 Task: Design a vector pattern for a flyer.
Action: Mouse moved to (49, 99)
Screenshot: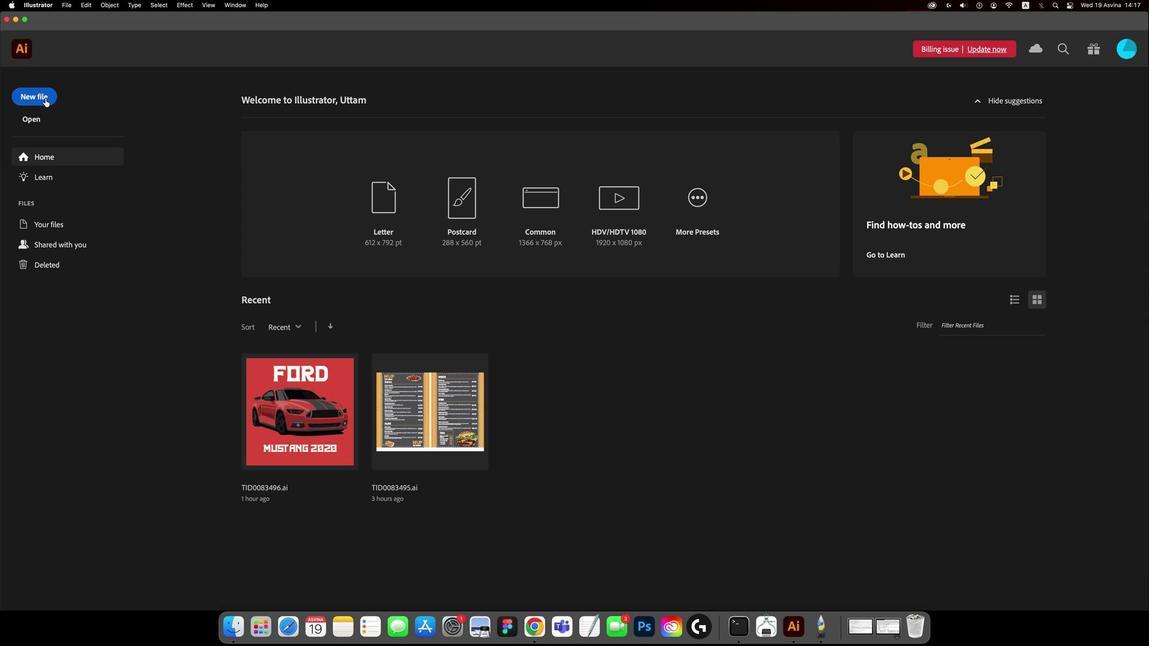 
Action: Mouse pressed left at (49, 99)
Screenshot: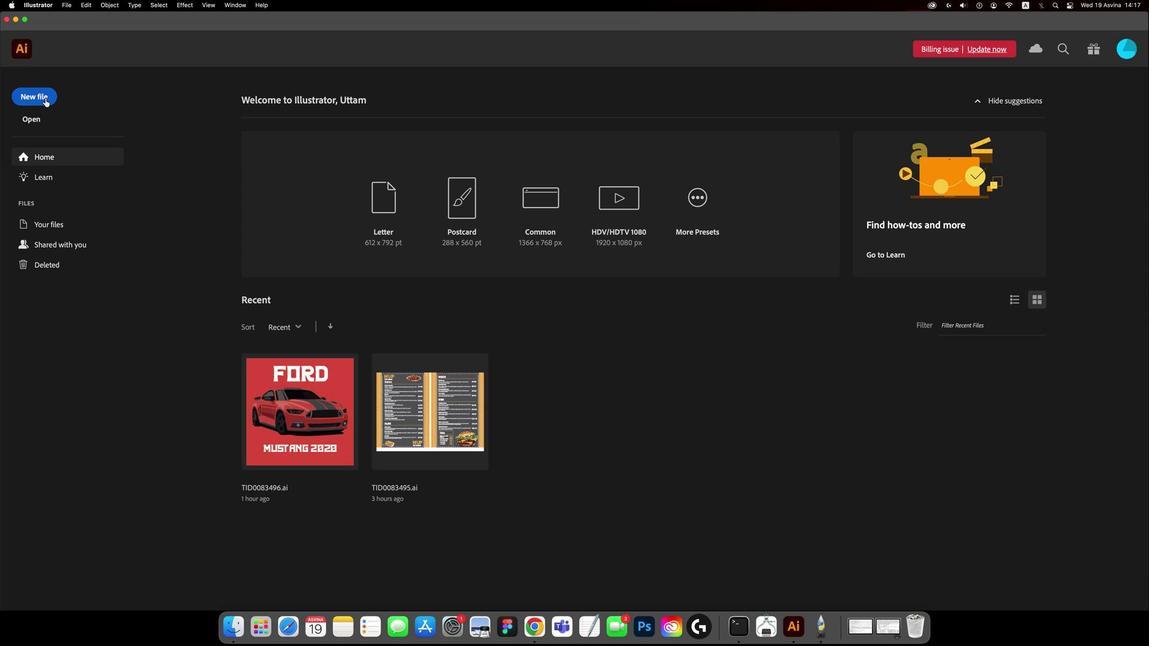 
Action: Mouse moved to (464, 350)
Screenshot: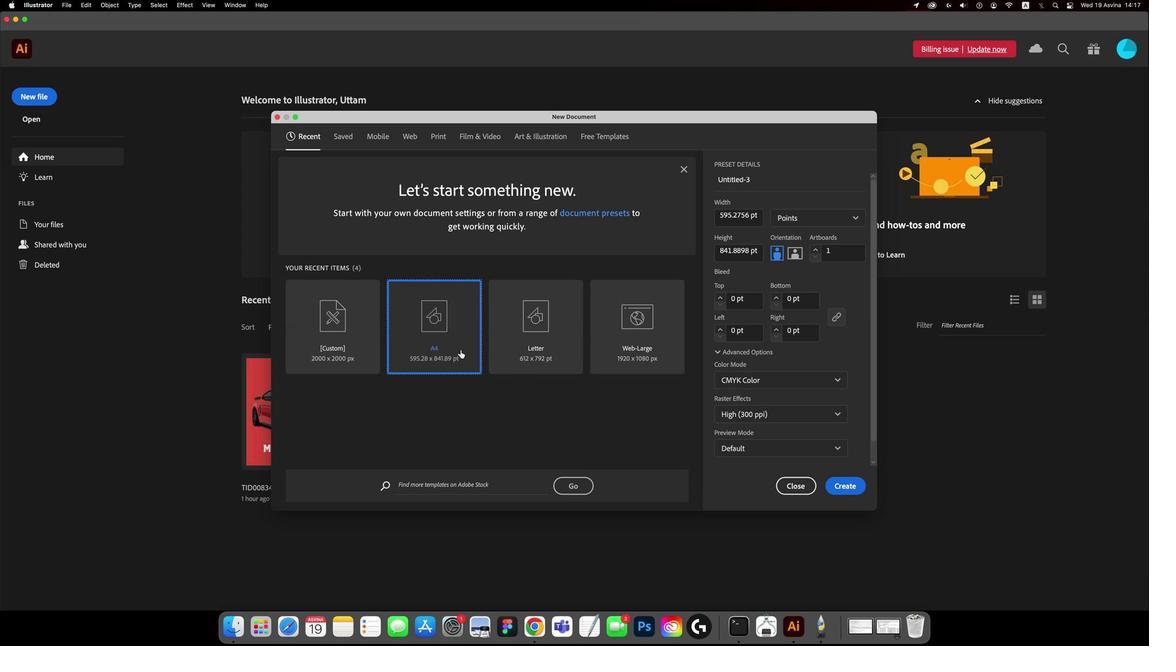 
Action: Mouse pressed left at (464, 350)
Screenshot: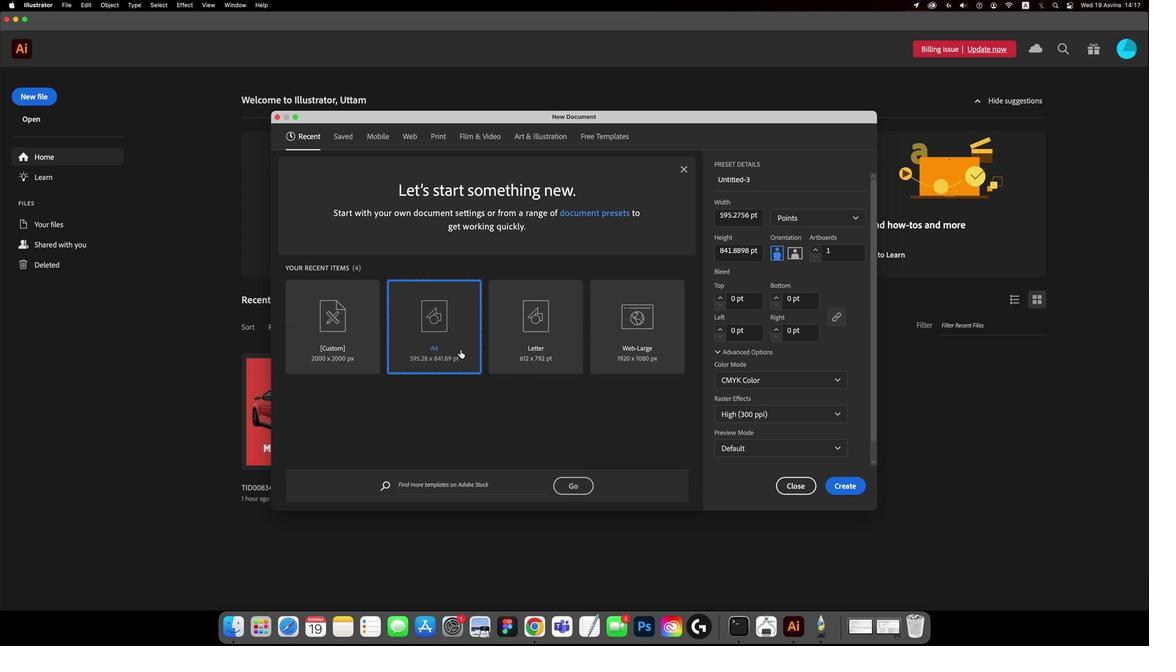 
Action: Mouse moved to (851, 486)
Screenshot: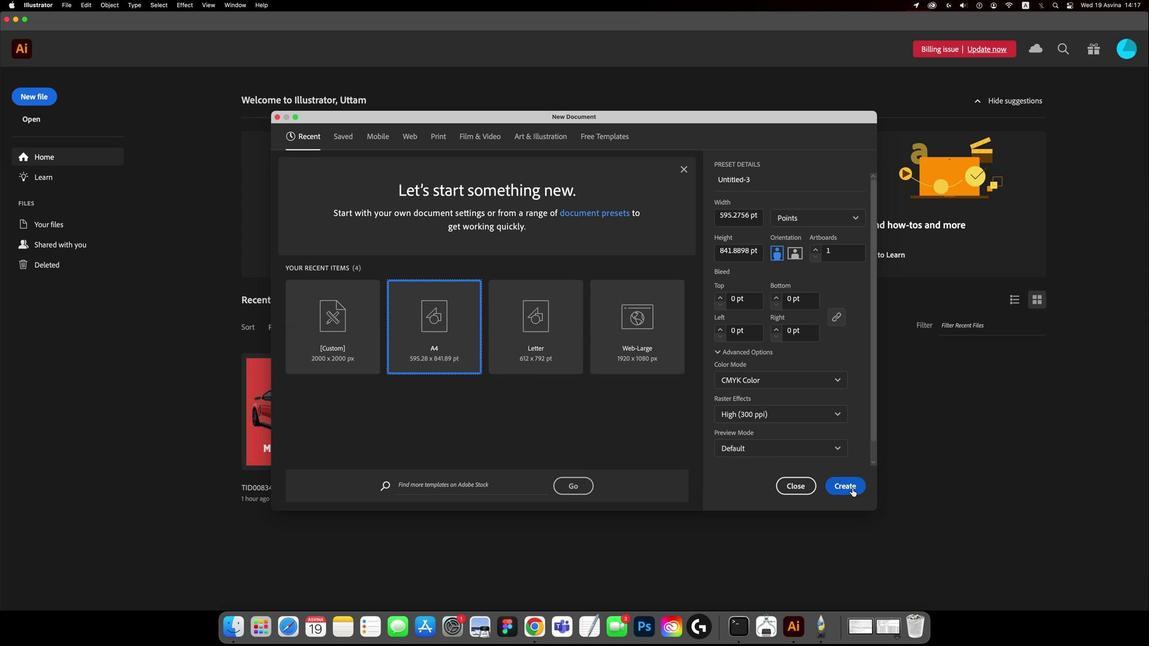 
Action: Mouse pressed left at (851, 486)
Screenshot: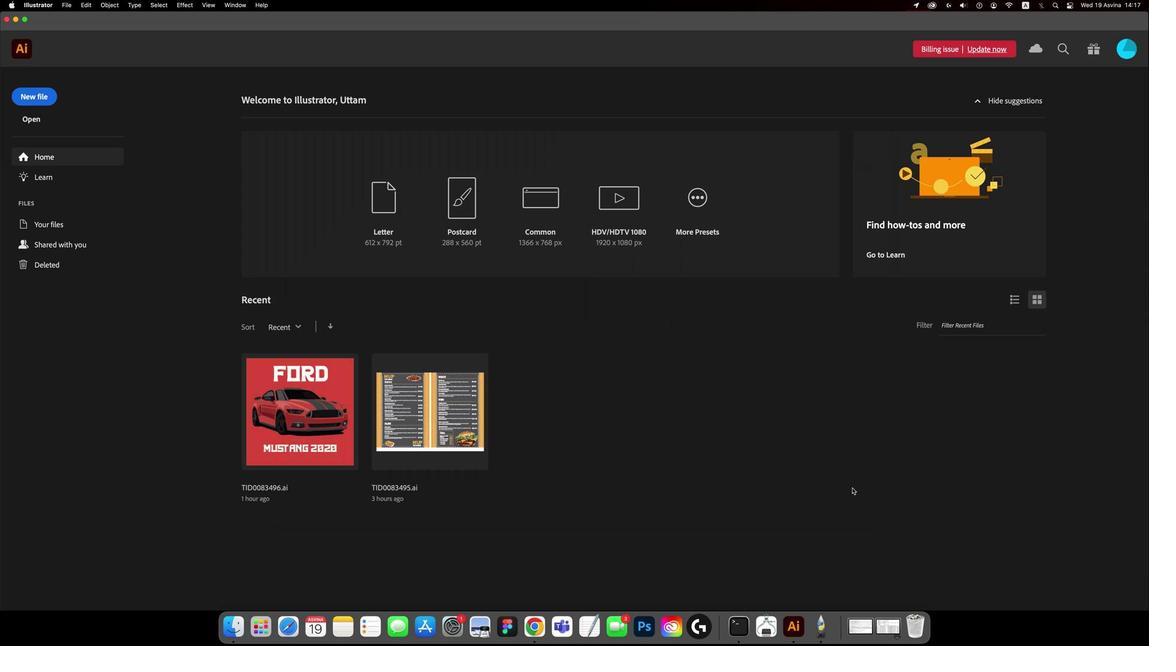
Action: Mouse moved to (478, 253)
Screenshot: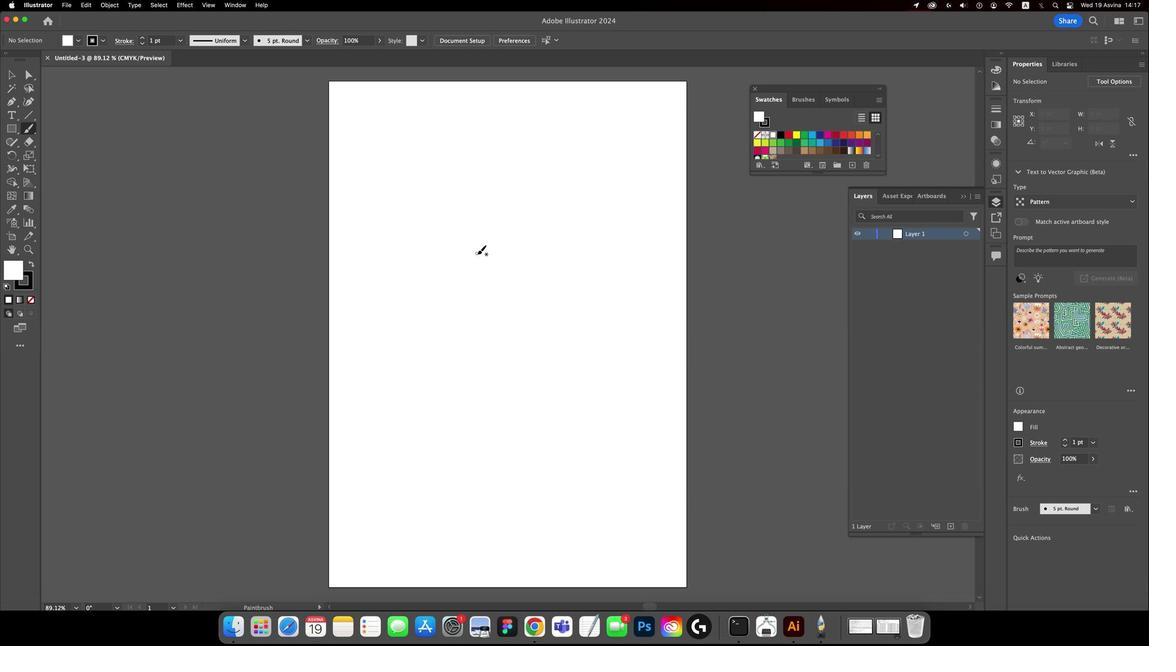 
Action: Key pressed 'v'
Screenshot: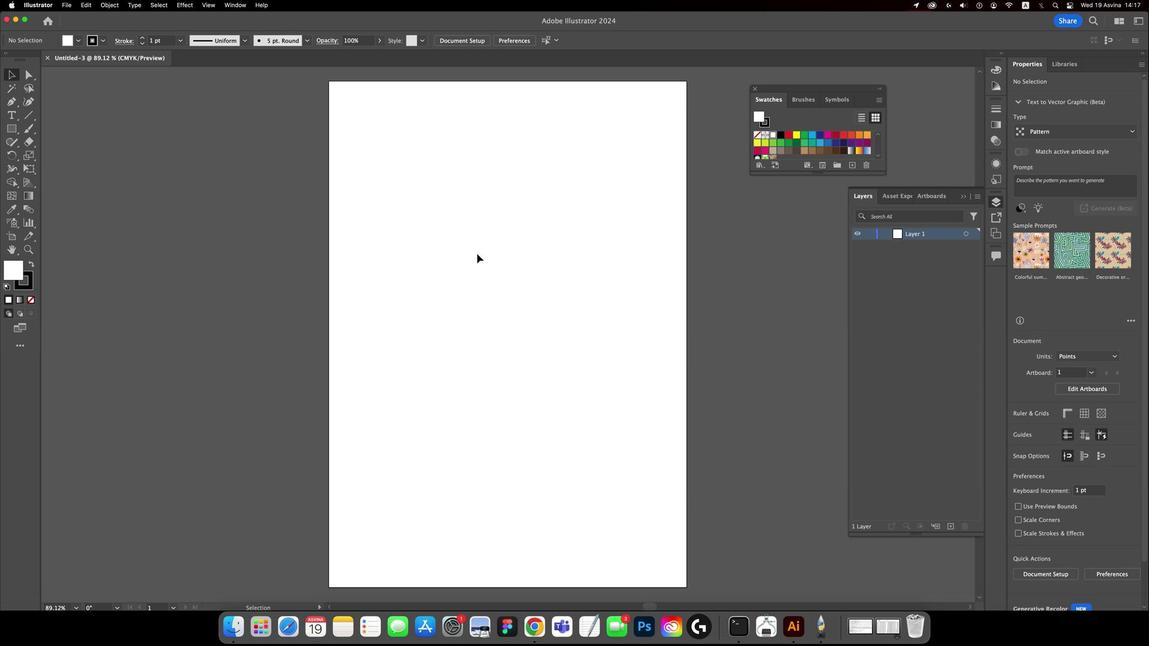 
Action: Mouse moved to (485, 267)
Screenshot: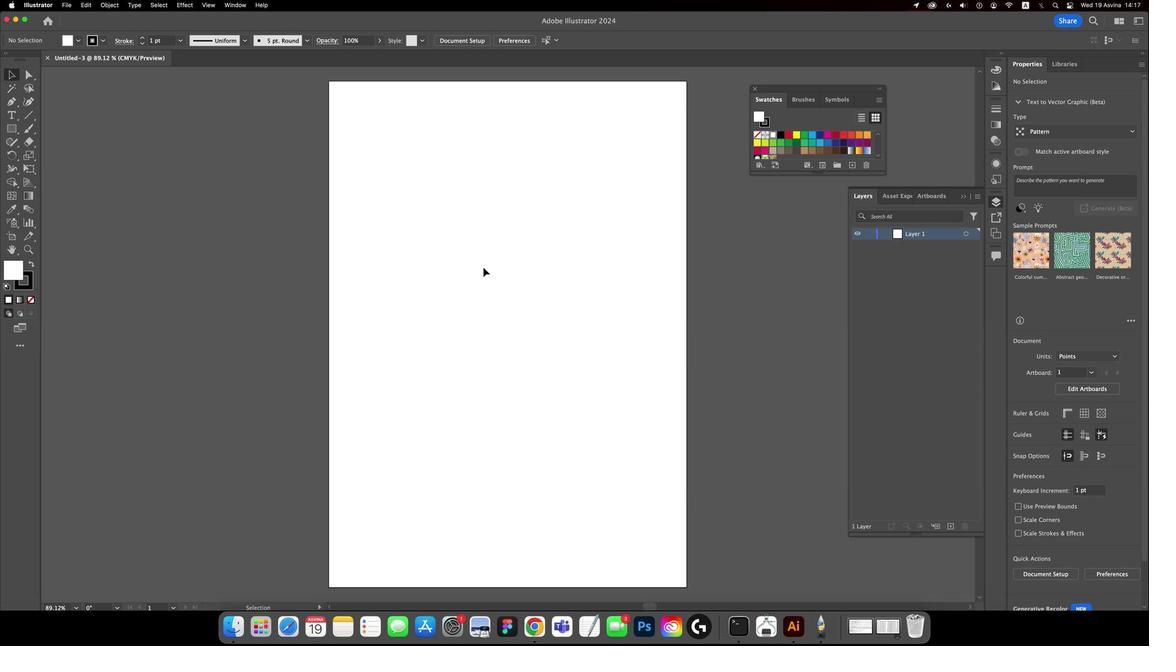 
Action: Mouse pressed left at (485, 267)
Screenshot: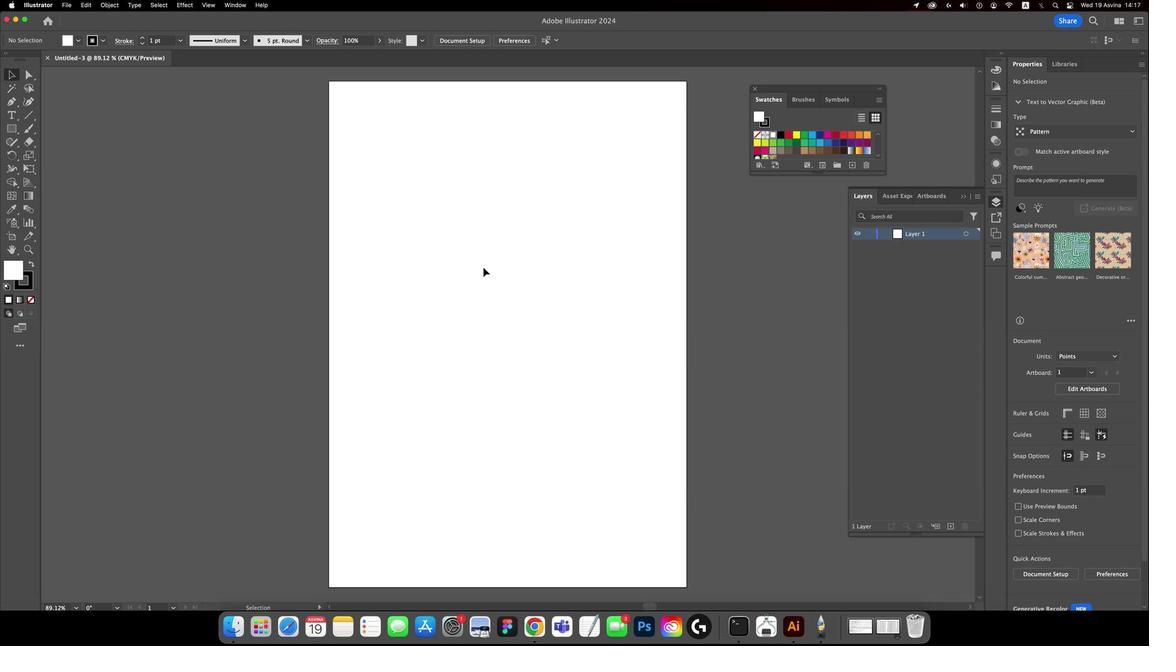 
Action: Mouse moved to (70, 6)
Screenshot: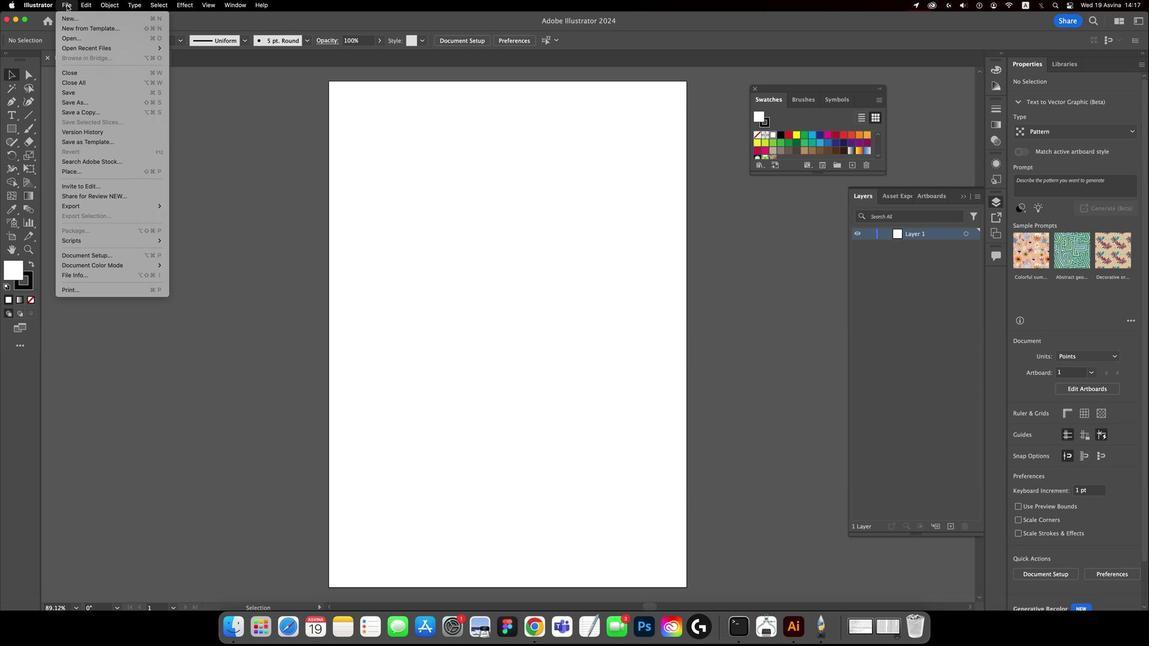 
Action: Mouse pressed left at (70, 6)
Screenshot: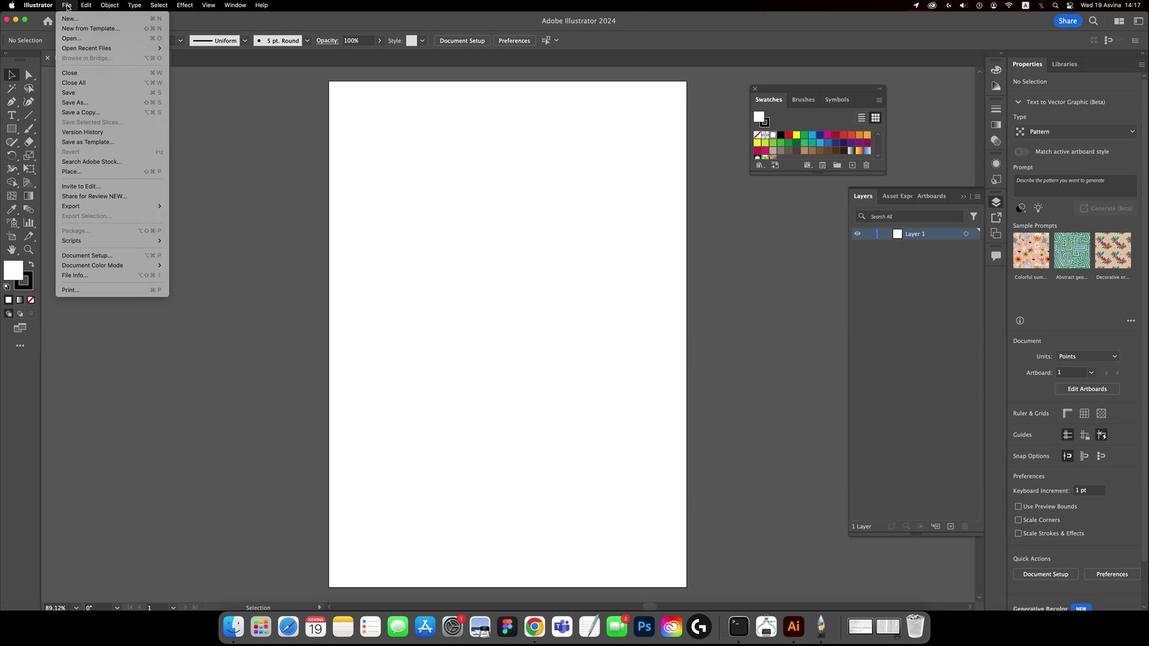 
Action: Mouse moved to (106, 170)
Screenshot: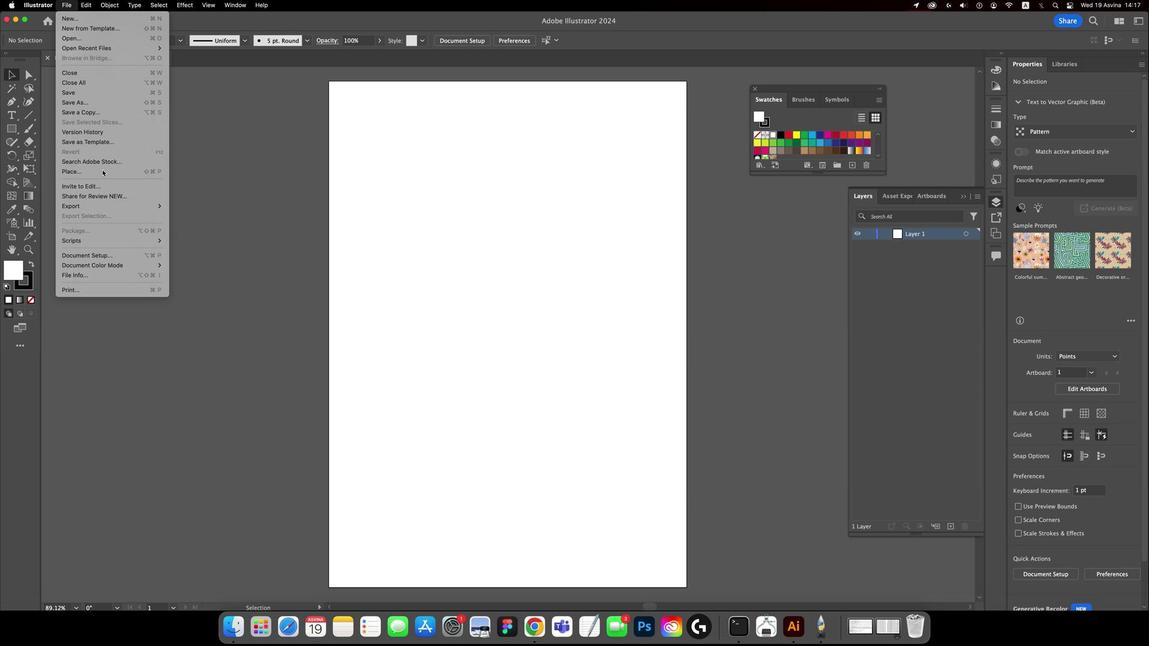 
Action: Mouse pressed left at (106, 170)
Screenshot: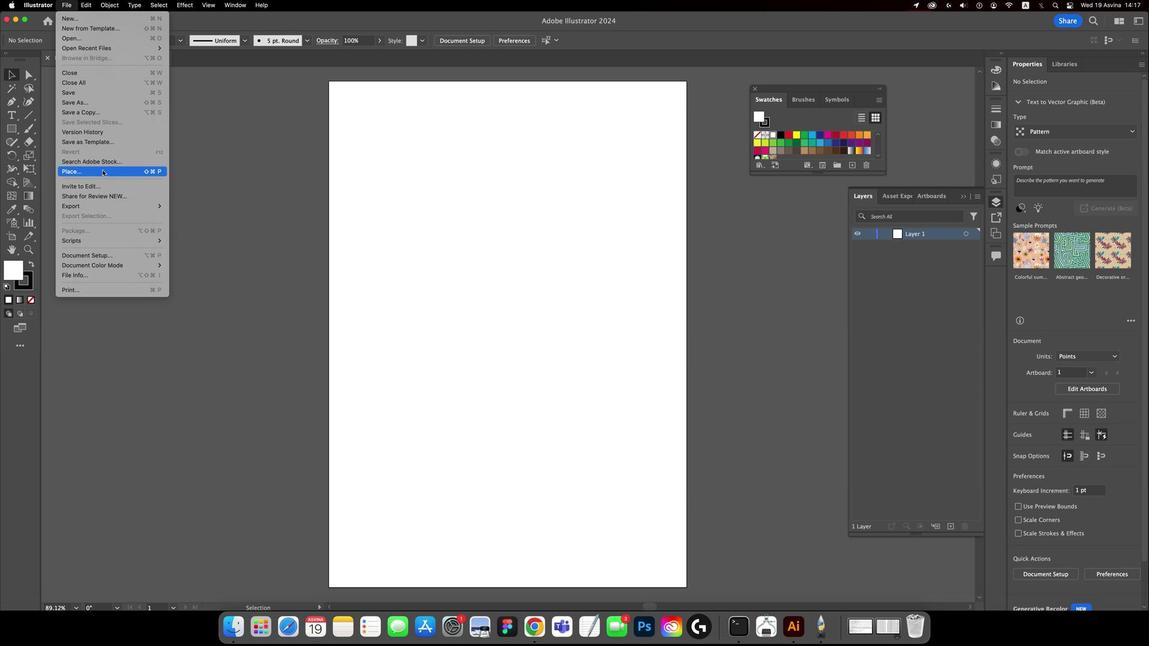 
Action: Mouse moved to (424, 183)
Screenshot: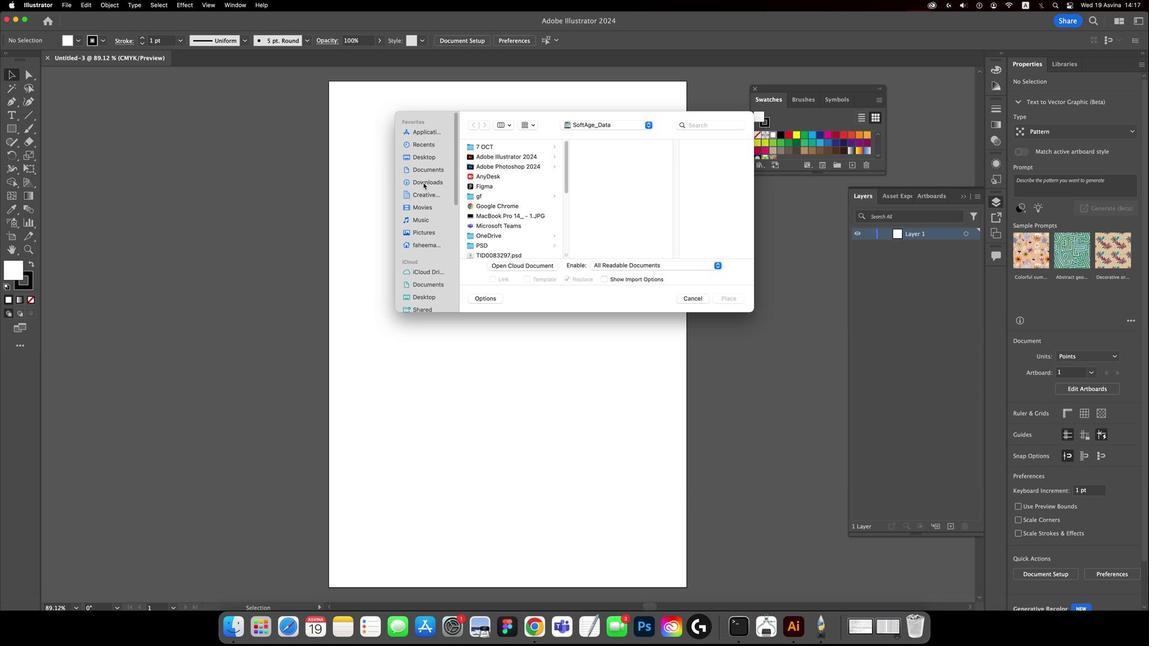 
Action: Mouse pressed left at (424, 183)
Screenshot: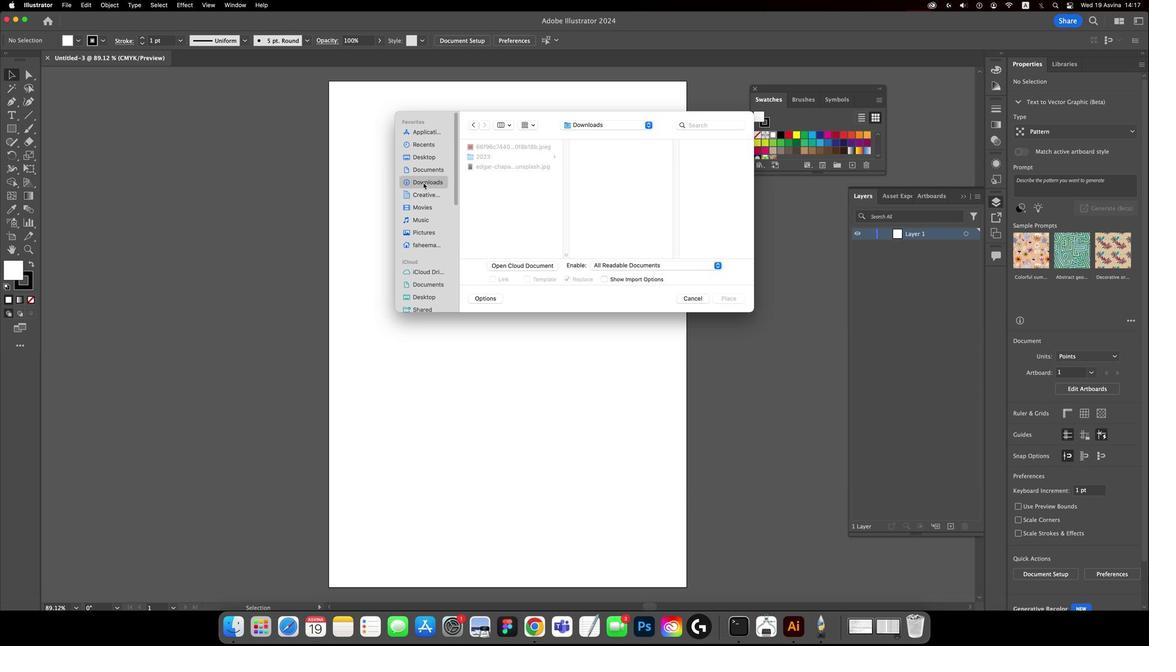 
Action: Mouse moved to (491, 167)
Screenshot: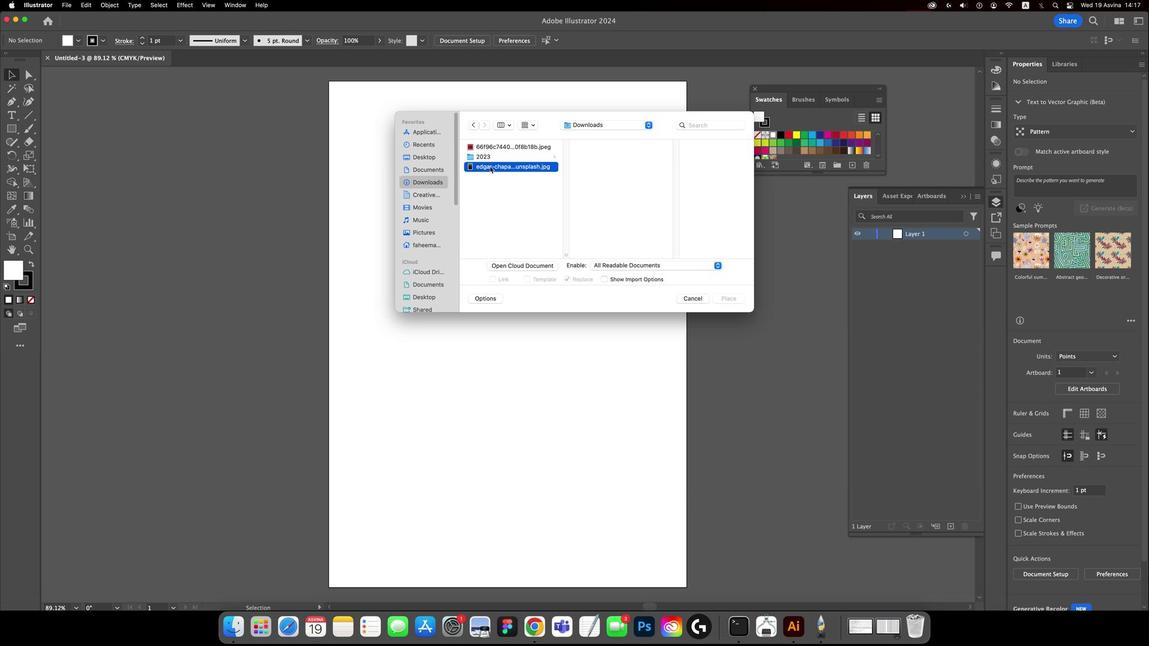 
Action: Mouse pressed left at (491, 167)
Screenshot: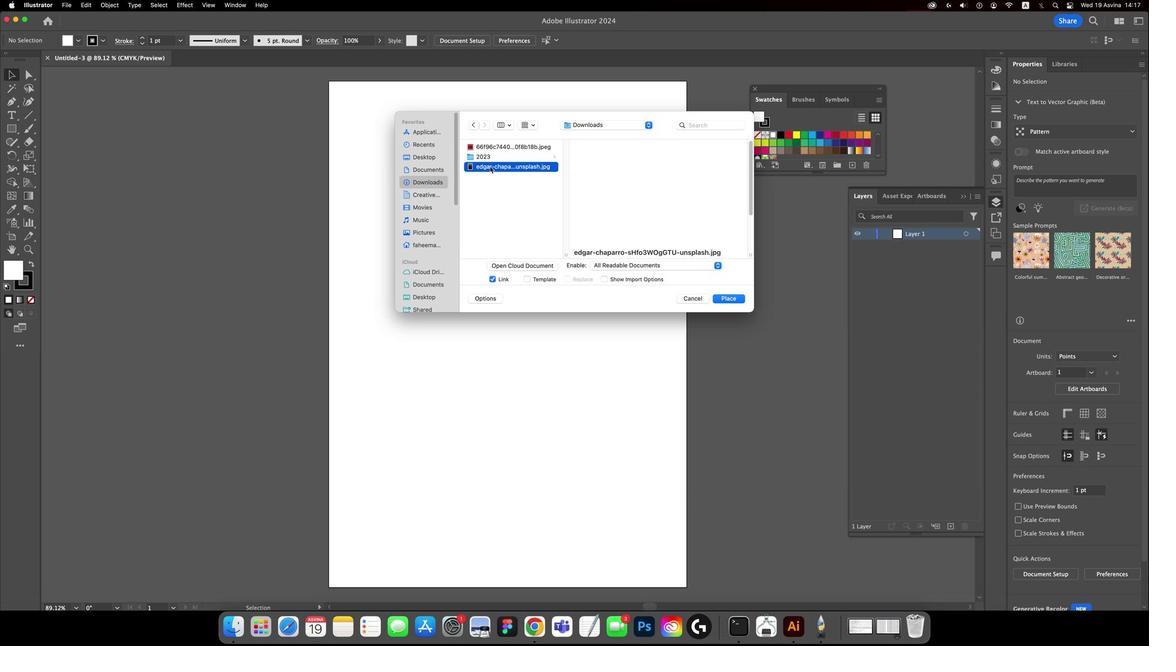 
Action: Key pressed Key.enter
Screenshot: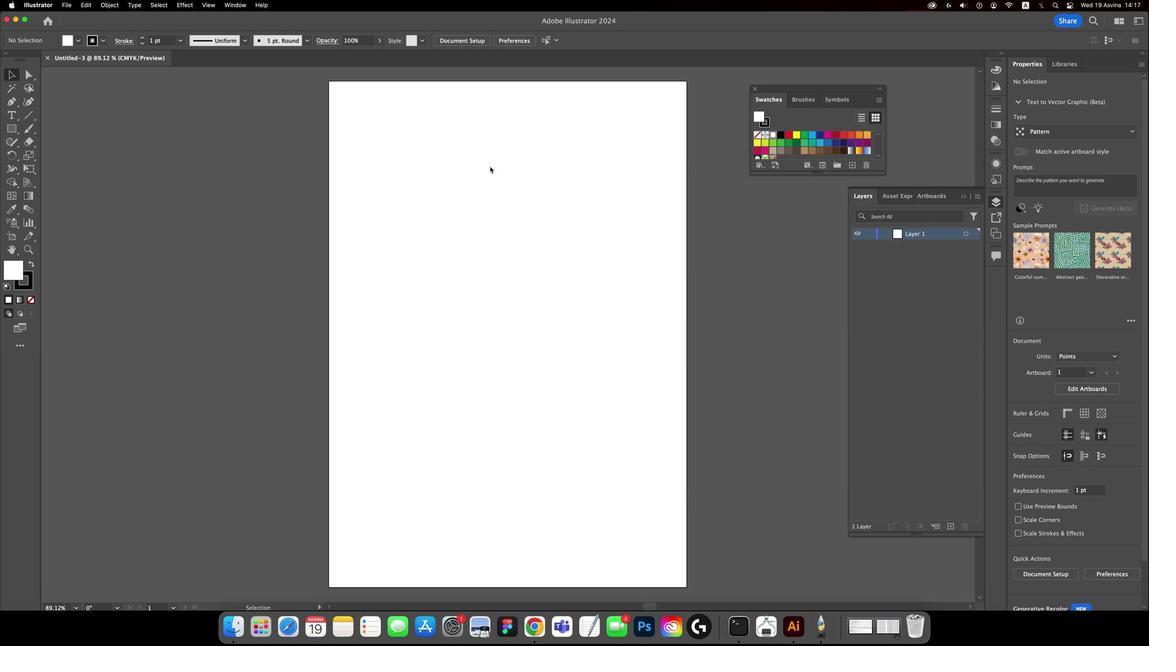 
Action: Mouse moved to (387, 152)
Screenshot: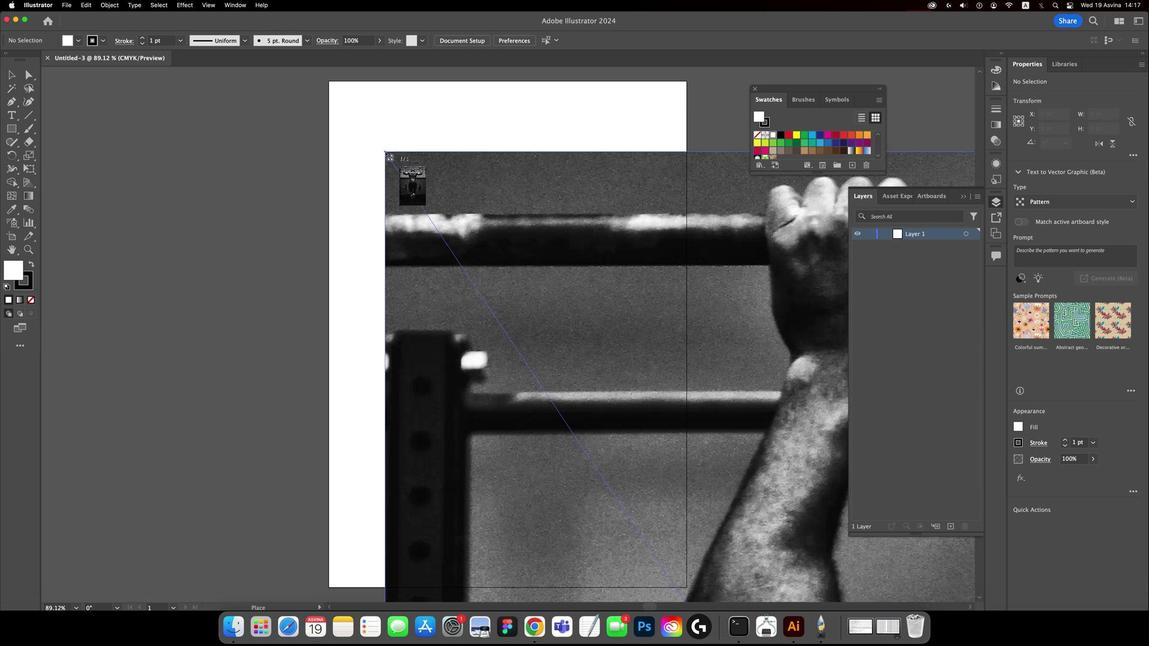 
Action: Mouse pressed left at (387, 152)
Screenshot: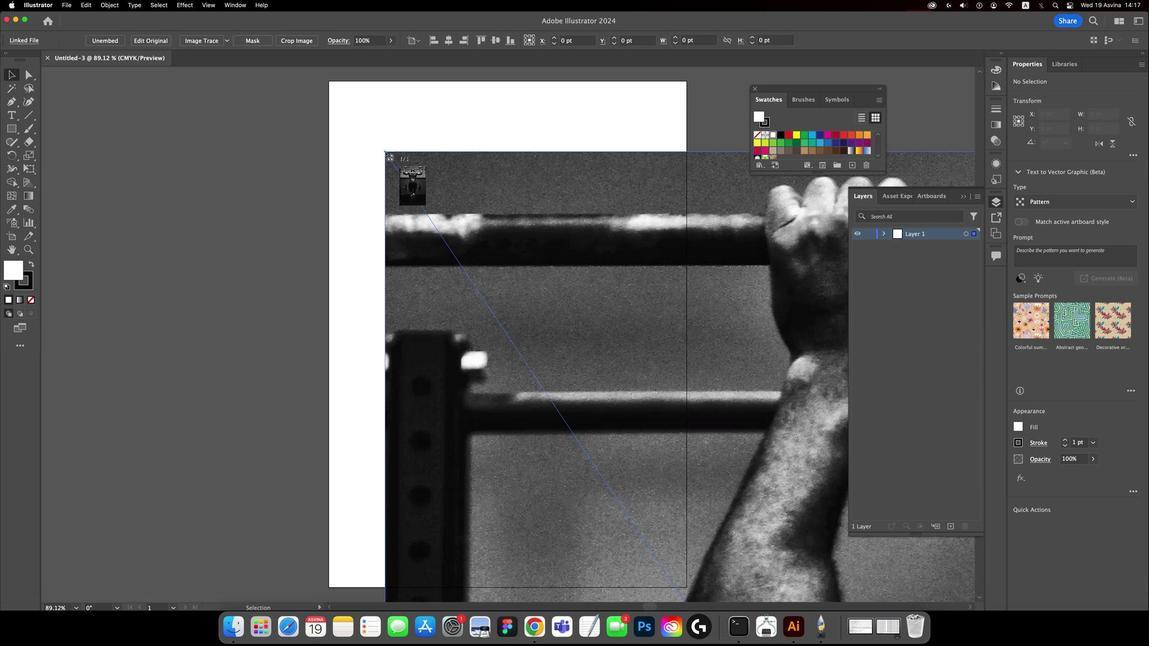 
Action: Mouse moved to (396, 168)
Screenshot: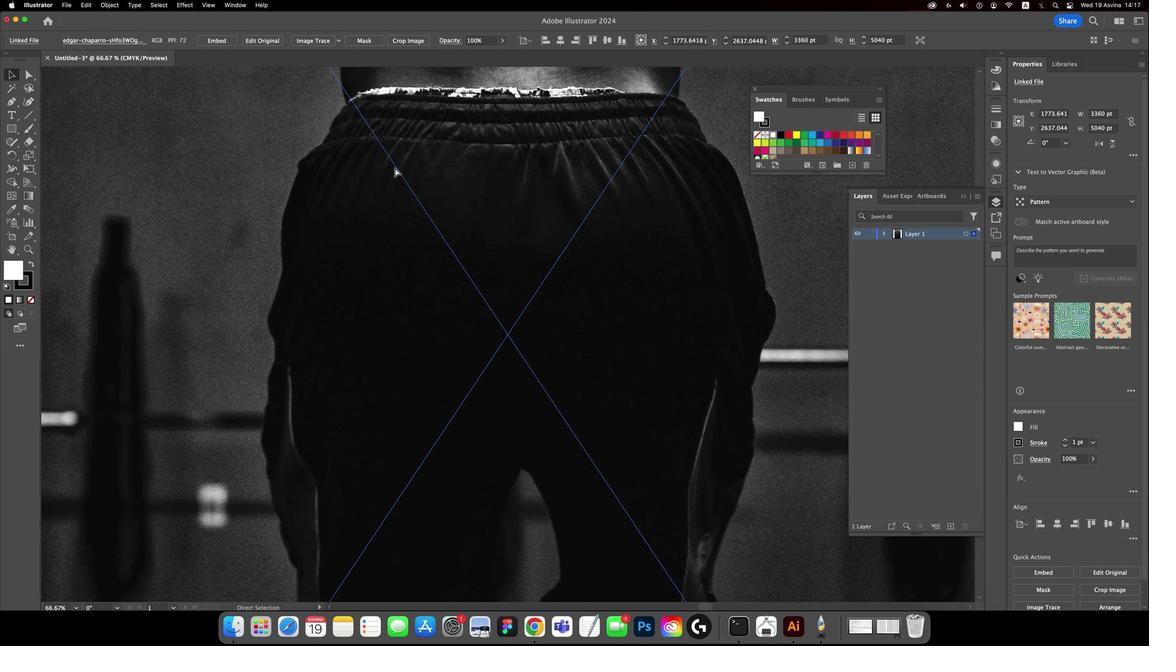 
Action: Key pressed Key.cmd'-'
Screenshot: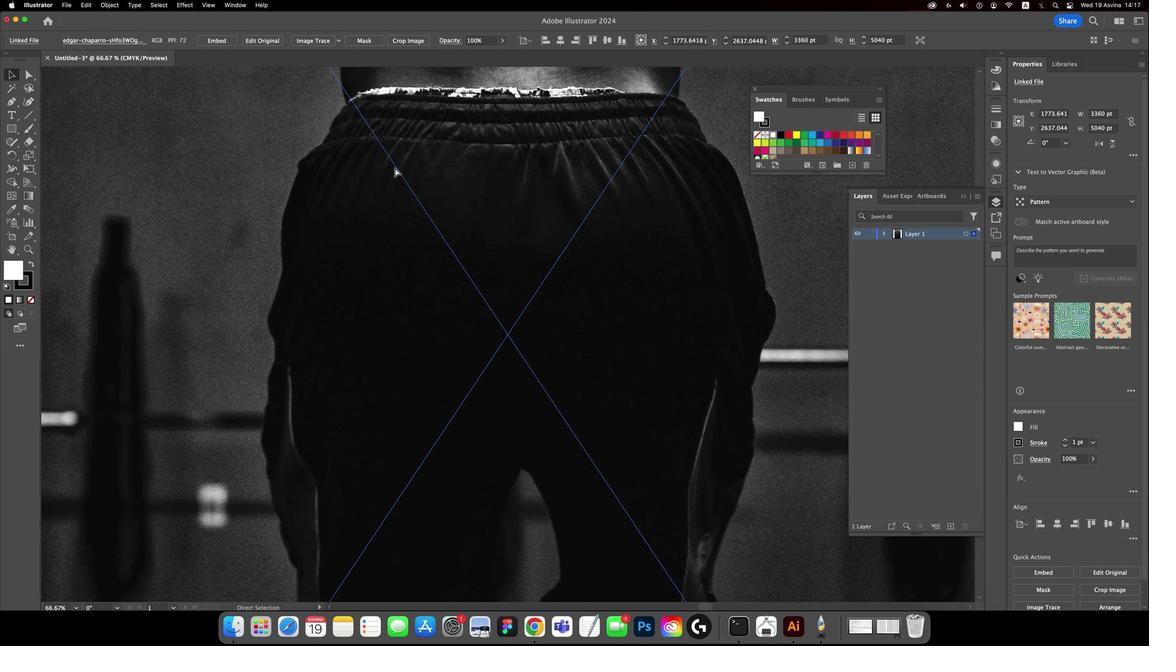 
Action: Mouse moved to (396, 168)
Screenshot: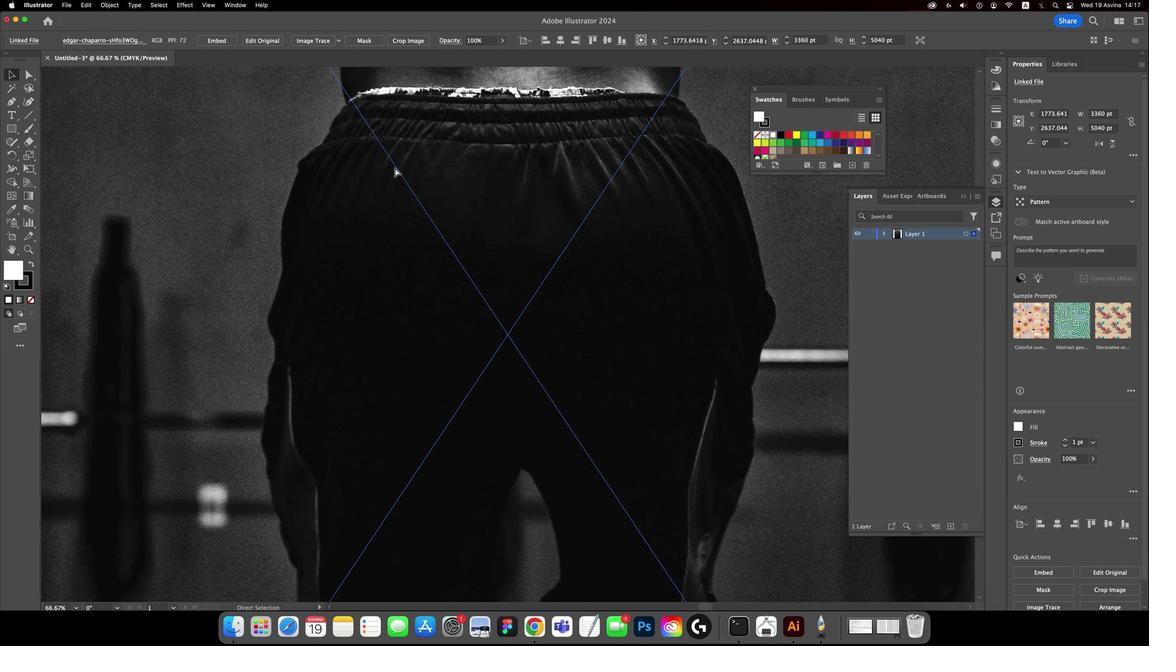 
Action: Key pressed Key.cmdKey.cmd'-'
Screenshot: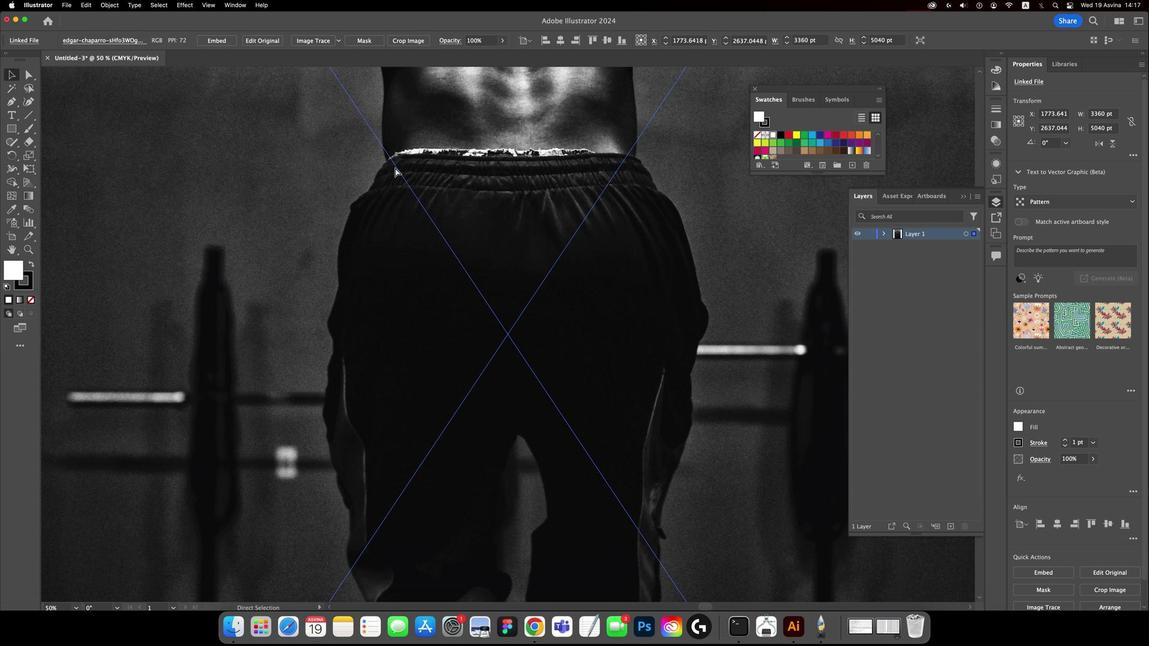 
Action: Mouse moved to (396, 168)
Screenshot: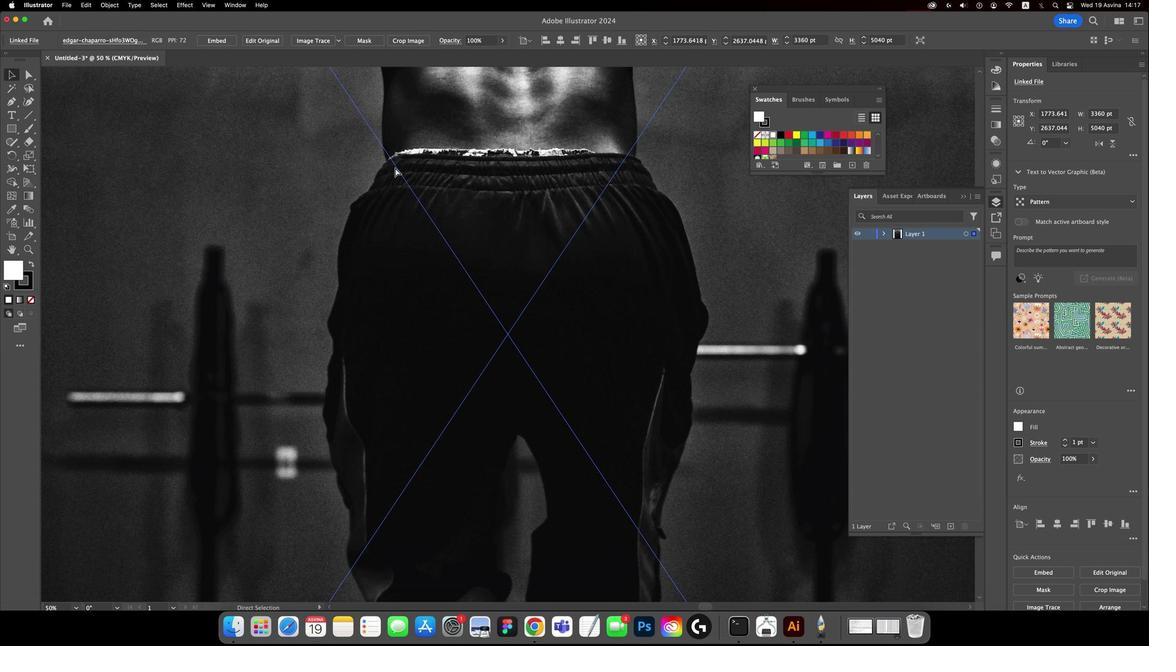 
Action: Key pressed Key.cmdKey.cmd'-'Key.cmdKey.cmd'-'Key.cmdKey.cmd'-'Key.cmdKey.cmd'-'Key.cmdKey.cmd'-'Key.cmdKey.cmd'-'Key.cmd
Screenshot: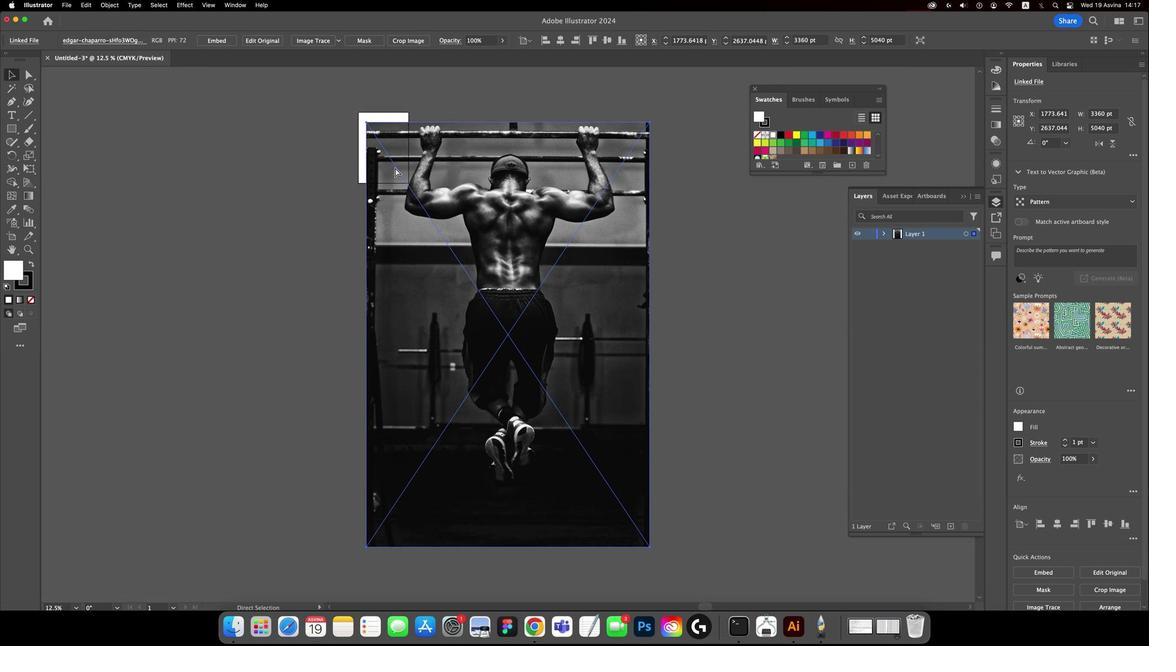 
Action: Mouse moved to (642, 453)
Screenshot: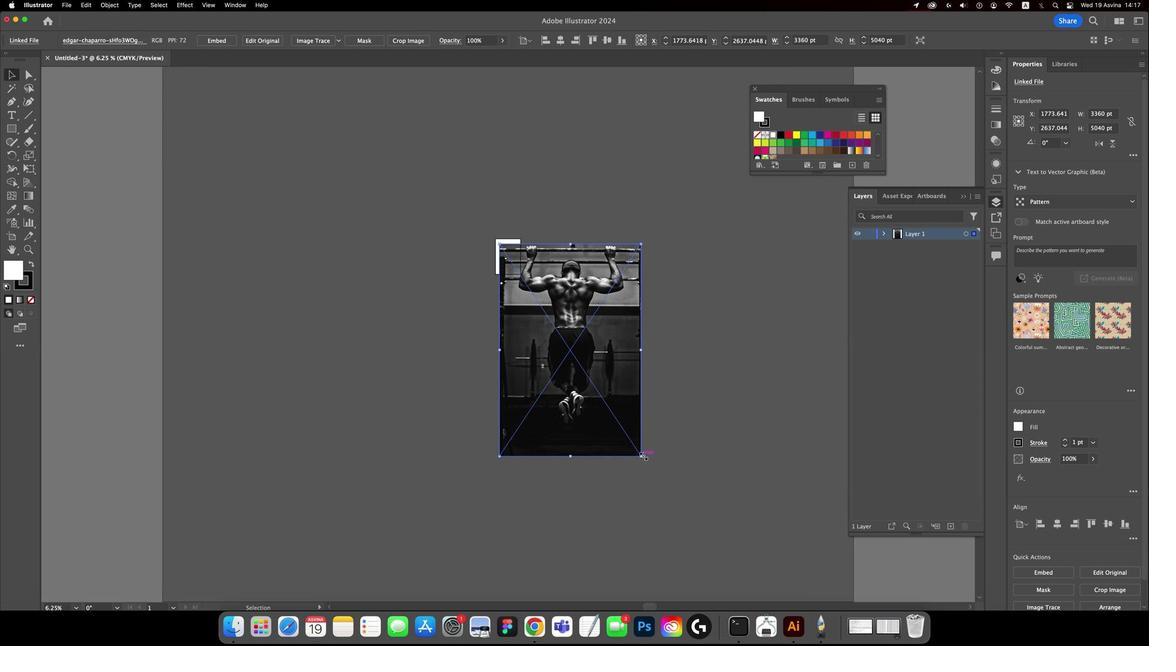 
Action: Key pressed Key.shift
Screenshot: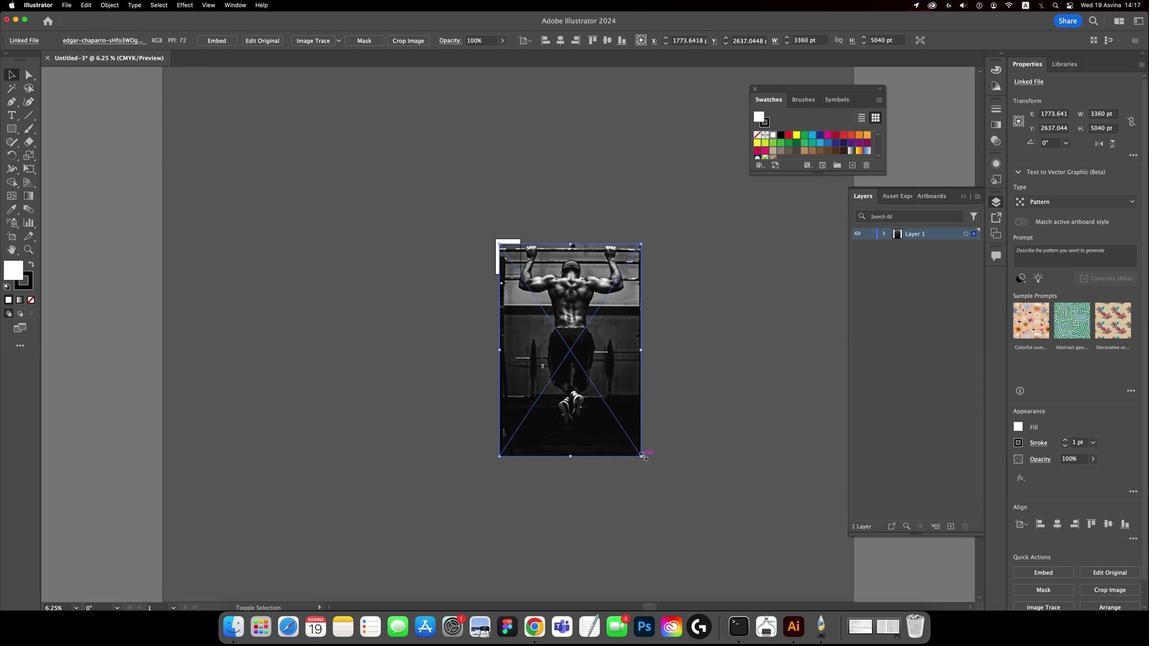 
Action: Mouse pressed left at (642, 453)
Screenshot: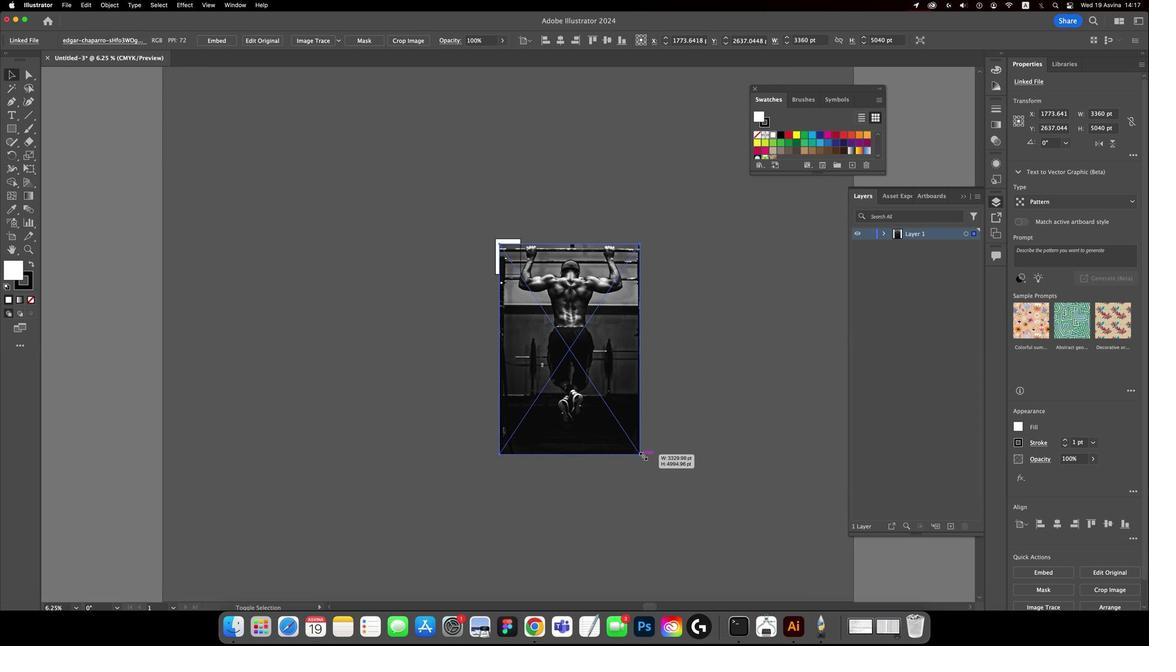 
Action: Mouse moved to (504, 271)
Screenshot: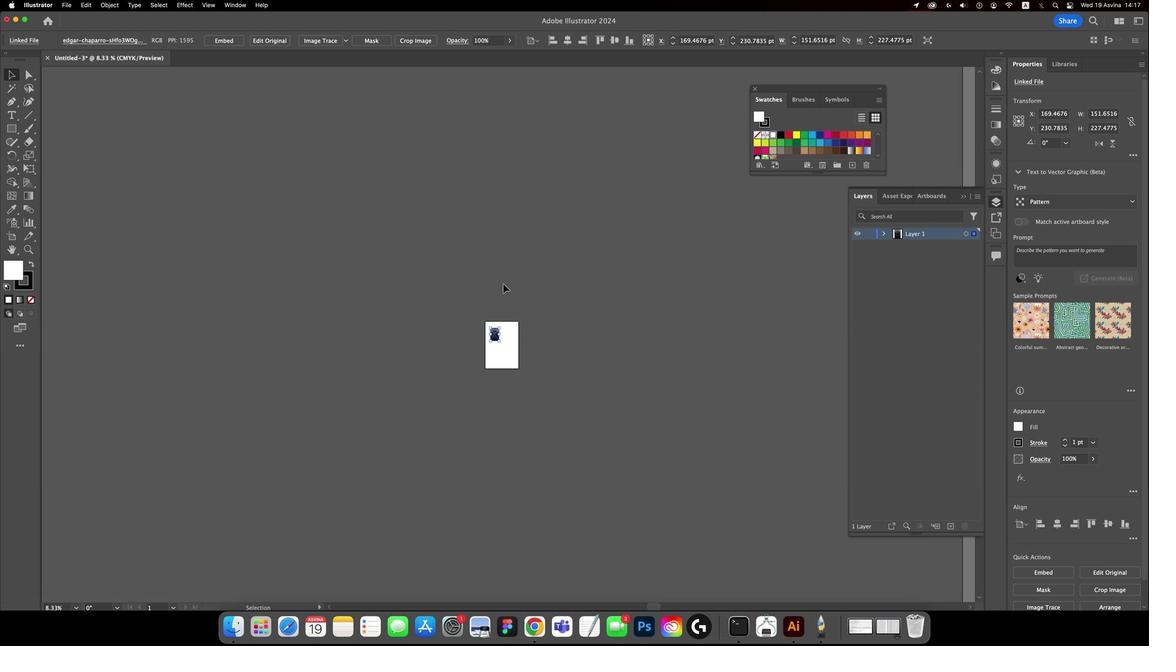 
Action: Key pressed Key.cmd
Screenshot: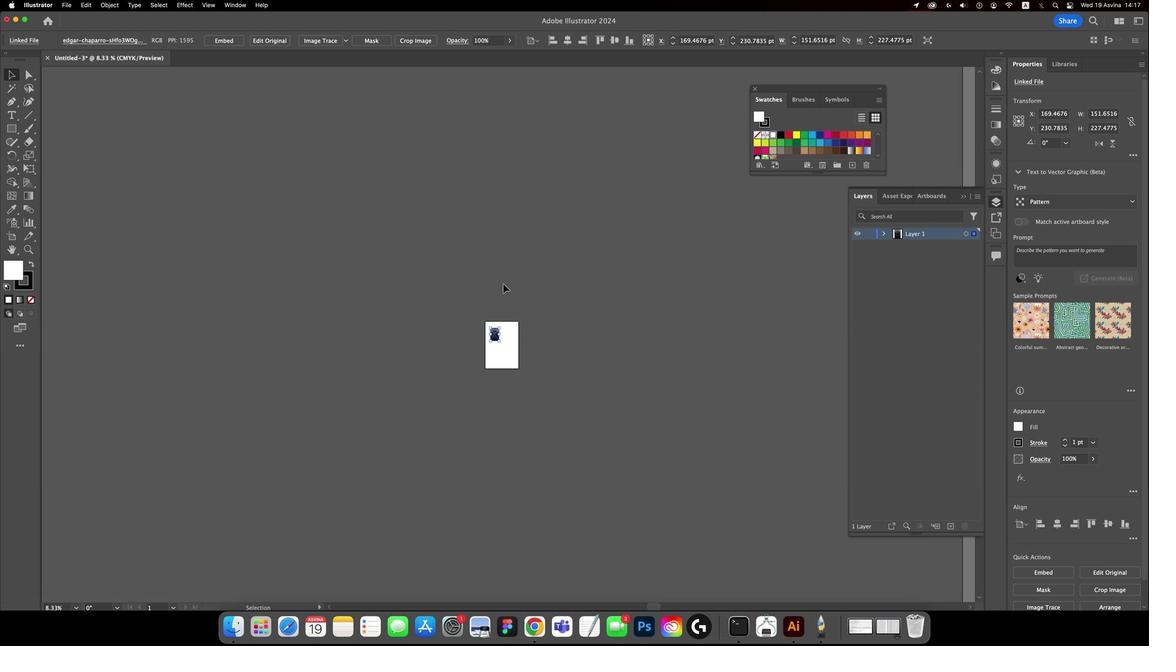 
Action: Mouse moved to (504, 271)
Screenshot: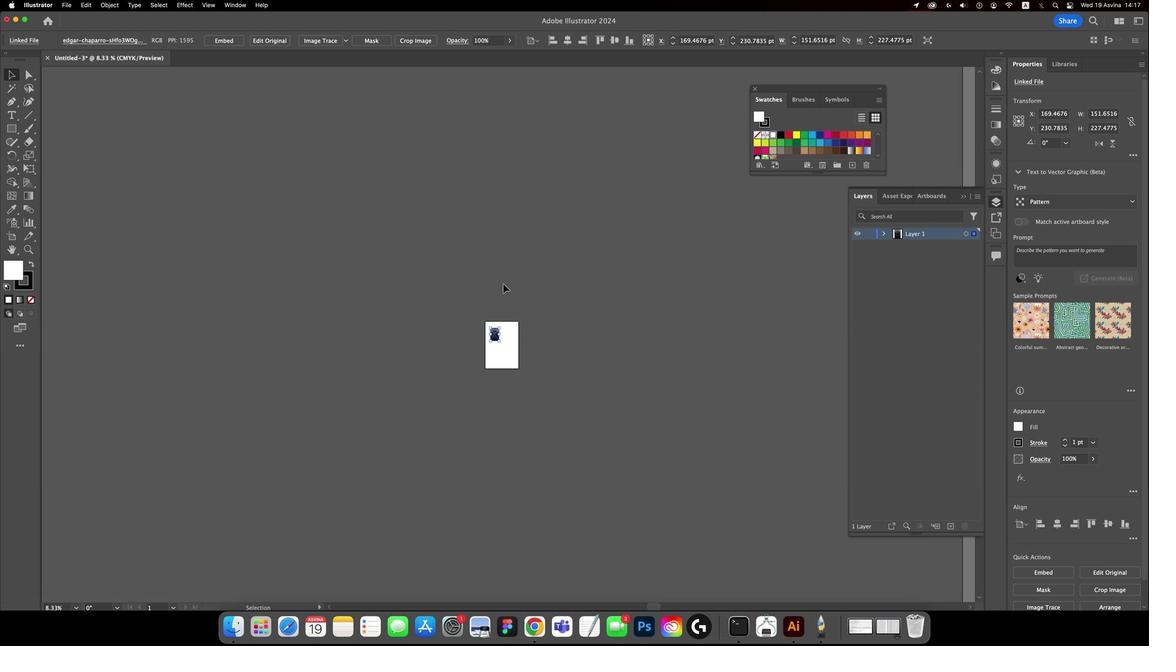 
Action: Key pressed '='
Screenshot: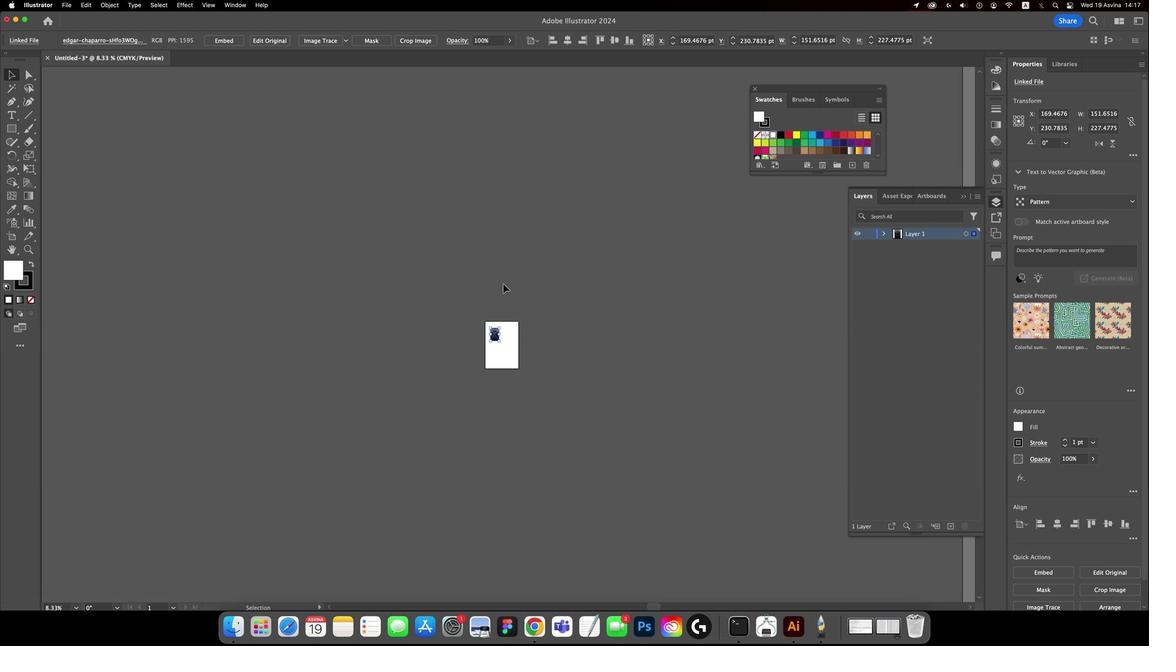 
Action: Mouse moved to (504, 284)
Screenshot: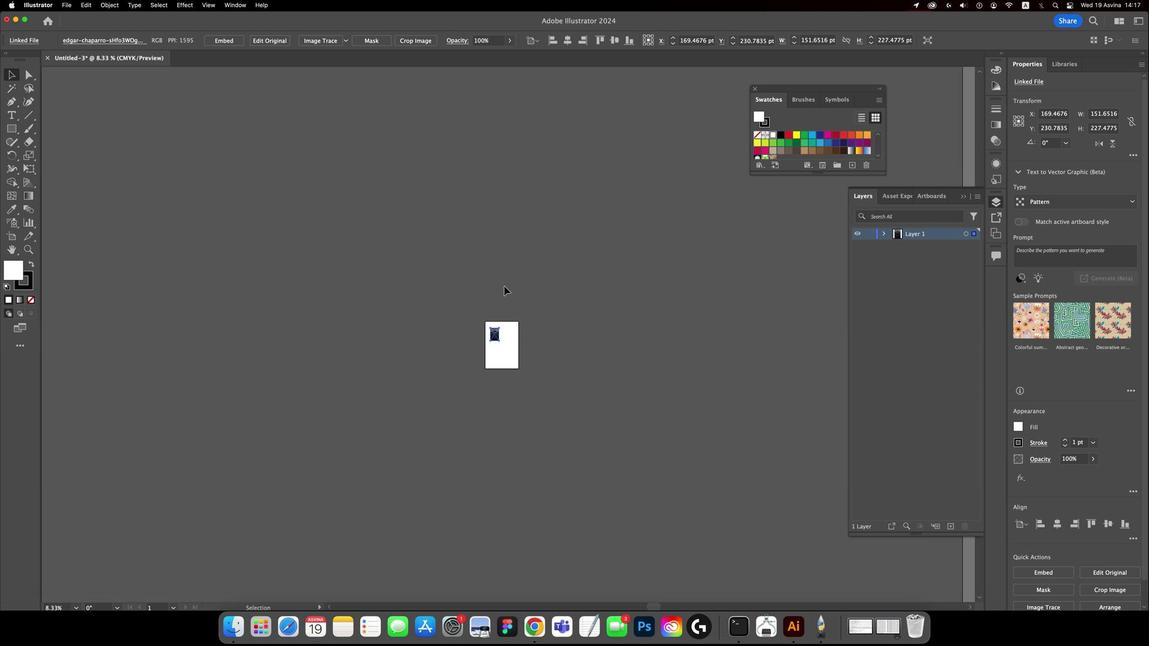 
Action: Key pressed Key.cmd
Screenshot: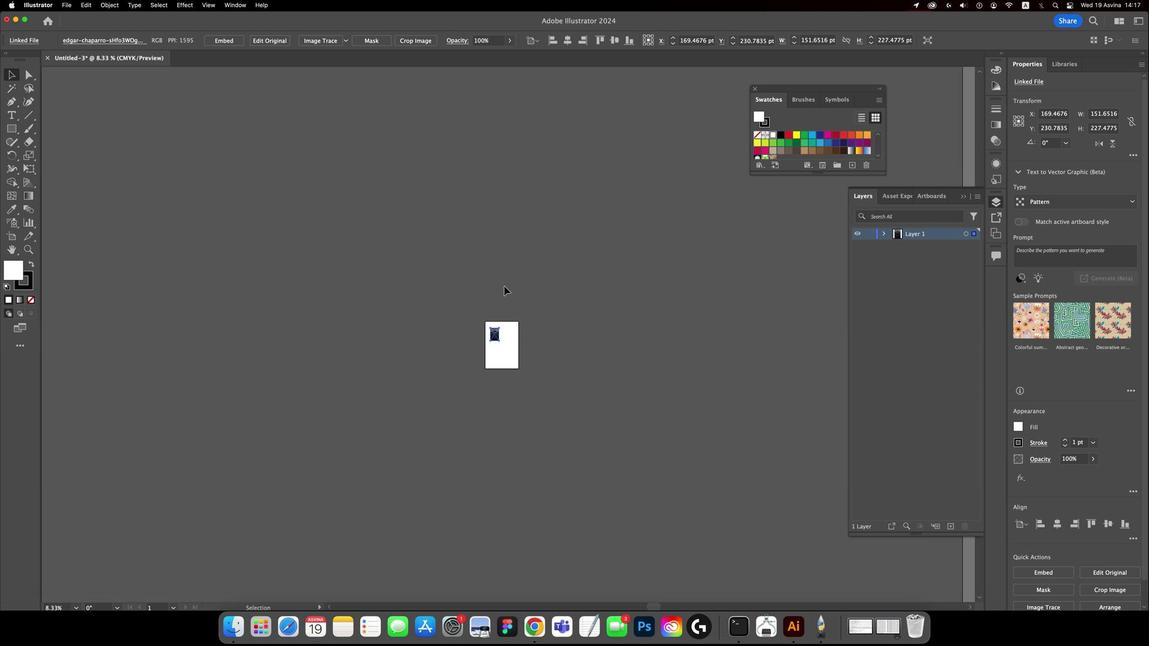 
Action: Mouse moved to (504, 283)
Screenshot: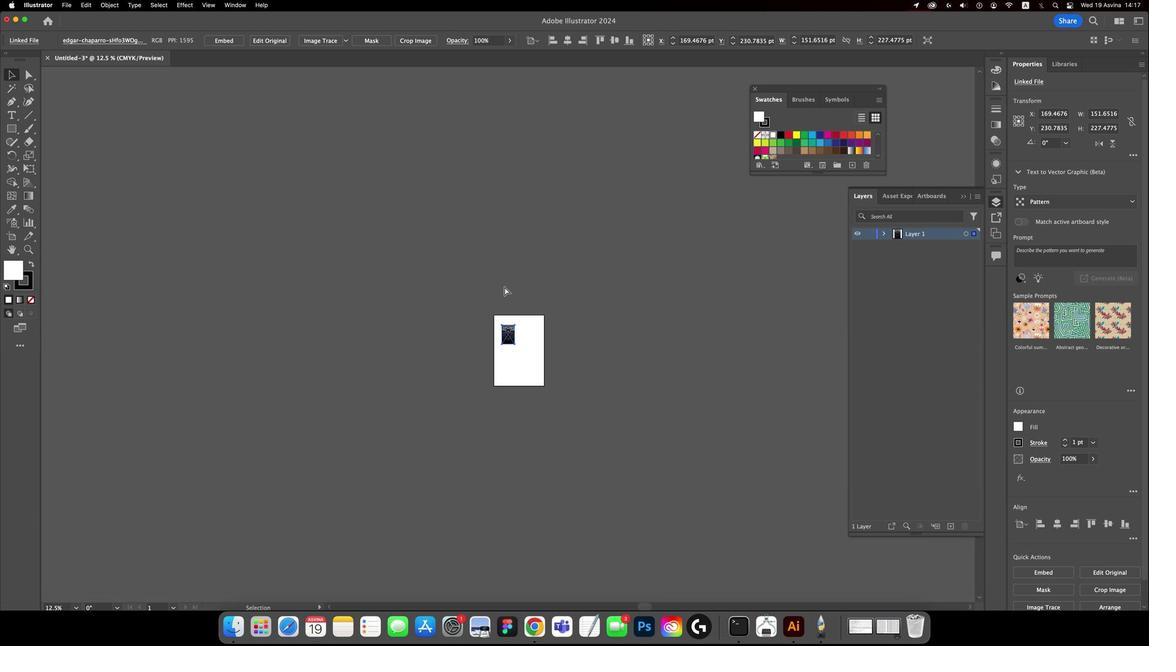 
Action: Key pressed Key.cmd'='
Screenshot: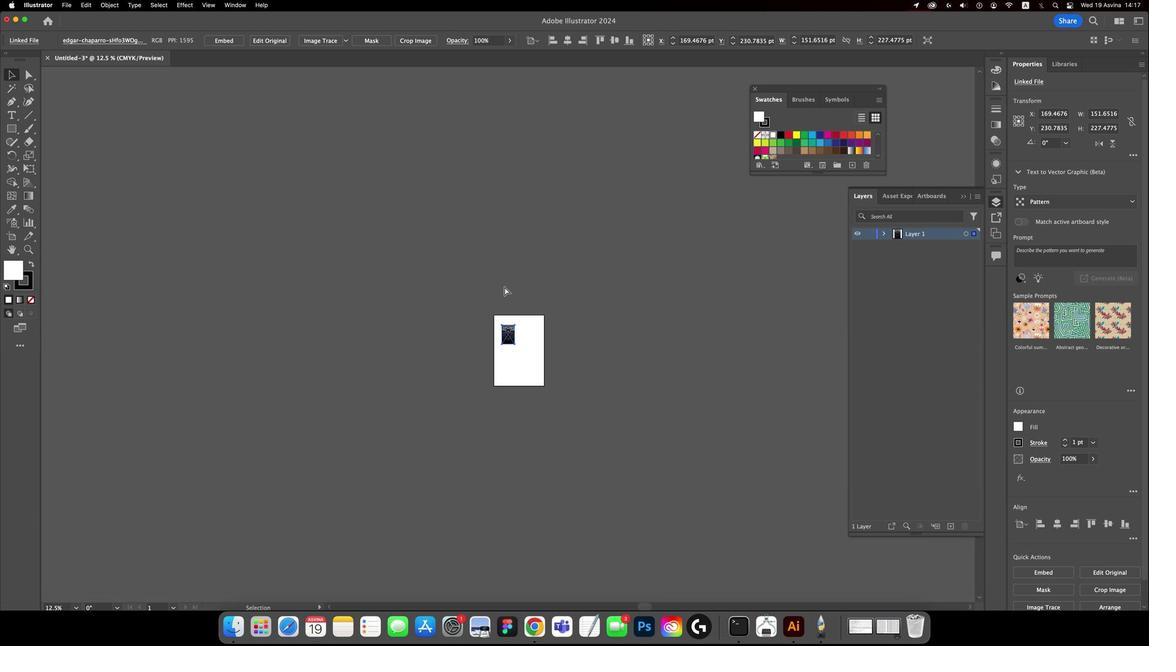 
Action: Mouse moved to (505, 286)
Screenshot: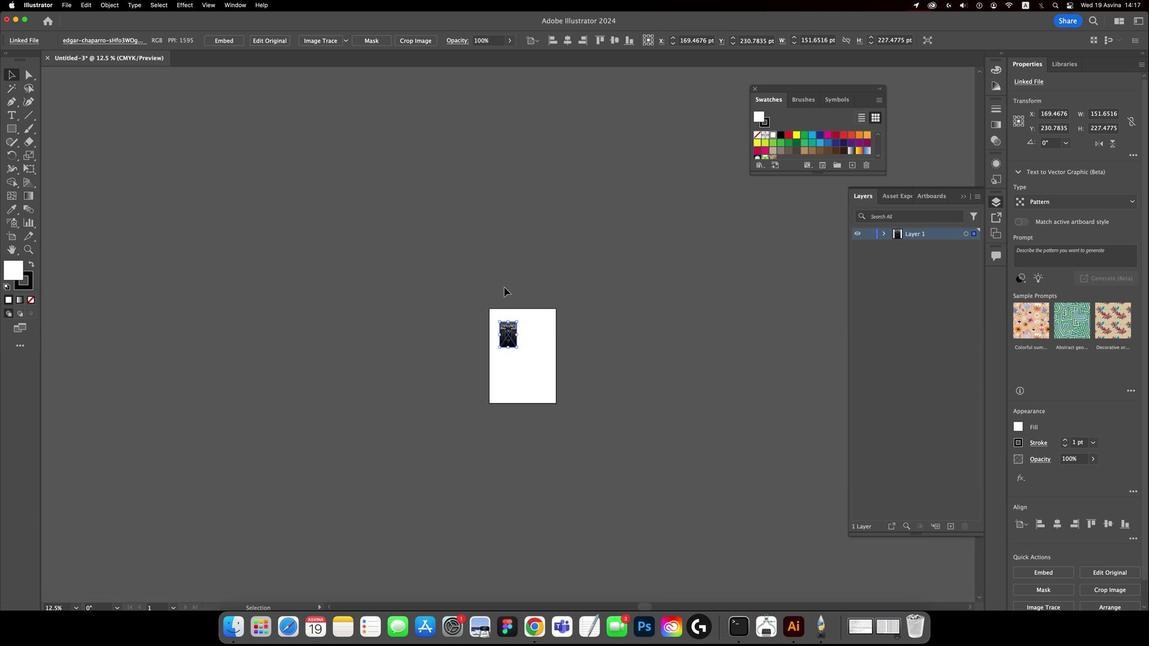 
Action: Key pressed Key.cmd
Screenshot: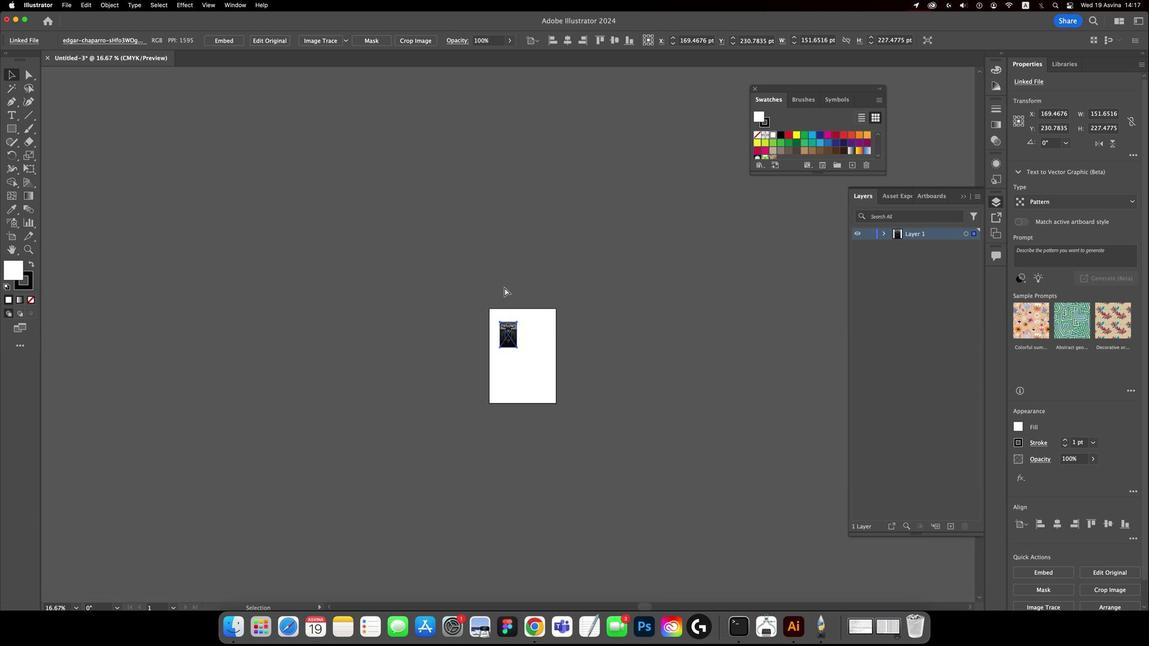 
Action: Mouse moved to (505, 286)
Screenshot: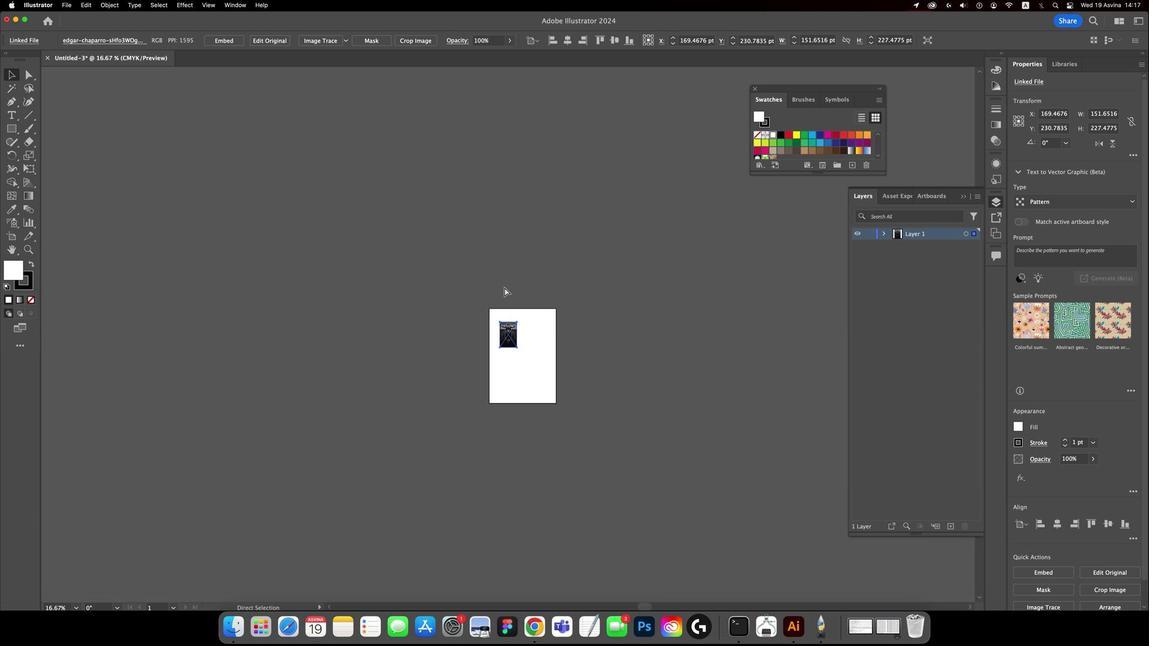 
Action: Key pressed Key.cmd'='
Screenshot: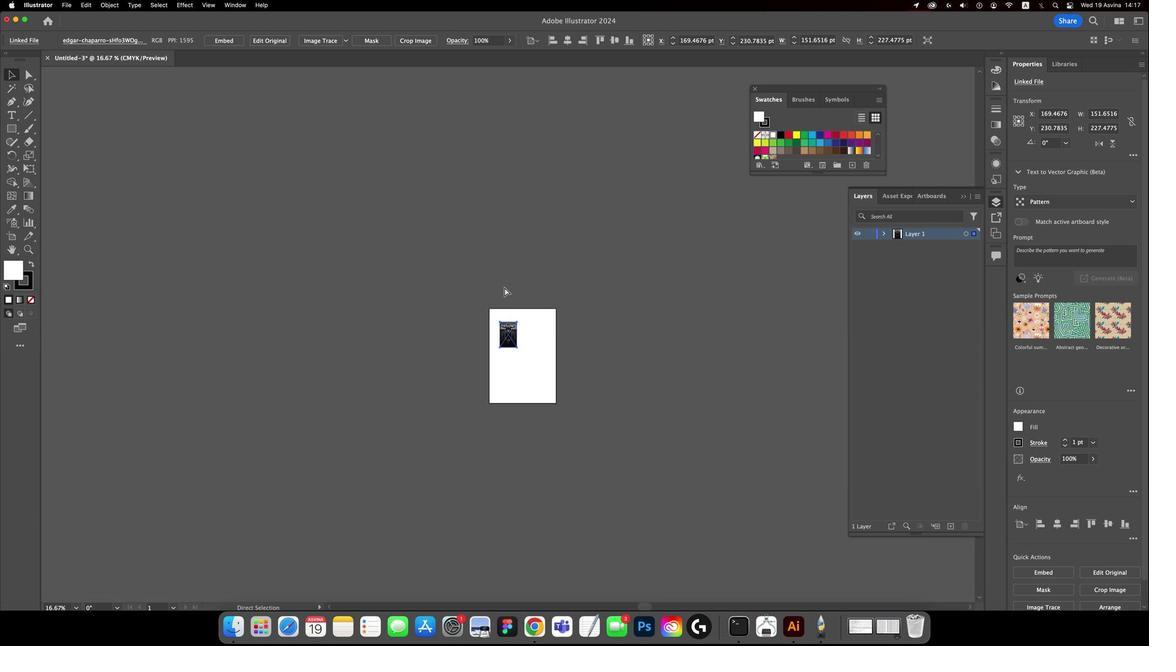 
Action: Mouse moved to (505, 287)
Screenshot: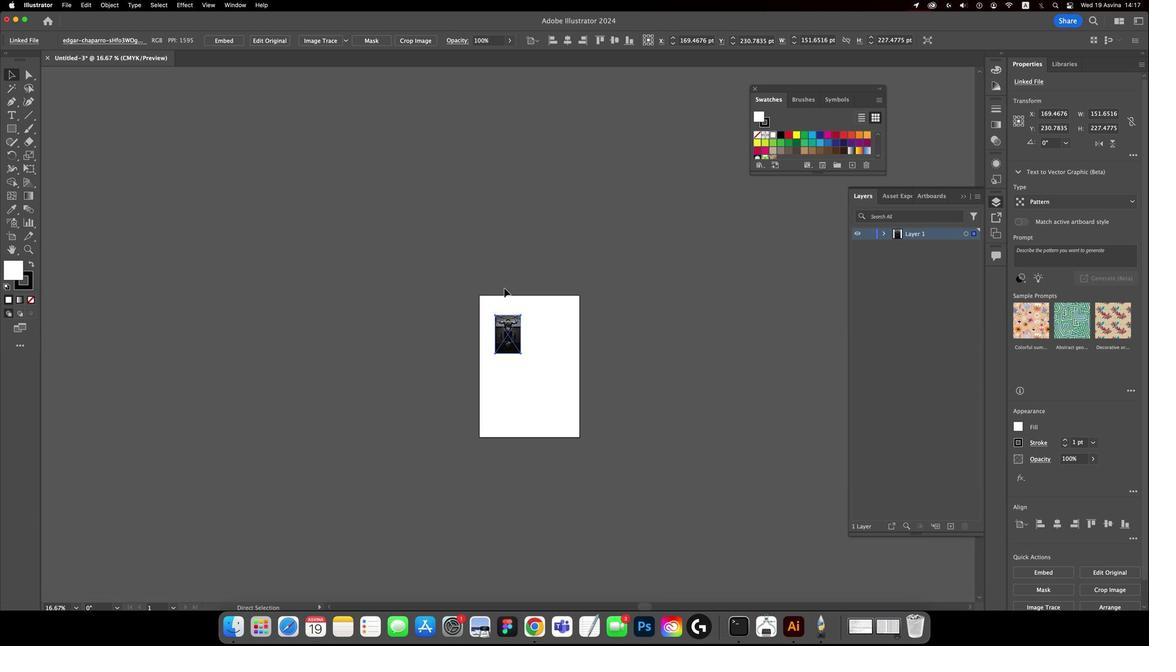 
Action: Key pressed Key.cmdKey.cmd'='
Screenshot: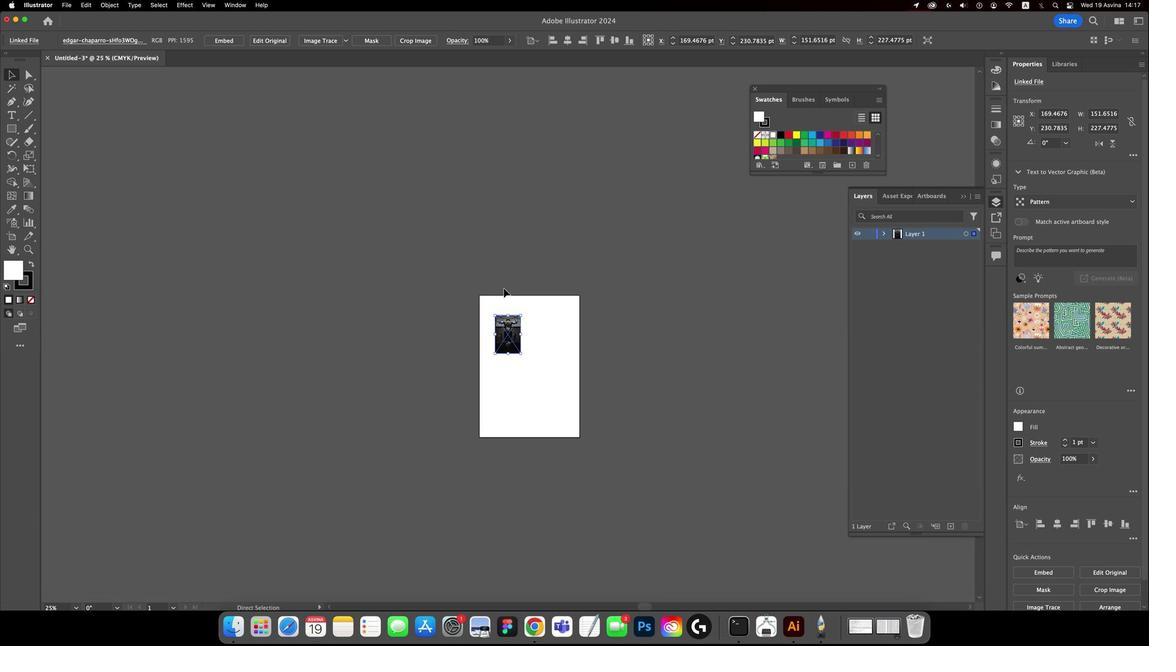 
Action: Mouse moved to (505, 288)
Screenshot: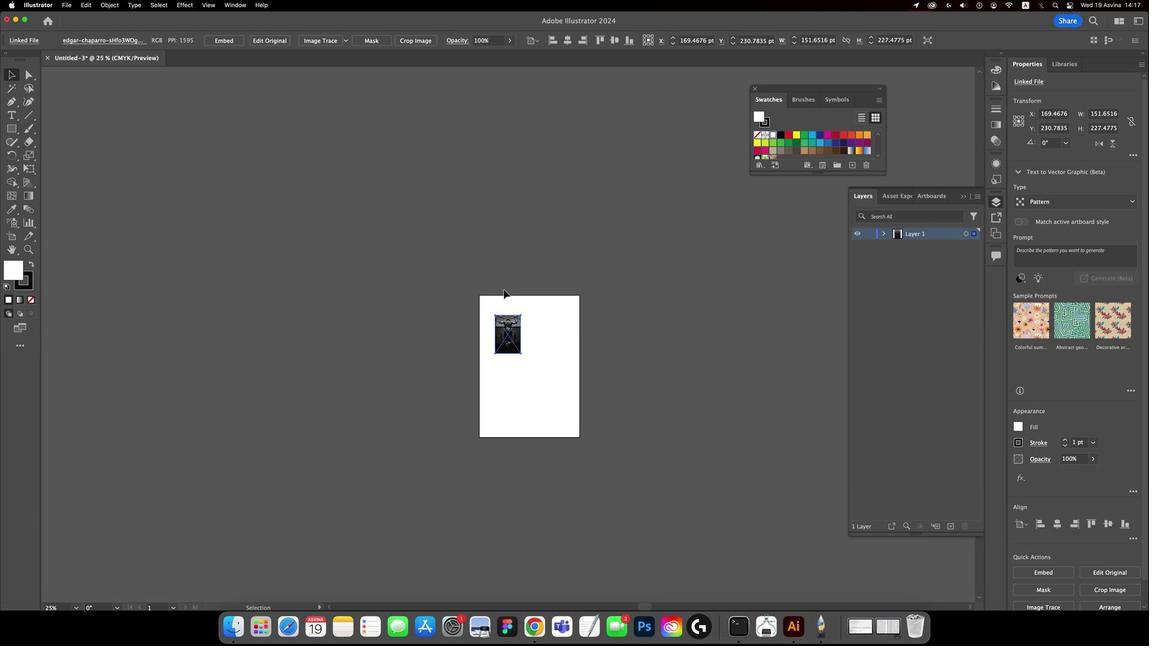 
Action: Key pressed Key.cmd
Screenshot: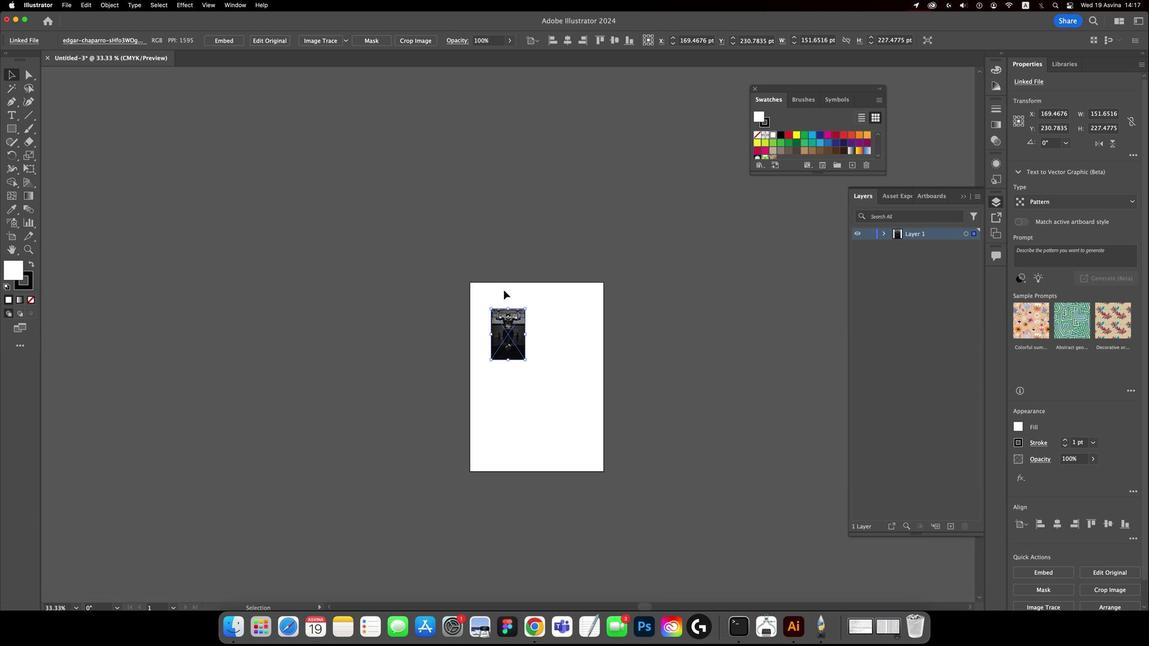 
Action: Mouse moved to (504, 288)
Screenshot: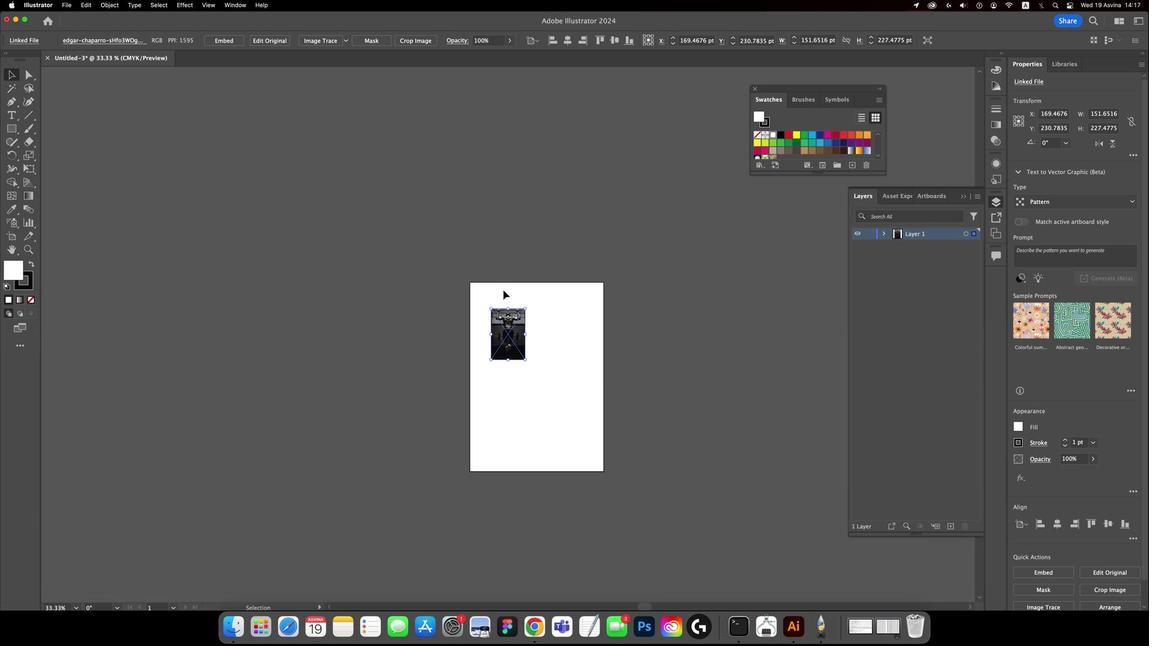 
Action: Key pressed Key.cmd'='
Screenshot: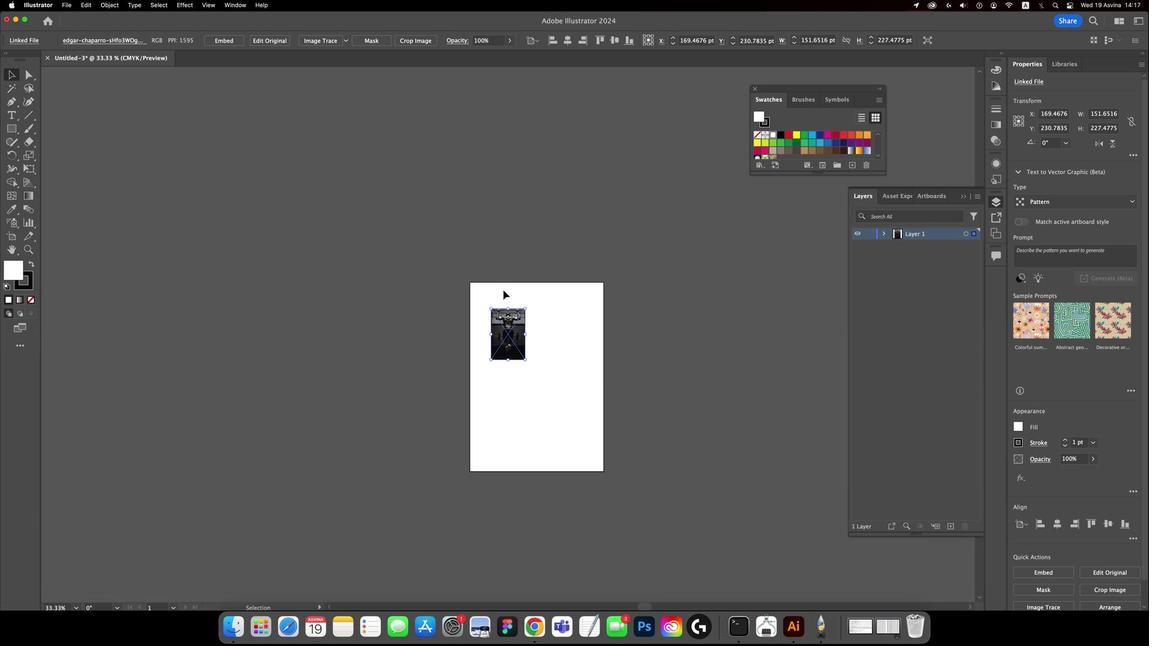 
Action: Mouse moved to (504, 290)
Screenshot: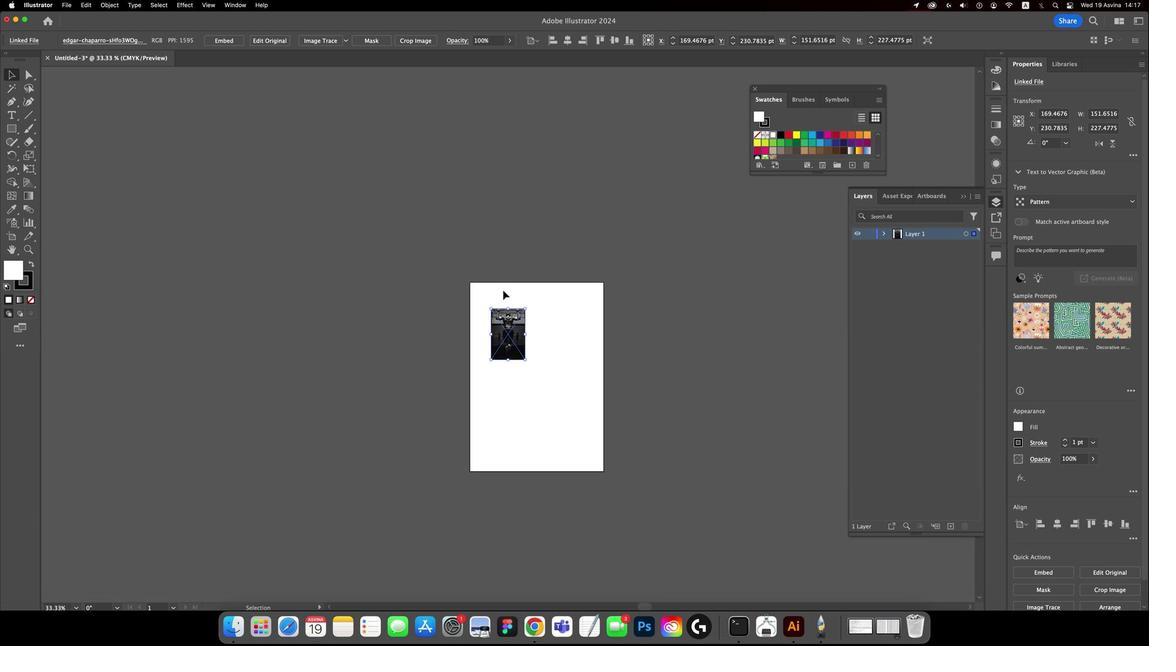 
Action: Key pressed Key.cmd
Screenshot: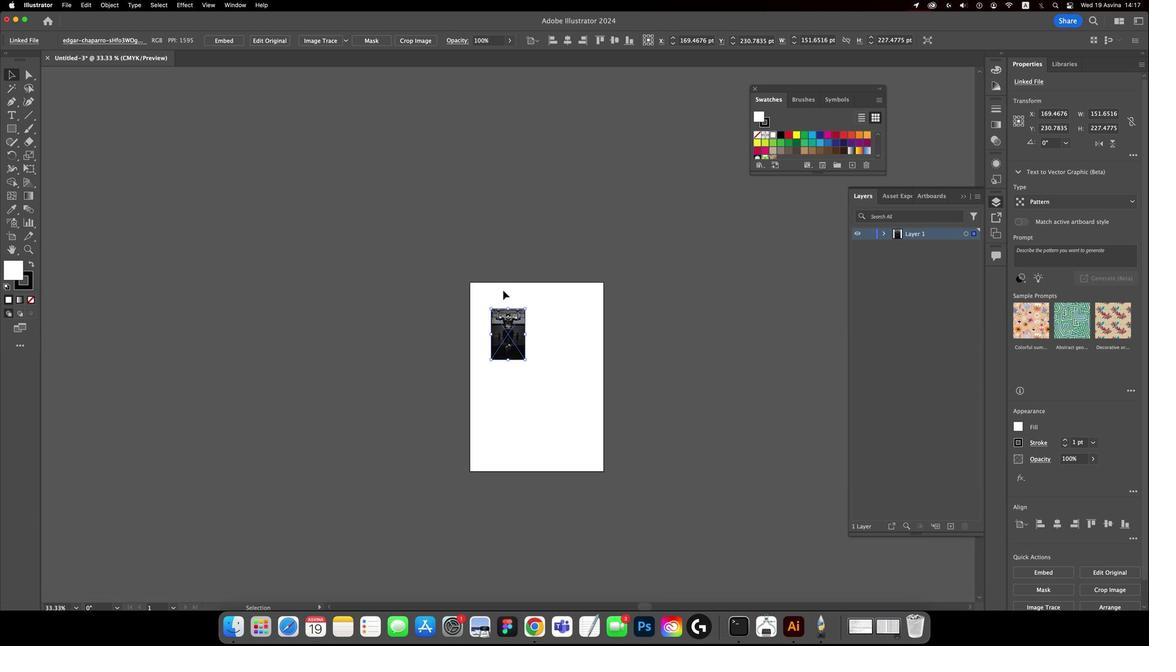 
Action: Mouse moved to (504, 290)
Screenshot: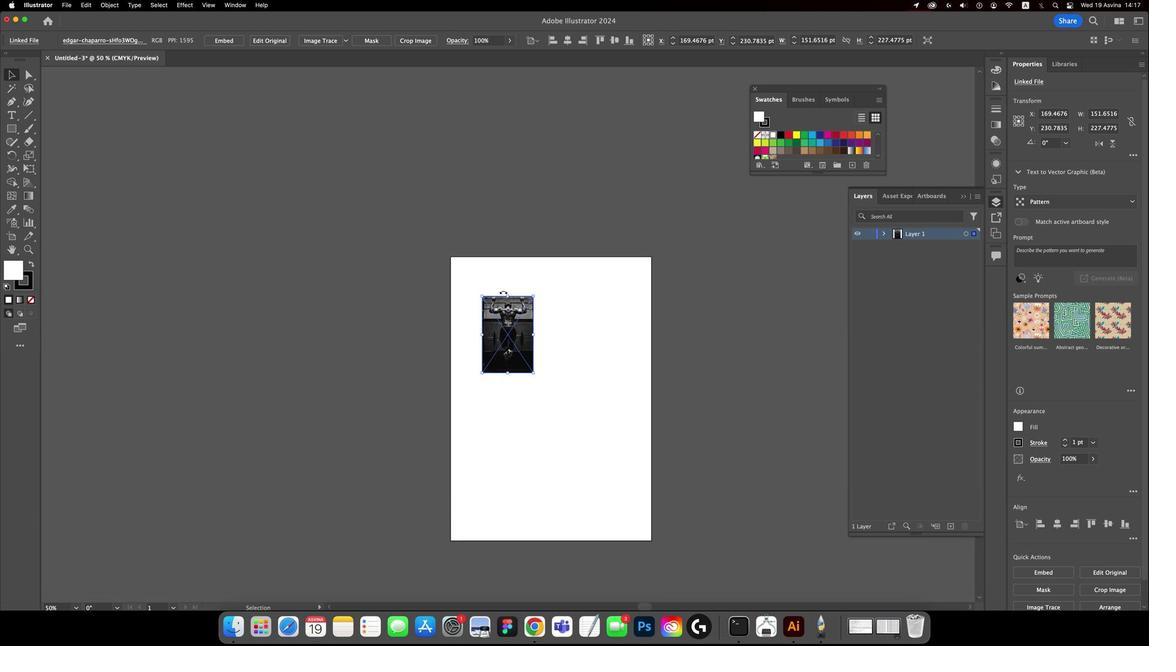 
Action: Key pressed Key.cmd'='
Screenshot: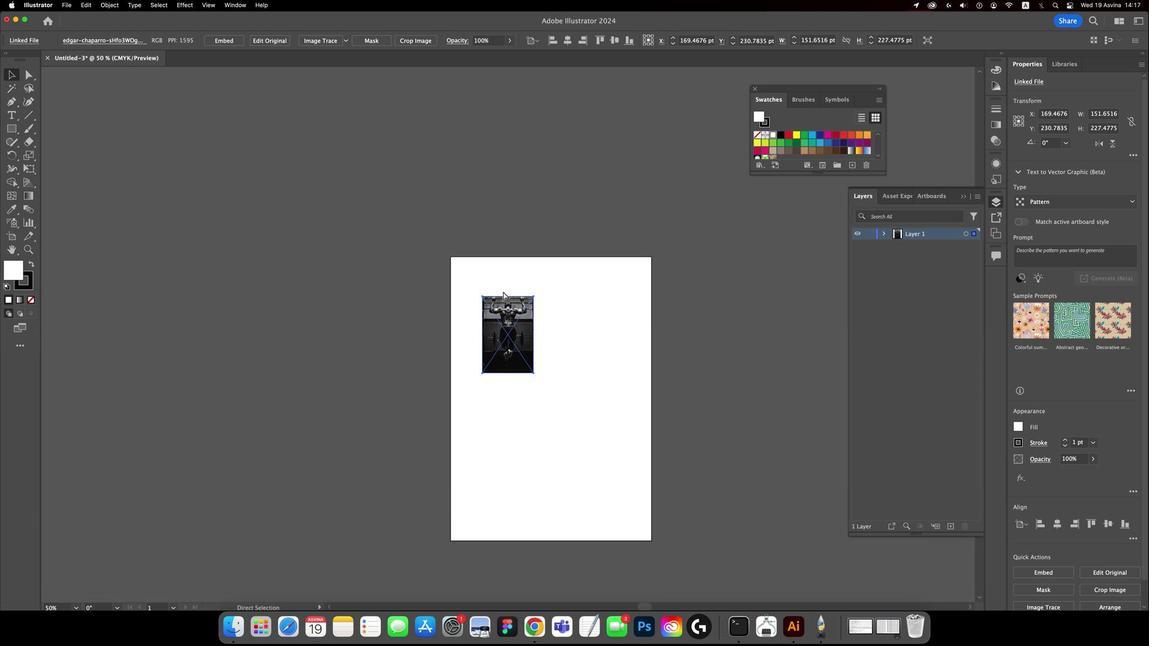 
Action: Mouse moved to (504, 291)
Screenshot: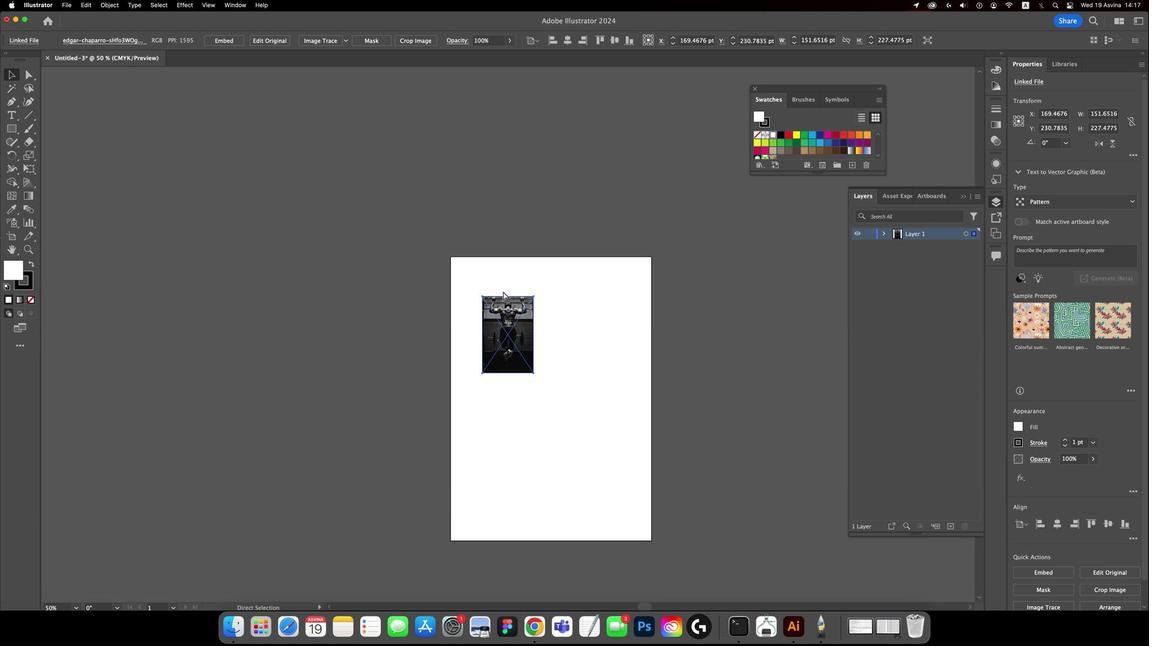 
Action: Key pressed Key.cmdKey.cmd'='Key.cmd
Screenshot: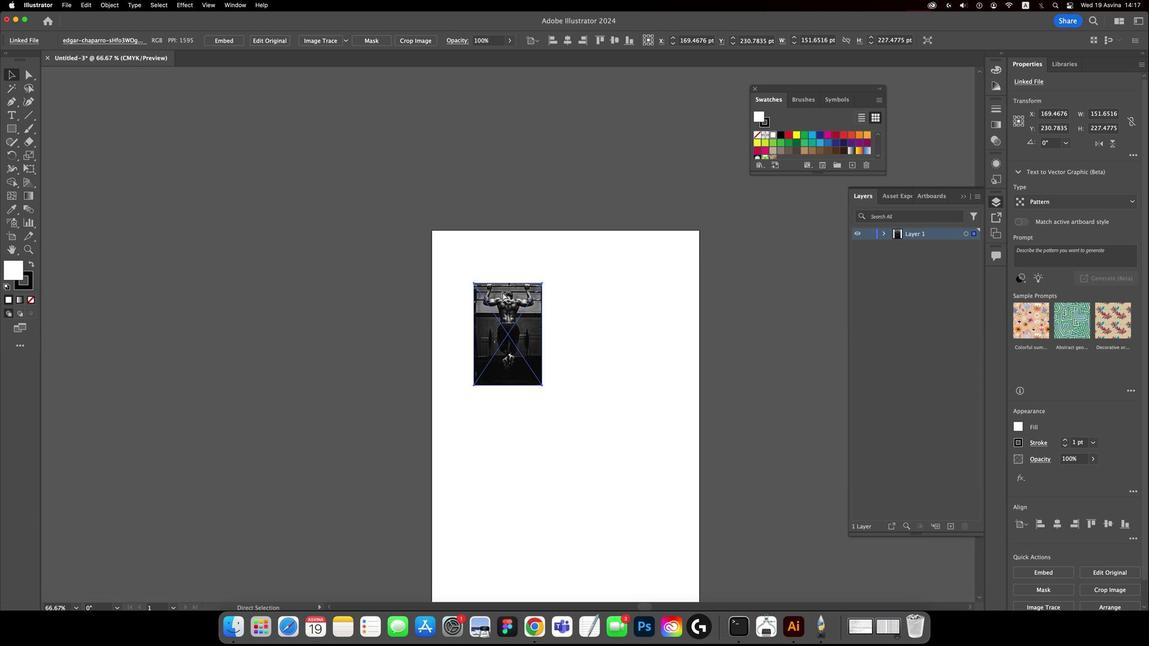 
Action: Mouse moved to (504, 291)
Screenshot: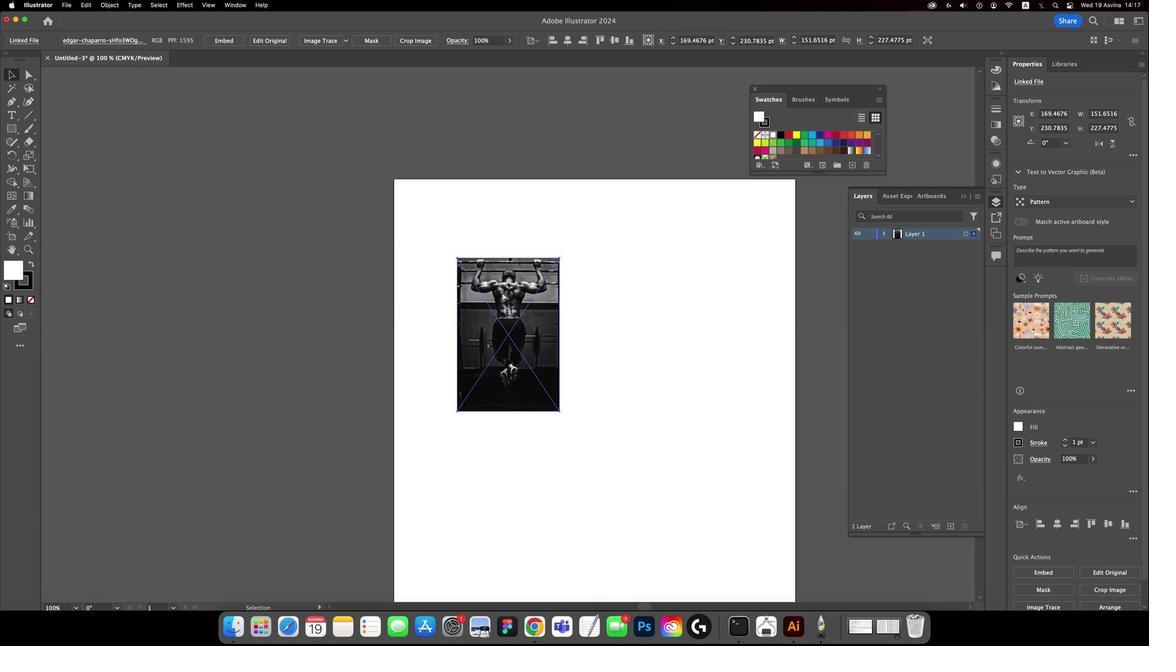 
Action: Key pressed Key.cmd'='
Screenshot: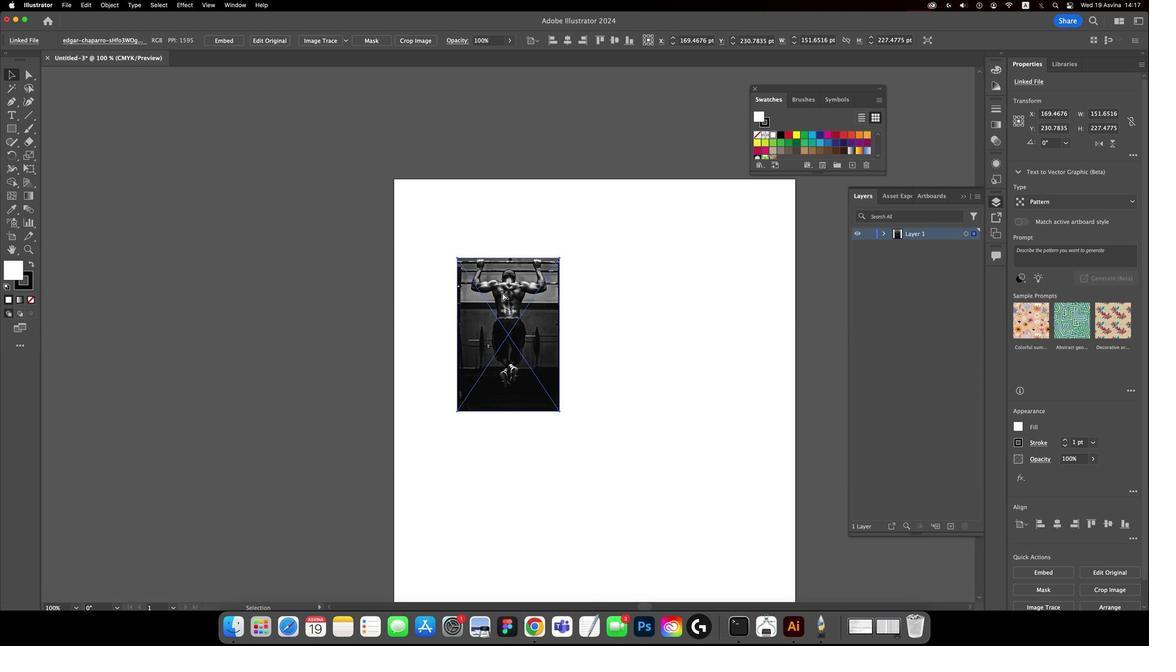 
Action: Mouse moved to (503, 292)
Screenshot: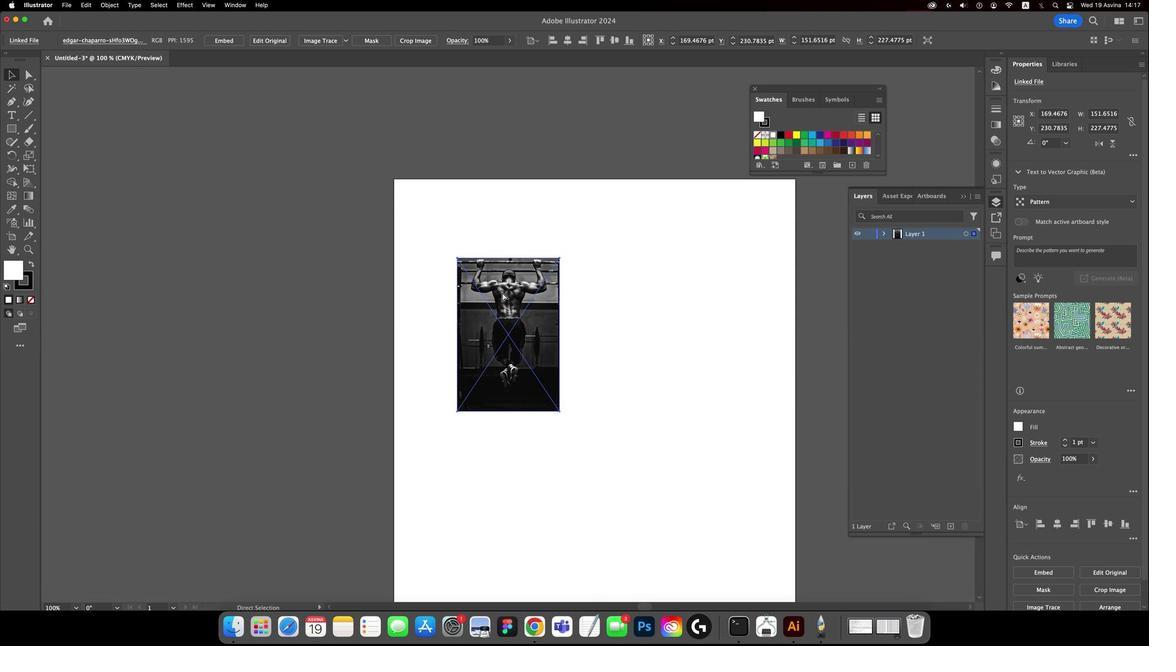 
Action: Key pressed Key.cmd
Screenshot: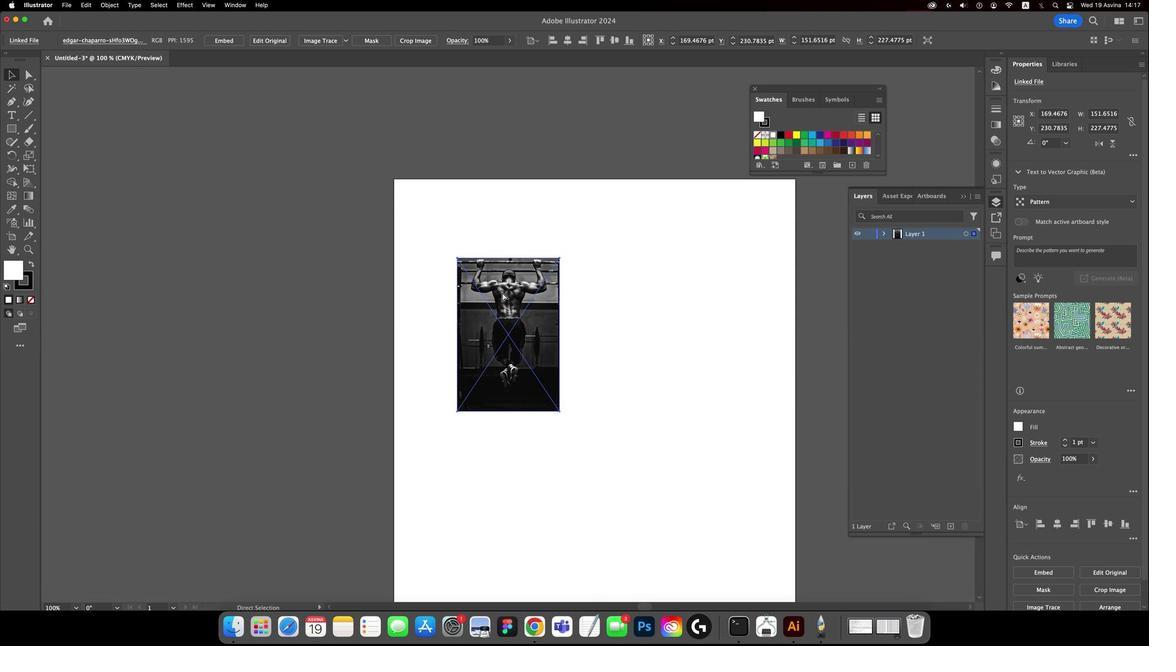 
Action: Mouse moved to (516, 313)
Screenshot: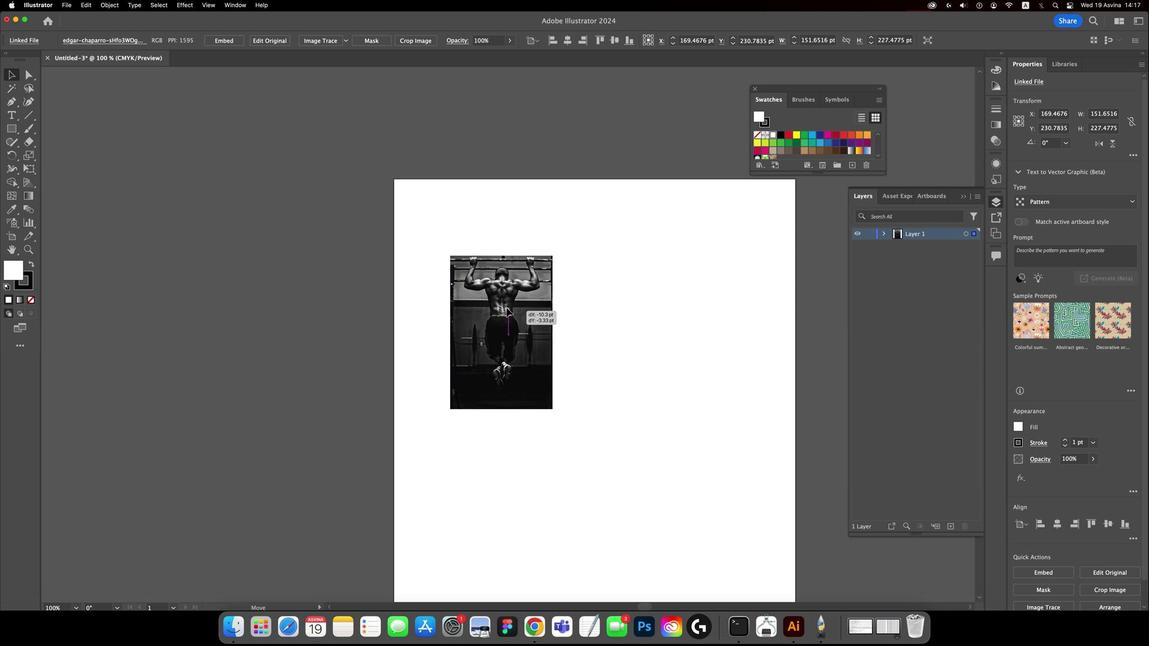 
Action: Mouse pressed left at (516, 313)
Screenshot: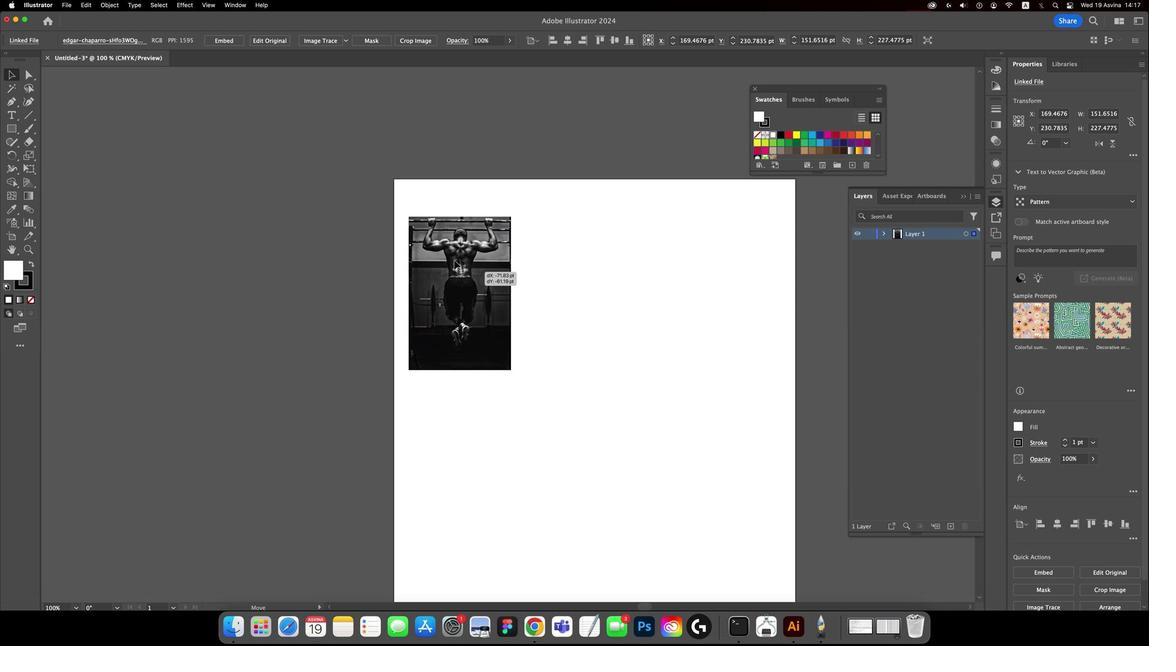
Action: Mouse moved to (497, 332)
Screenshot: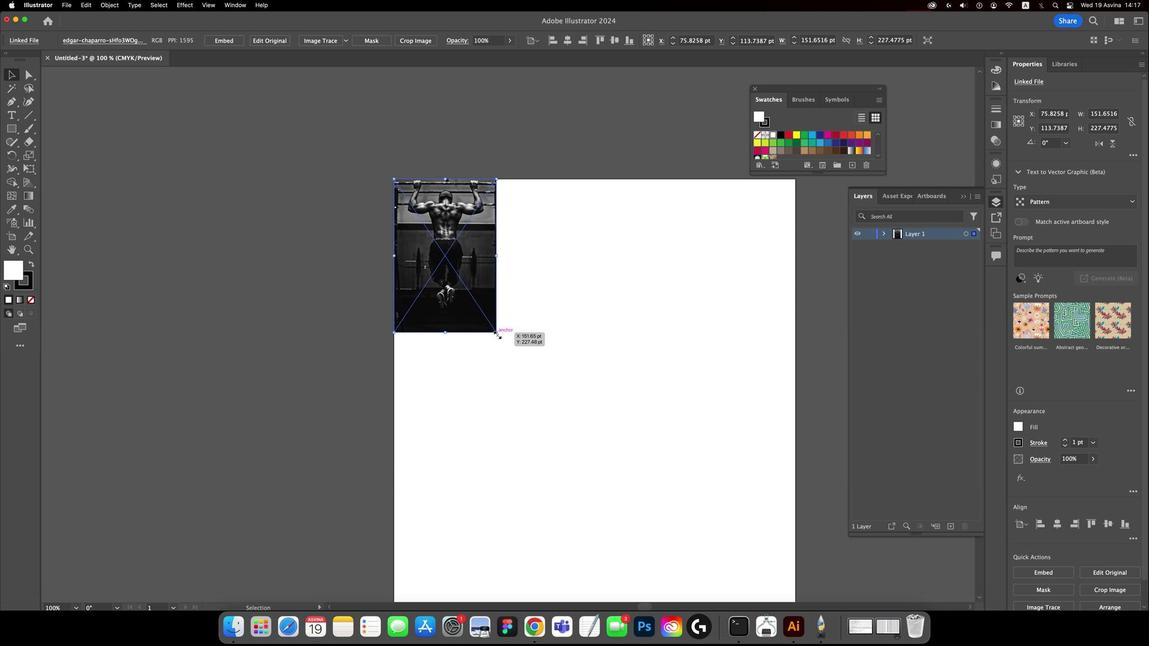 
Action: Mouse pressed left at (497, 332)
Screenshot: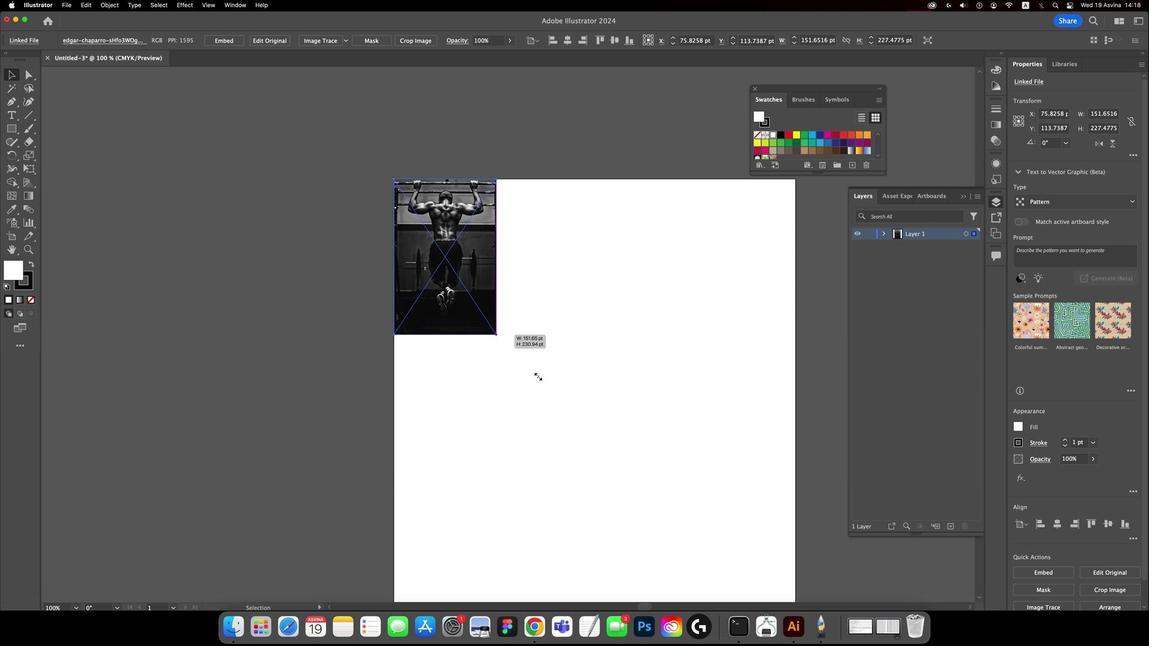 
Action: Mouse moved to (589, 427)
Screenshot: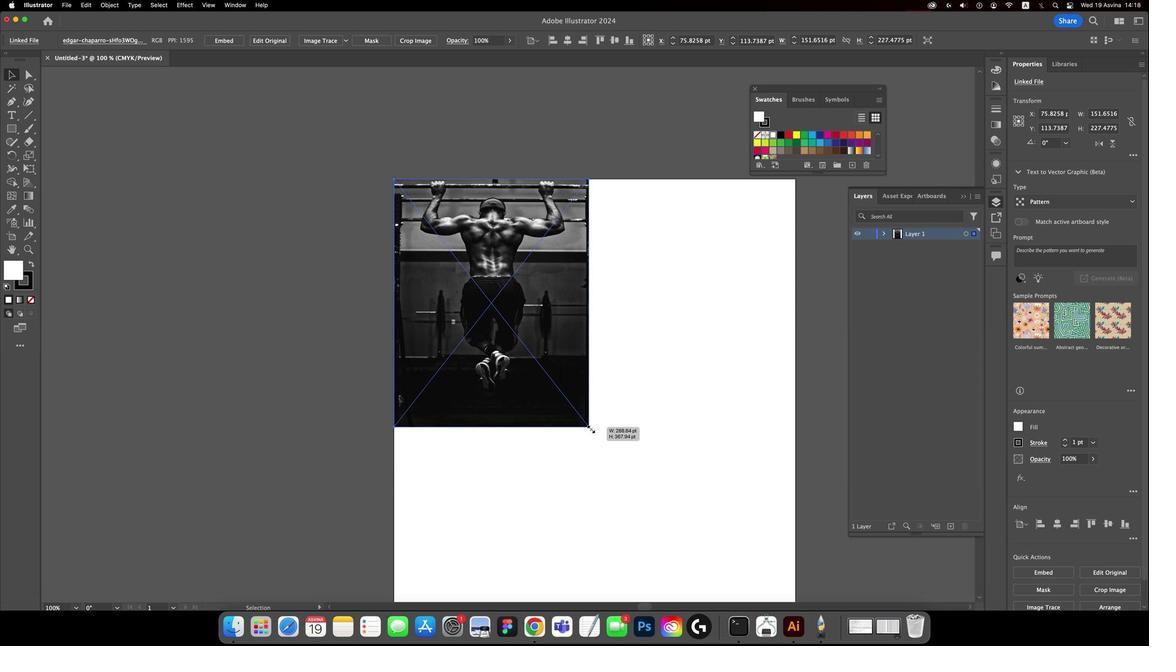 
Action: Key pressed Key.shift
Screenshot: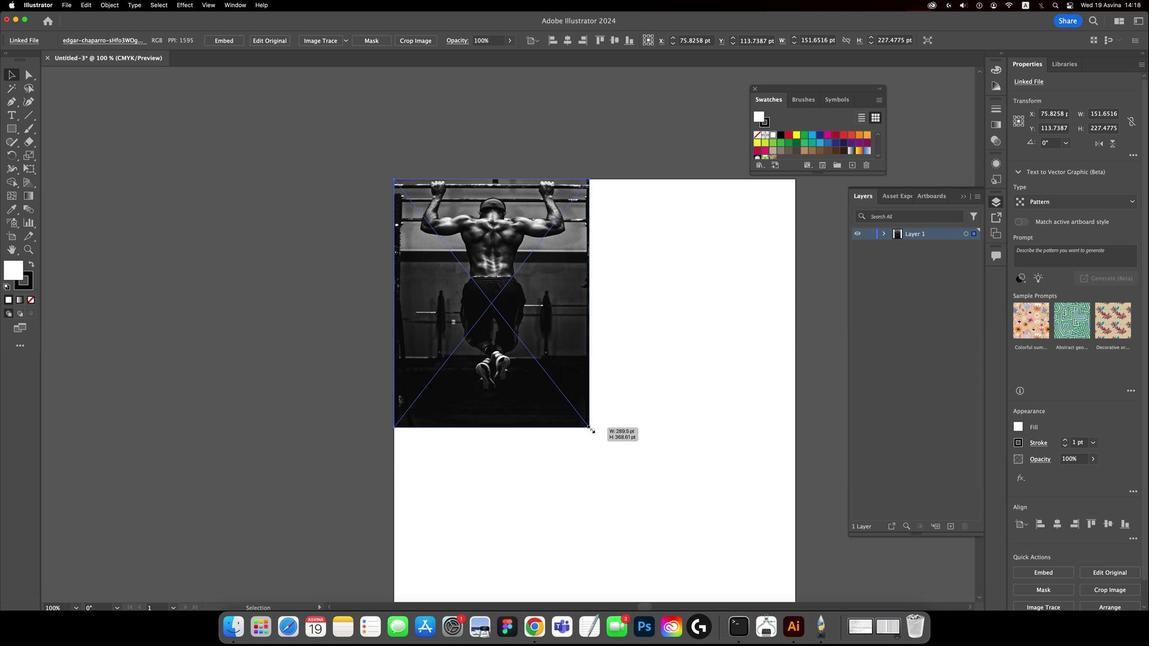
Action: Mouse moved to (622, 328)
Screenshot: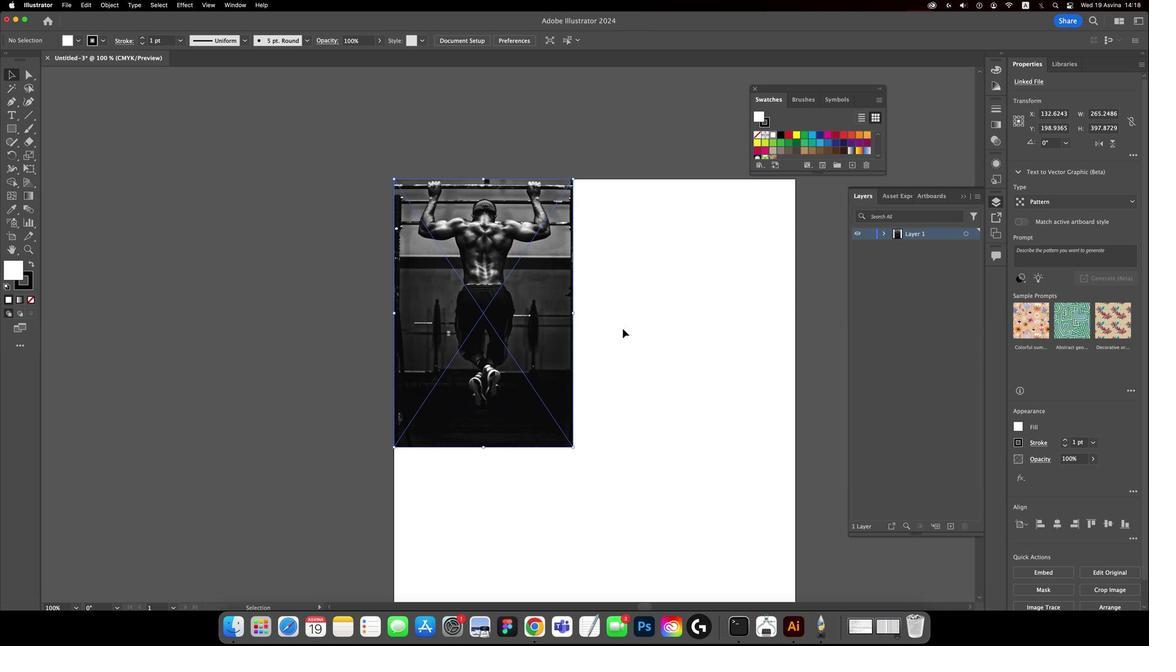
Action: Mouse pressed left at (622, 328)
Screenshot: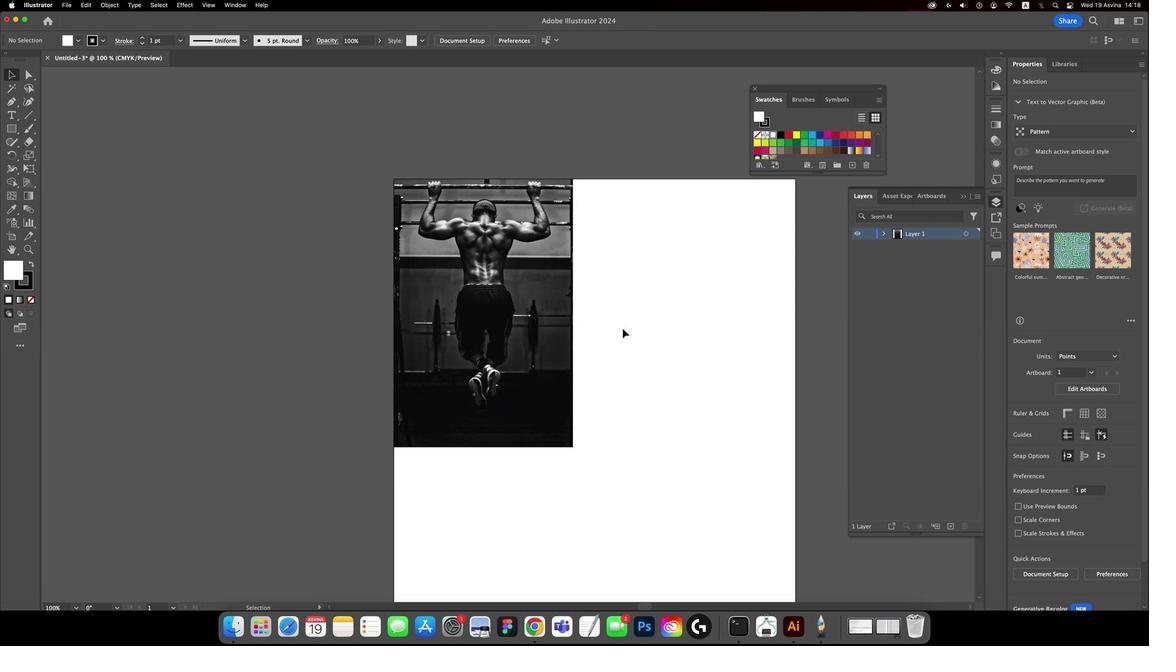 
Action: Mouse moved to (610, 351)
Screenshot: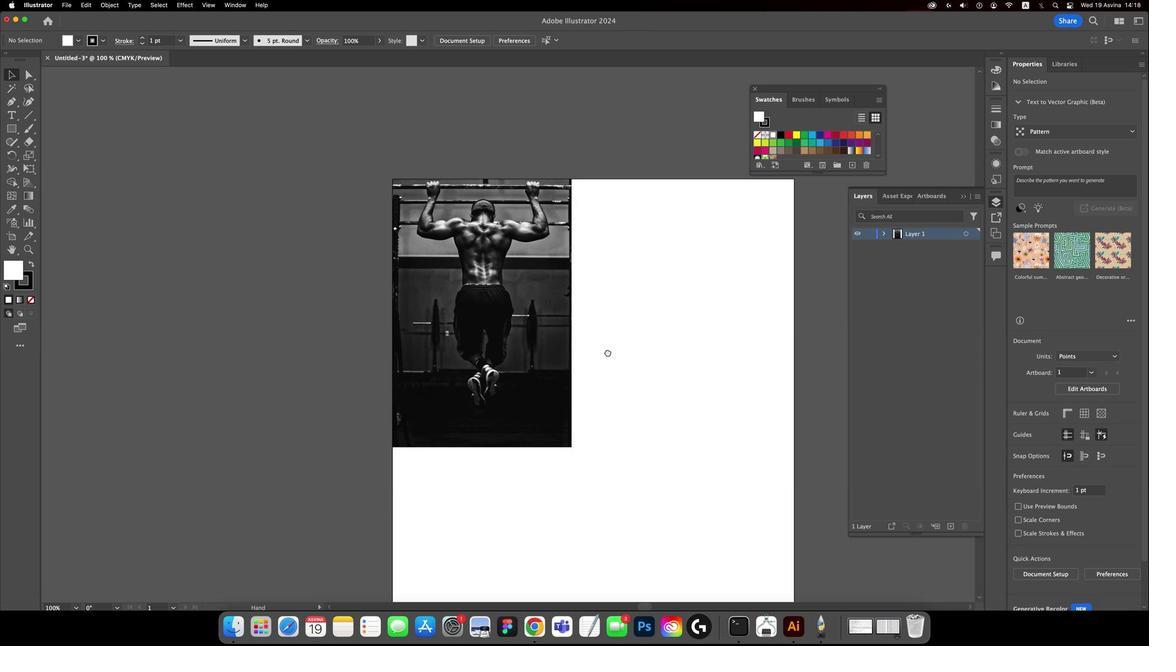 
Action: Key pressed Key.space
Screenshot: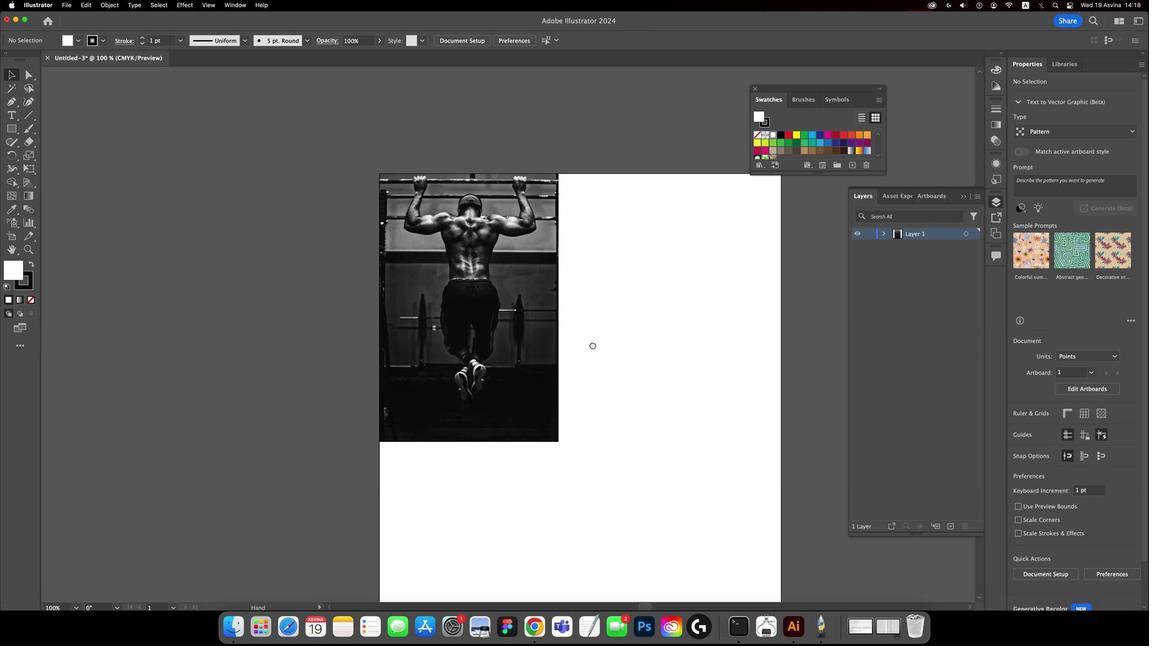 
Action: Mouse moved to (610, 351)
Screenshot: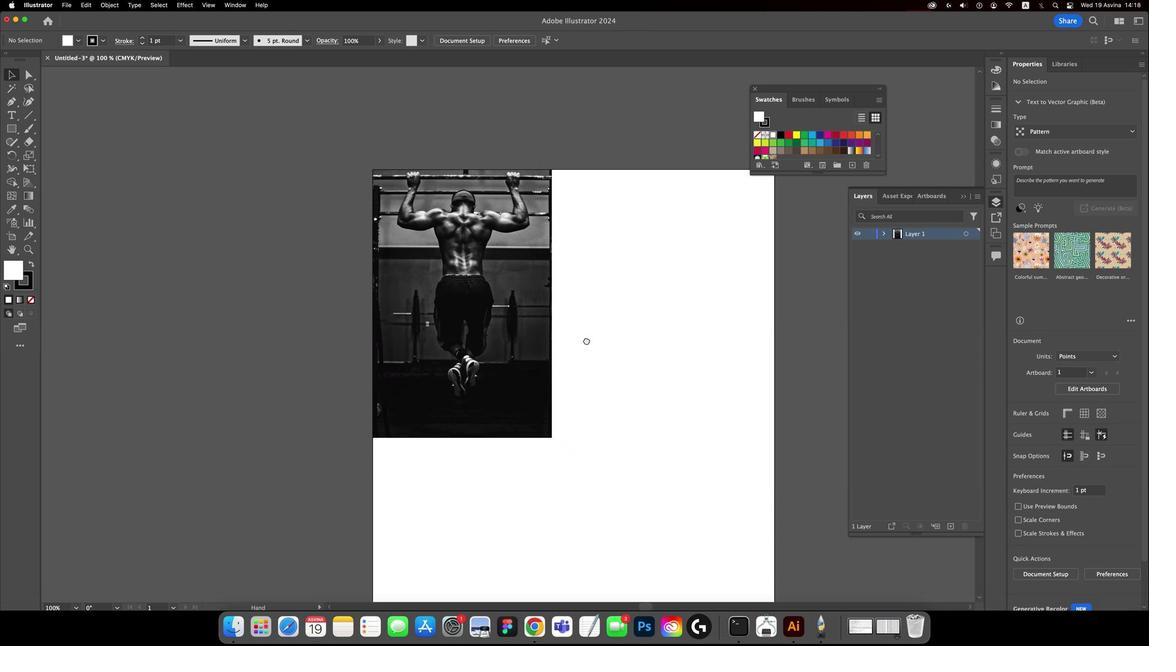 
Action: Mouse pressed left at (610, 351)
Screenshot: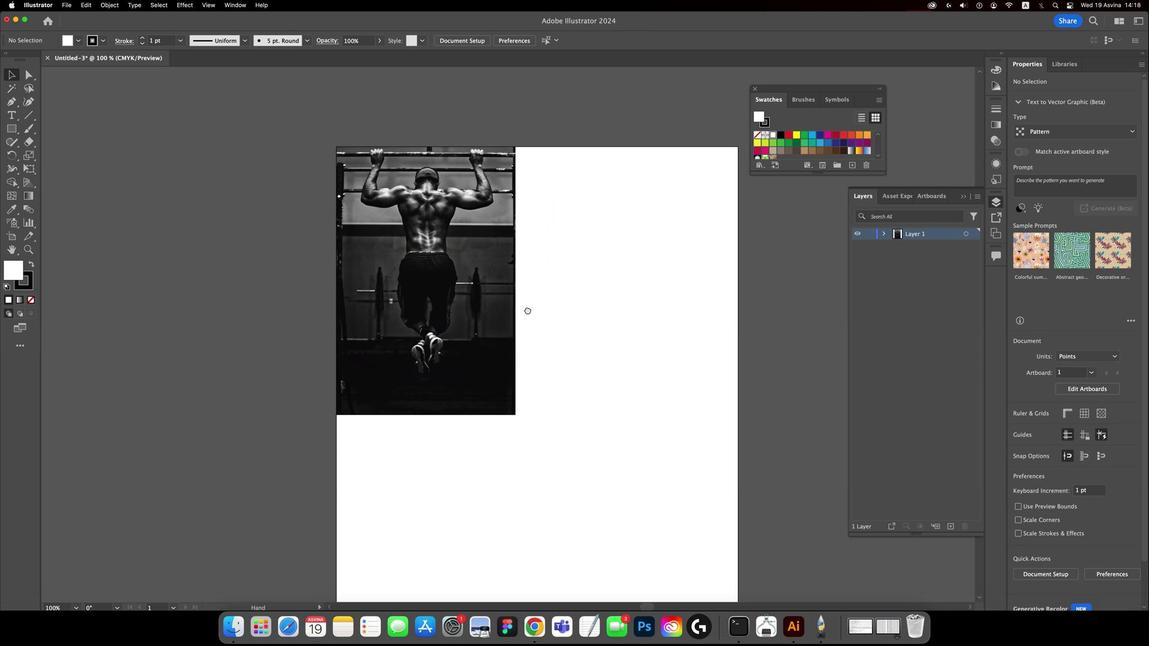 
Action: Mouse moved to (357, 288)
Screenshot: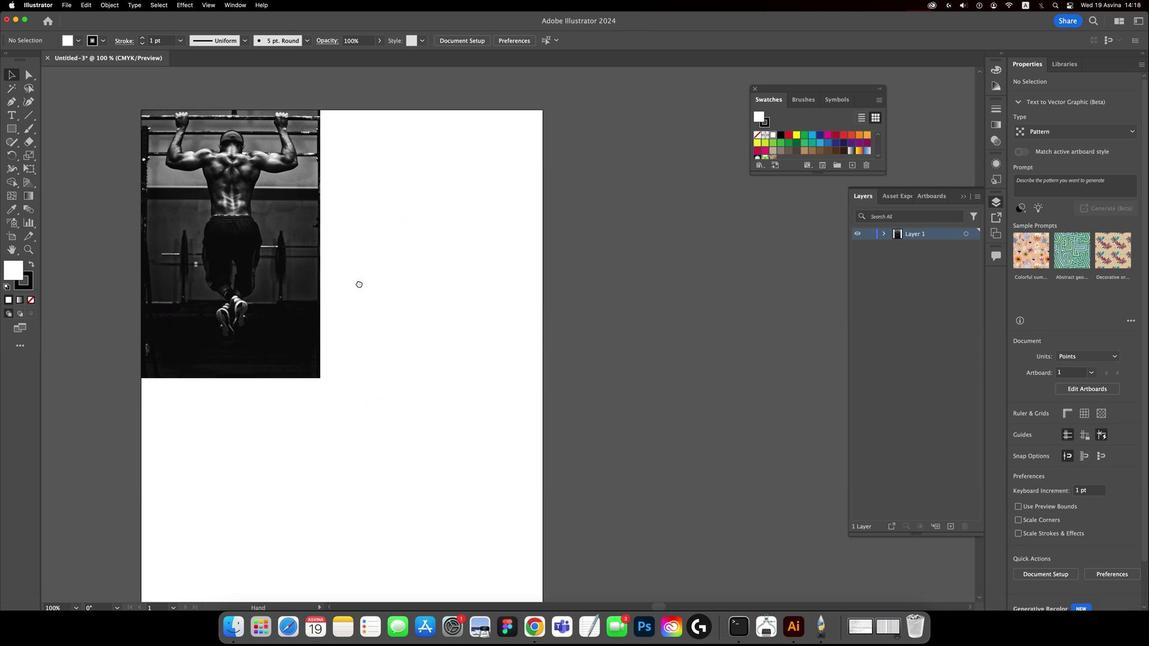 
Action: Key pressed Key.space
Screenshot: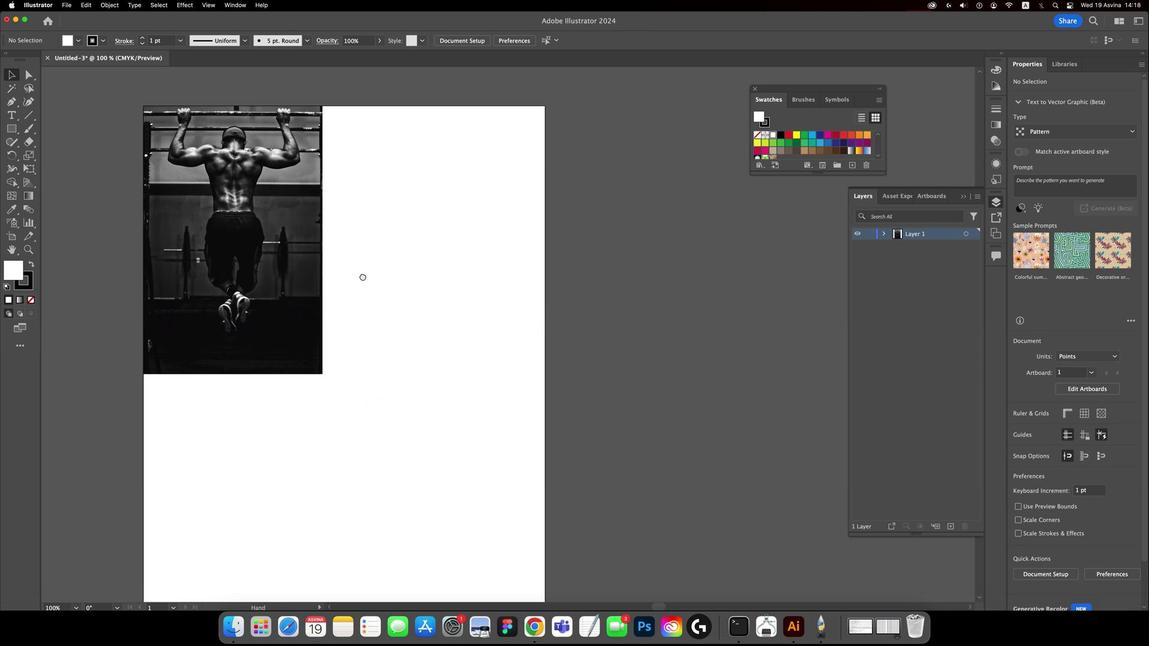 
Action: Mouse moved to (357, 288)
Screenshot: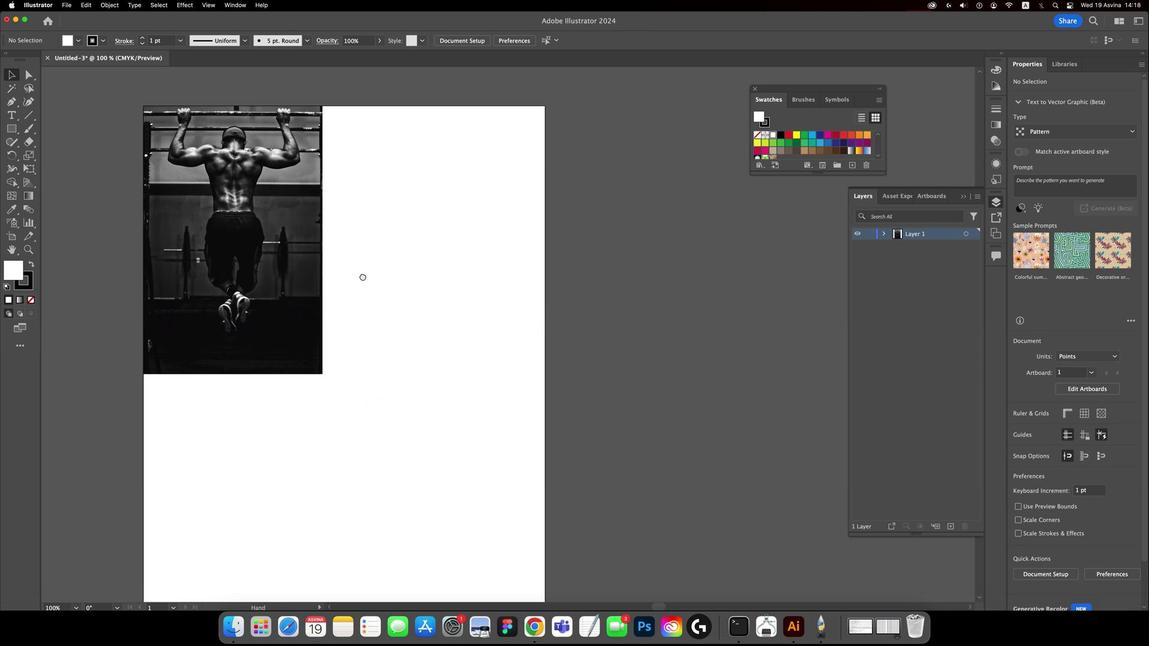 
Action: Mouse pressed left at (357, 288)
Screenshot: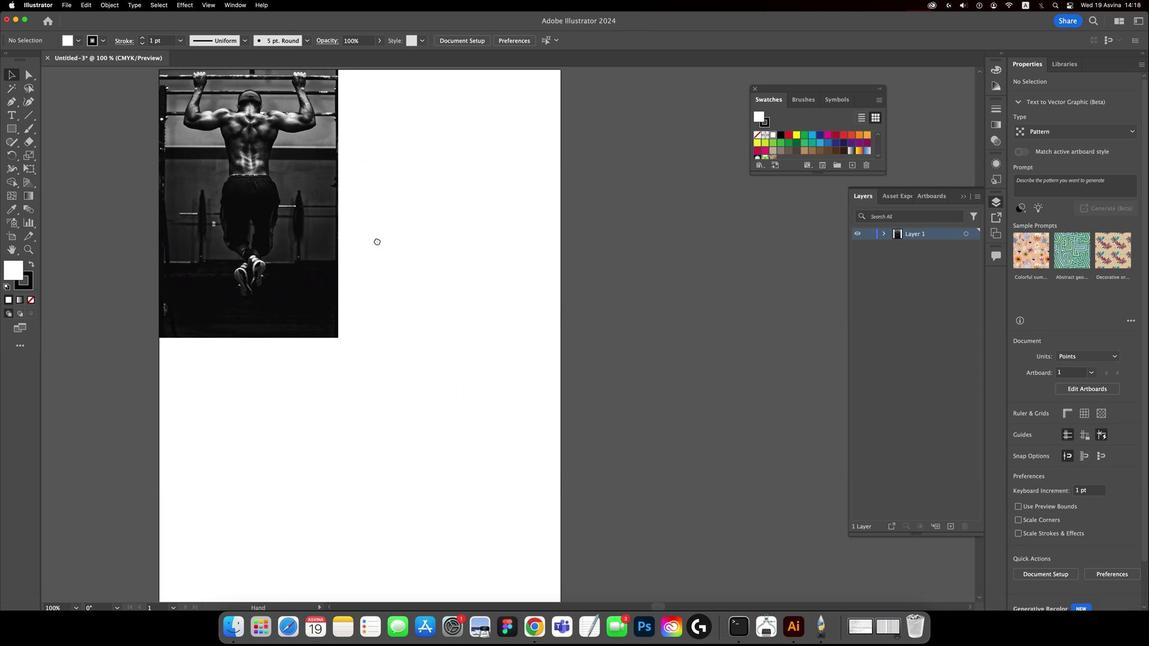 
Action: Mouse moved to (422, 197)
Screenshot: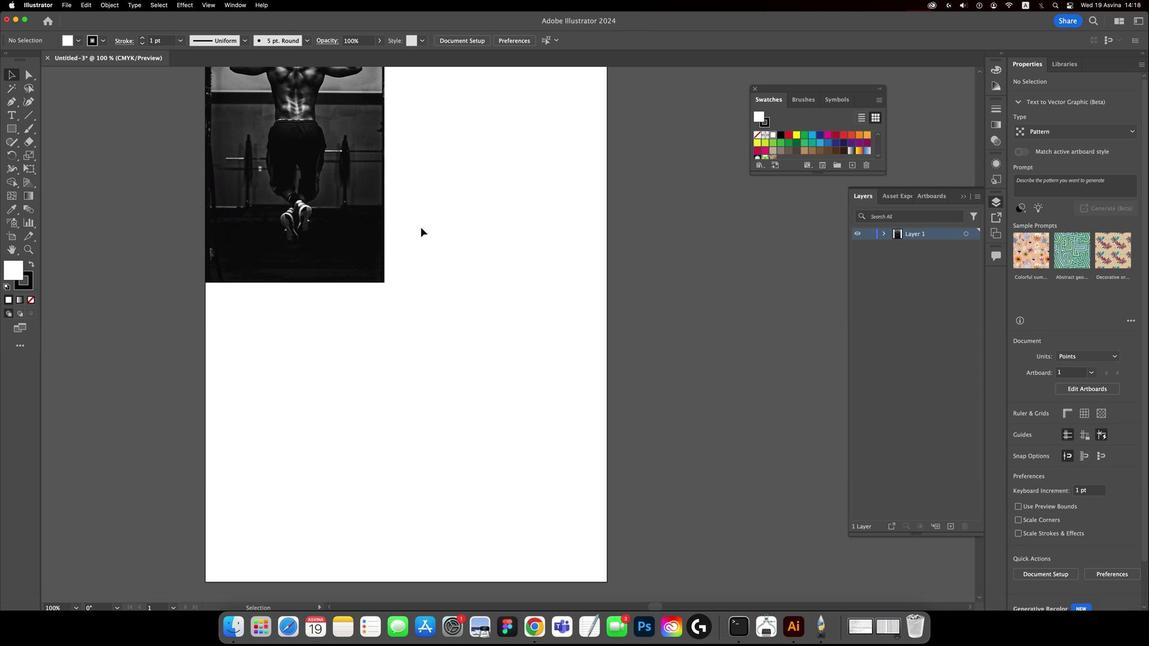 
Action: Key pressed Key.space
Screenshot: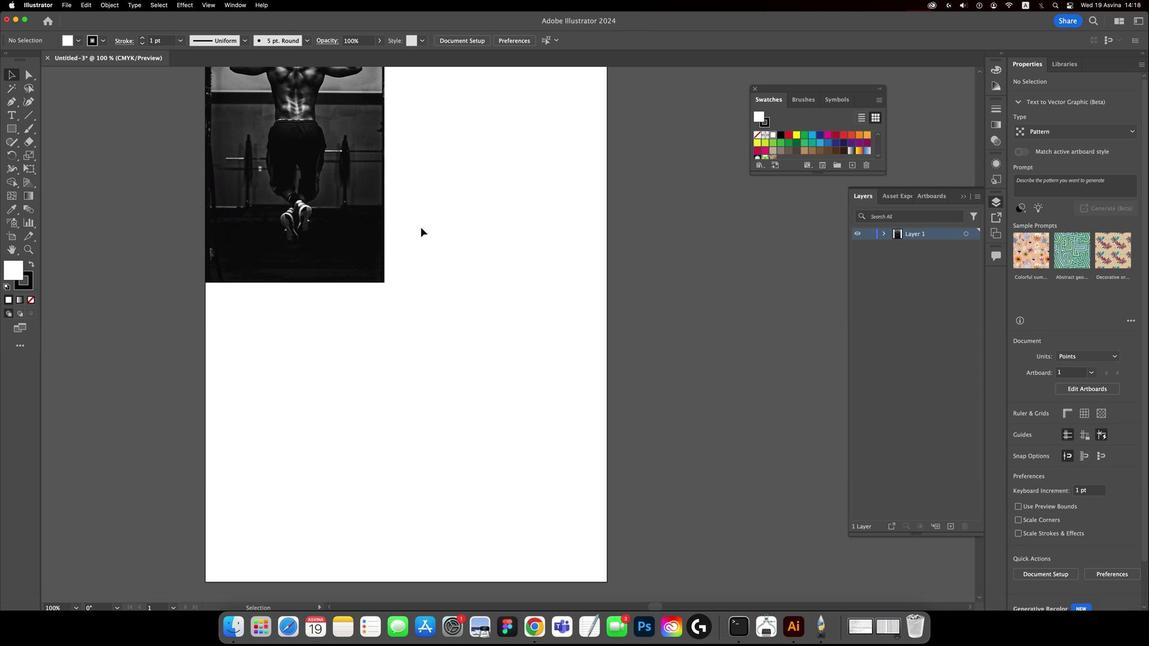 
Action: Mouse moved to (422, 228)
Screenshot: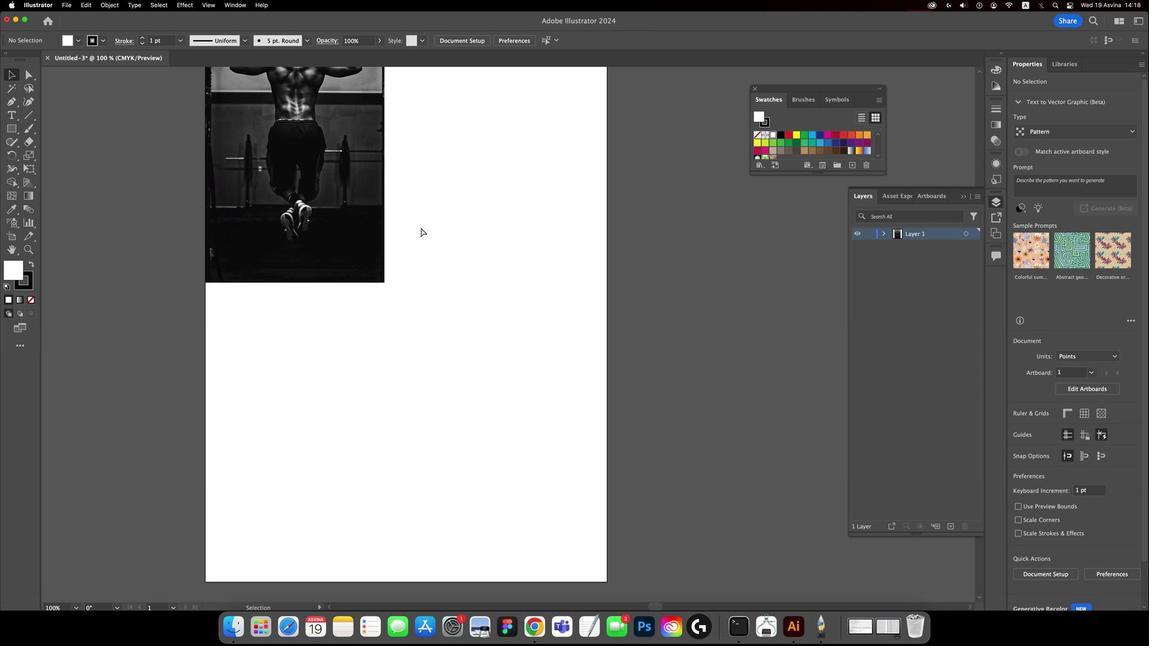 
Action: Key pressed Key.cmd'-'Key.cmd
Screenshot: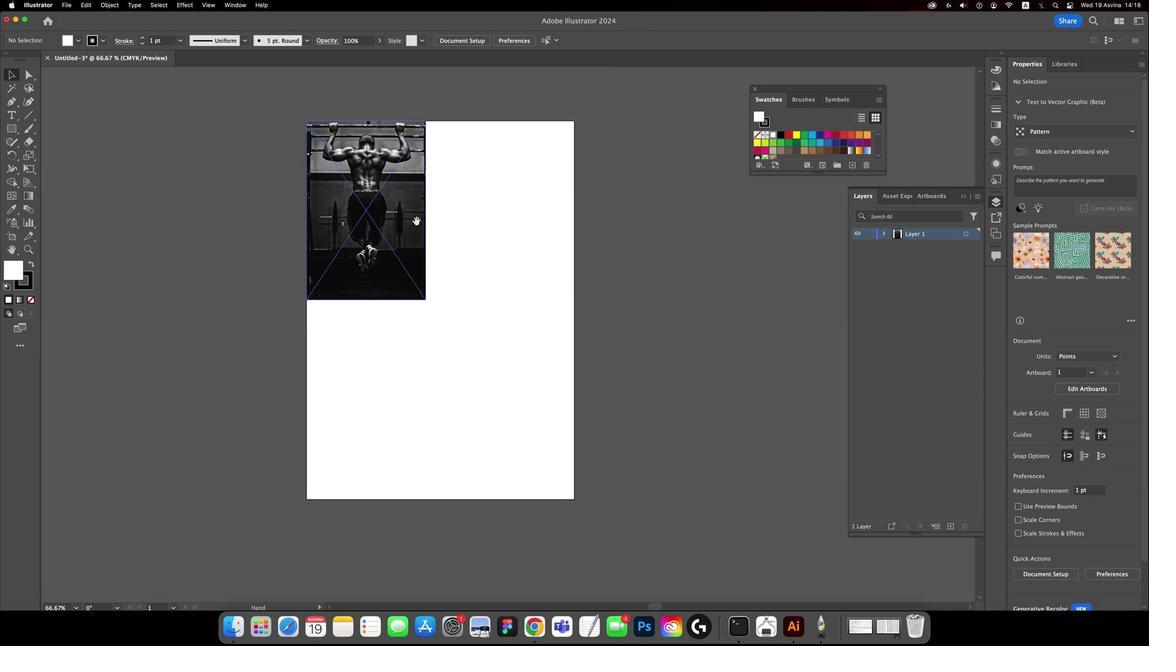 
Action: Mouse moved to (420, 226)
Screenshot: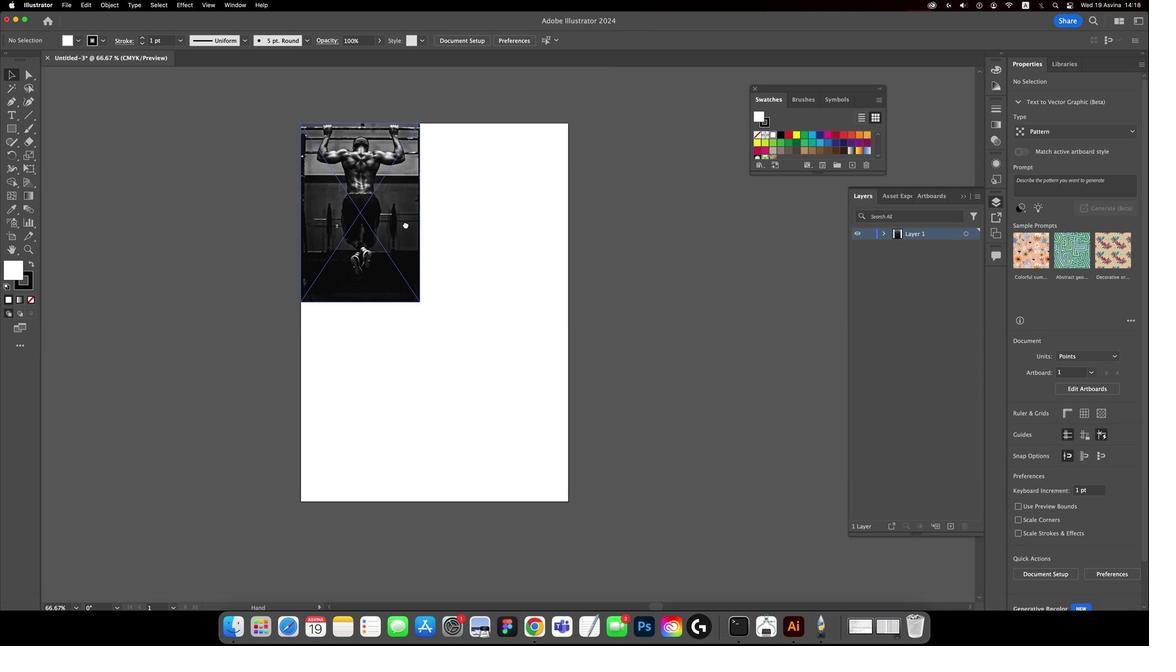 
Action: Key pressed Key.space
Screenshot: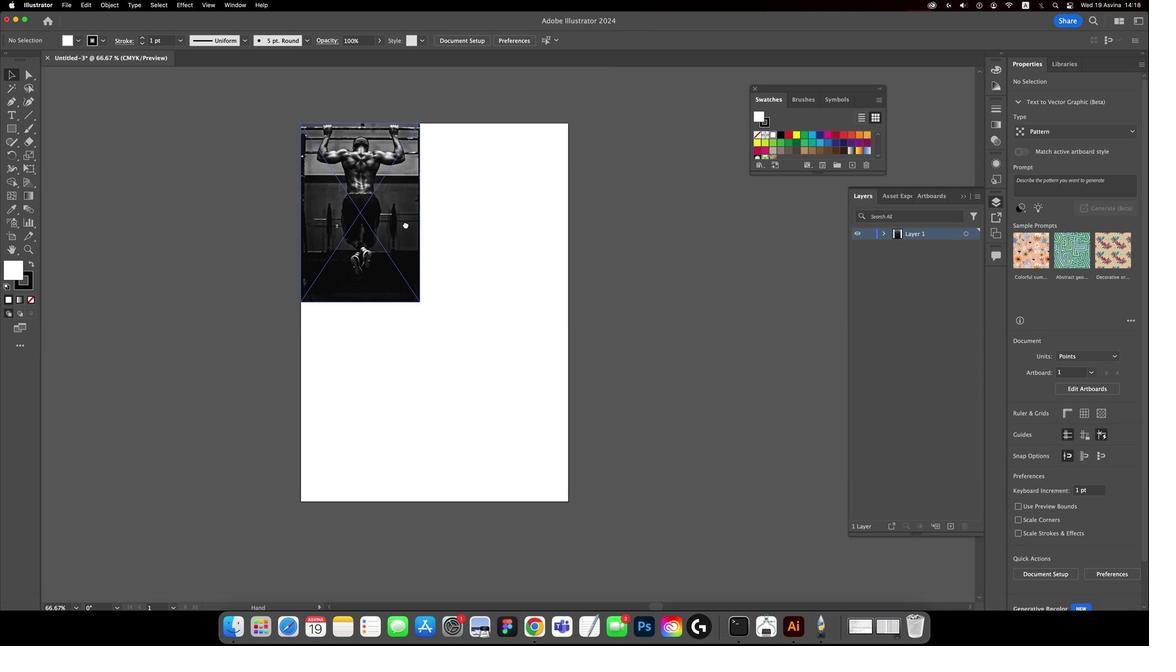 
Action: Mouse moved to (417, 219)
Screenshot: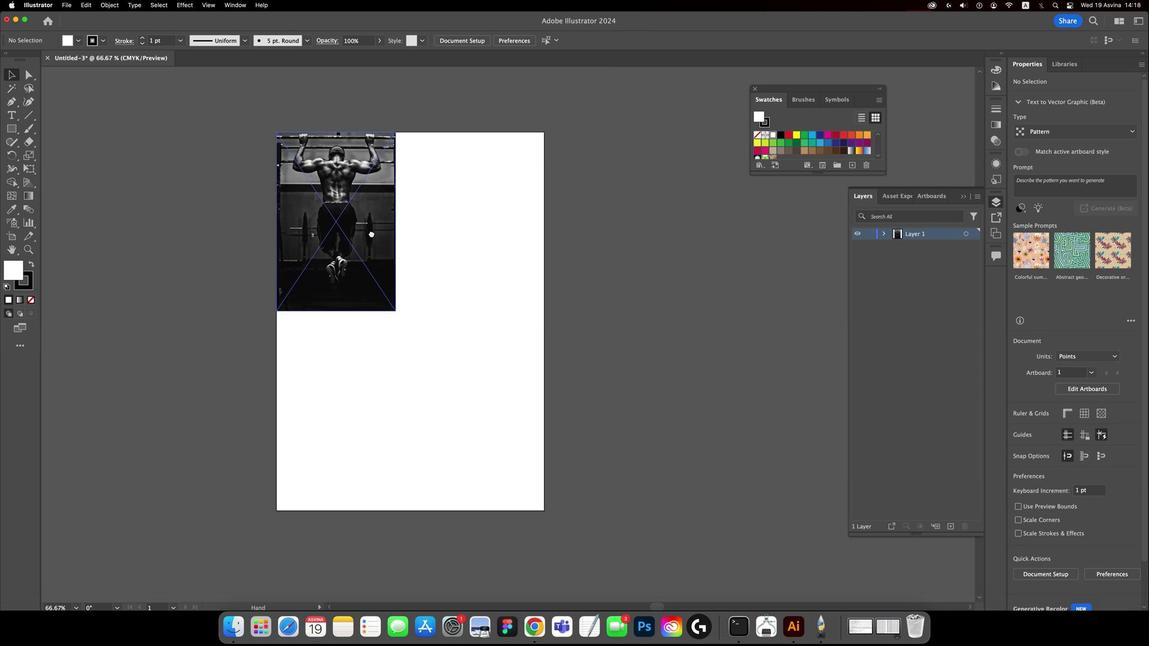 
Action: Mouse pressed left at (417, 219)
Screenshot: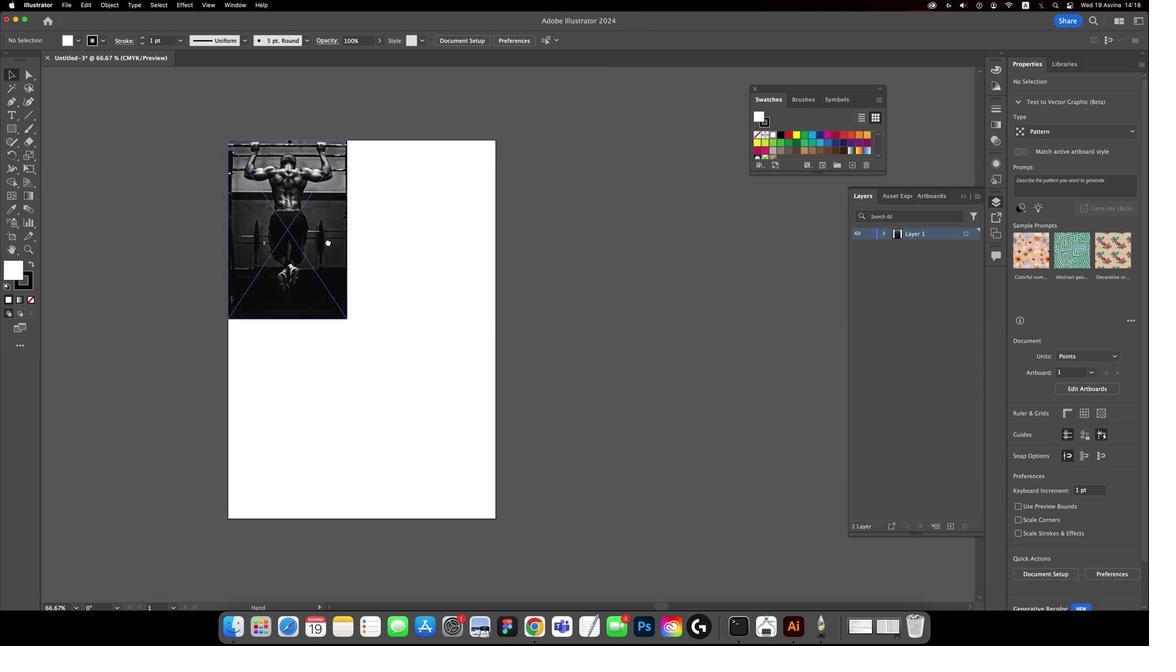 
Action: Mouse moved to (396, 207)
Screenshot: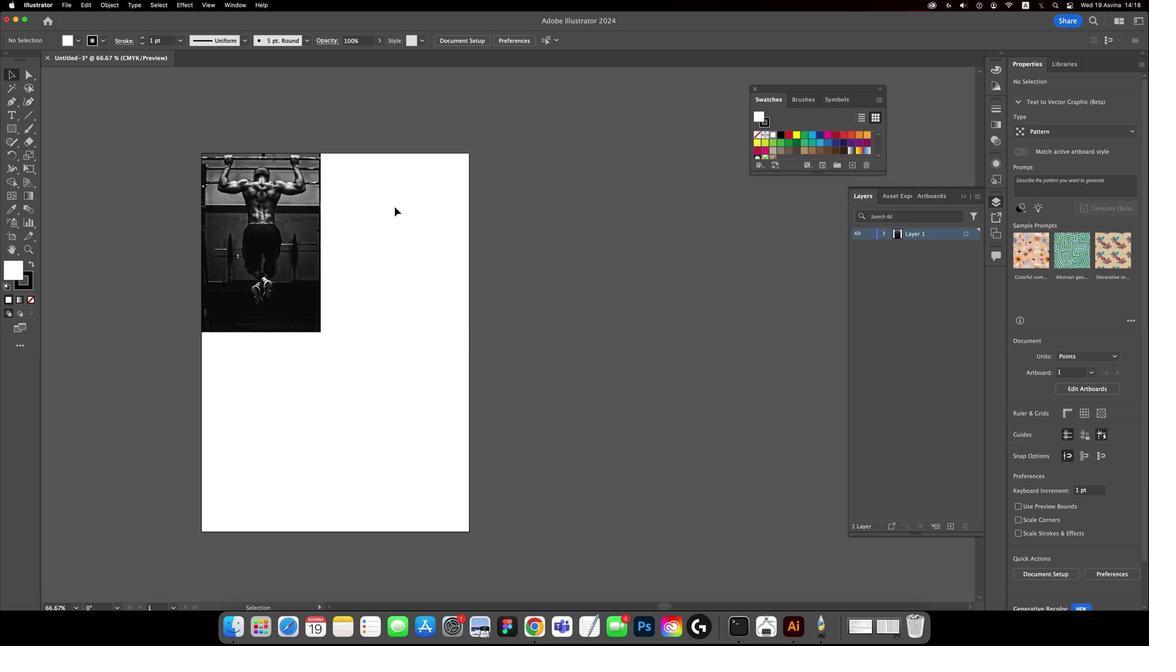 
Action: Mouse pressed left at (396, 207)
Screenshot: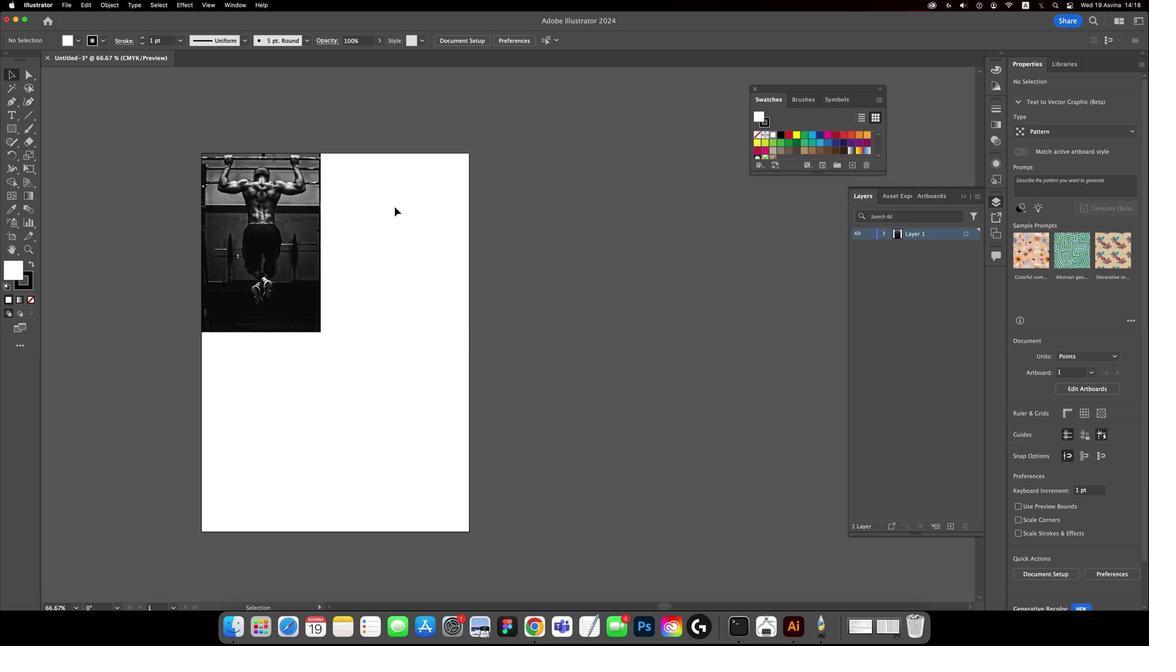 
Action: Mouse moved to (399, 137)
Screenshot: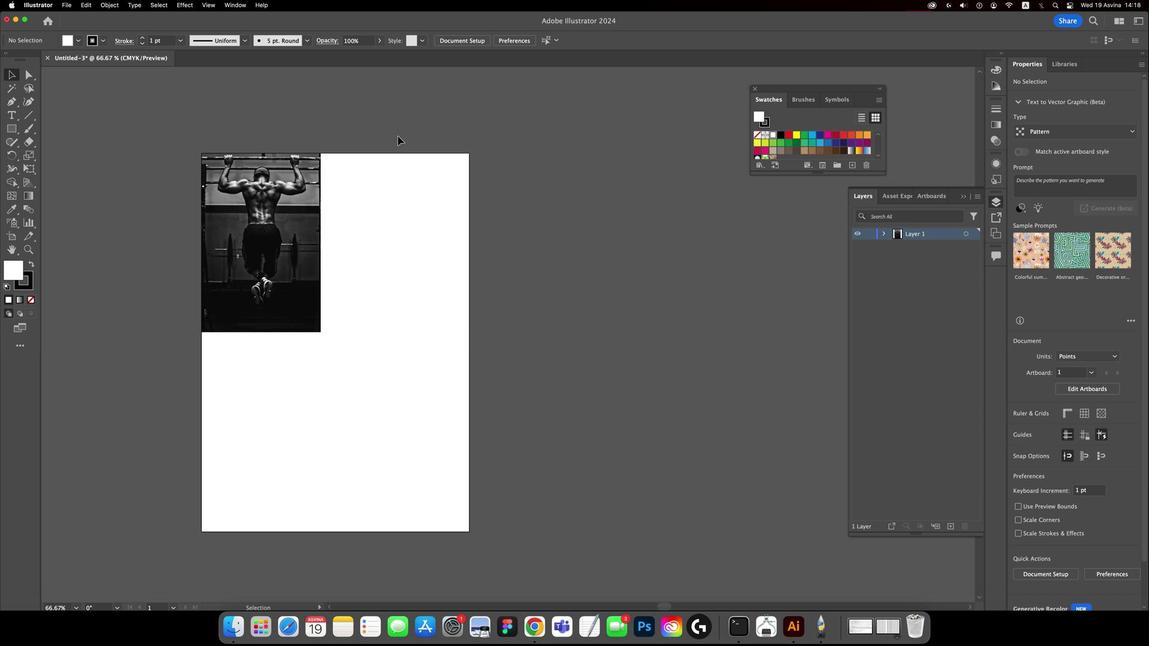
Action: Mouse pressed left at (399, 137)
Screenshot: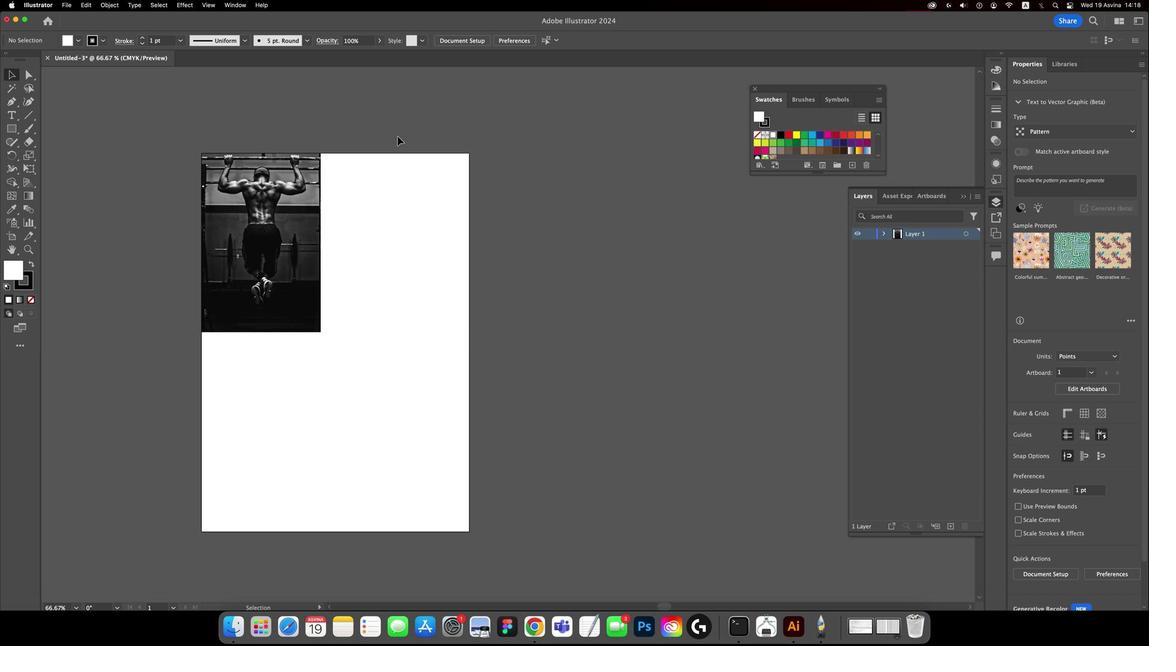 
Action: Mouse moved to (34, 115)
Screenshot: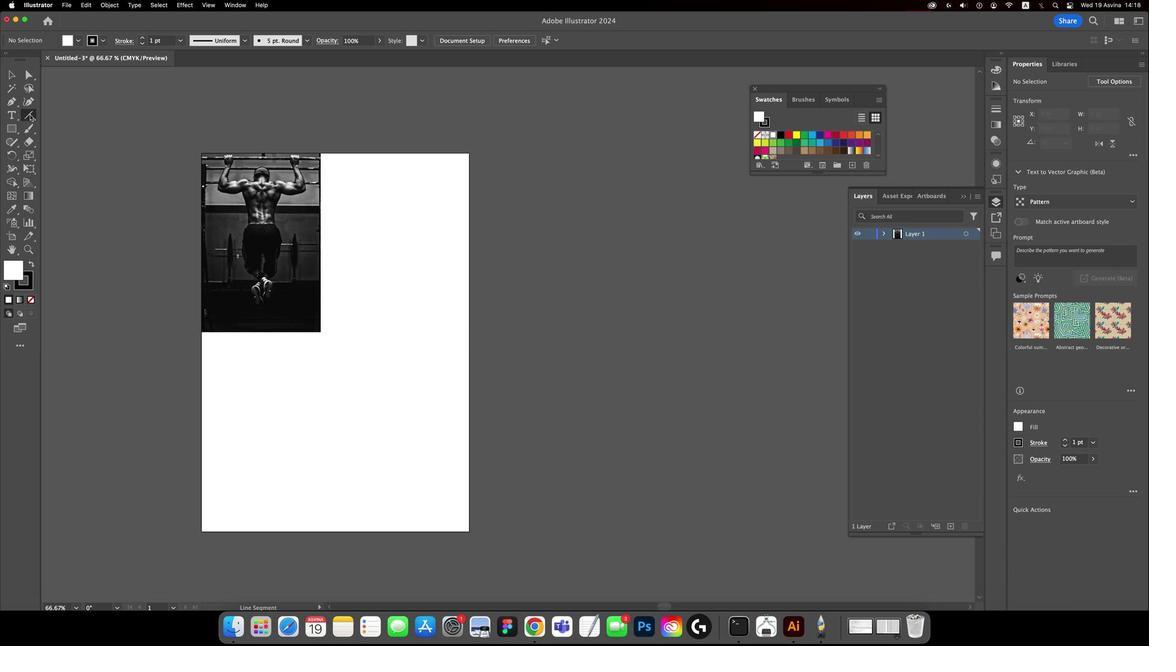 
Action: Mouse pressed left at (34, 115)
Screenshot: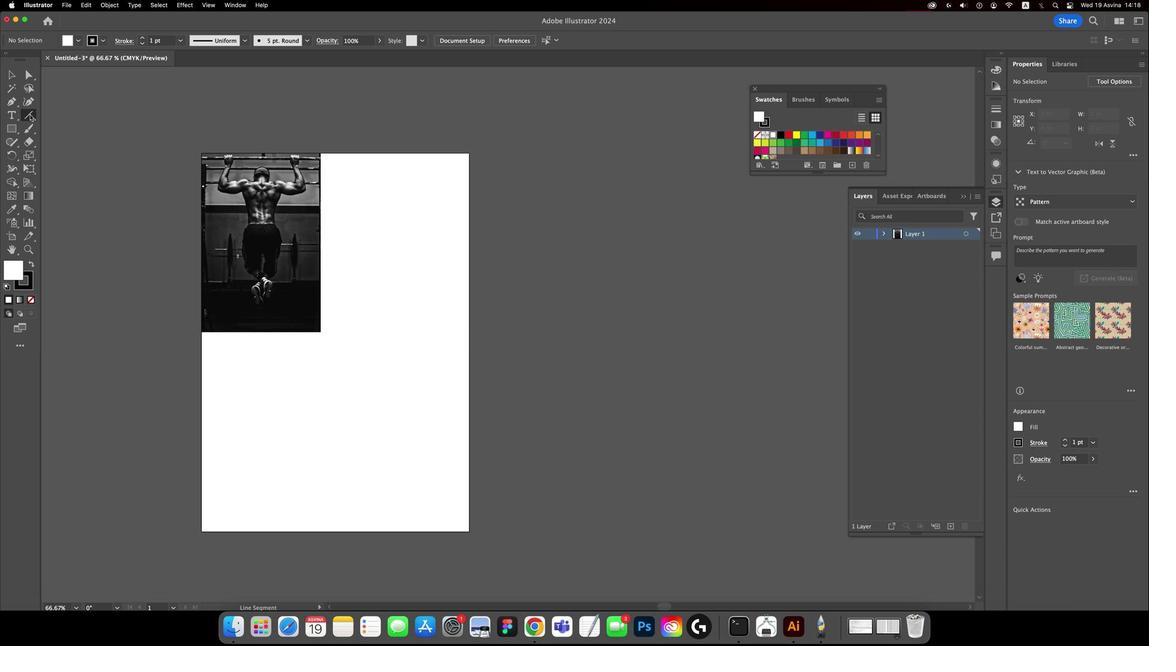 
Action: Mouse moved to (371, 191)
Screenshot: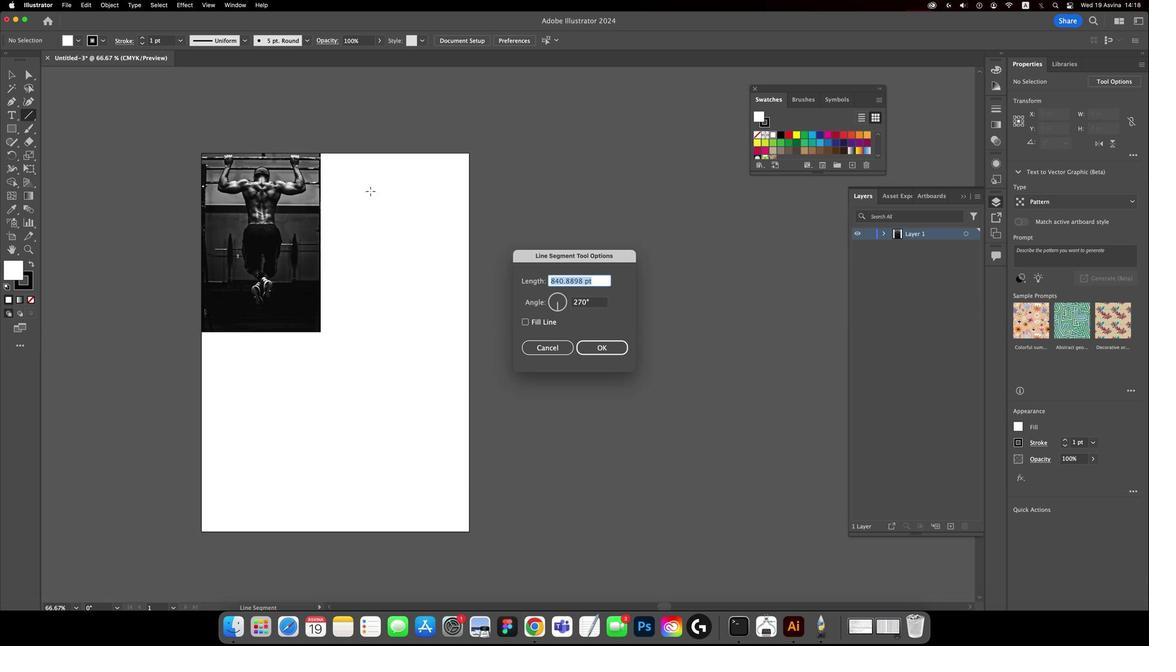 
Action: Mouse pressed left at (371, 191)
Screenshot: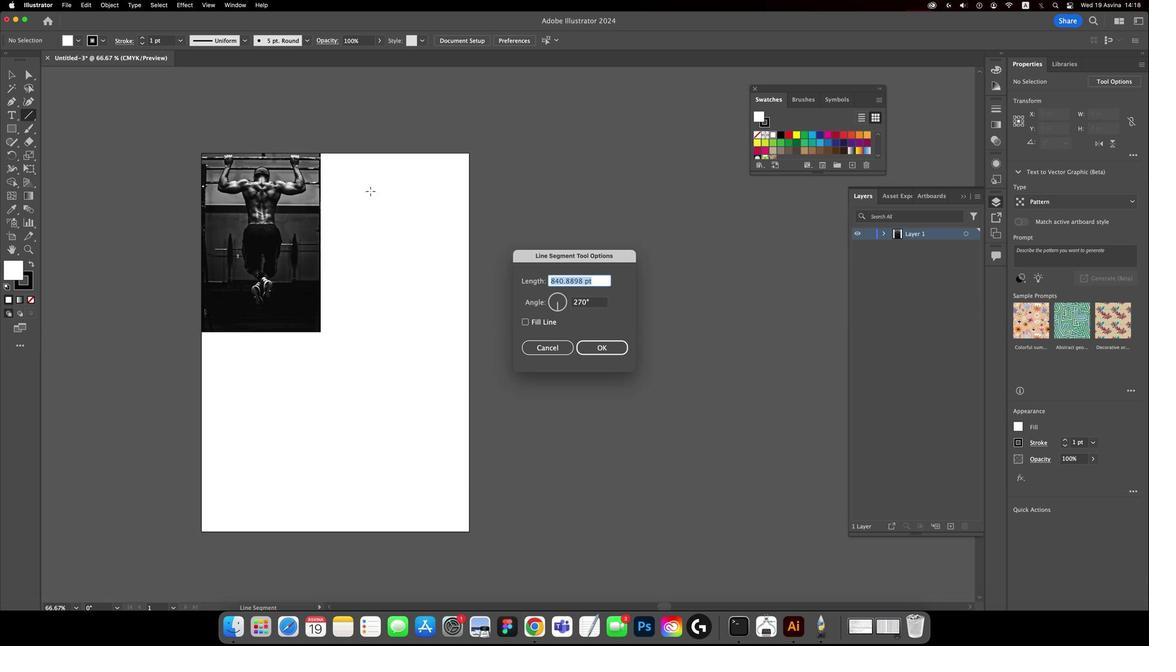 
Action: Mouse moved to (552, 341)
Screenshot: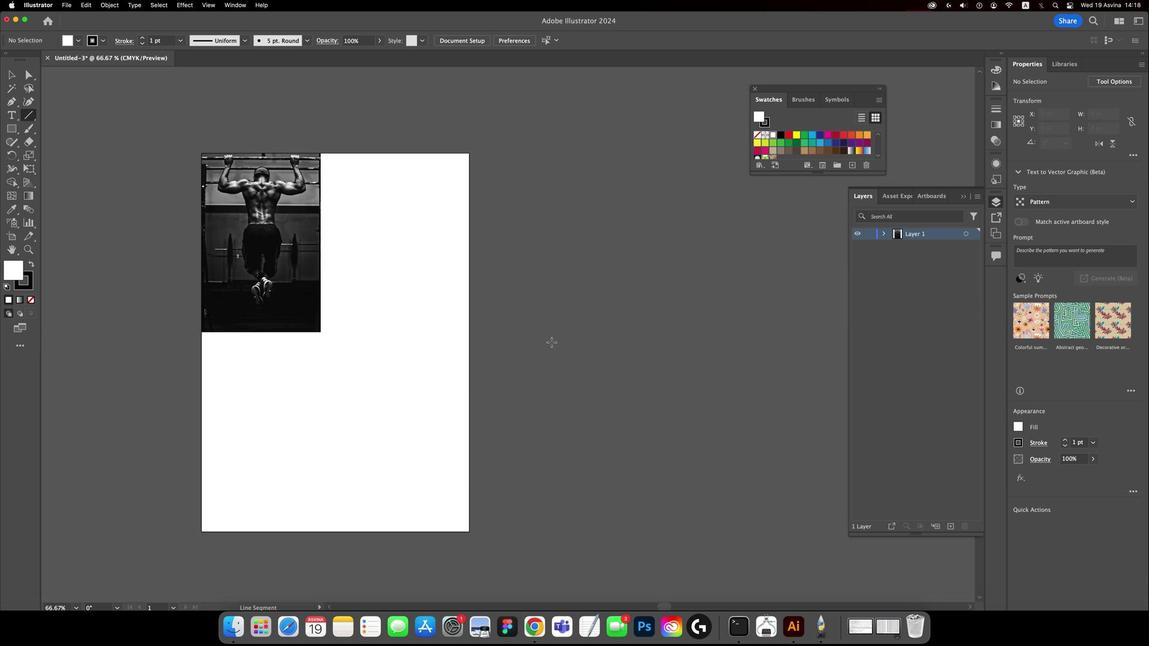 
Action: Mouse pressed left at (552, 341)
Screenshot: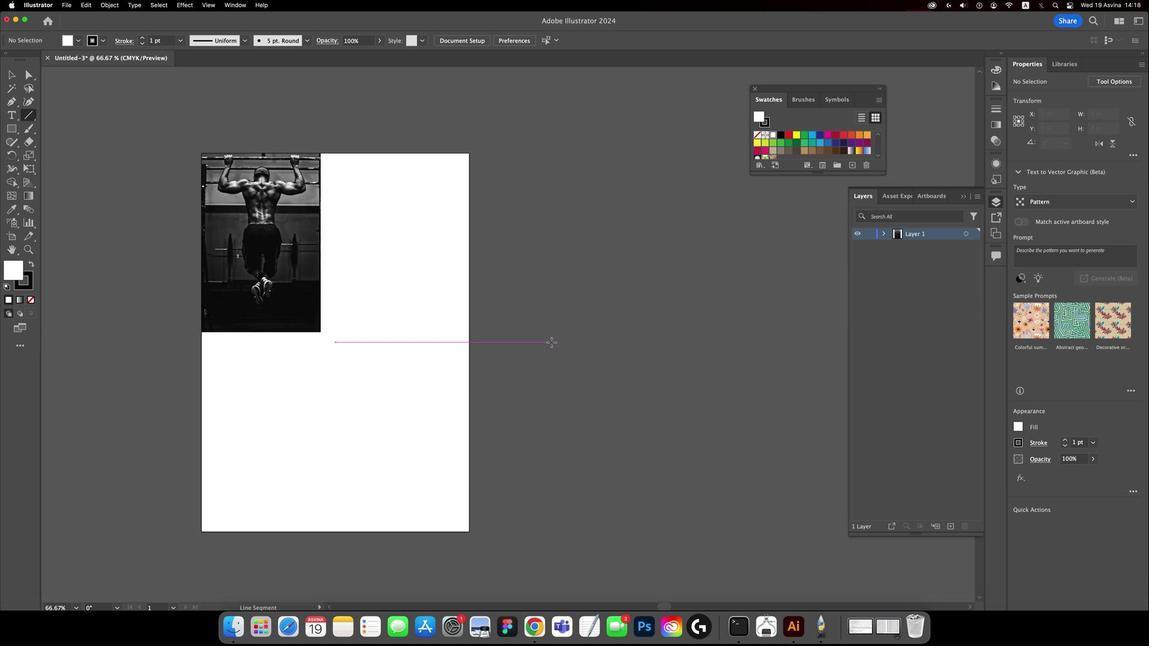 
Action: Mouse moved to (392, 255)
Screenshot: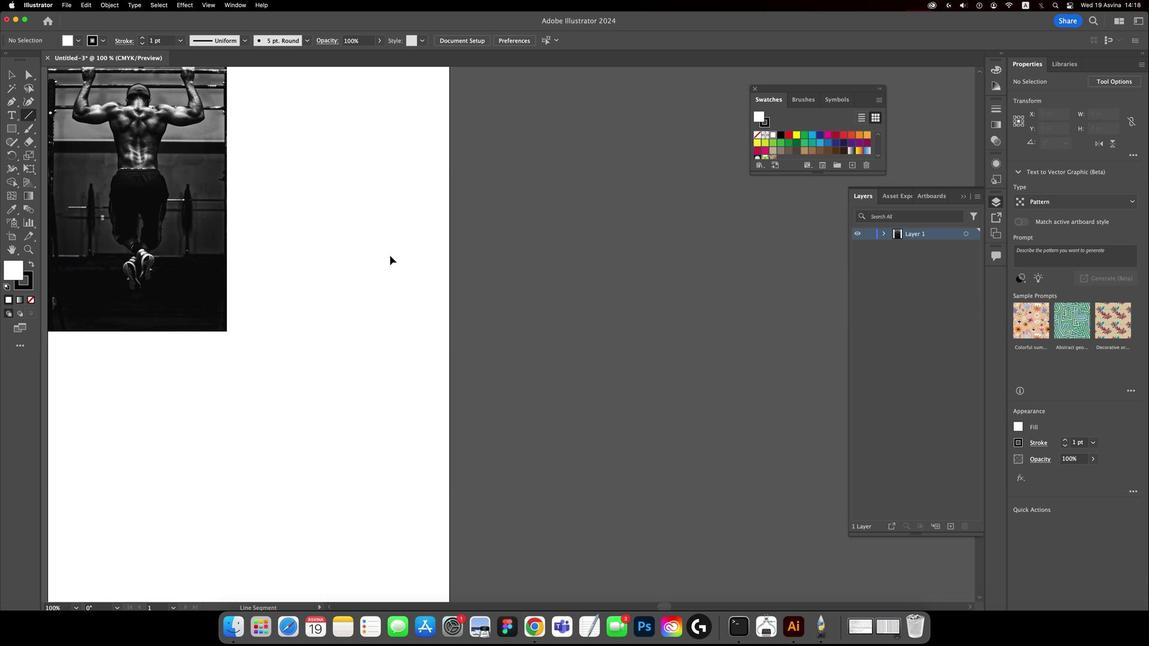 
Action: Key pressed Key.cmd'='
Screenshot: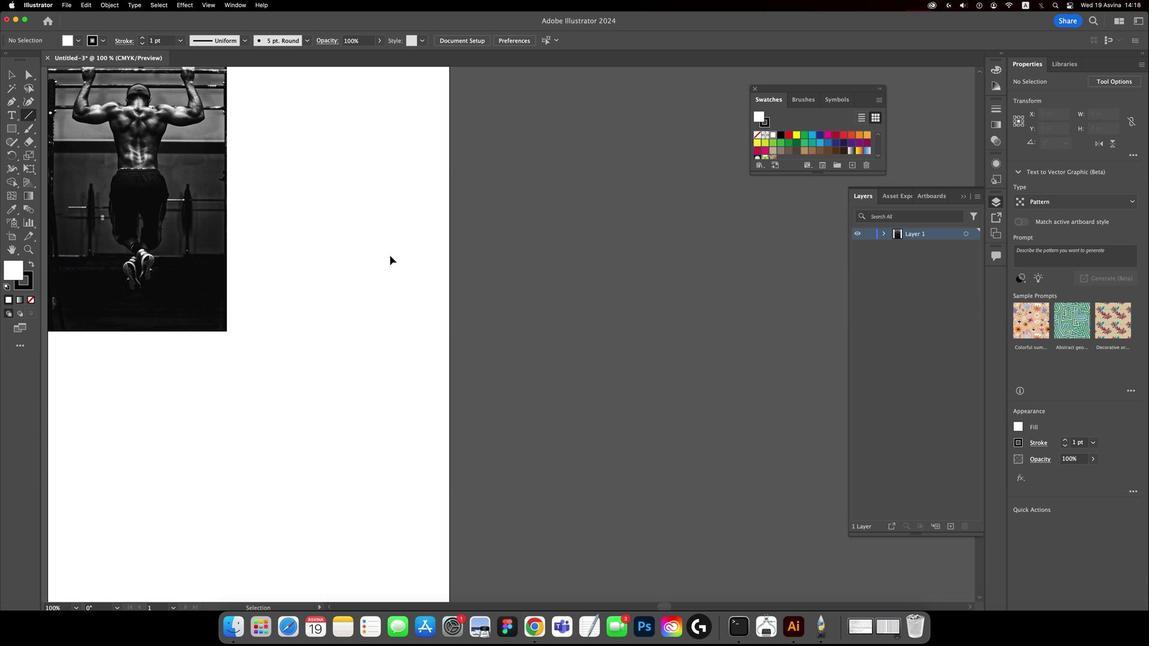 
Action: Mouse moved to (392, 255)
Screenshot: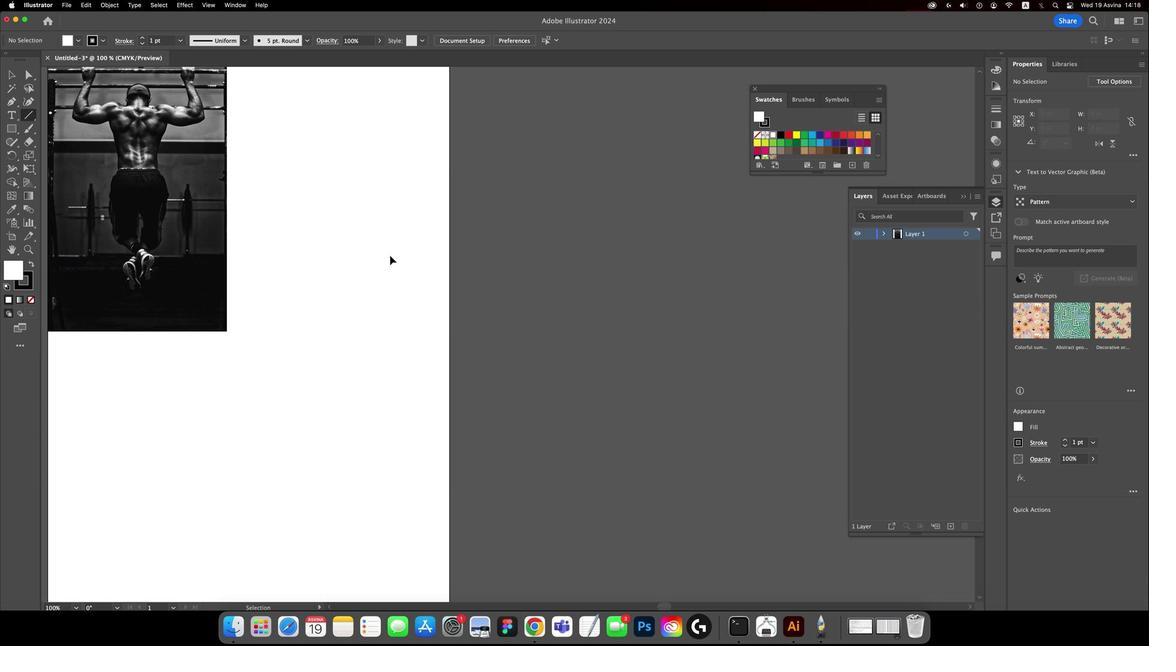 
Action: Key pressed Key.cmdKey.cmd'='
Screenshot: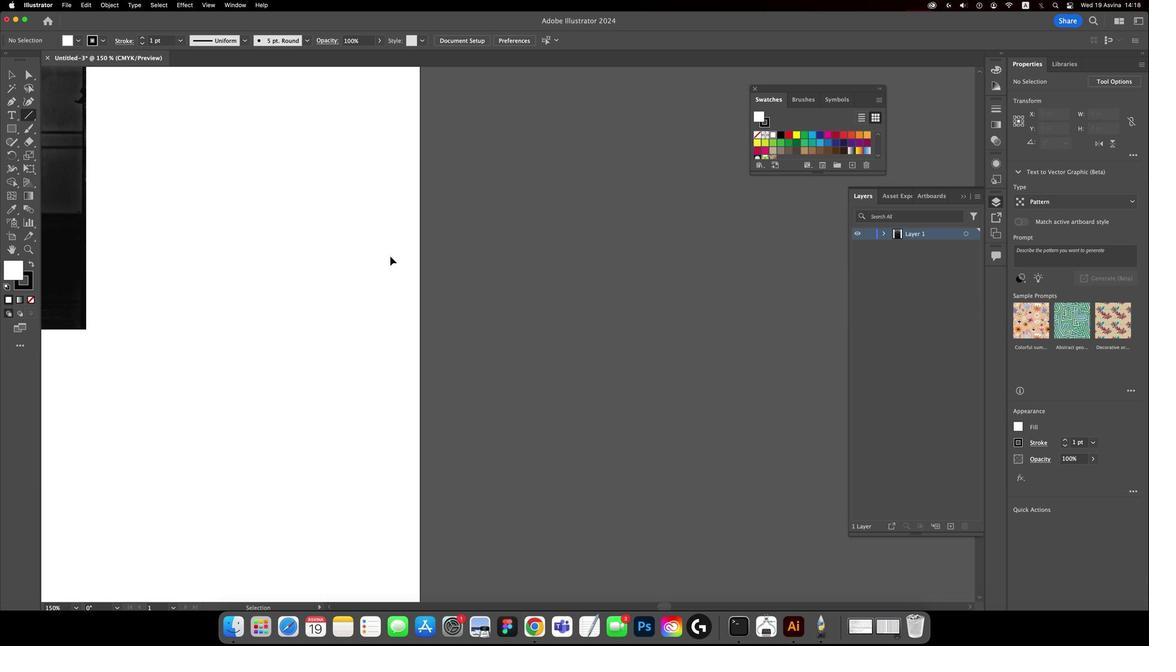 
Action: Mouse moved to (392, 256)
Screenshot: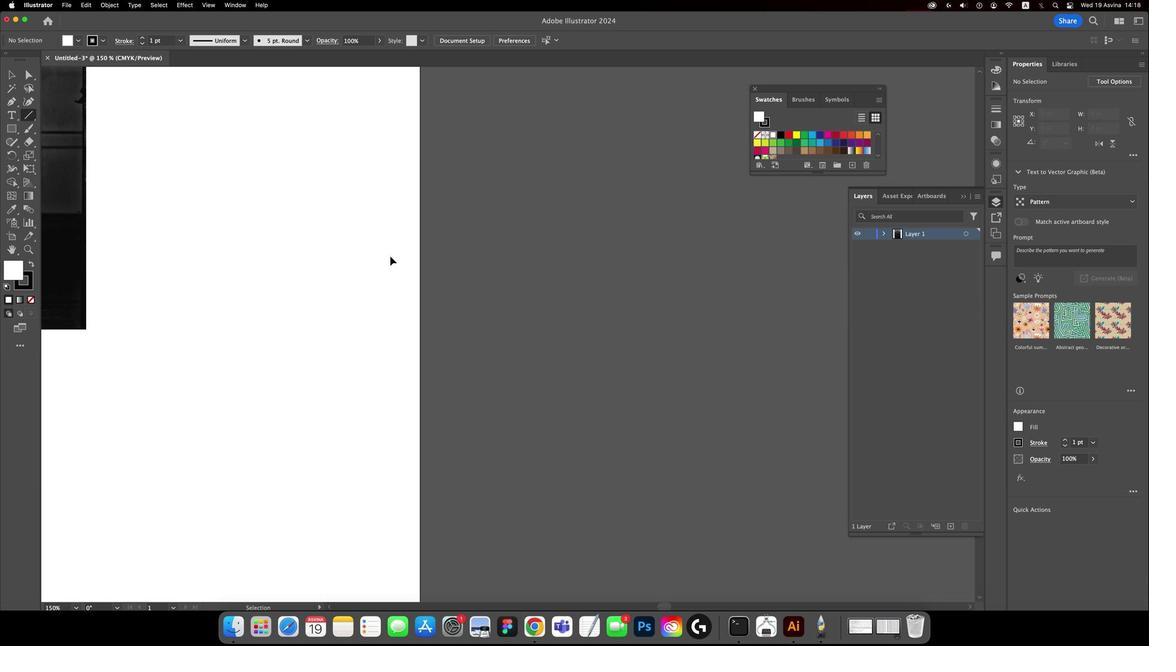 
Action: Key pressed Key.cmd
Screenshot: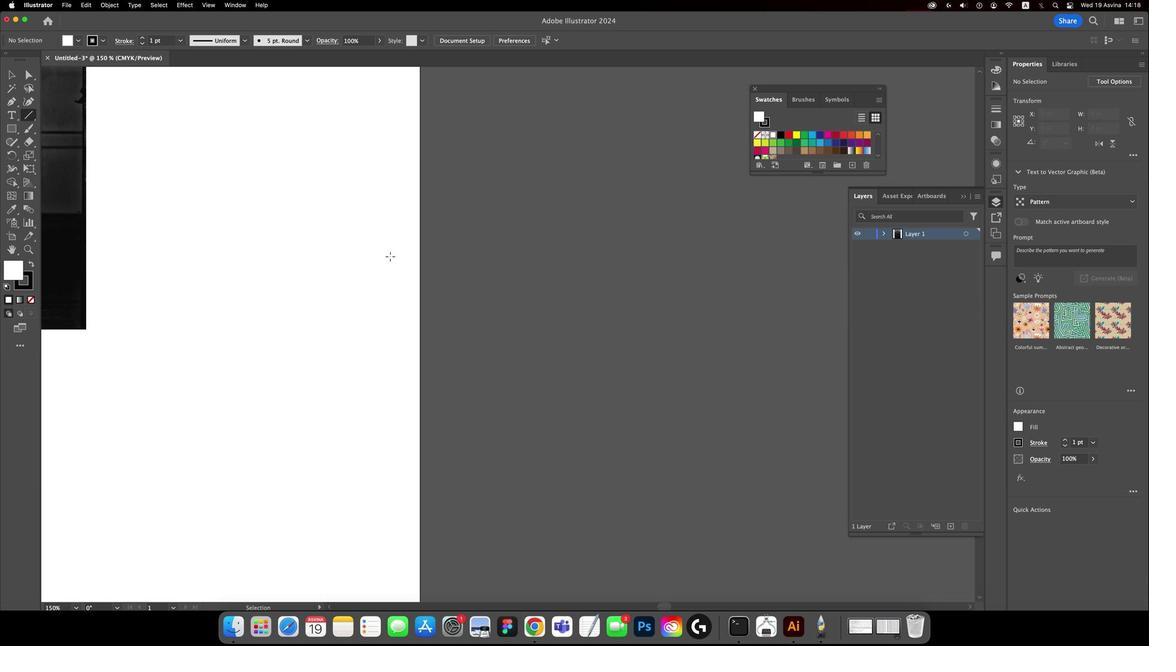 
Action: Mouse moved to (352, 227)
Screenshot: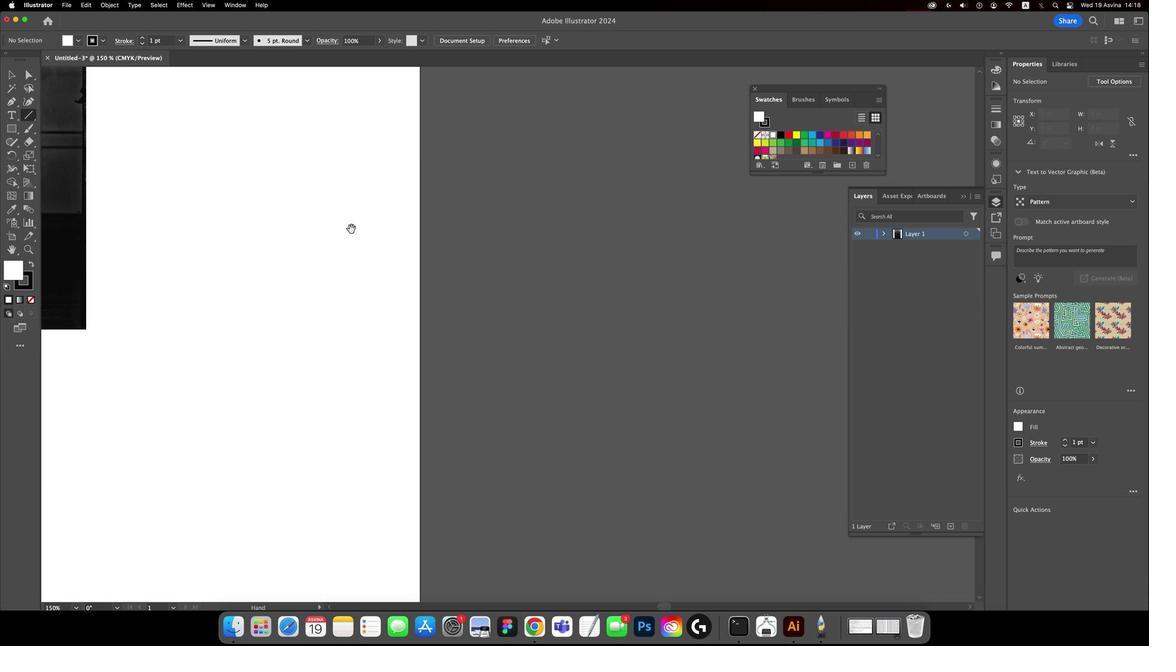 
Action: Key pressed Key.space
Screenshot: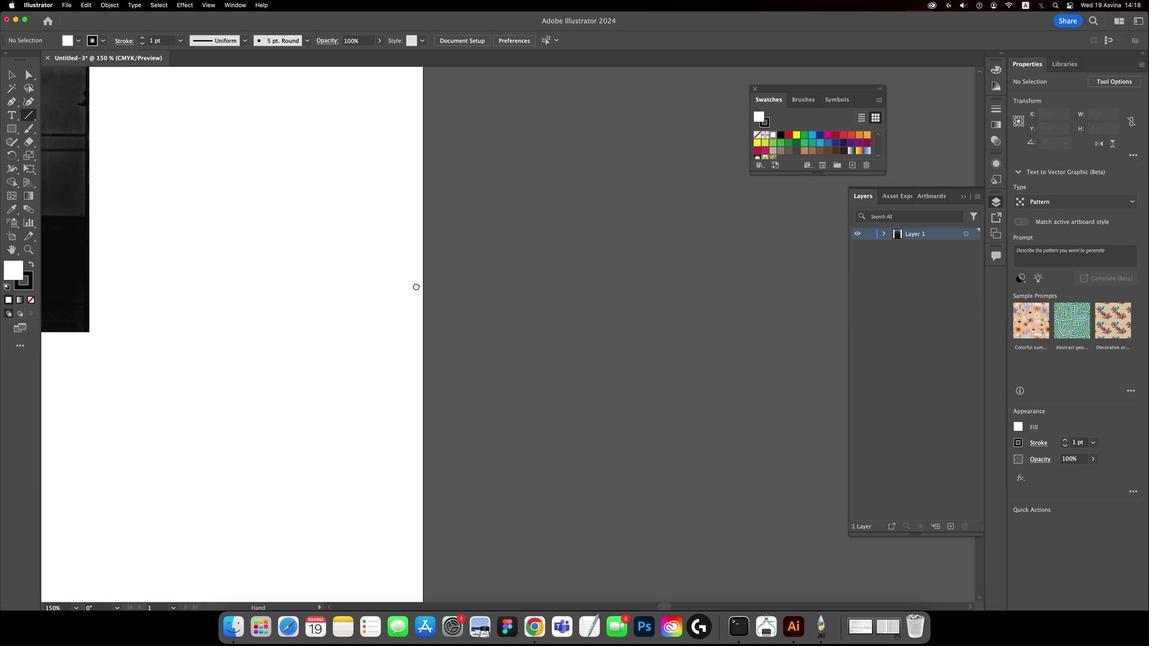 
Action: Mouse moved to (359, 235)
Screenshot: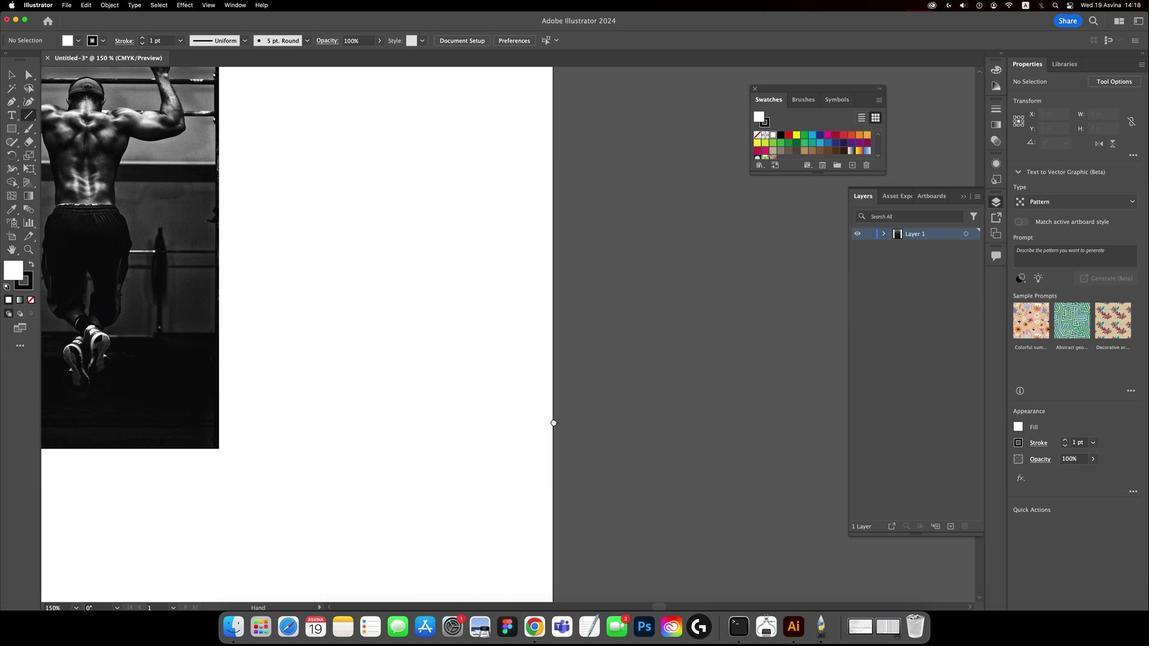 
Action: Mouse pressed left at (359, 235)
Screenshot: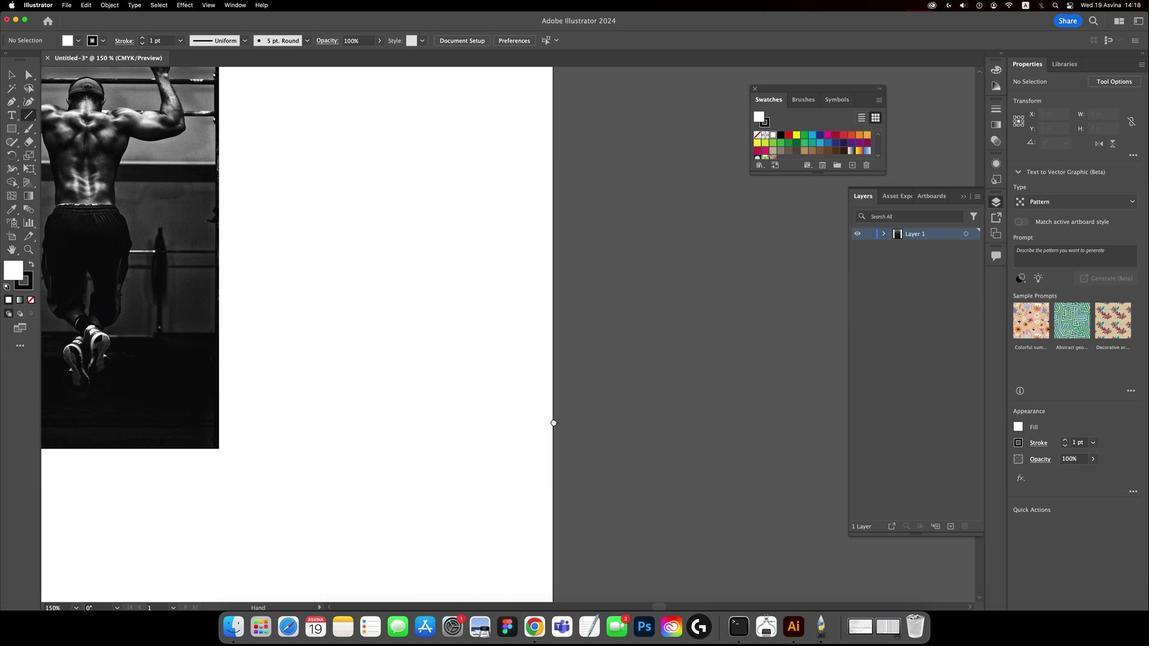 
Action: Mouse moved to (477, 346)
Screenshot: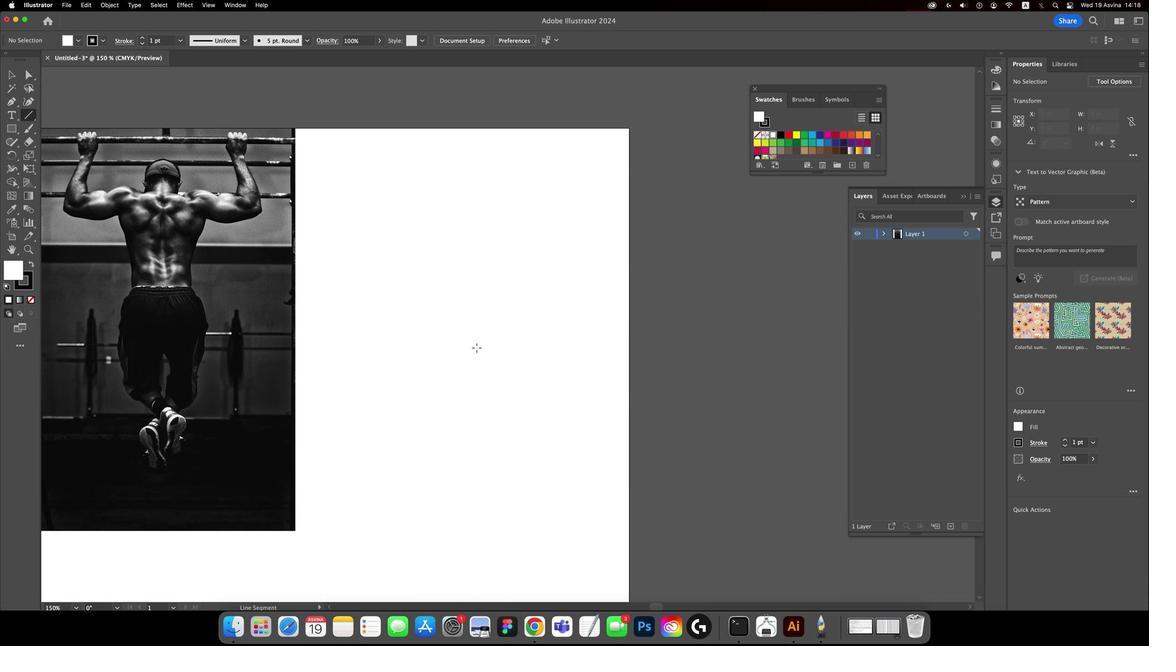 
Action: Key pressed 't'
Screenshot: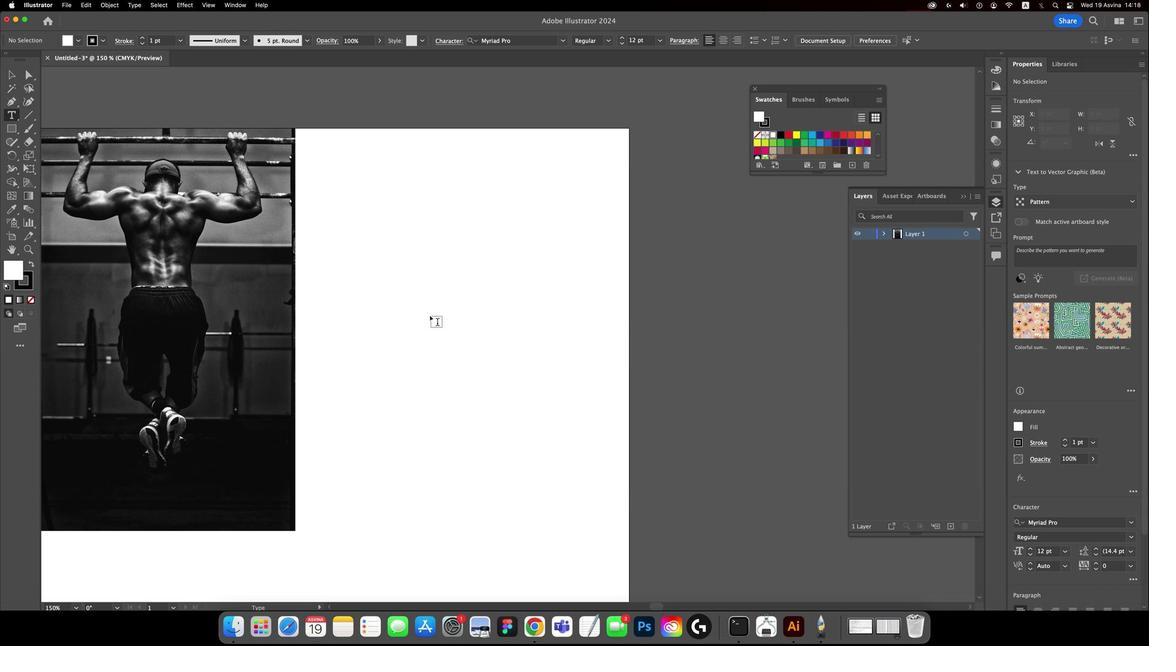 
Action: Mouse moved to (415, 292)
Screenshot: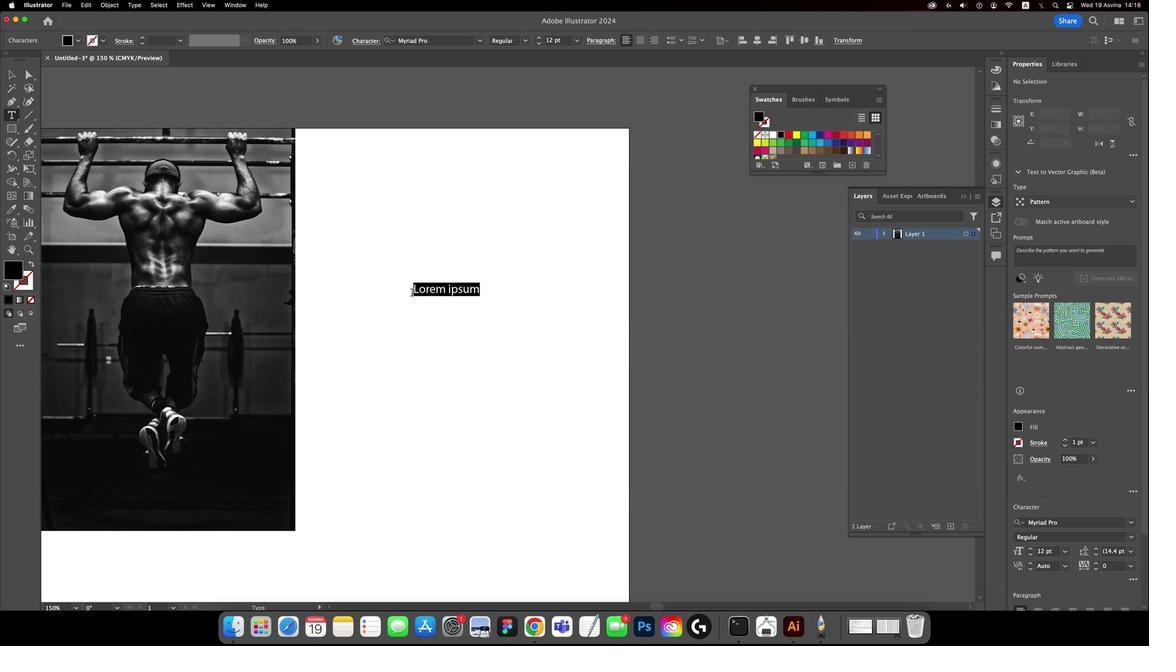 
Action: Mouse pressed left at (415, 292)
Screenshot: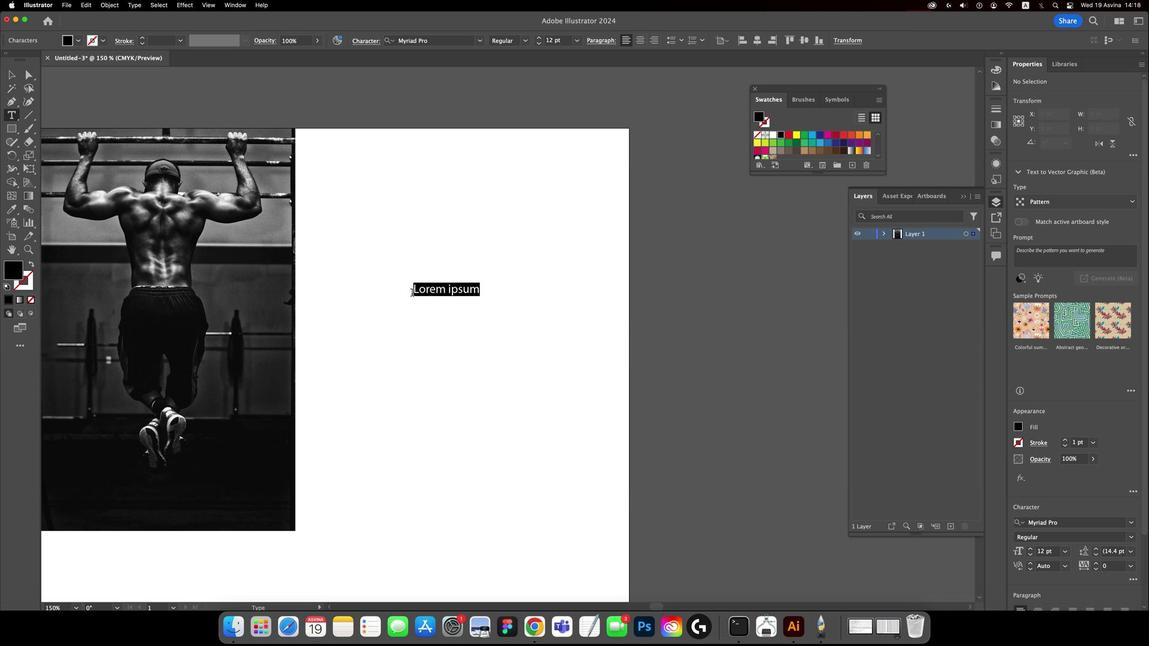 
Action: Mouse moved to (413, 293)
Screenshot: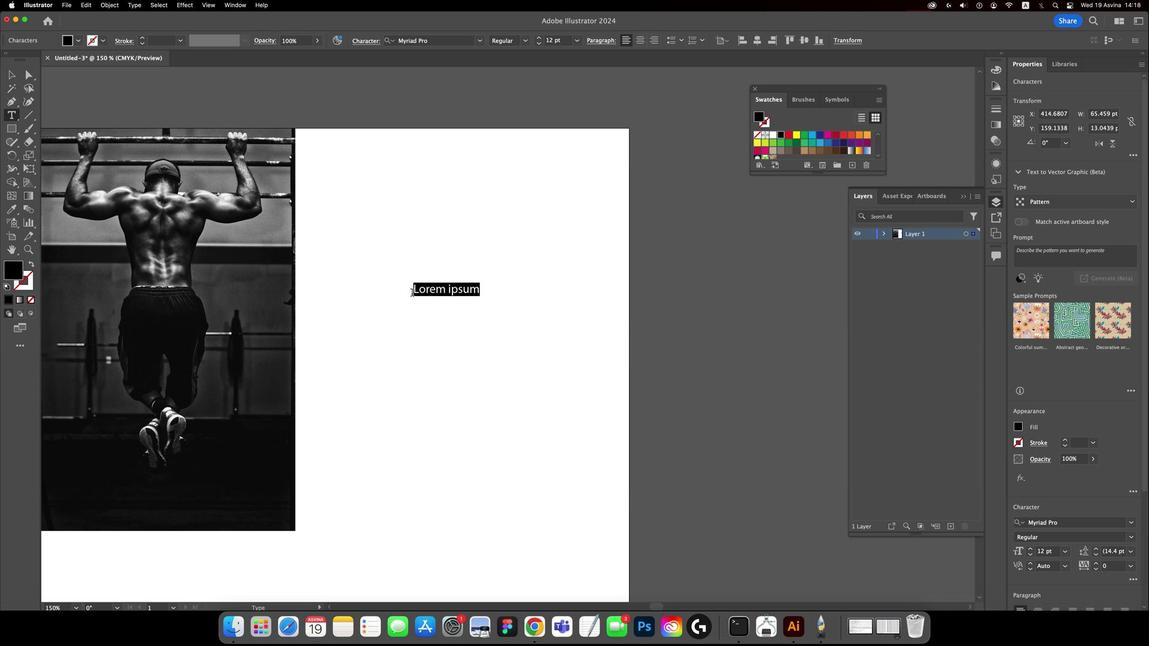 
Action: Key pressed Key.caps_lock
Screenshot: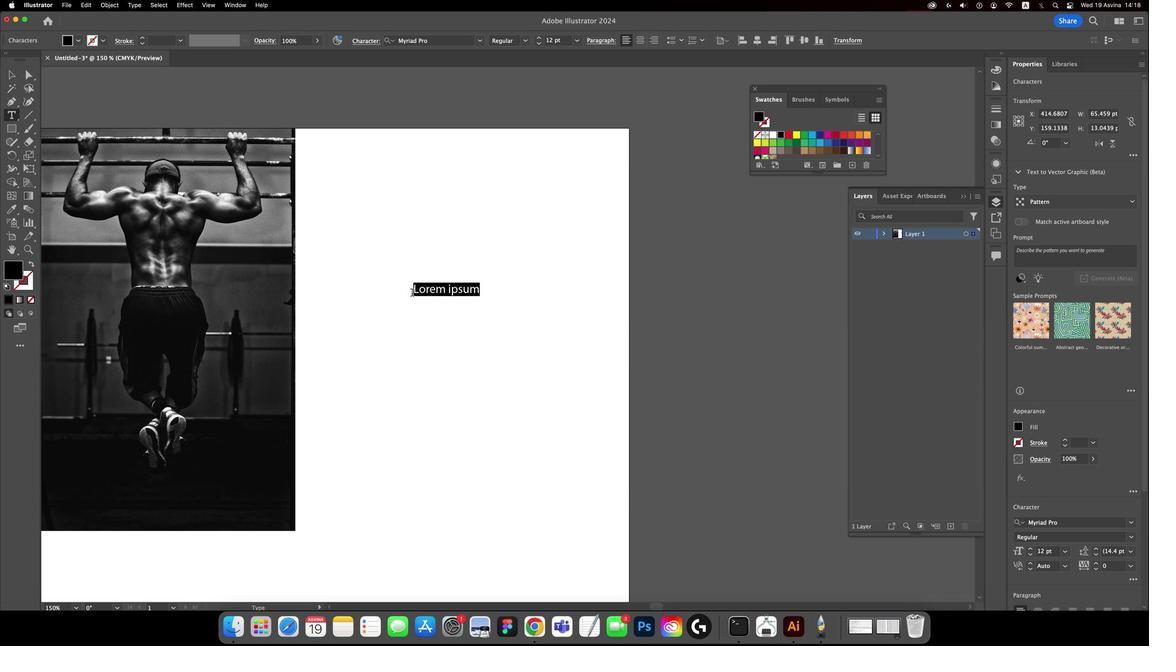 
Action: Mouse moved to (413, 293)
Screenshot: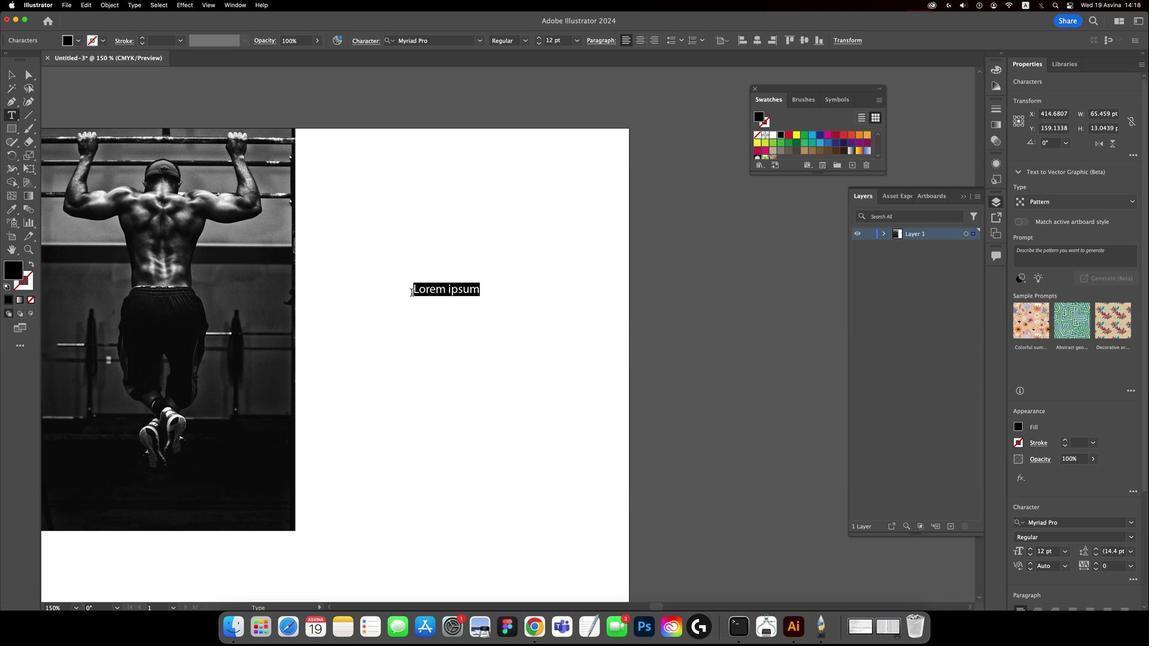 
Action: Key pressed 'R''E''A''C''H'Key.space'Y''O''U'Key.shift'>''>''>'Key.escKey.esc
Screenshot: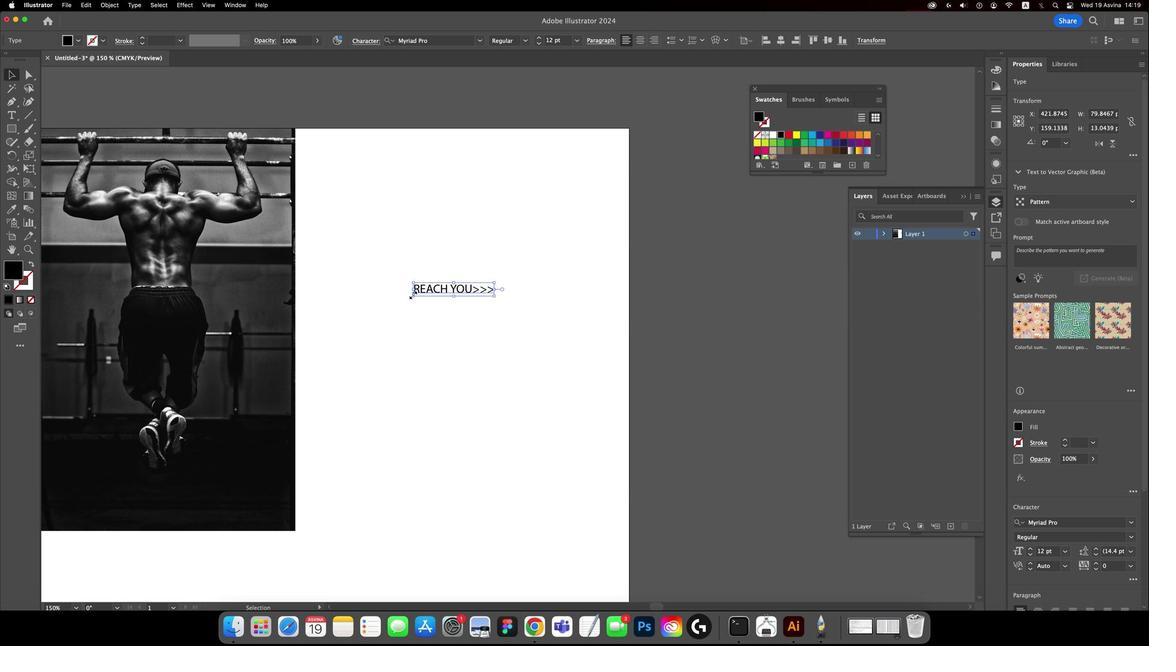 
Action: Mouse moved to (483, 41)
Screenshot: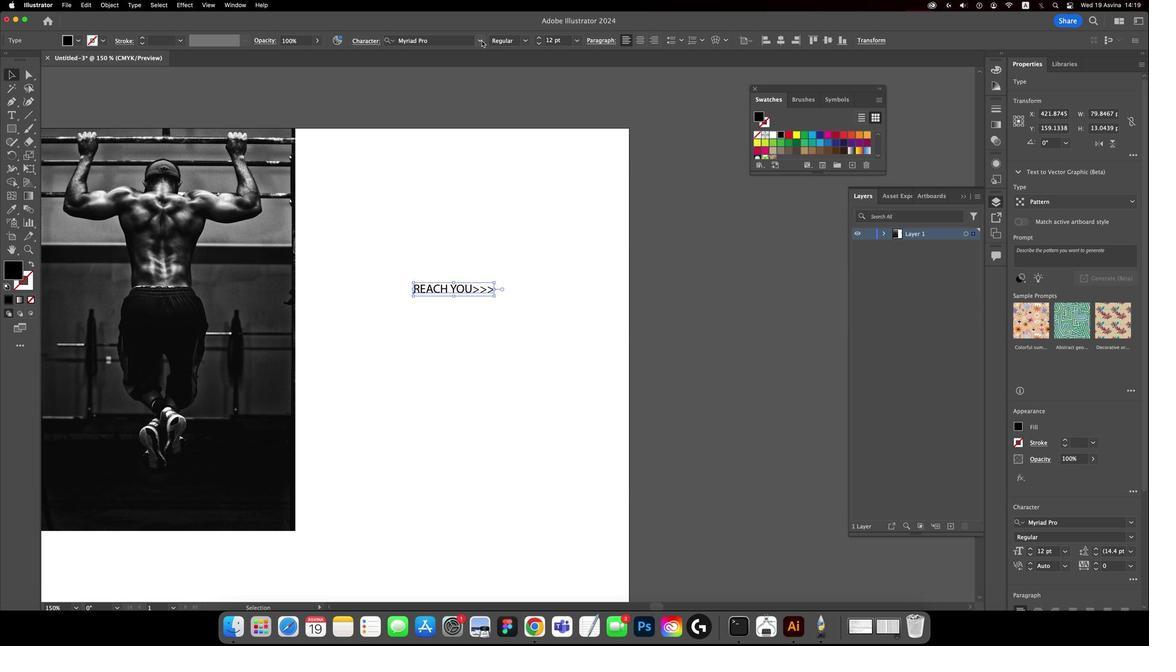 
Action: Mouse pressed left at (483, 41)
Screenshot: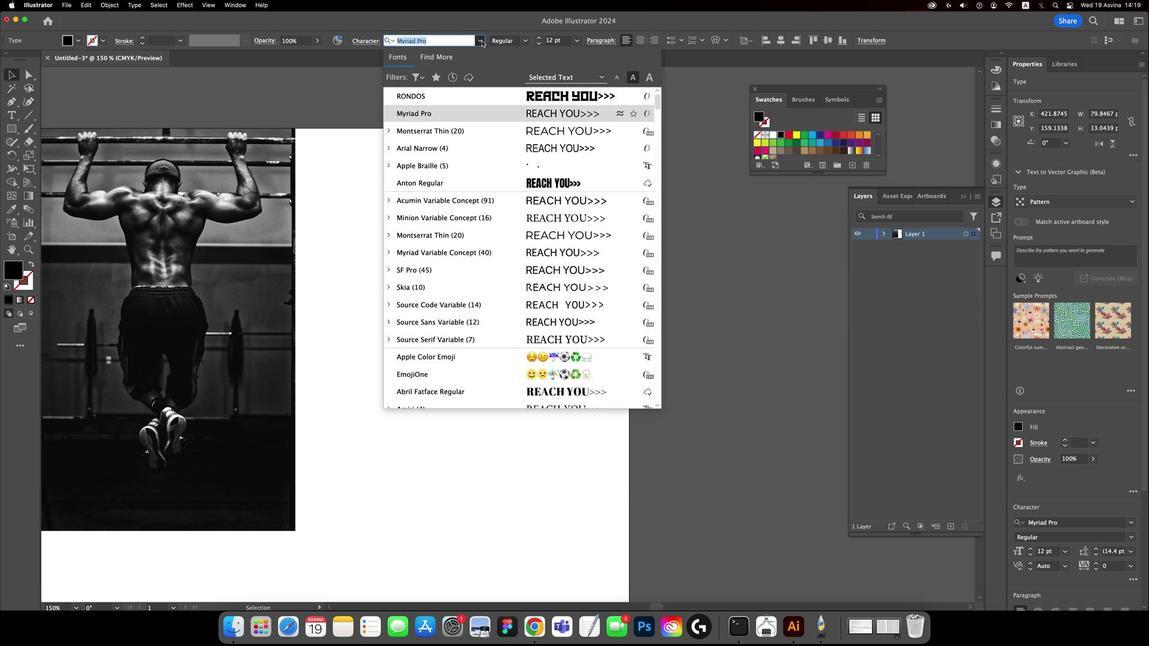 
Action: Mouse moved to (477, 124)
Screenshot: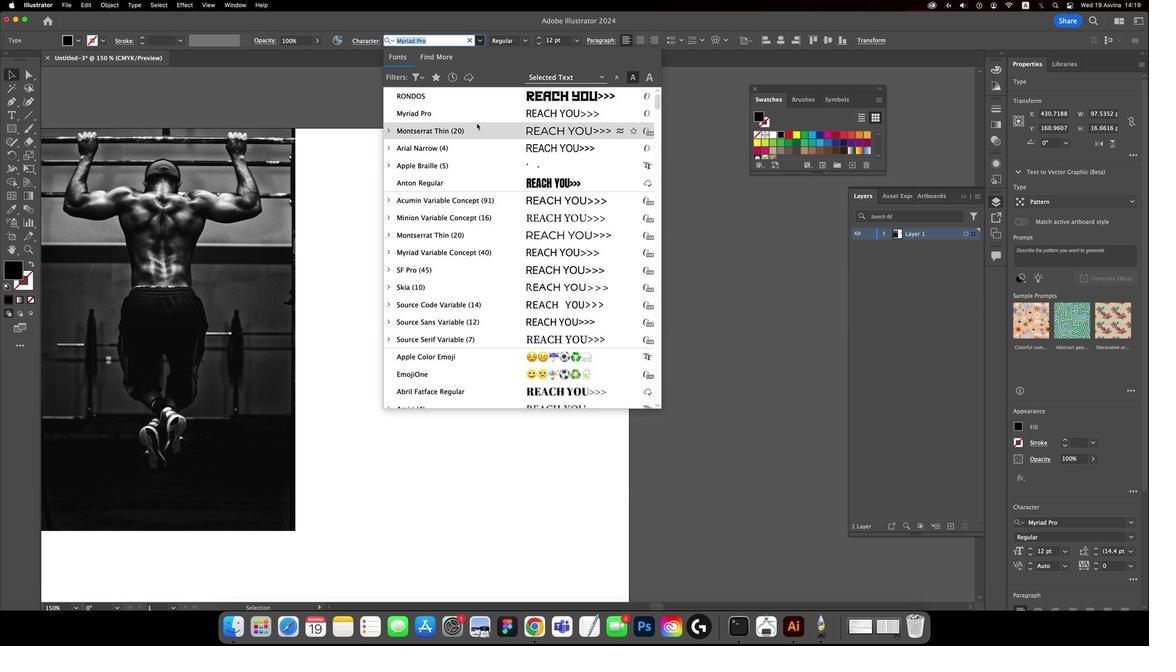 
Action: Mouse pressed left at (477, 124)
Screenshot: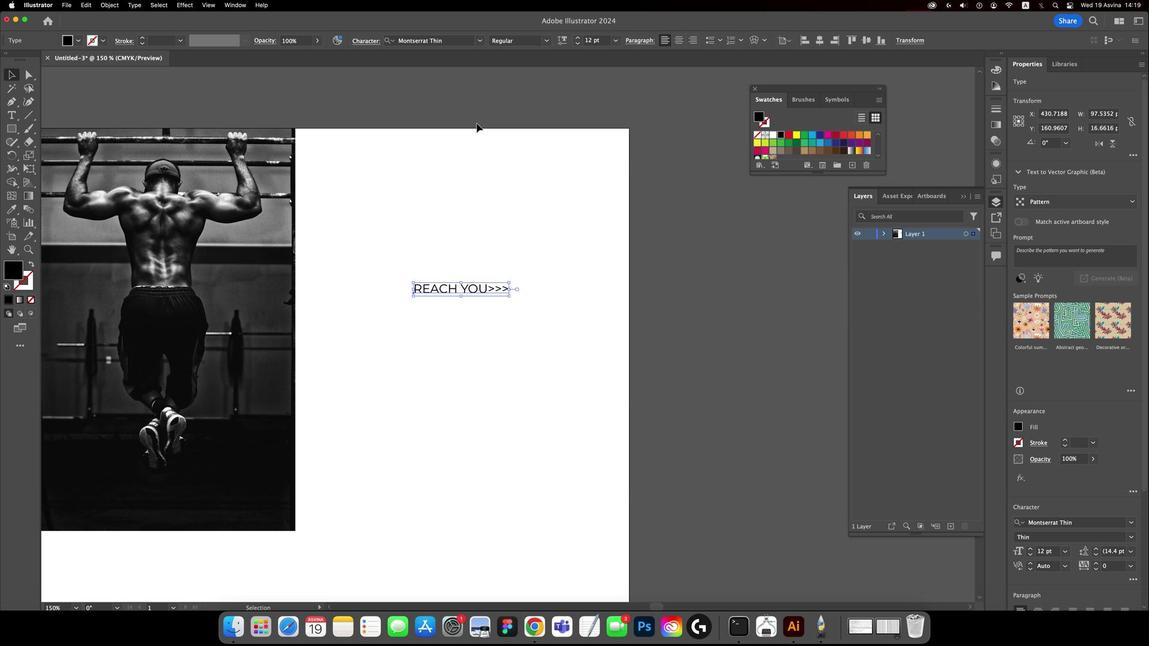 
Action: Mouse moved to (551, 42)
Screenshot: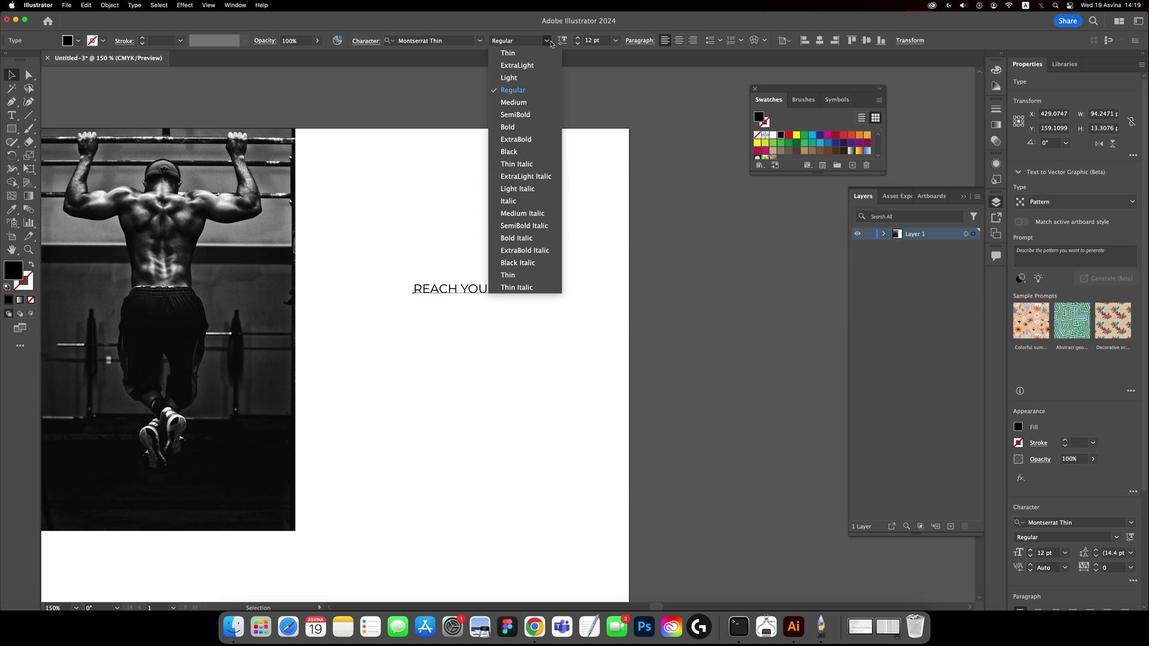 
Action: Mouse pressed left at (551, 42)
Screenshot: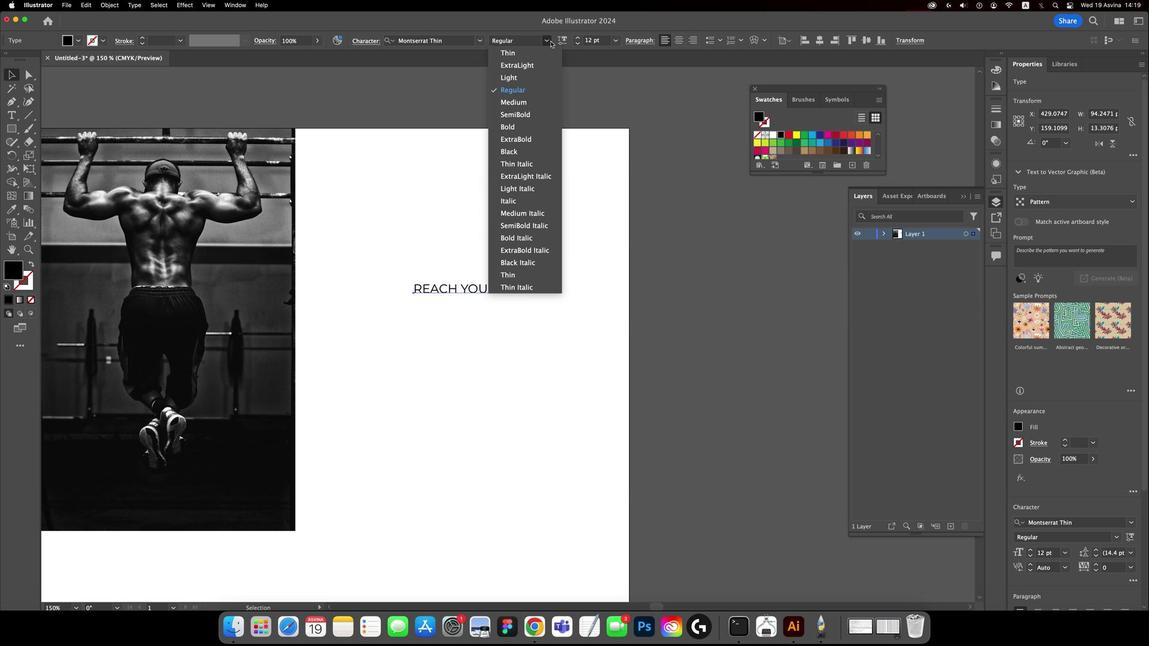 
Action: Mouse moved to (542, 108)
Screenshot: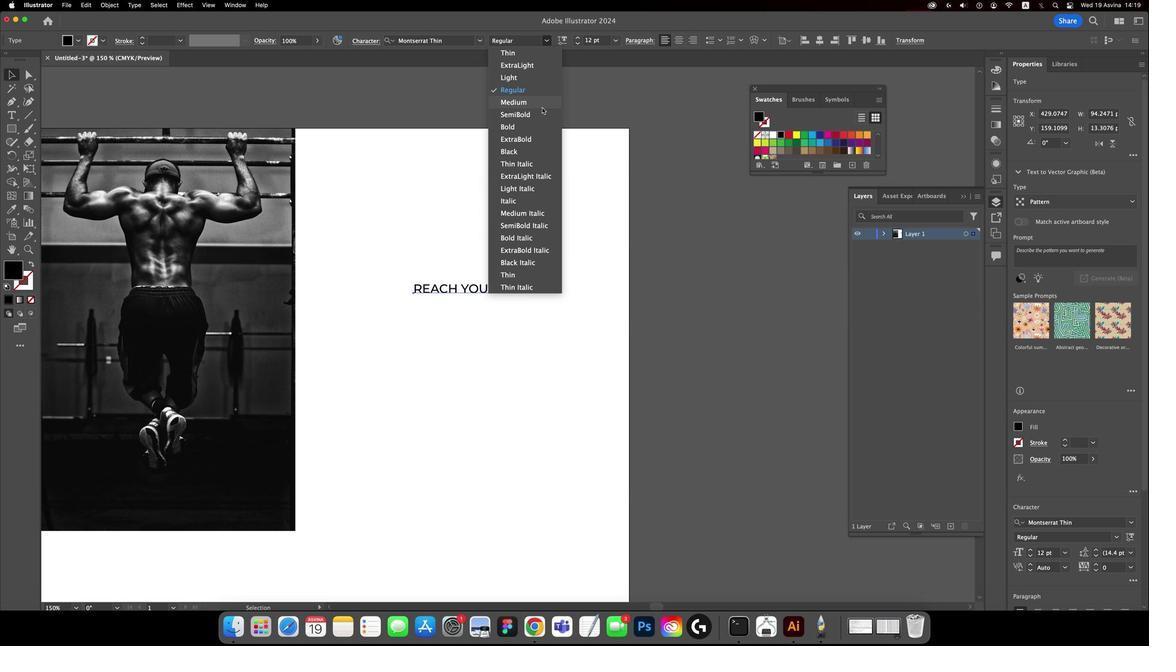 
Action: Mouse pressed left at (542, 108)
Screenshot: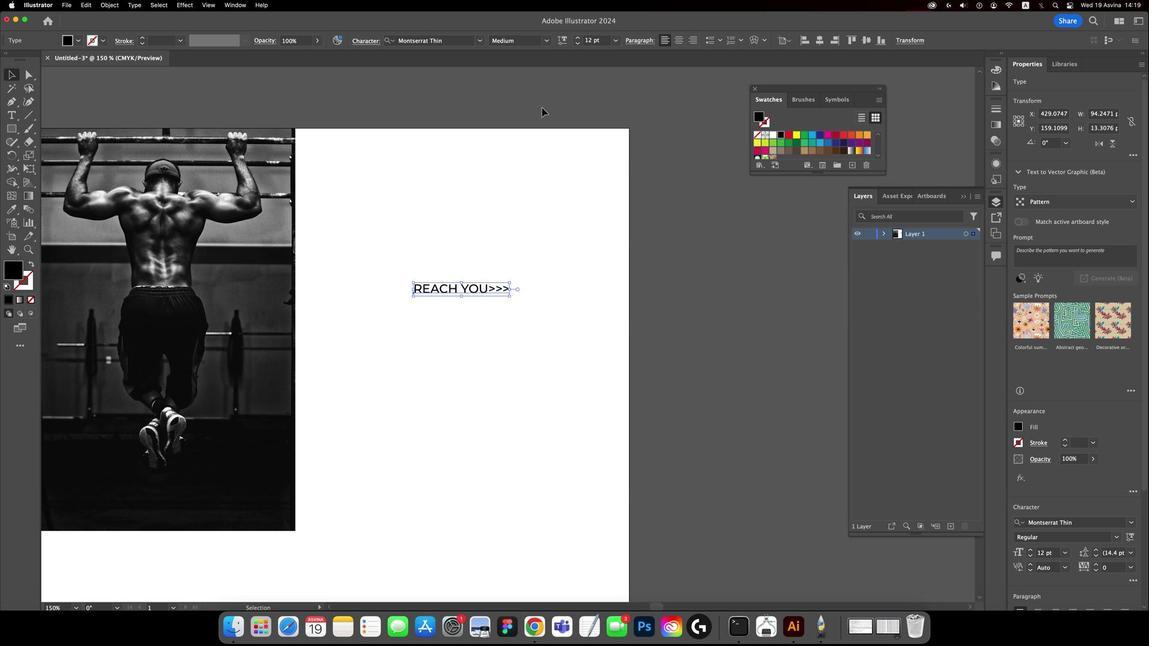 
Action: Mouse moved to (547, 41)
Screenshot: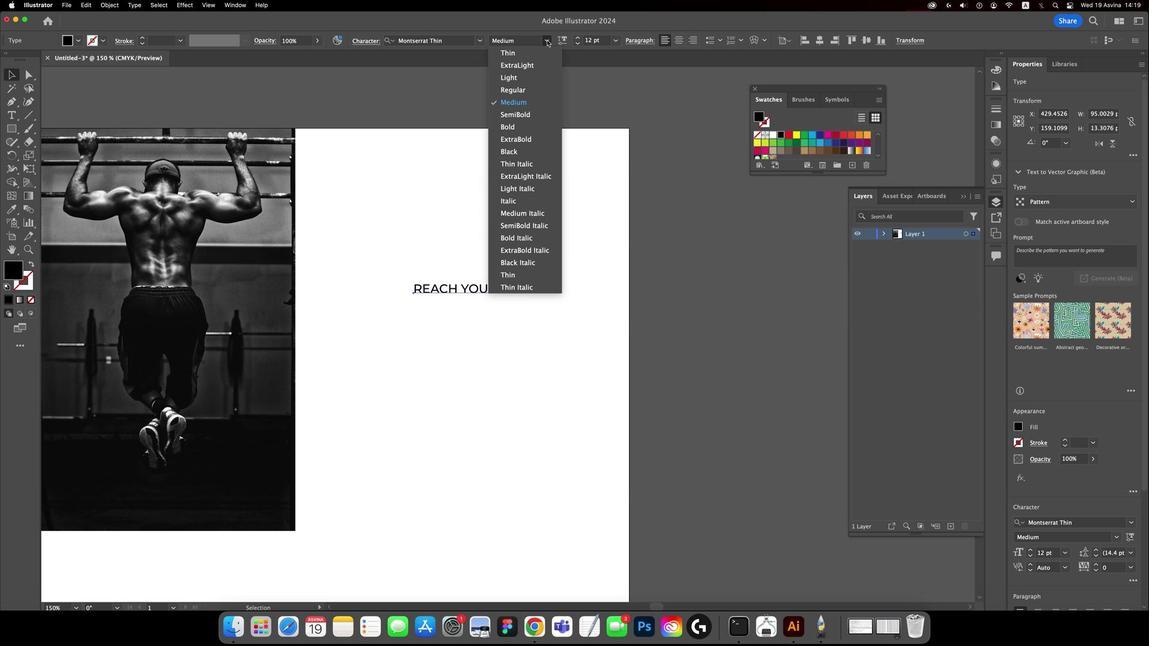 
Action: Mouse pressed left at (547, 41)
Screenshot: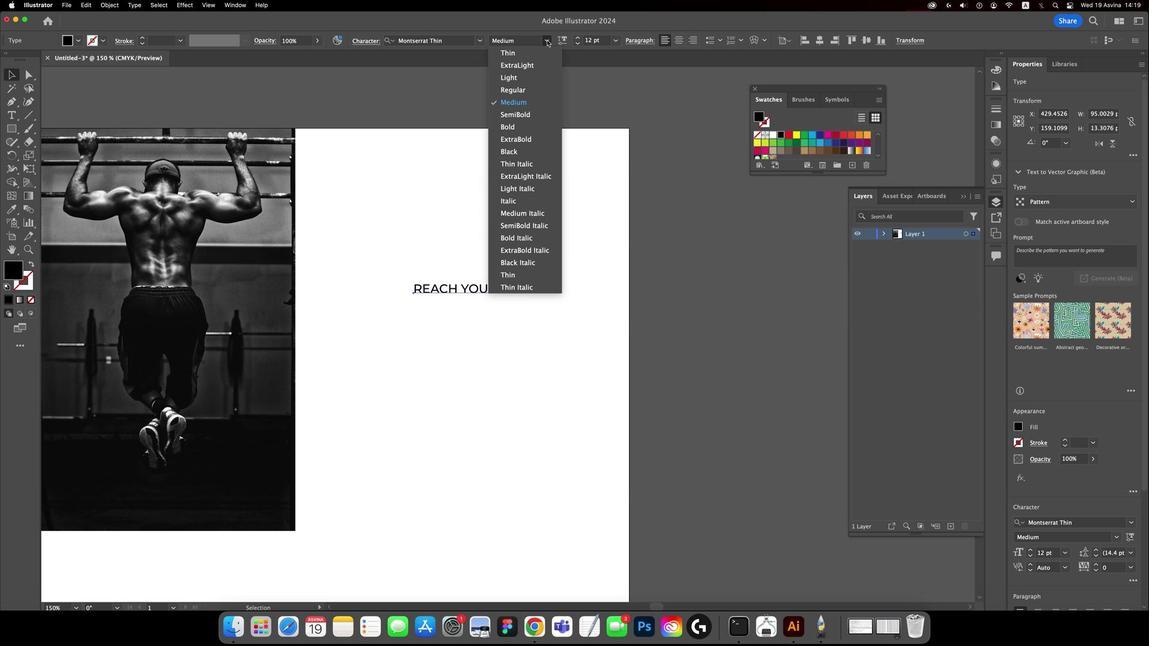 
Action: Mouse moved to (536, 117)
Screenshot: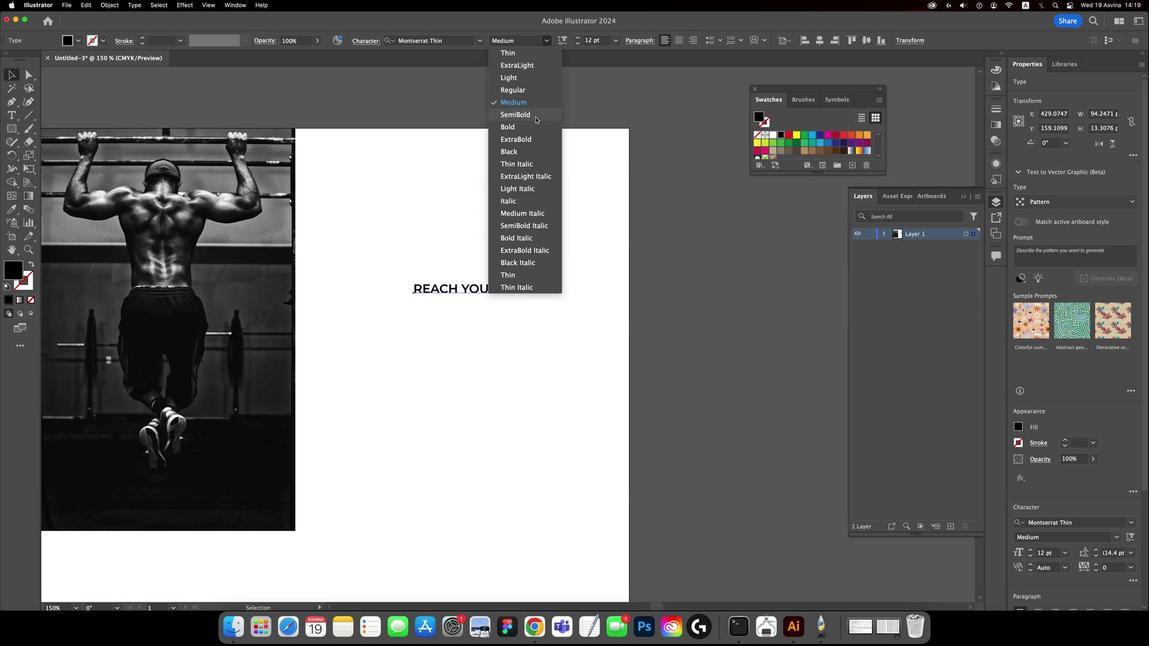 
Action: Mouse pressed left at (536, 117)
Screenshot: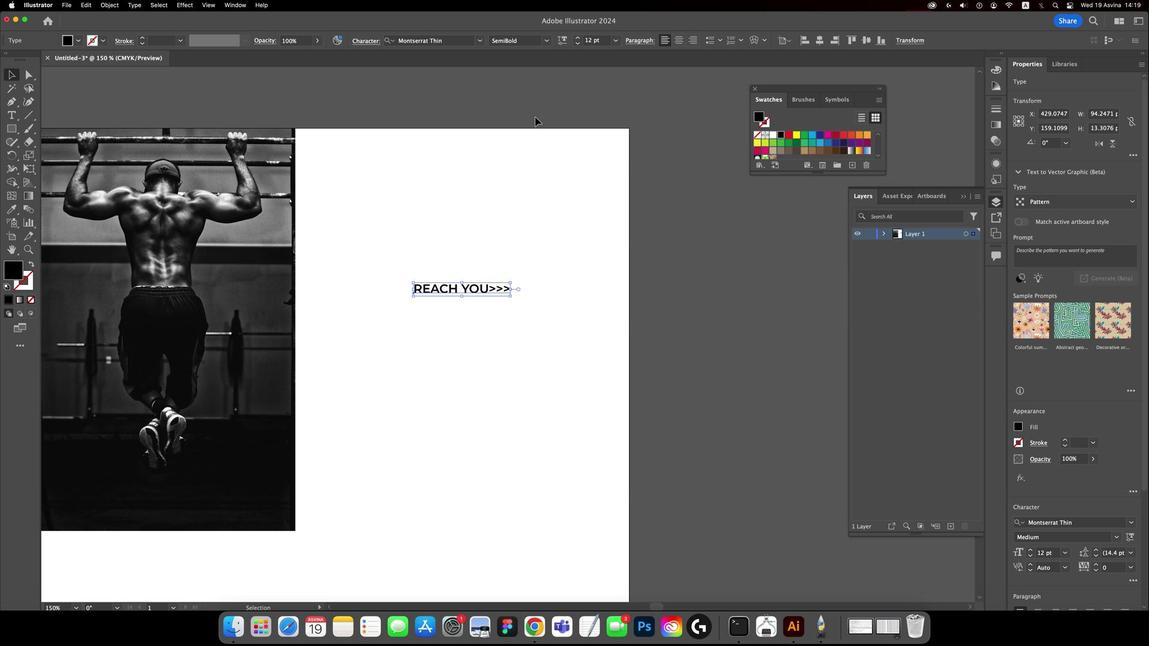 
Action: Mouse moved to (455, 288)
Screenshot: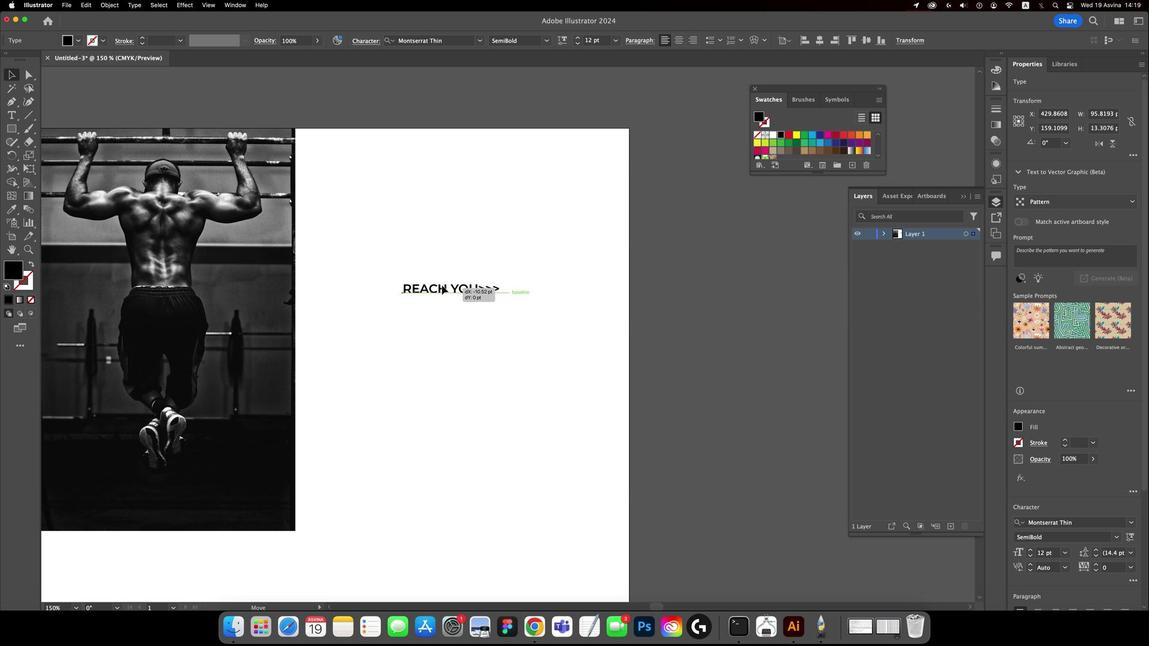 
Action: Mouse pressed left at (455, 288)
Screenshot: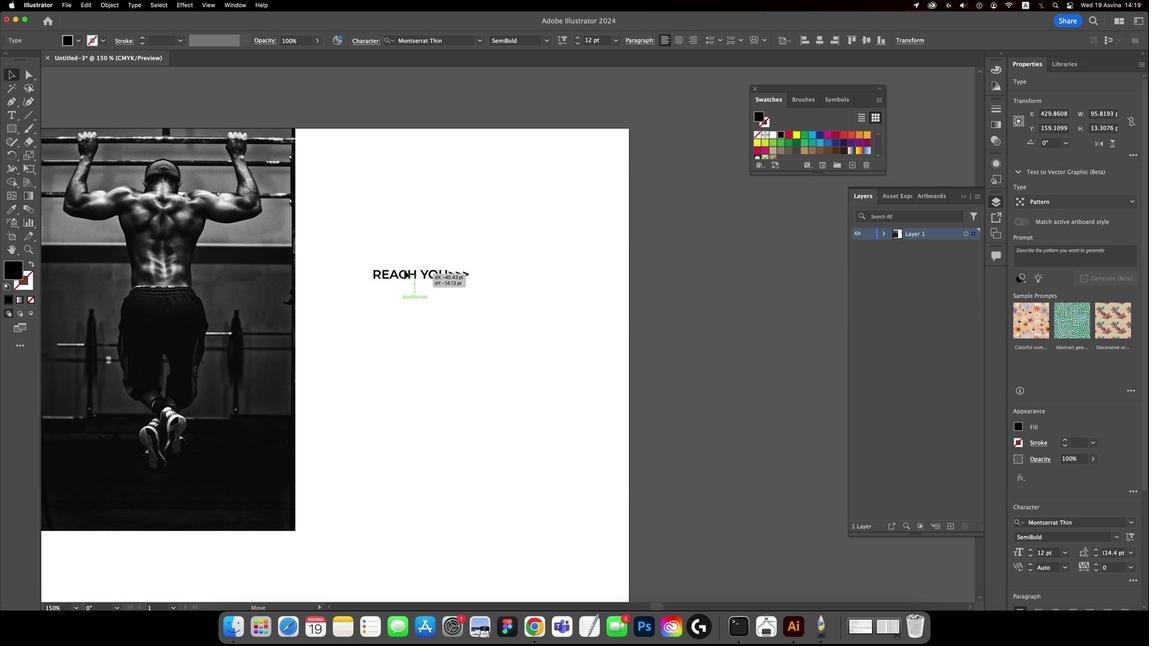 
Action: Mouse moved to (401, 312)
Screenshot: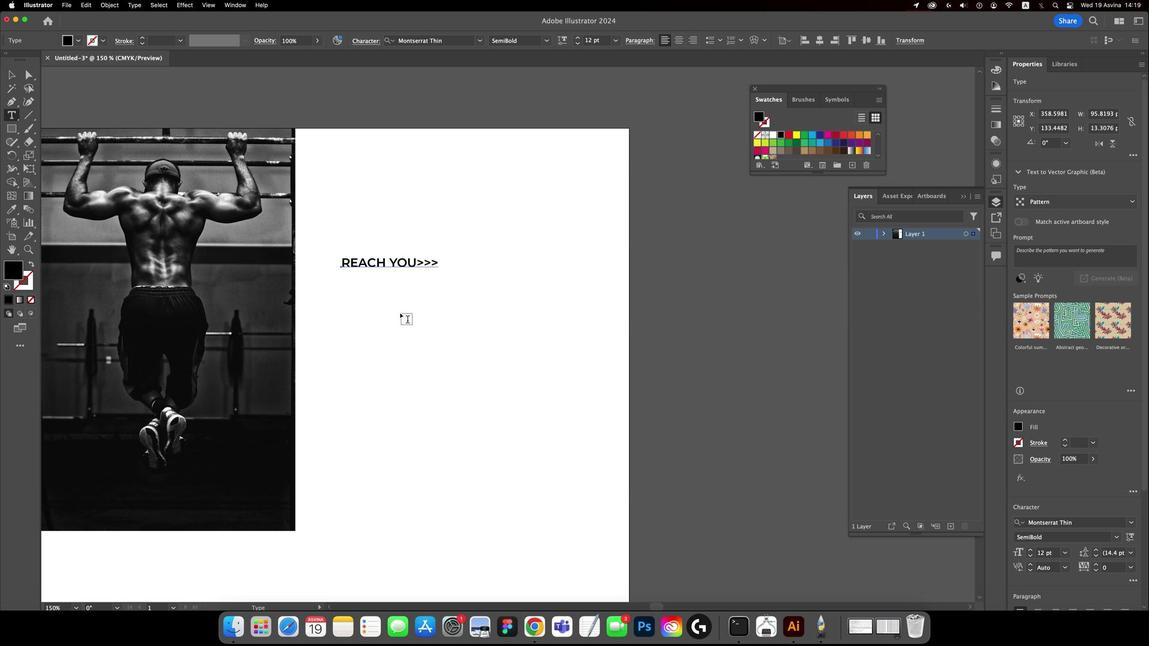 
Action: Key pressed 'T'
Screenshot: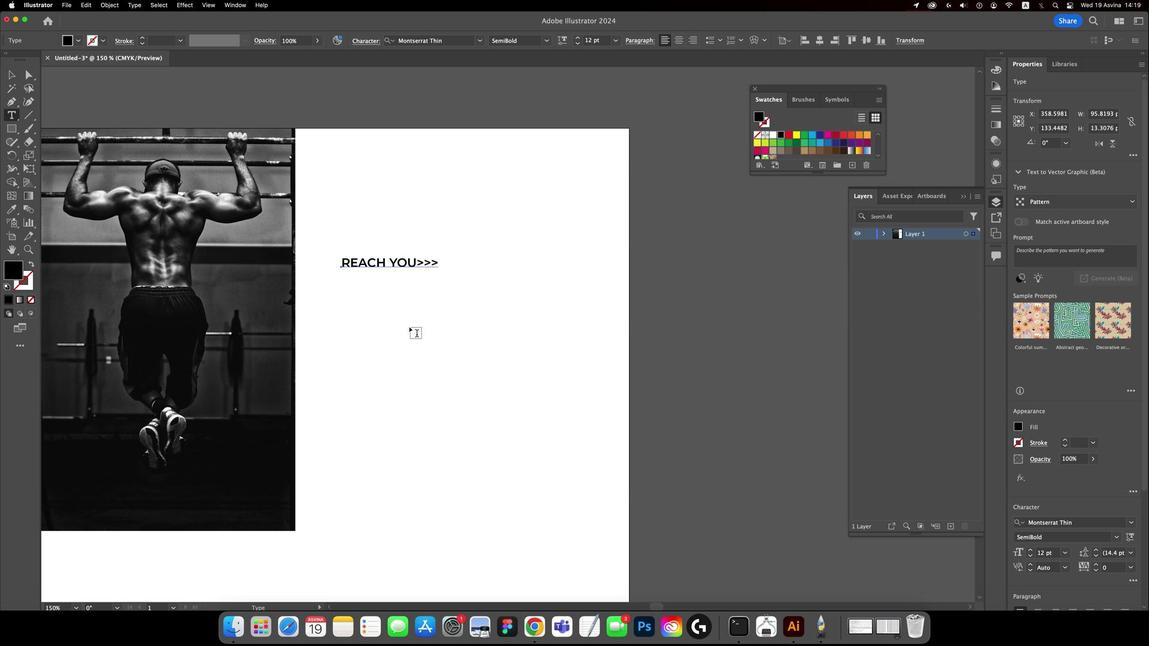 
Action: Mouse moved to (413, 341)
Screenshot: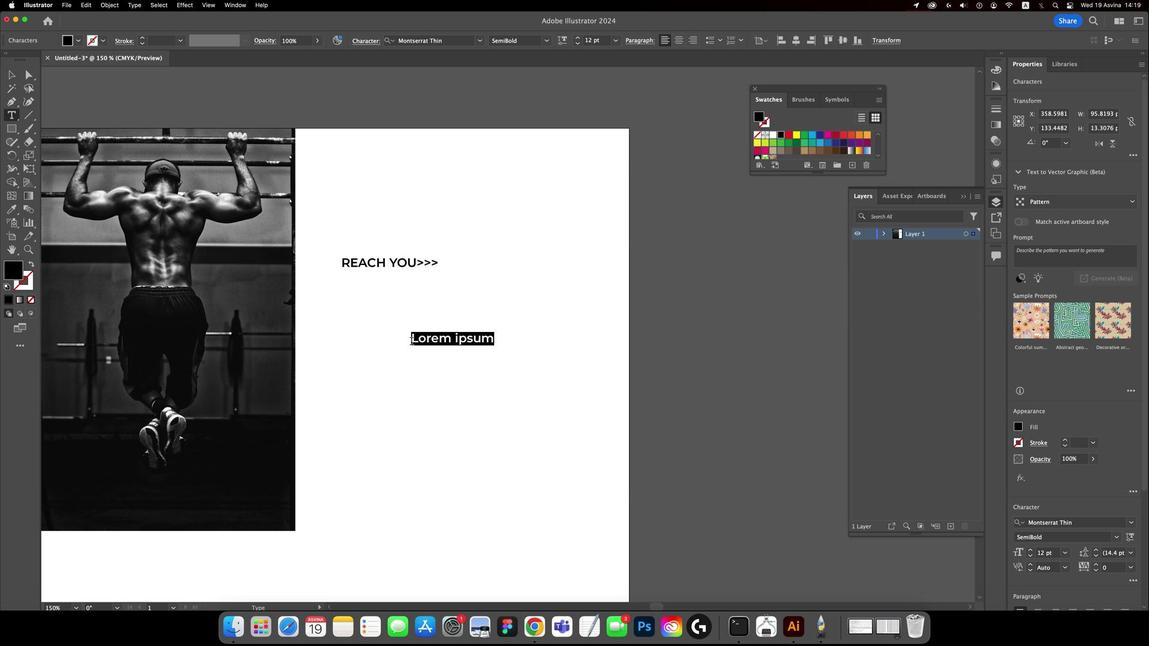 
Action: Mouse pressed left at (413, 341)
Screenshot: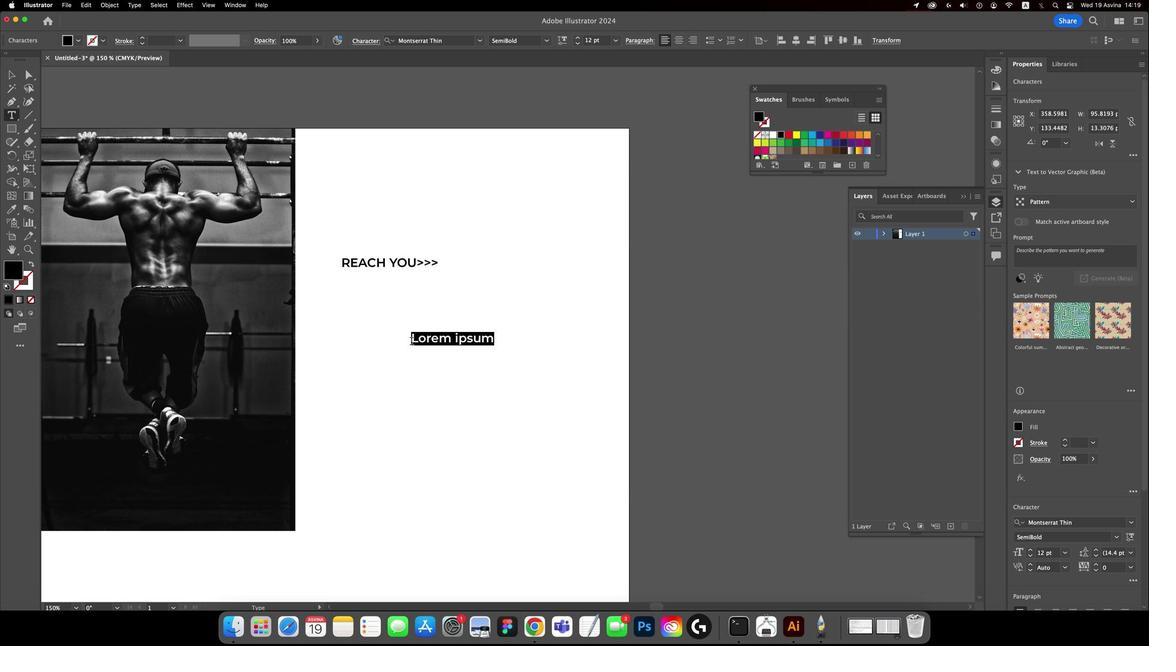 
Action: Key pressed 'F''I''T''N''E''S''S'Key.esc
Screenshot: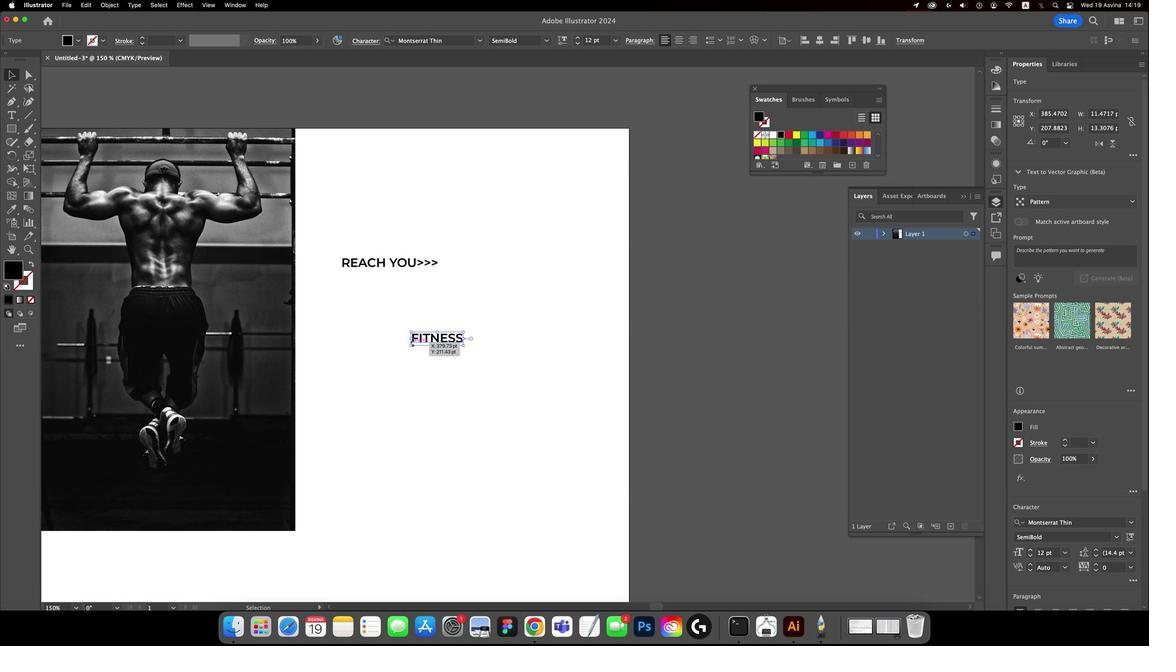 
Action: Mouse moved to (546, 44)
Screenshot: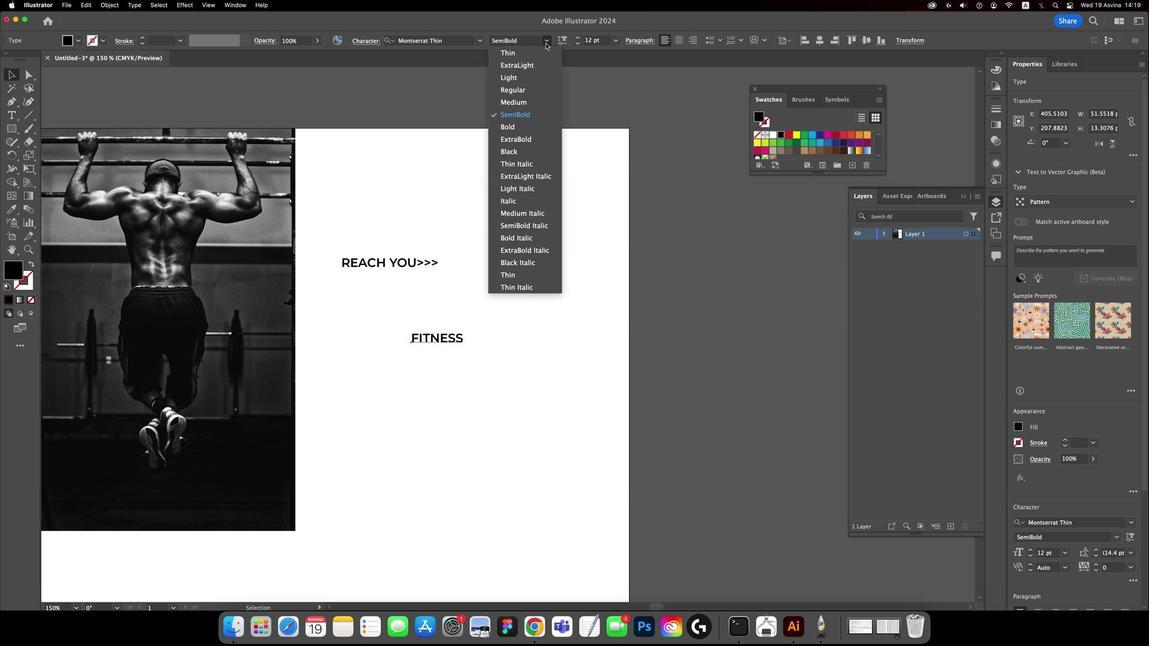 
Action: Mouse pressed left at (546, 44)
Screenshot: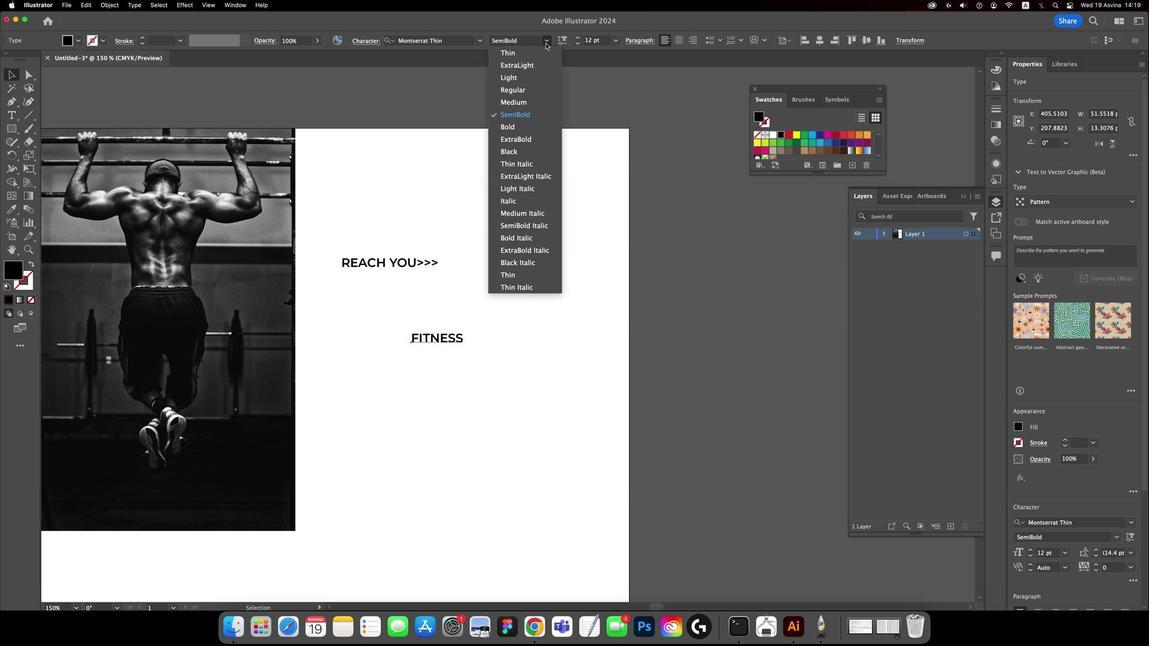 
Action: Mouse moved to (524, 149)
Screenshot: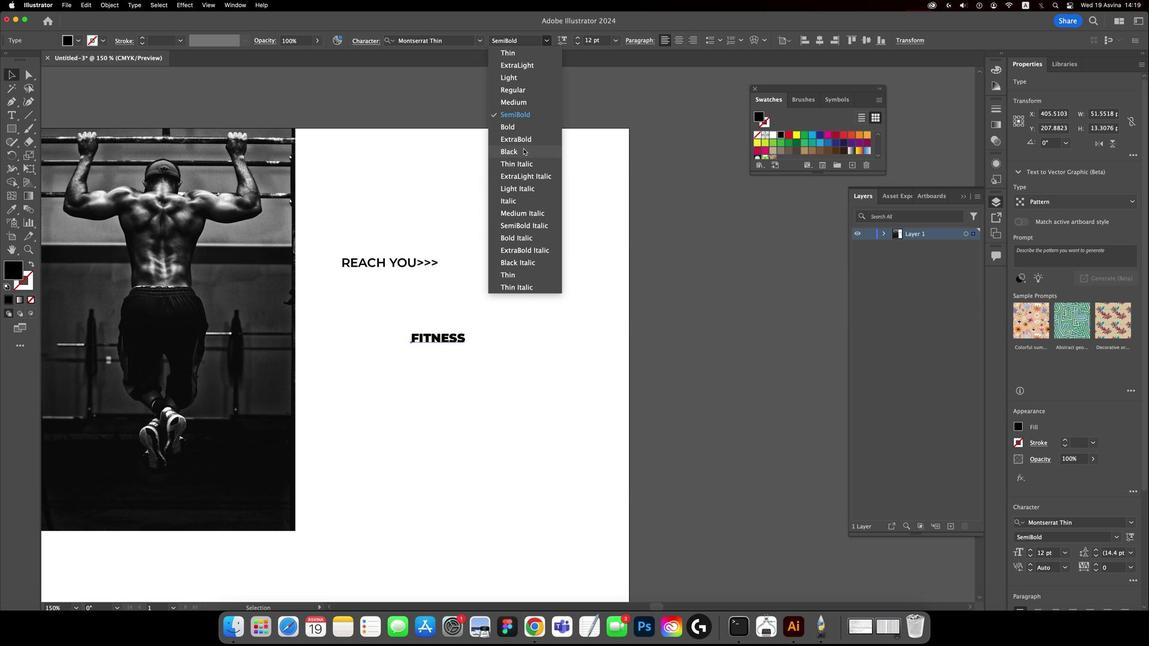 
Action: Mouse pressed left at (524, 149)
Screenshot: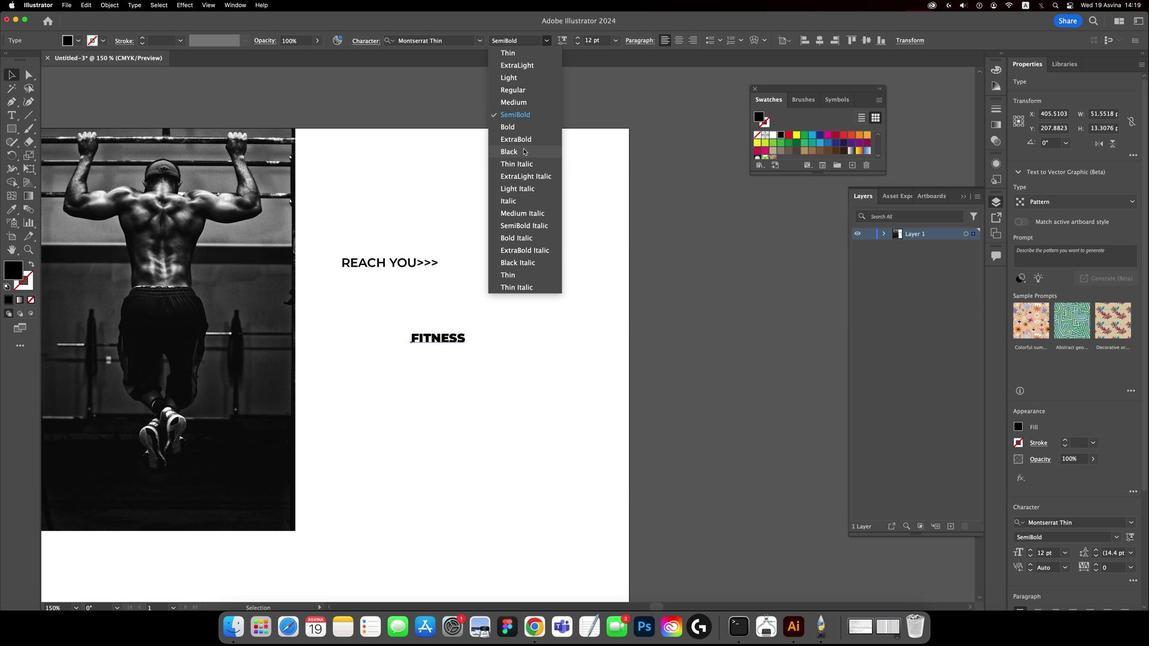 
Action: Mouse moved to (464, 332)
Screenshot: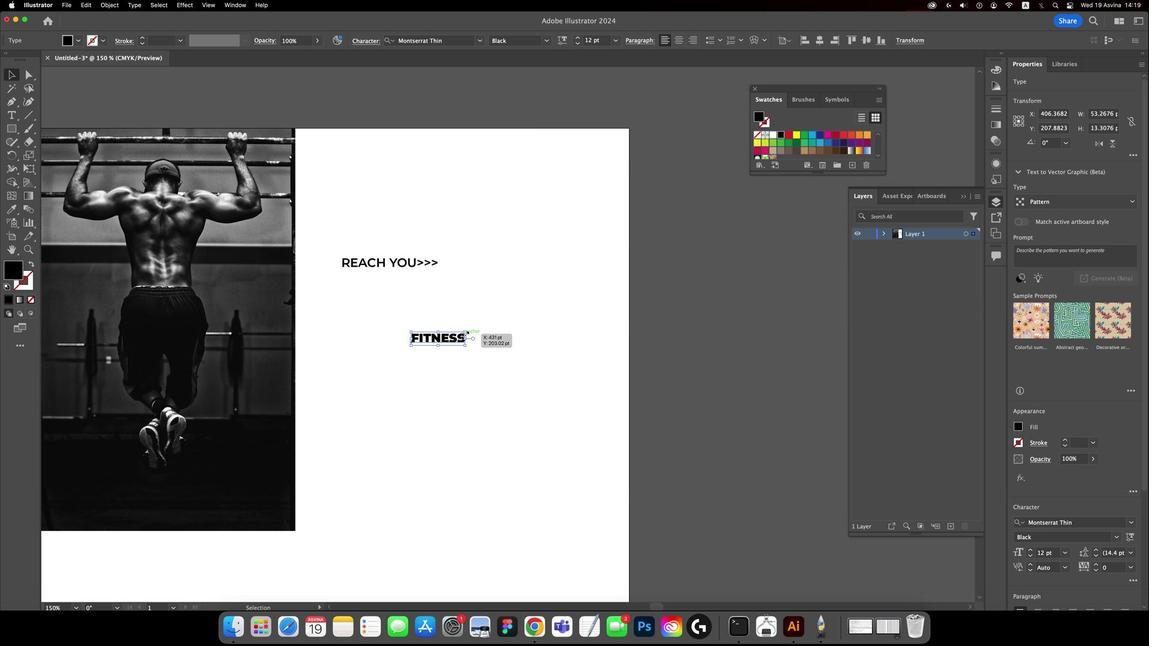 
Action: Key pressed Key.shift
Screenshot: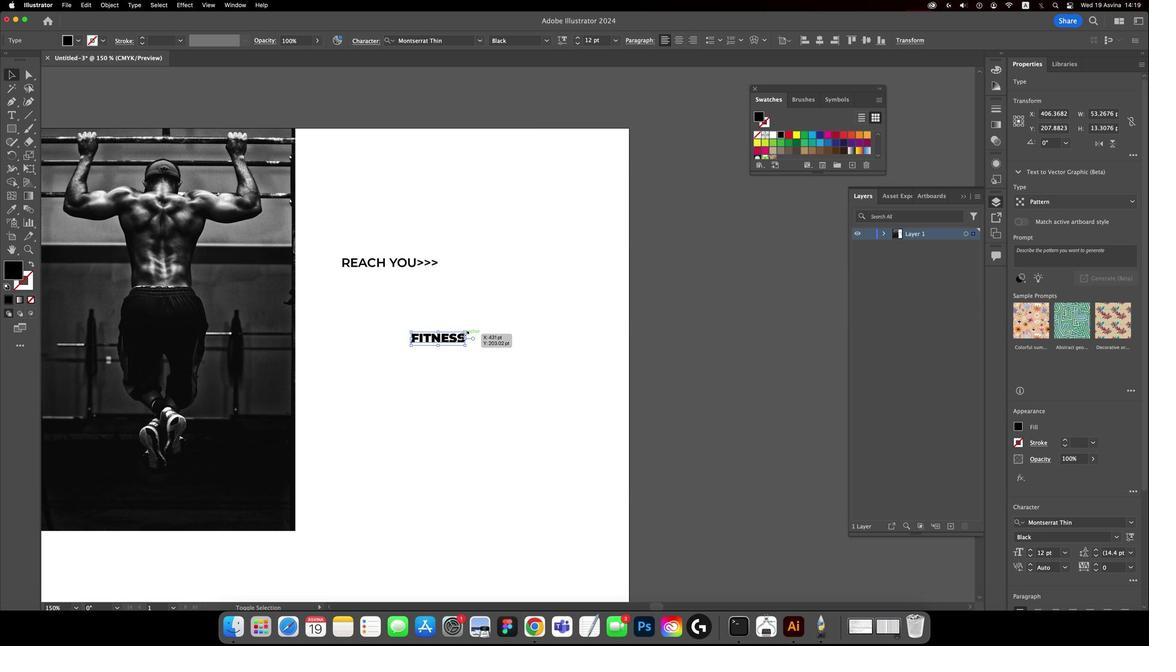 
Action: Mouse pressed left at (464, 332)
Screenshot: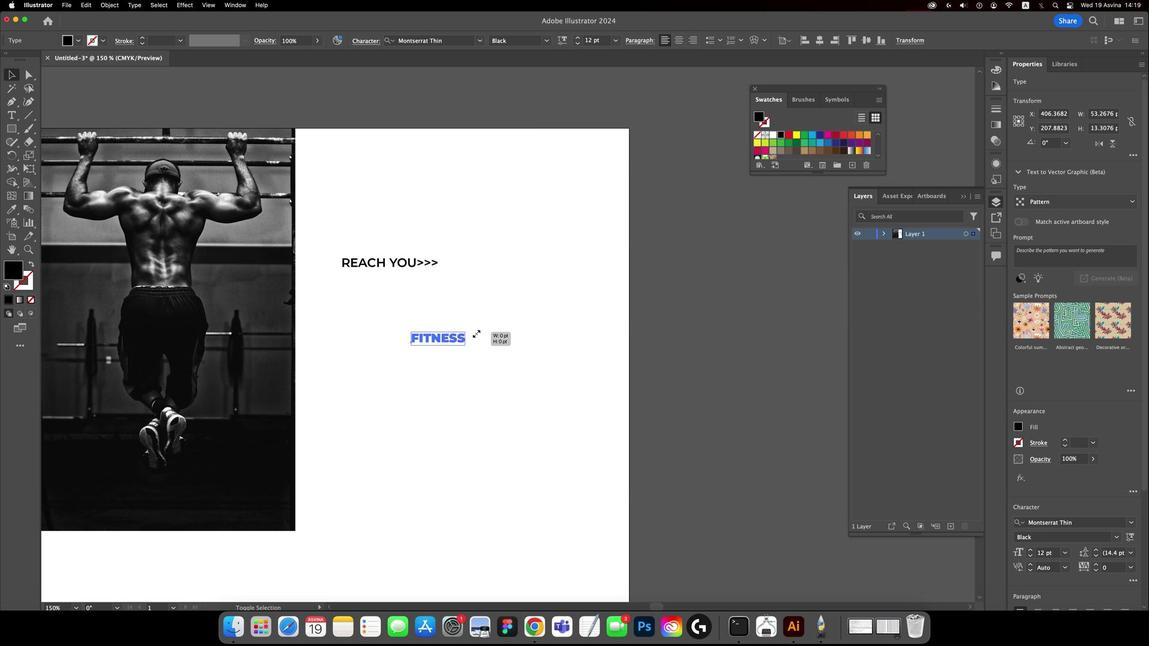 
Action: Mouse moved to (506, 321)
Screenshot: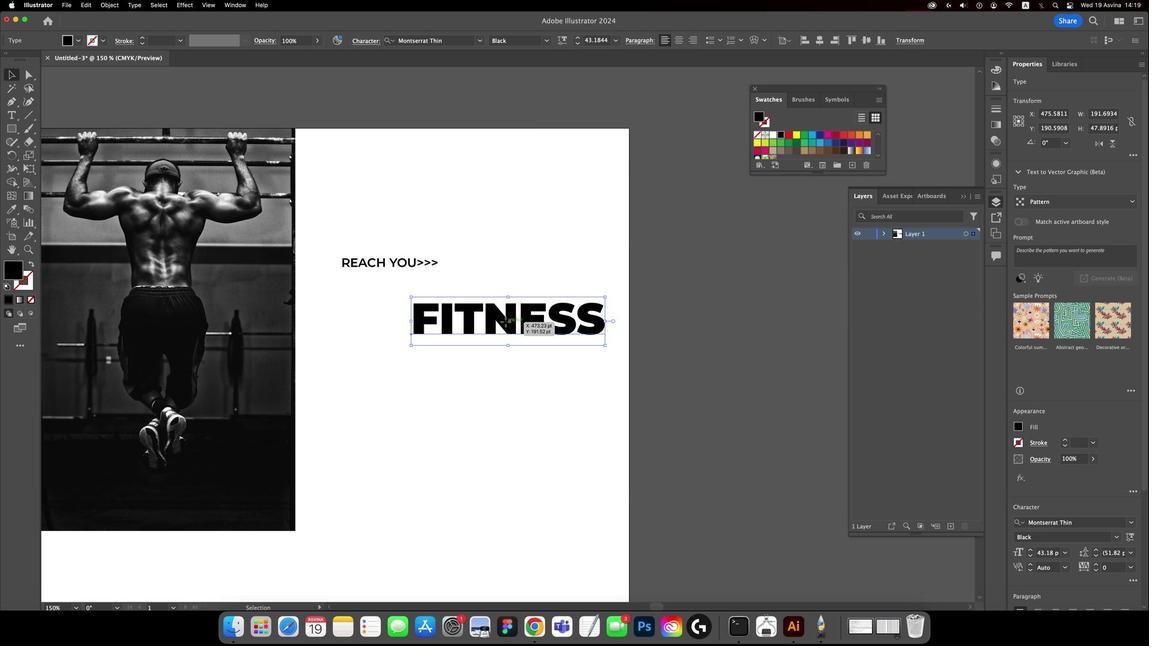 
Action: Mouse pressed left at (506, 321)
Screenshot: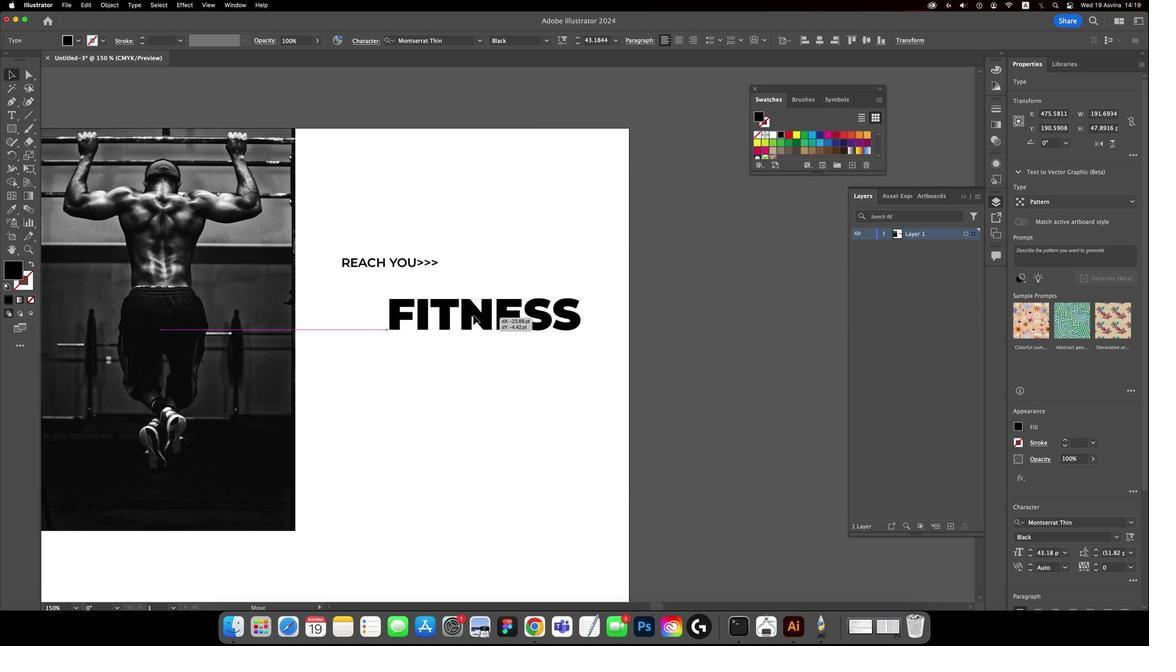 
Action: Mouse moved to (442, 386)
Screenshot: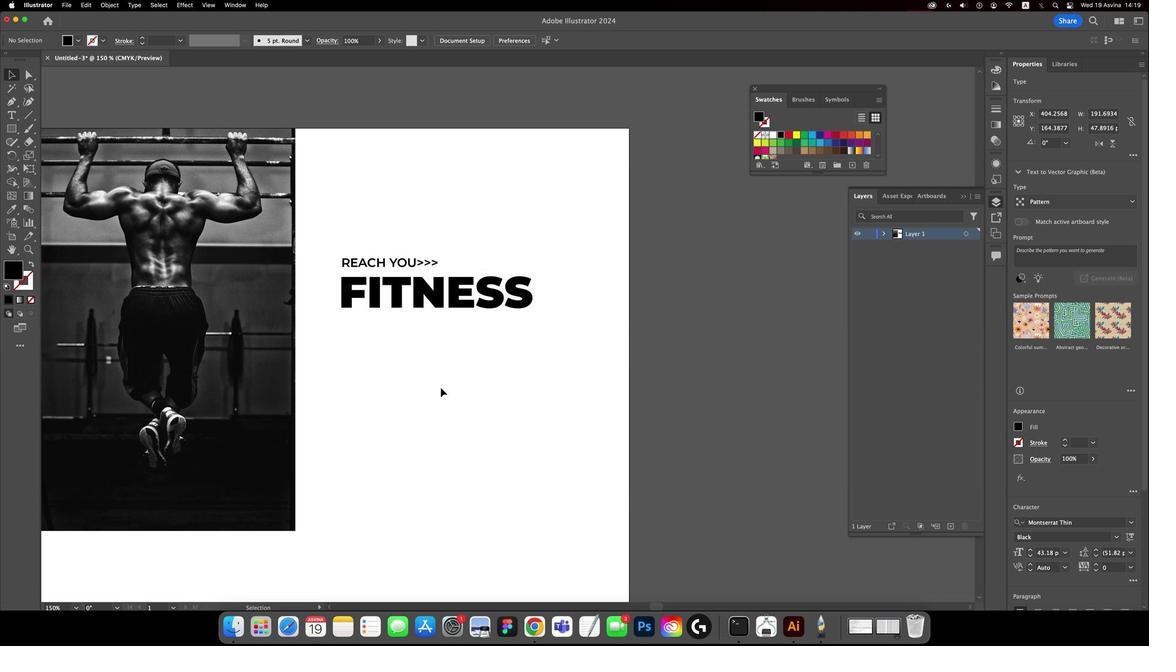 
Action: Mouse pressed left at (442, 386)
Screenshot: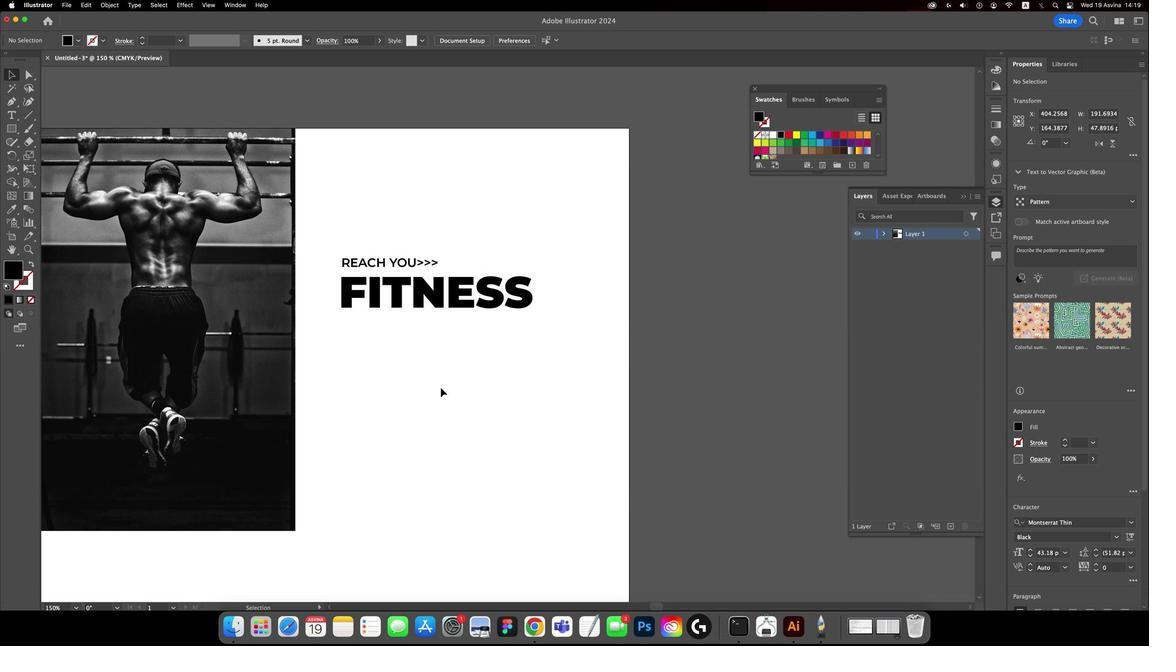 
Action: Mouse moved to (445, 394)
Screenshot: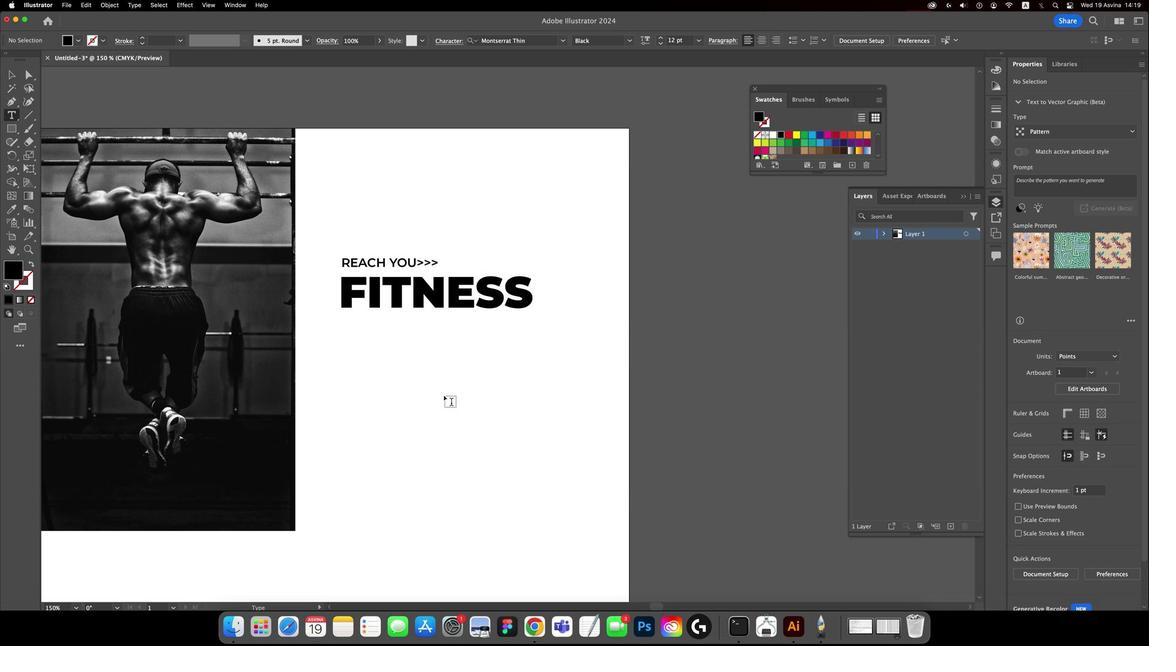 
Action: Key pressed 'T'
Screenshot: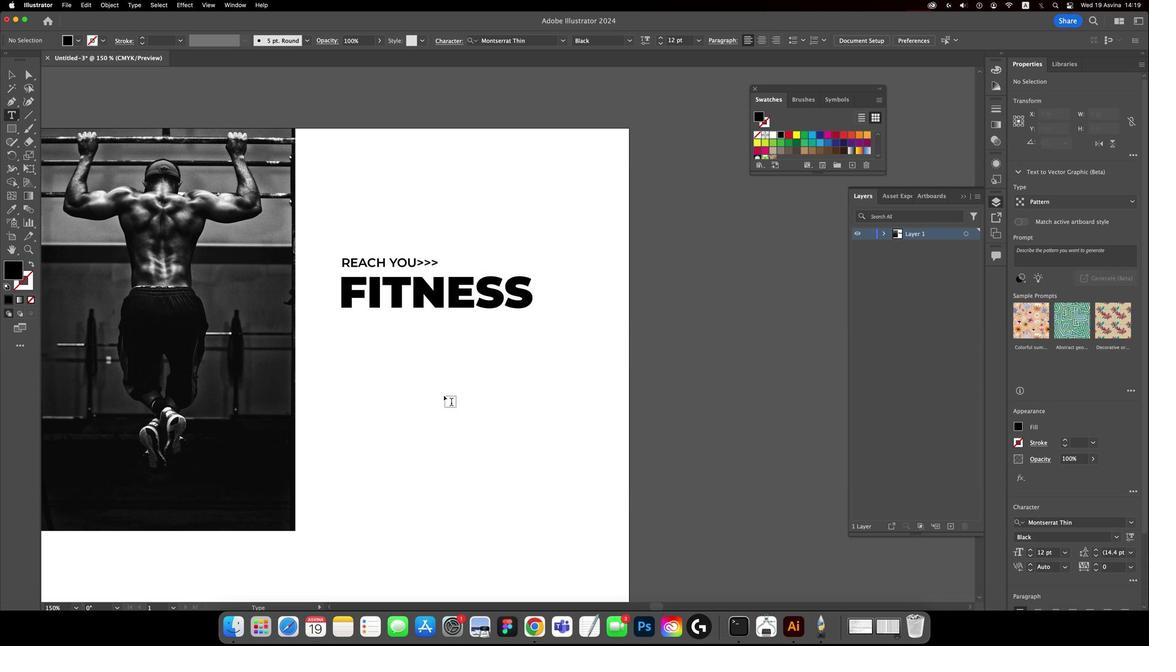 
Action: Mouse pressed left at (445, 394)
Screenshot: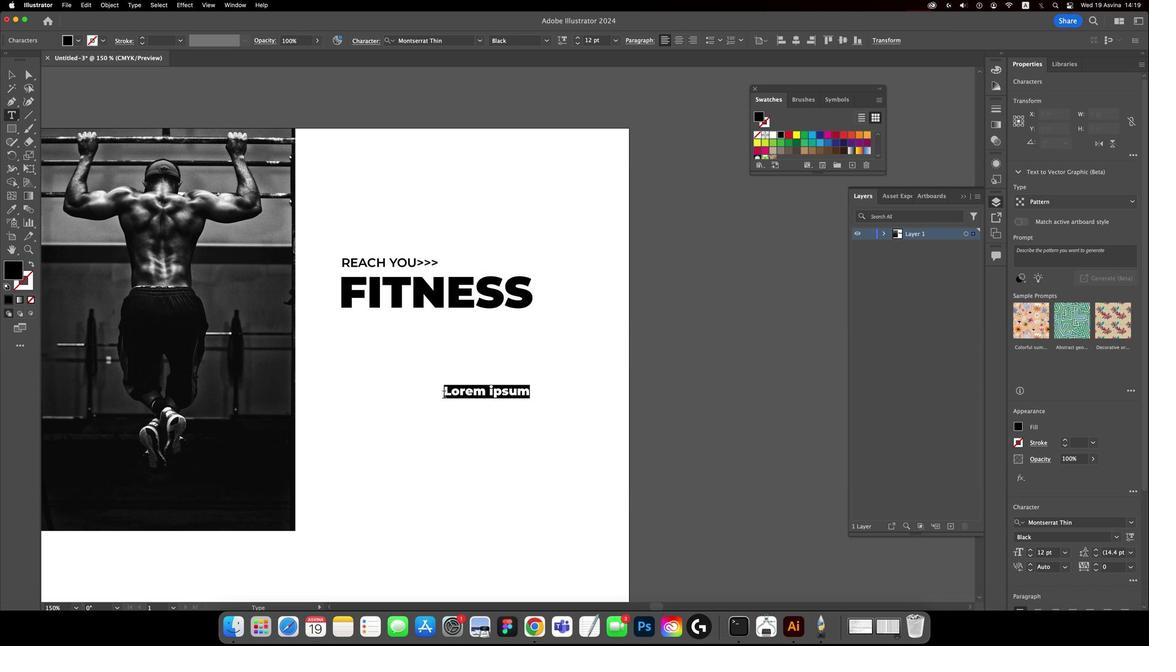 
Action: Key pressed 'G''O''A''L''S'Key.space'W''I''T''H'Key.space'Y'Key.backspace'U''S'
Screenshot: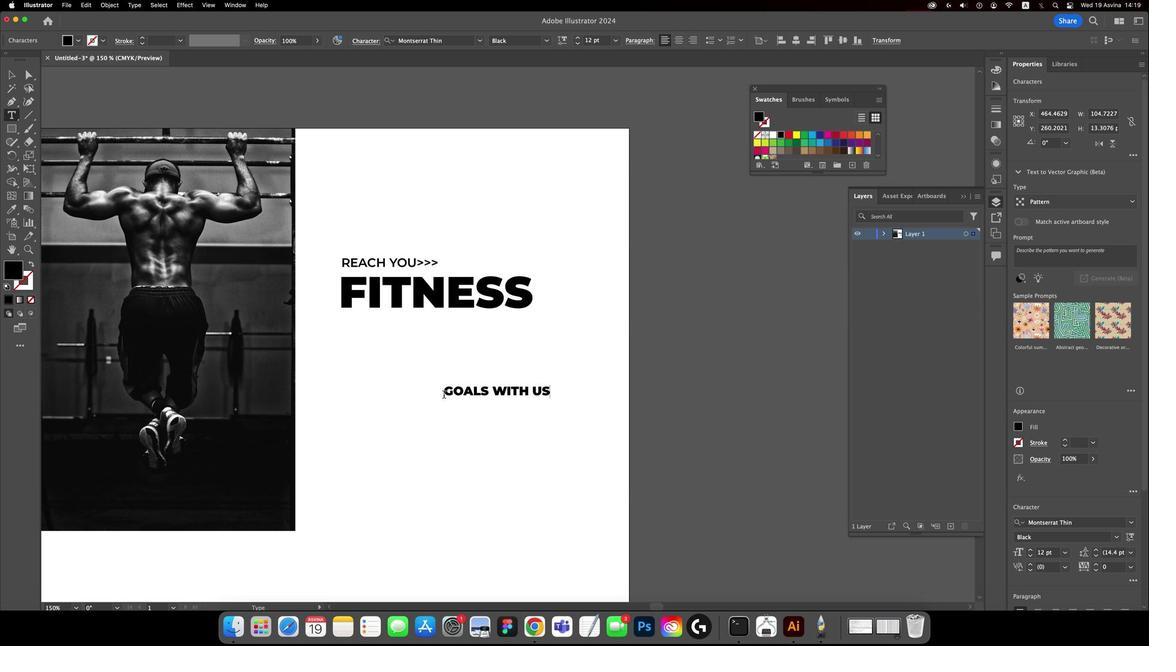 
Action: Mouse moved to (443, 388)
Screenshot: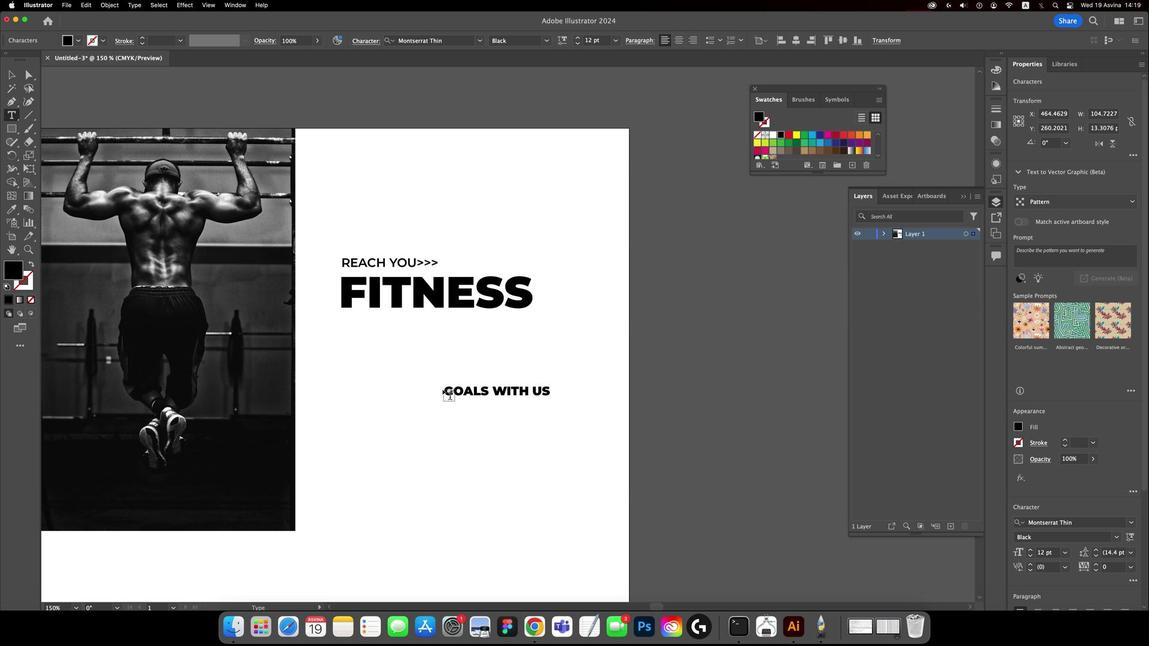
Action: Key pressed Key.esc
Screenshot: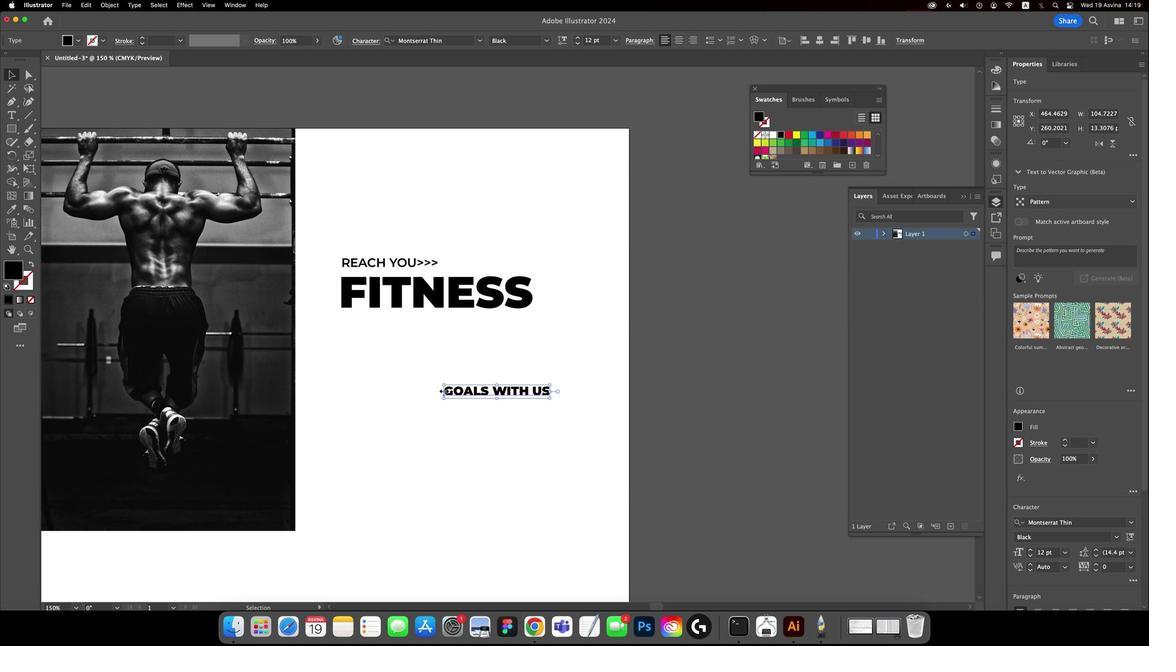
Action: Mouse moved to (470, 389)
Screenshot: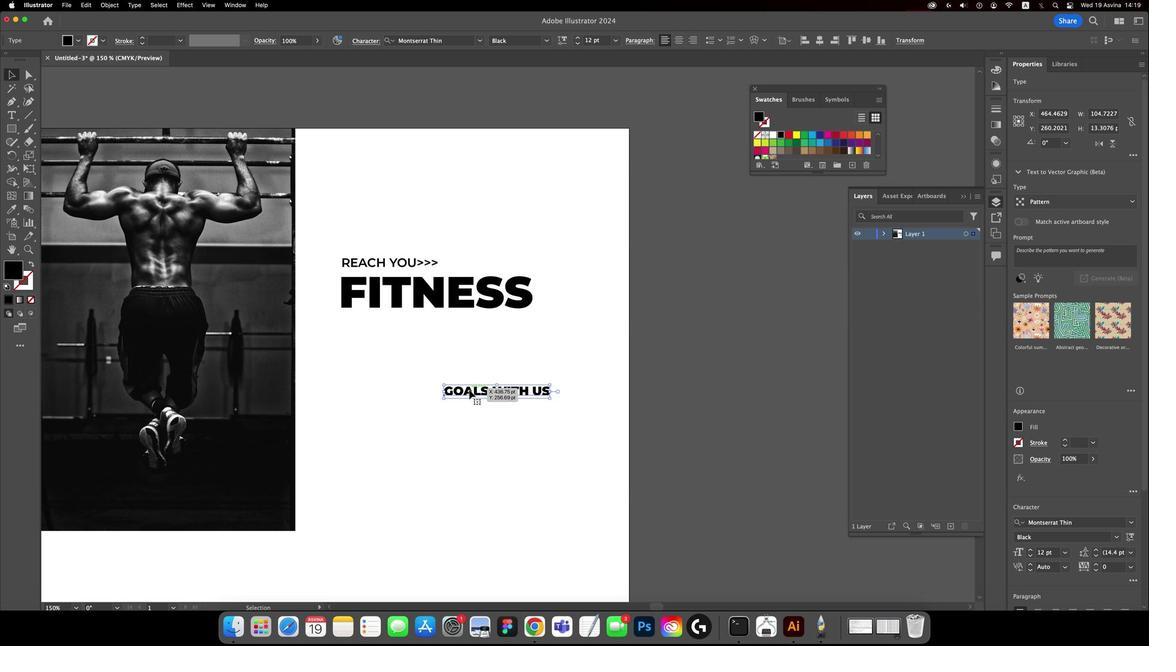 
Action: Mouse pressed left at (470, 389)
Screenshot: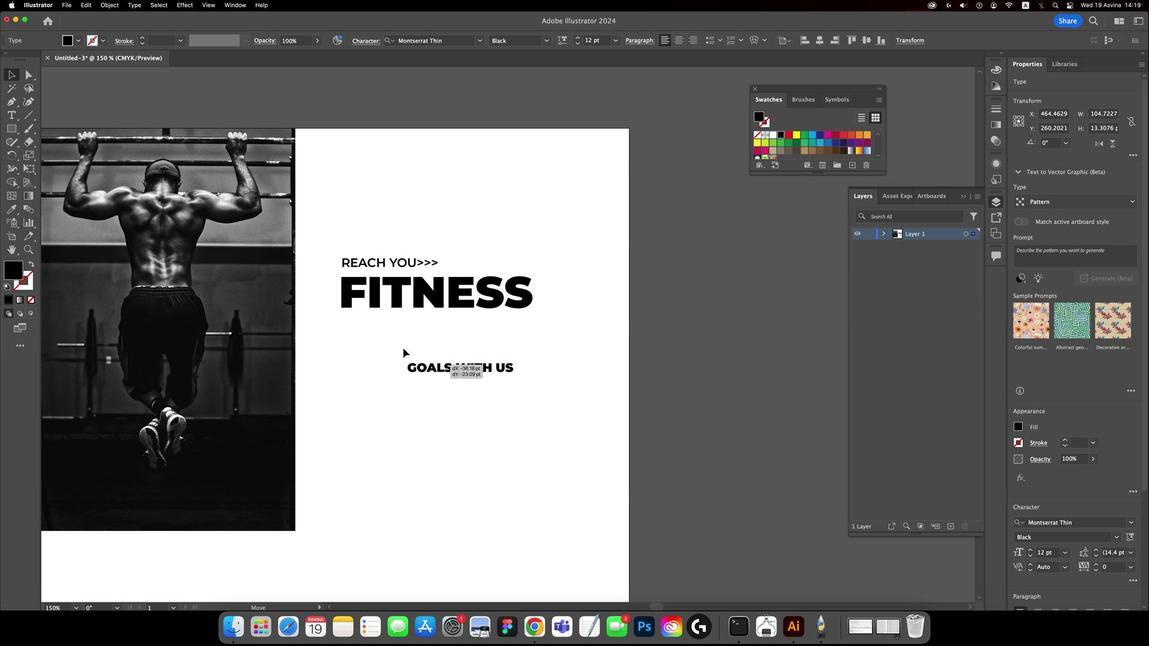 
Action: Mouse moved to (546, 46)
Screenshot: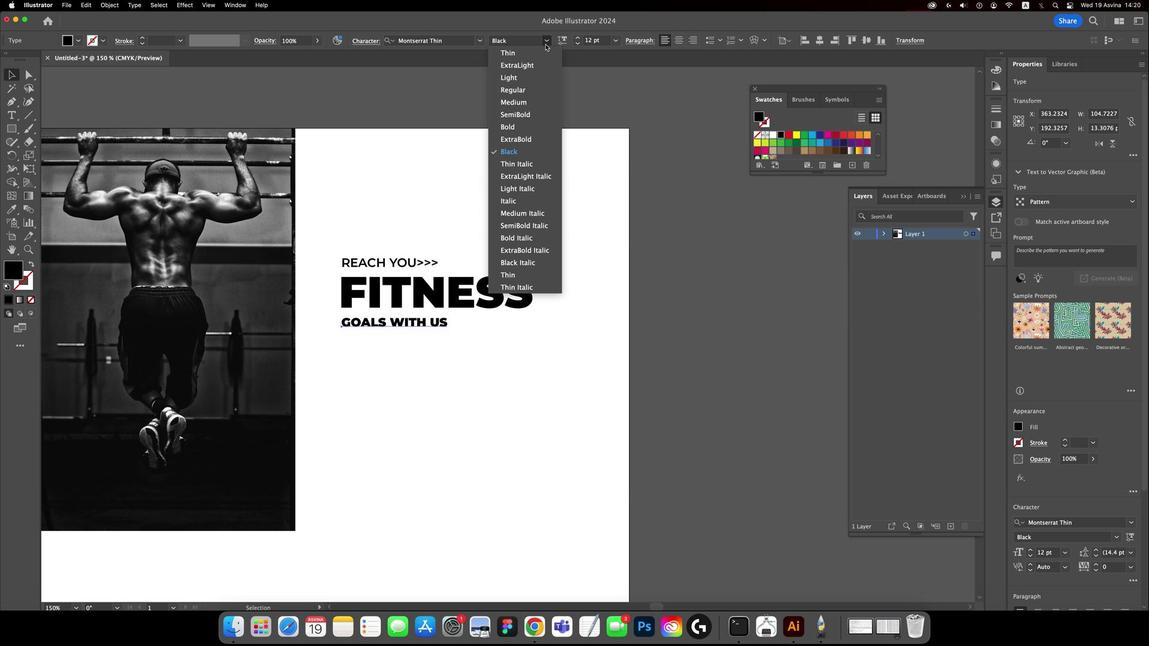 
Action: Mouse pressed left at (546, 46)
Screenshot: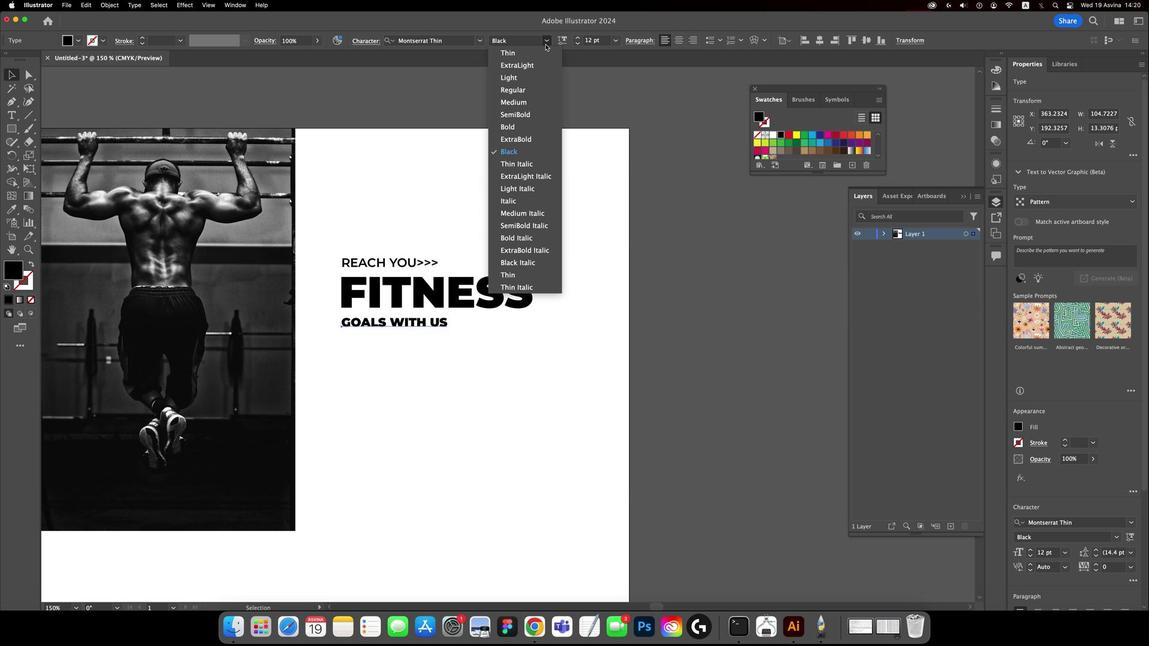 
Action: Mouse moved to (553, 128)
Screenshot: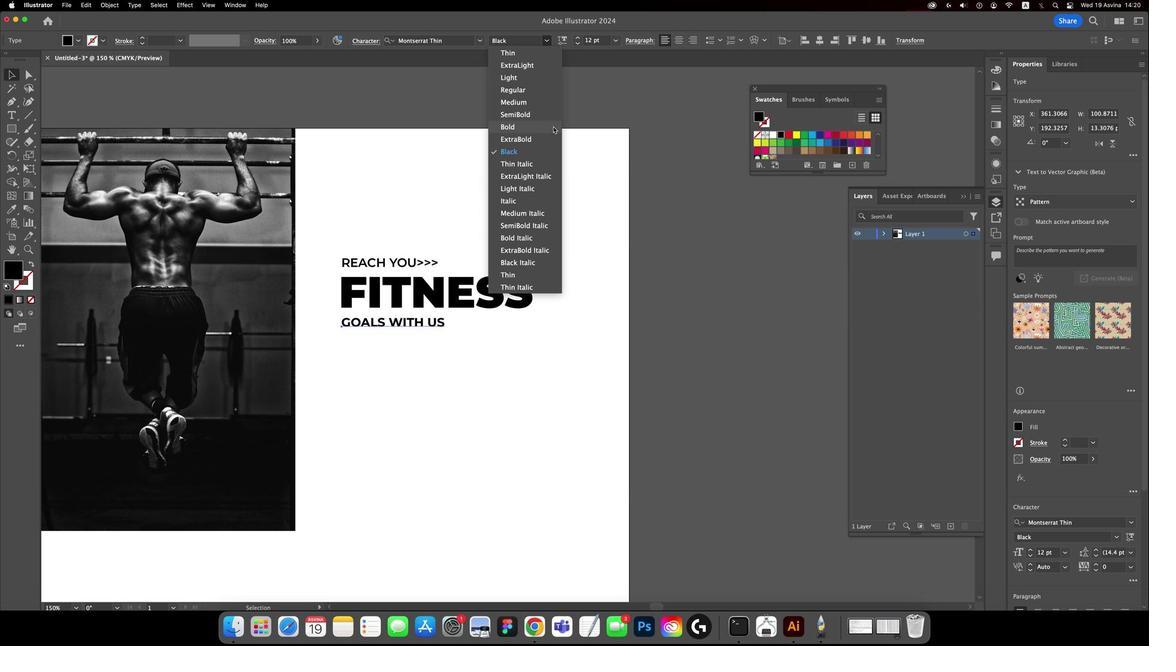 
Action: Mouse pressed left at (553, 128)
Screenshot: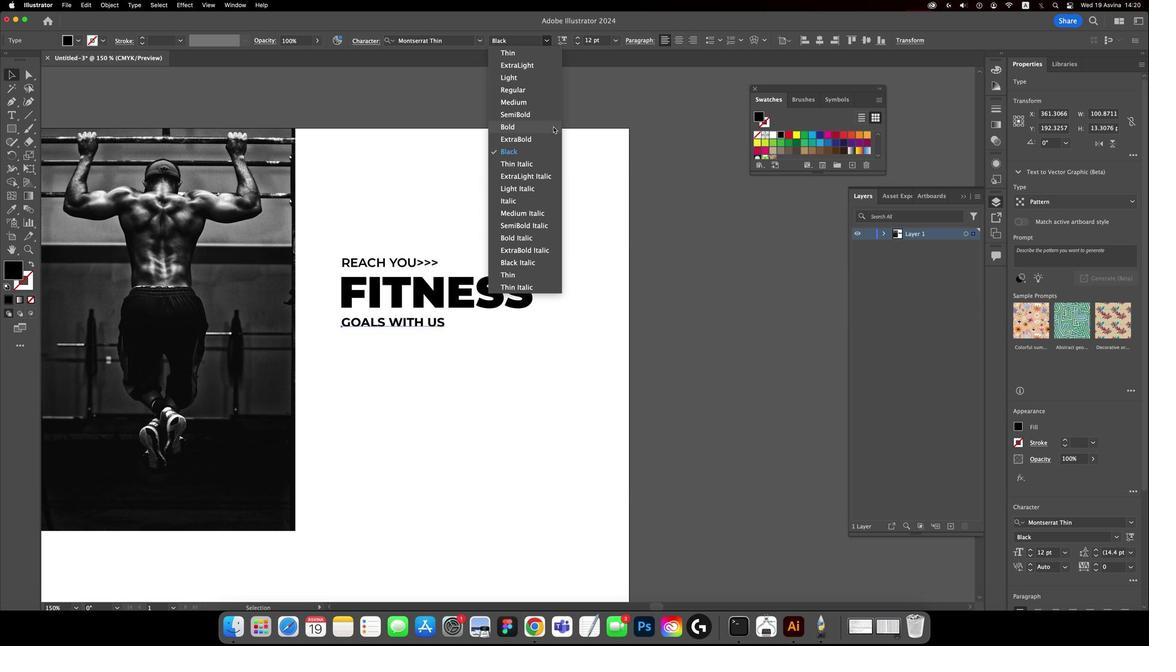 
Action: Mouse moved to (444, 322)
Screenshot: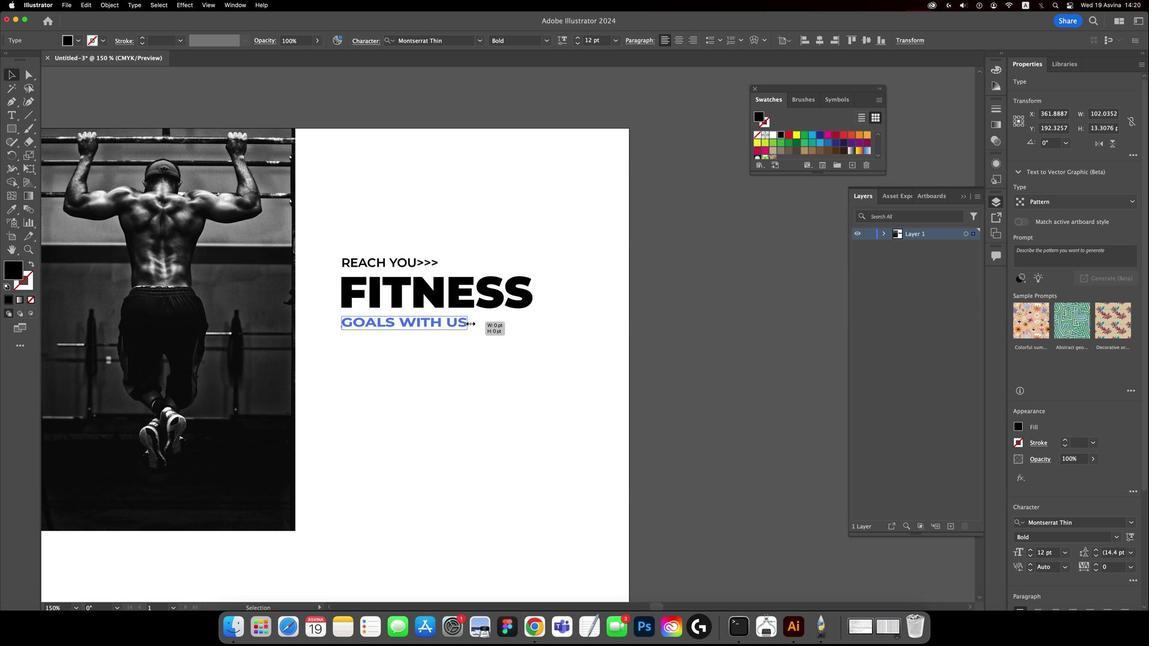 
Action: Mouse pressed left at (444, 322)
Screenshot: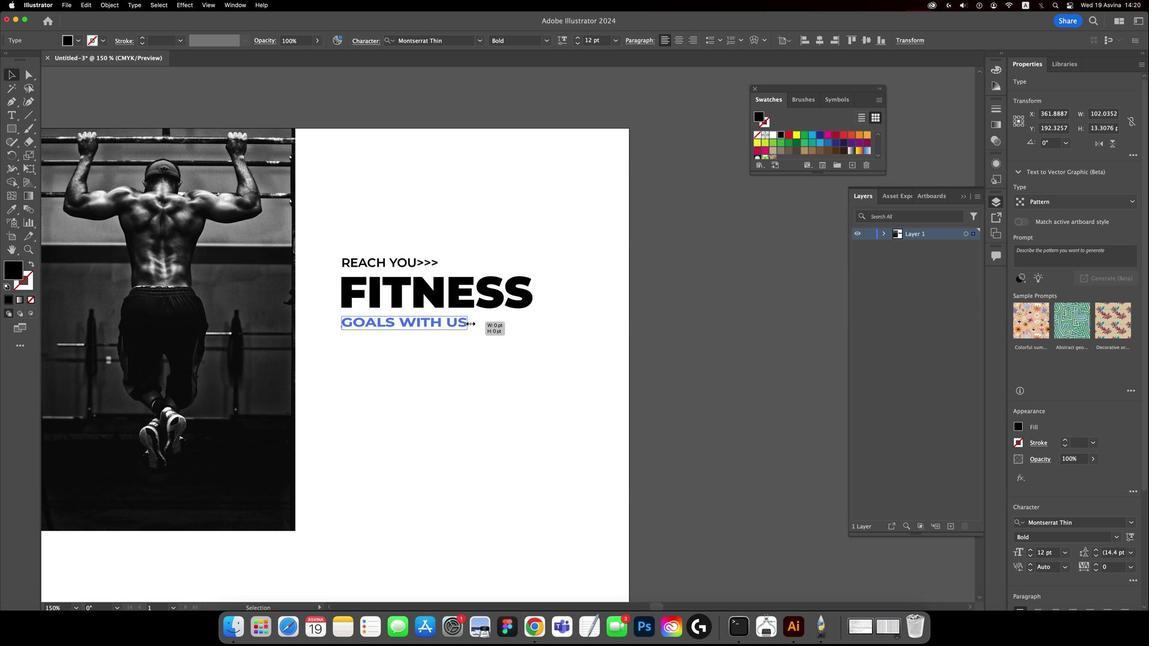 
Action: Mouse moved to (531, 321)
Screenshot: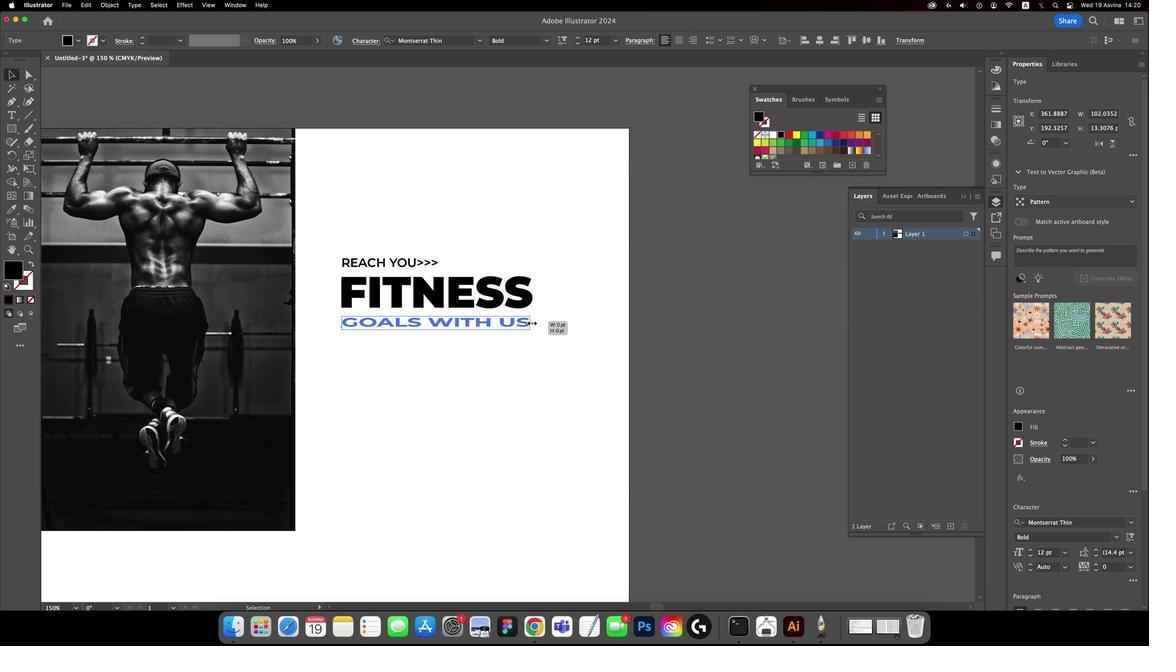 
Action: Key pressed Key.shift
Screenshot: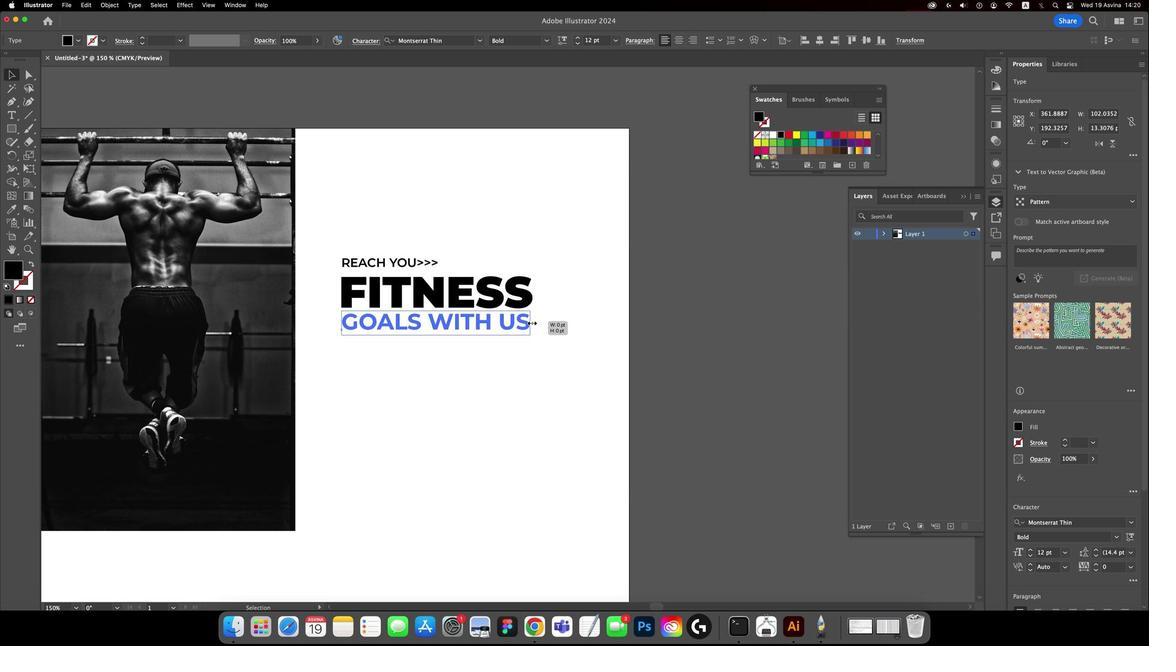 
Action: Mouse moved to (503, 316)
Screenshot: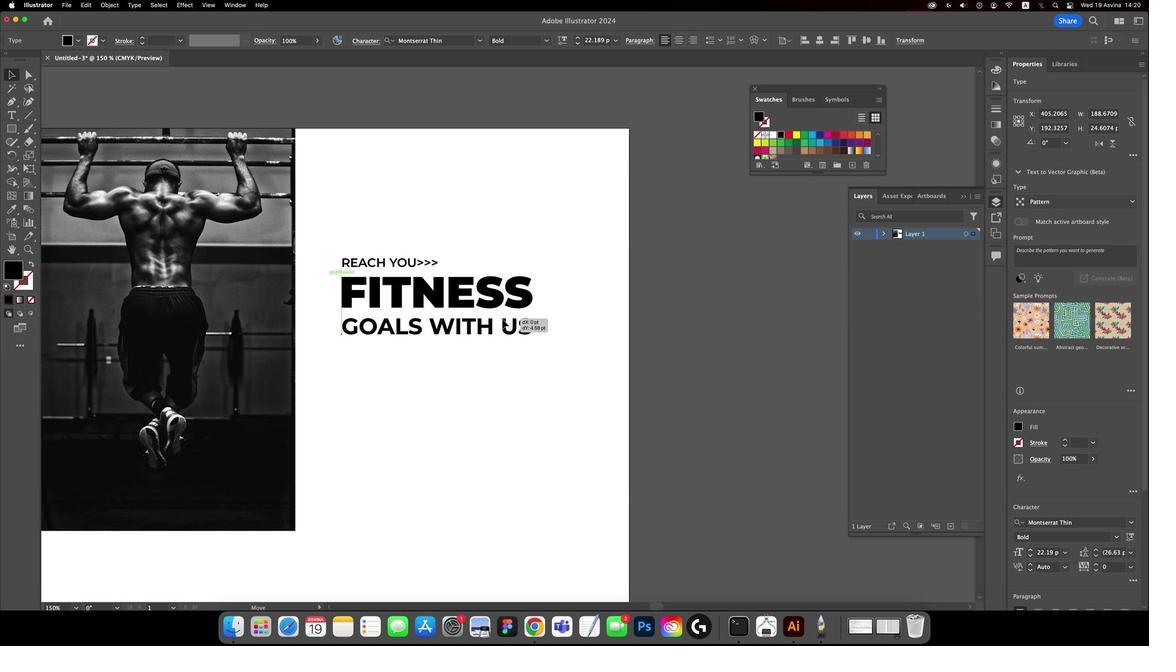 
Action: Mouse pressed left at (503, 316)
Screenshot: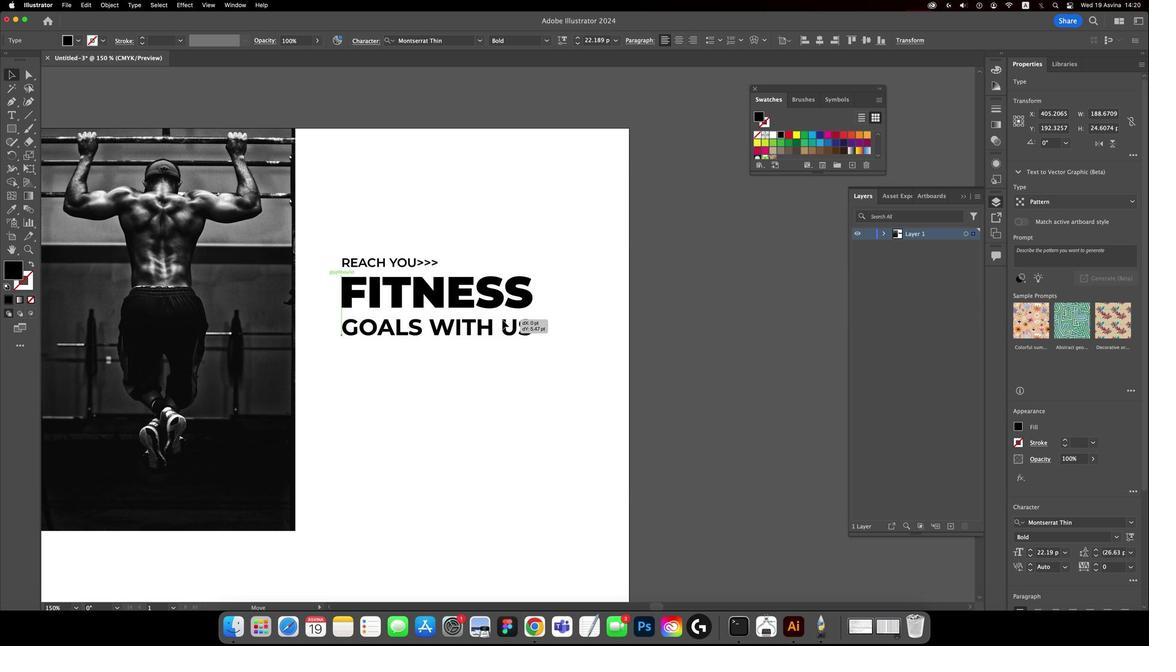 
Action: Mouse moved to (507, 383)
Screenshot: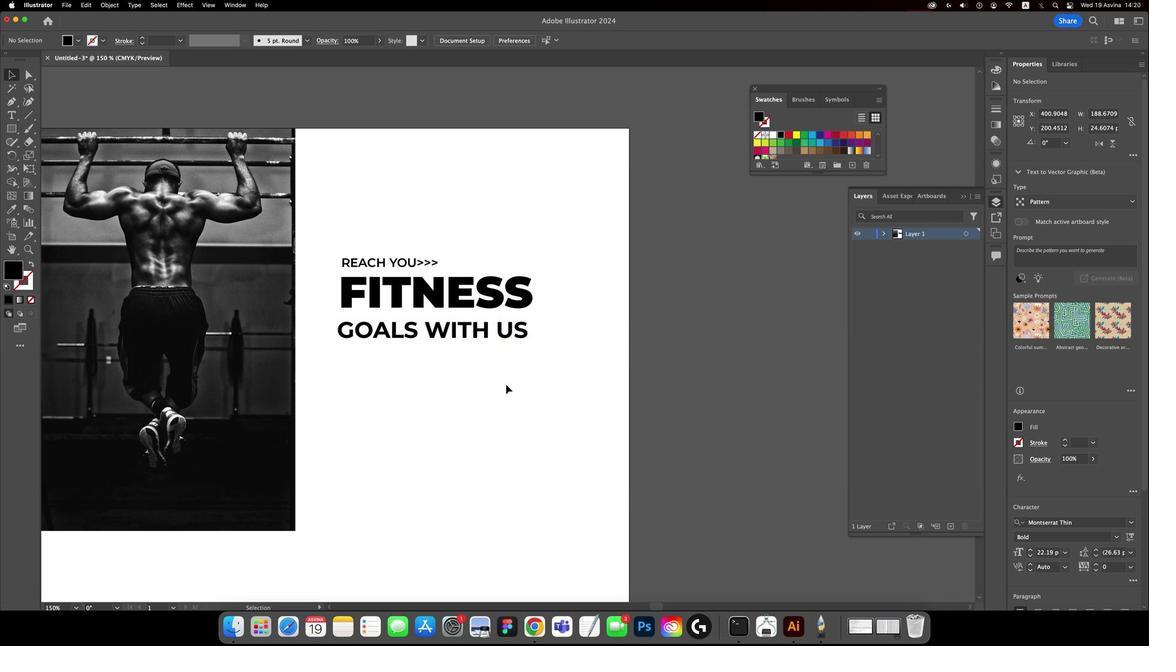 
Action: Mouse pressed left at (507, 383)
Screenshot: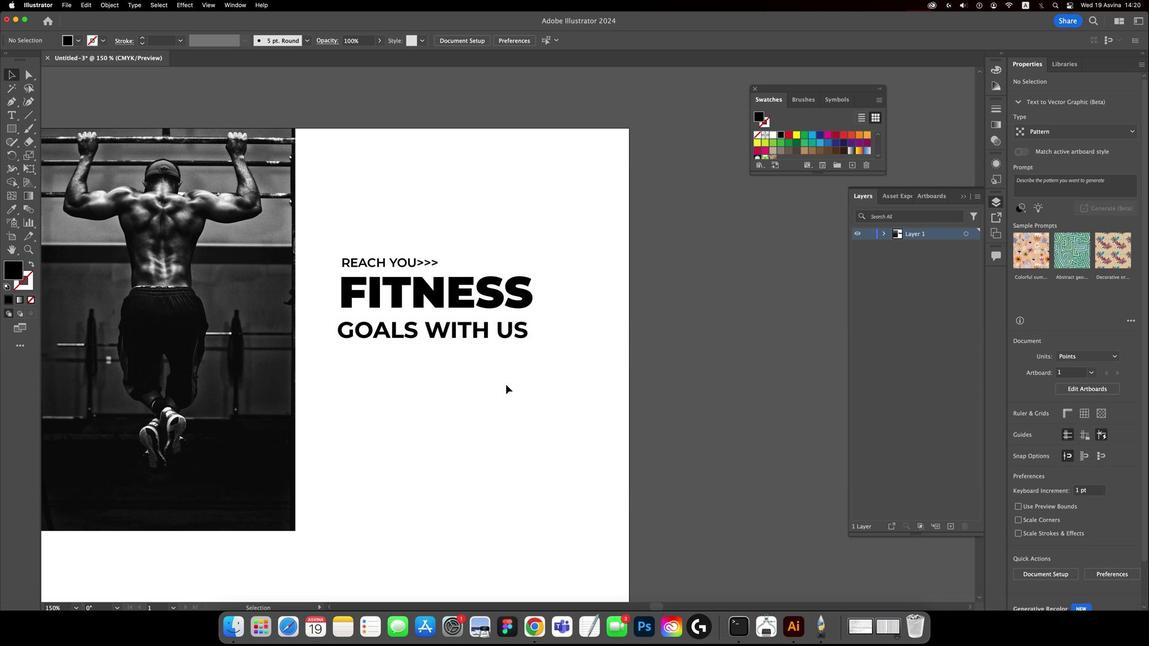 
Action: Mouse moved to (470, 388)
Screenshot: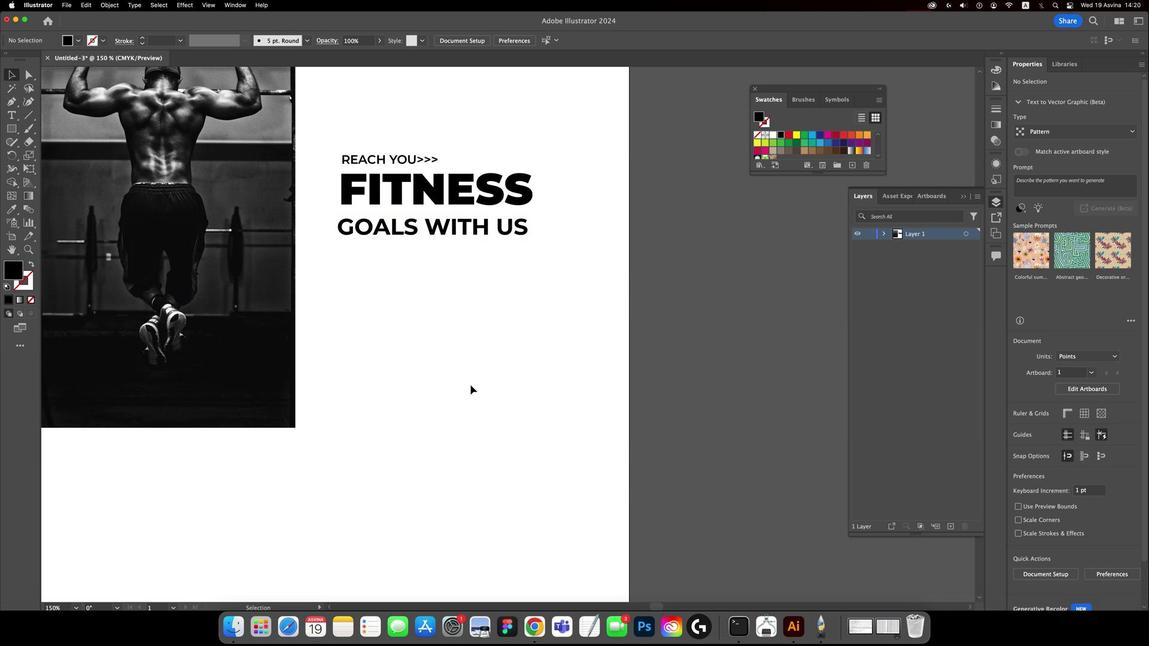 
Action: Mouse scrolled (470, 388) with delta (4, 1)
Screenshot: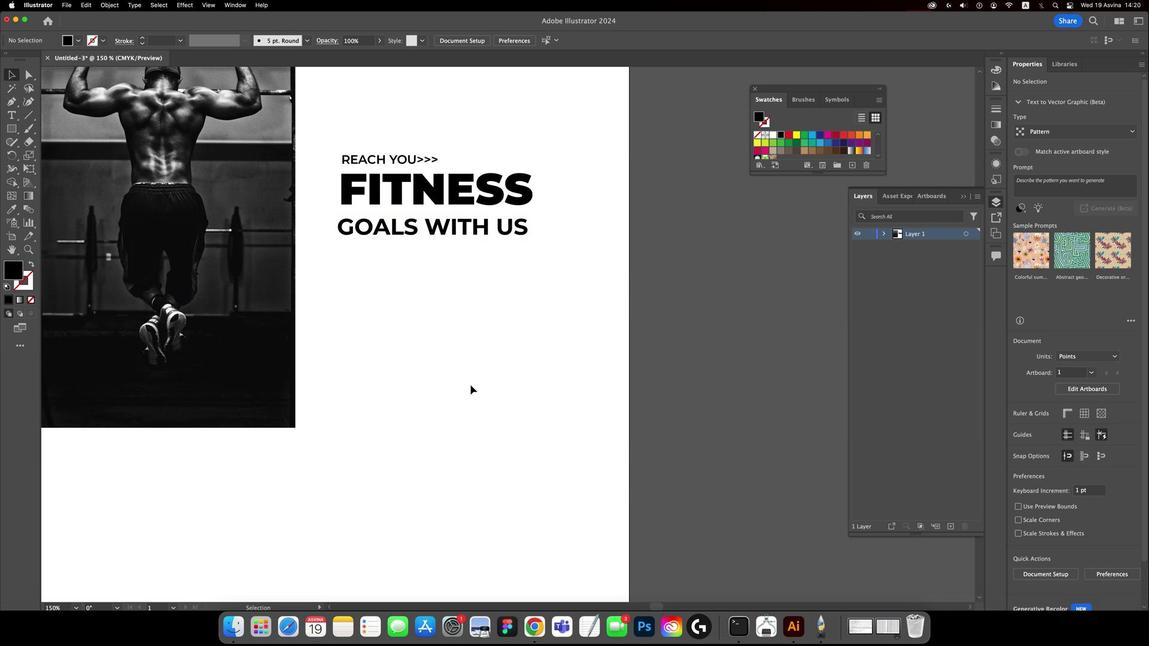 
Action: Mouse moved to (470, 387)
Screenshot: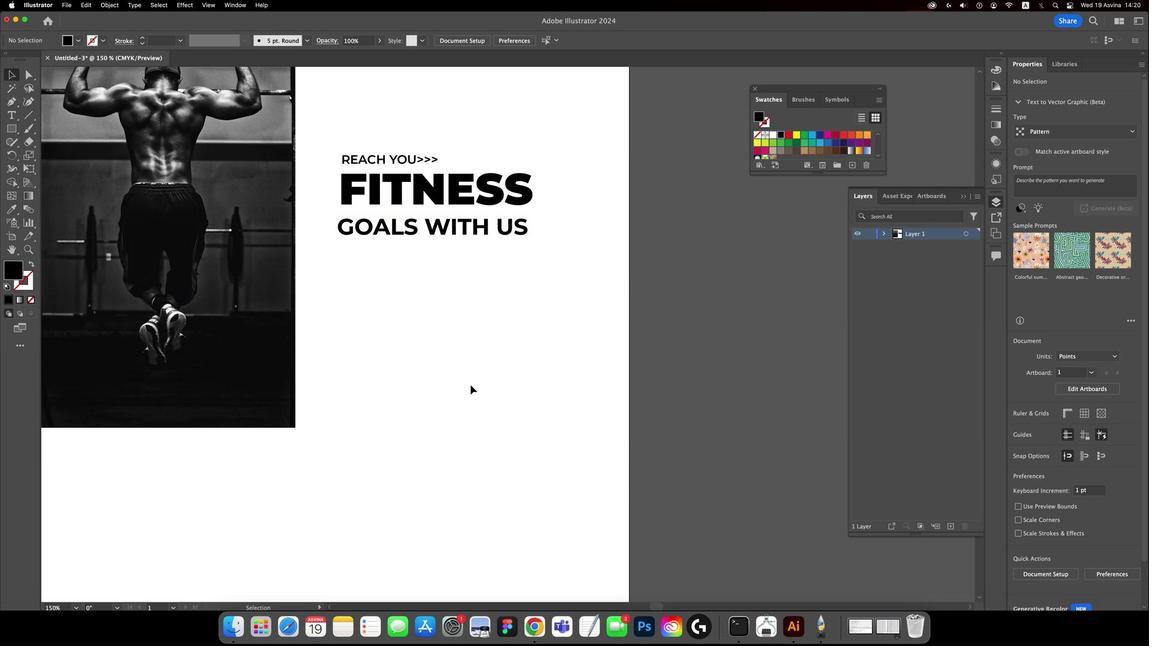 
Action: Mouse scrolled (470, 387) with delta (4, 1)
Screenshot: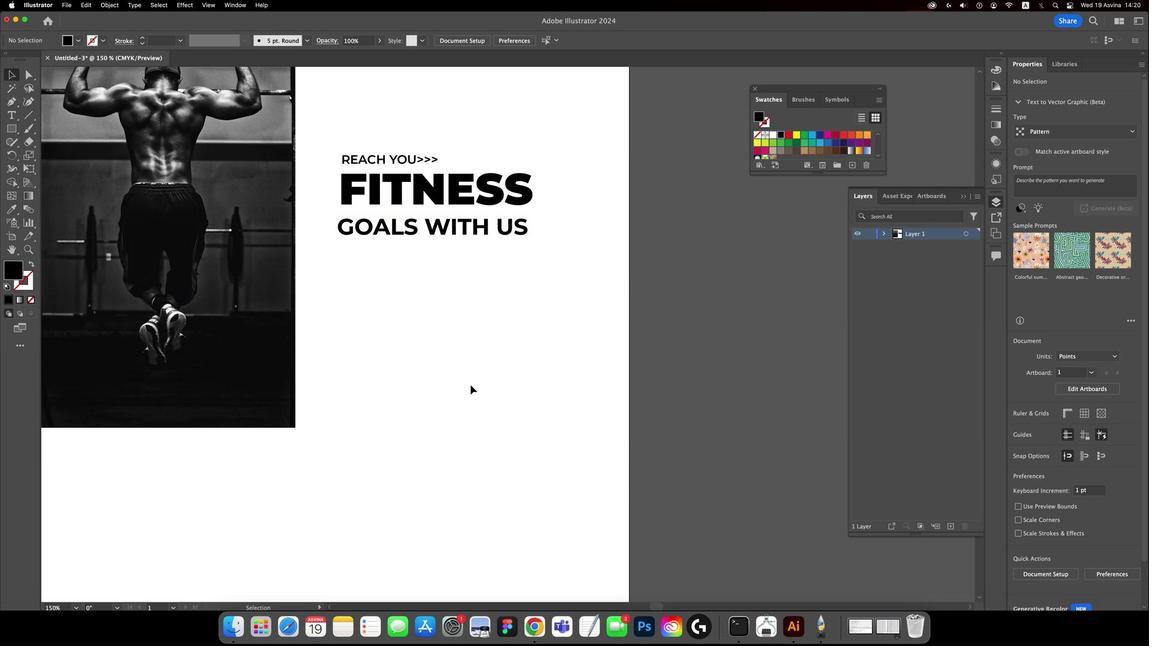 
Action: Mouse moved to (471, 386)
Screenshot: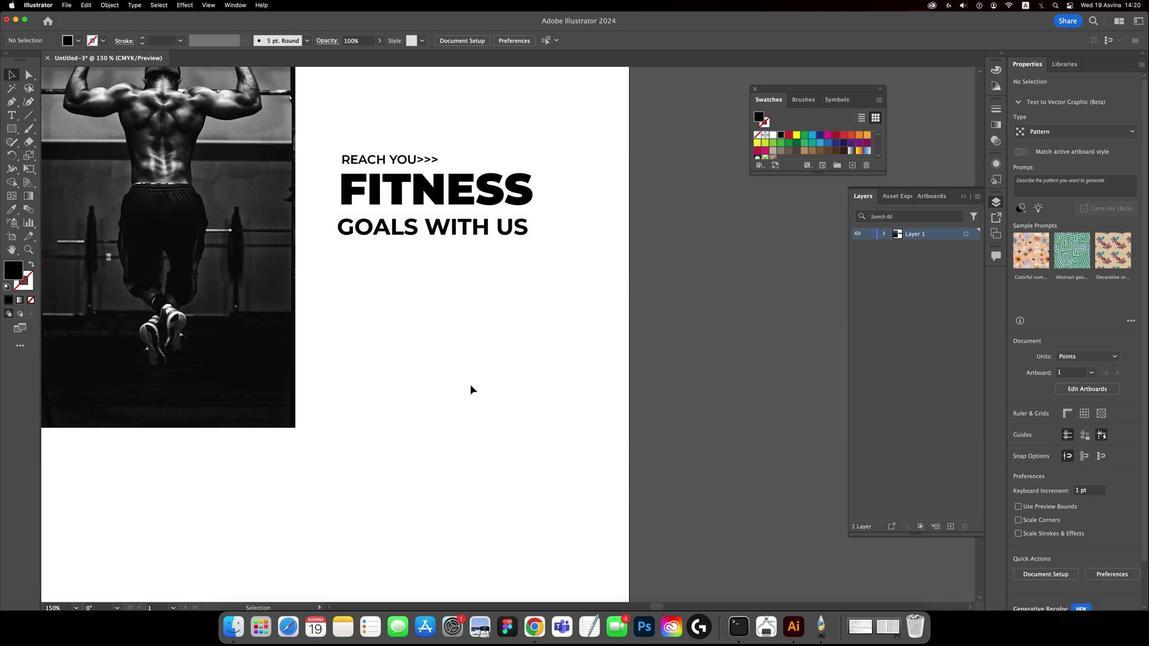 
Action: Mouse scrolled (471, 386) with delta (4, -1)
Screenshot: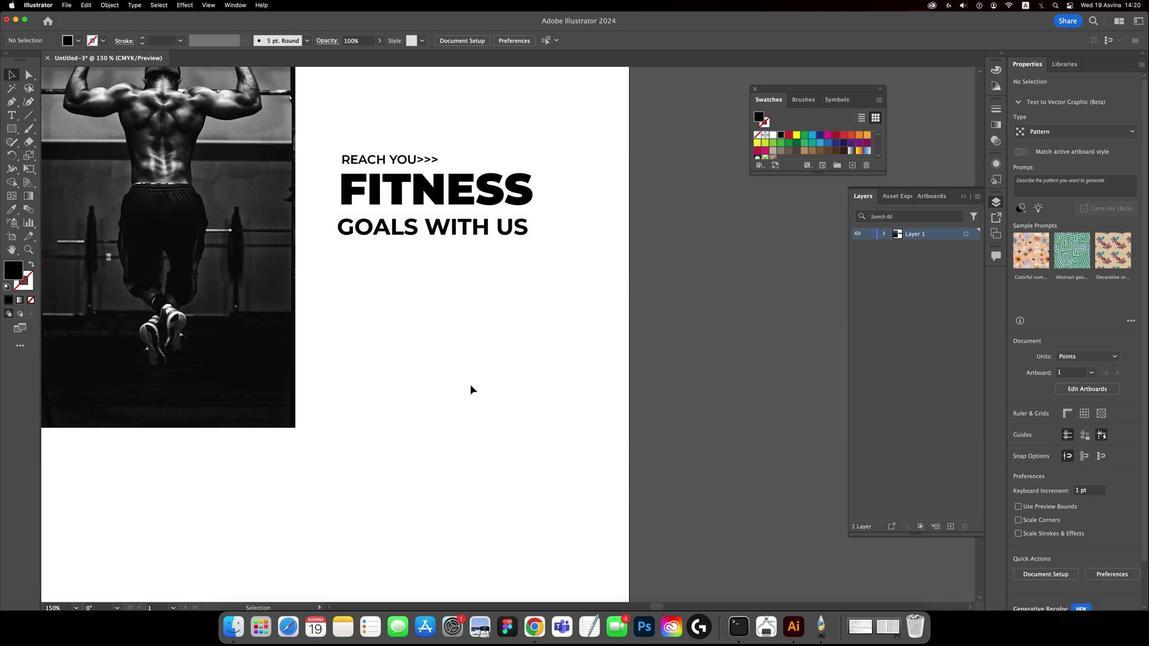 
Action: Mouse moved to (471, 385)
Screenshot: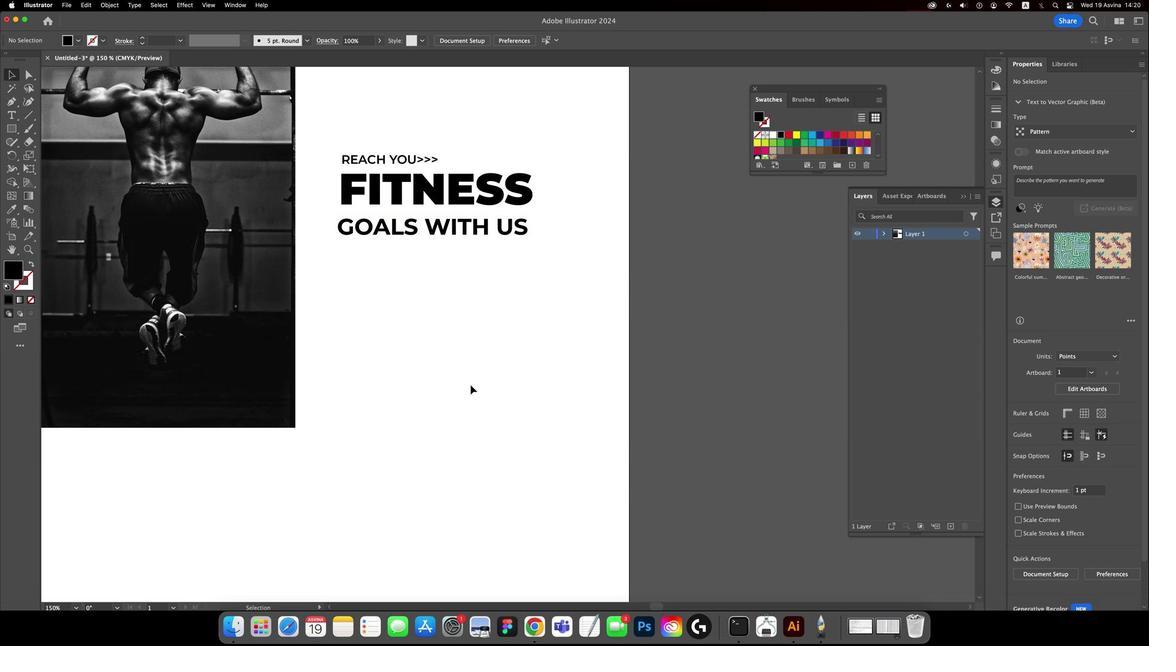 
Action: Mouse scrolled (471, 385) with delta (4, -2)
Screenshot: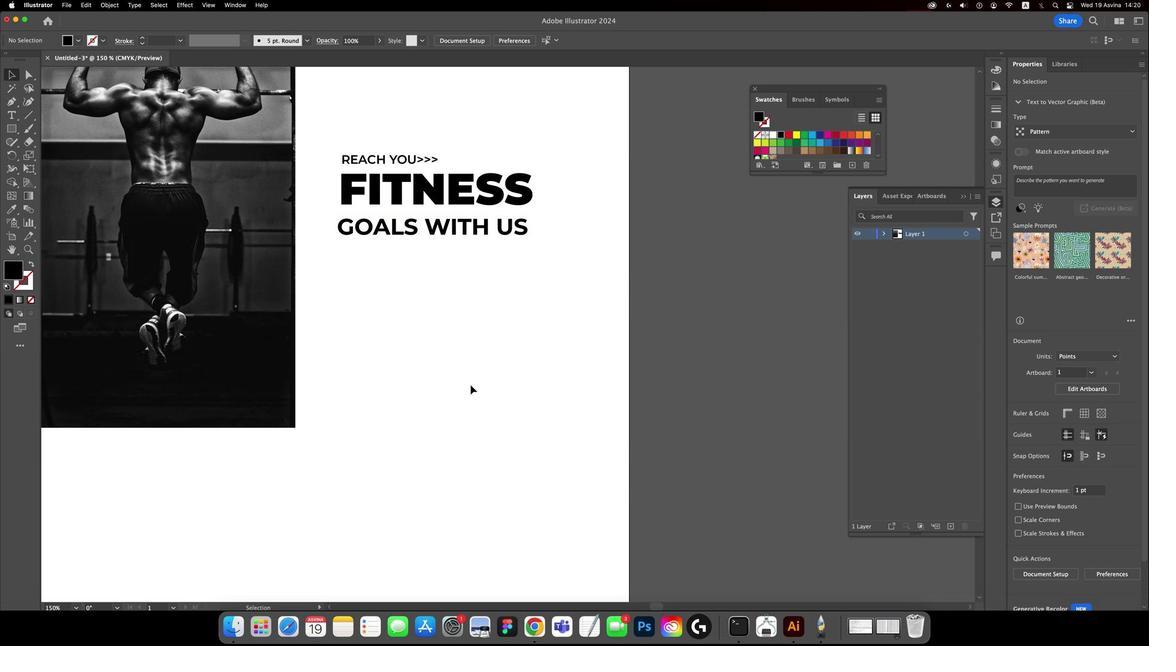 
Action: Mouse moved to (473, 385)
Screenshot: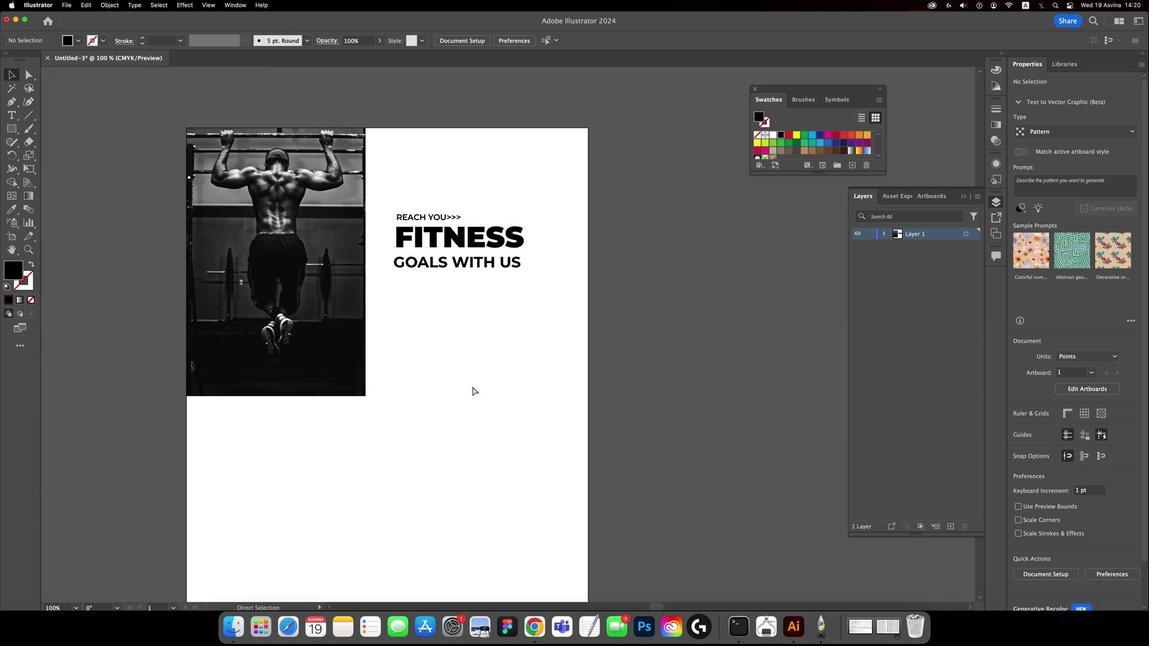 
Action: Key pressed Key.cmd'-'
Screenshot: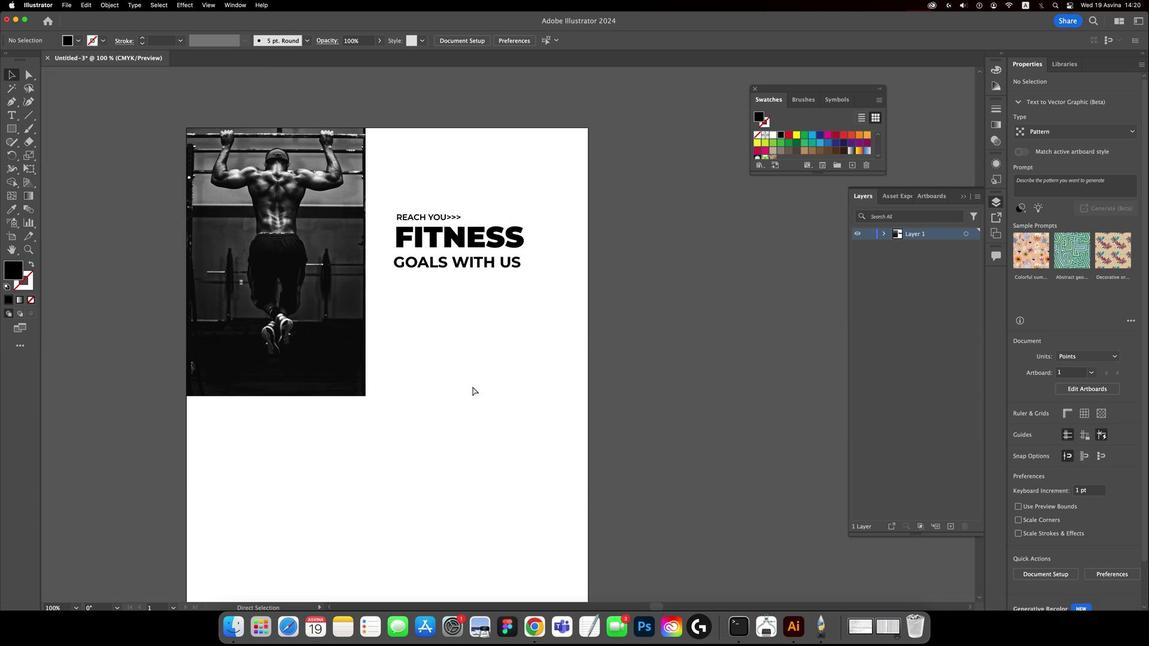 
Action: Mouse moved to (473, 385)
Screenshot: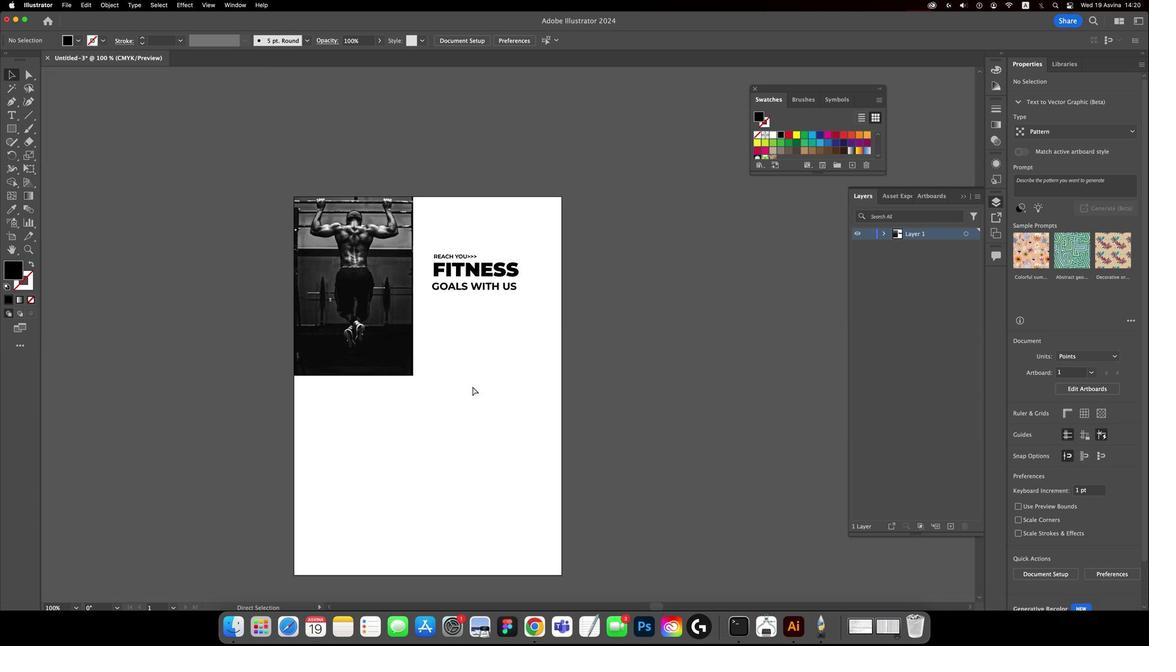 
Action: Key pressed Key.cmdKey.cmd'-'Key.cmd
Screenshot: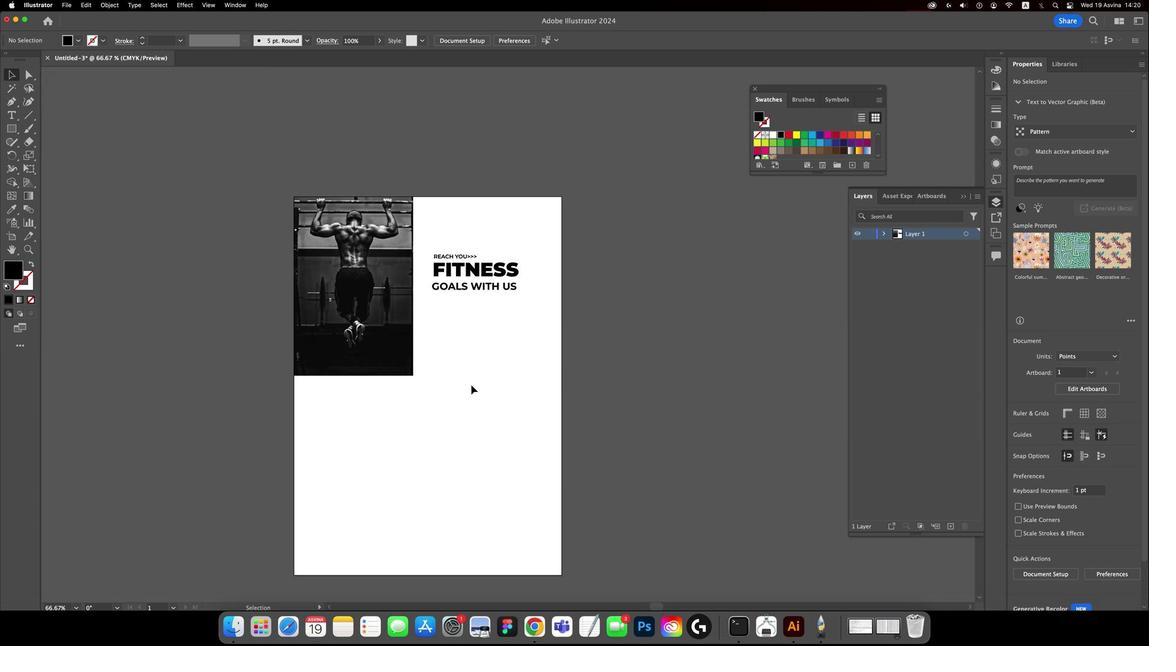 
Action: Mouse moved to (465, 381)
Screenshot: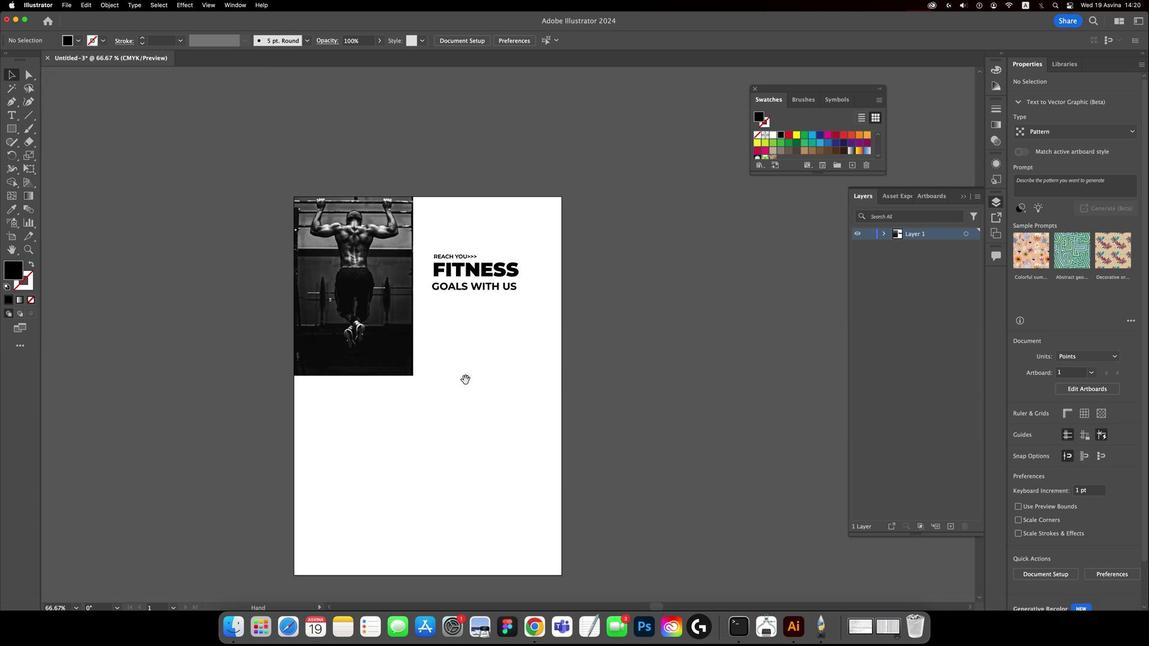 
Action: Key pressed Key.space
Screenshot: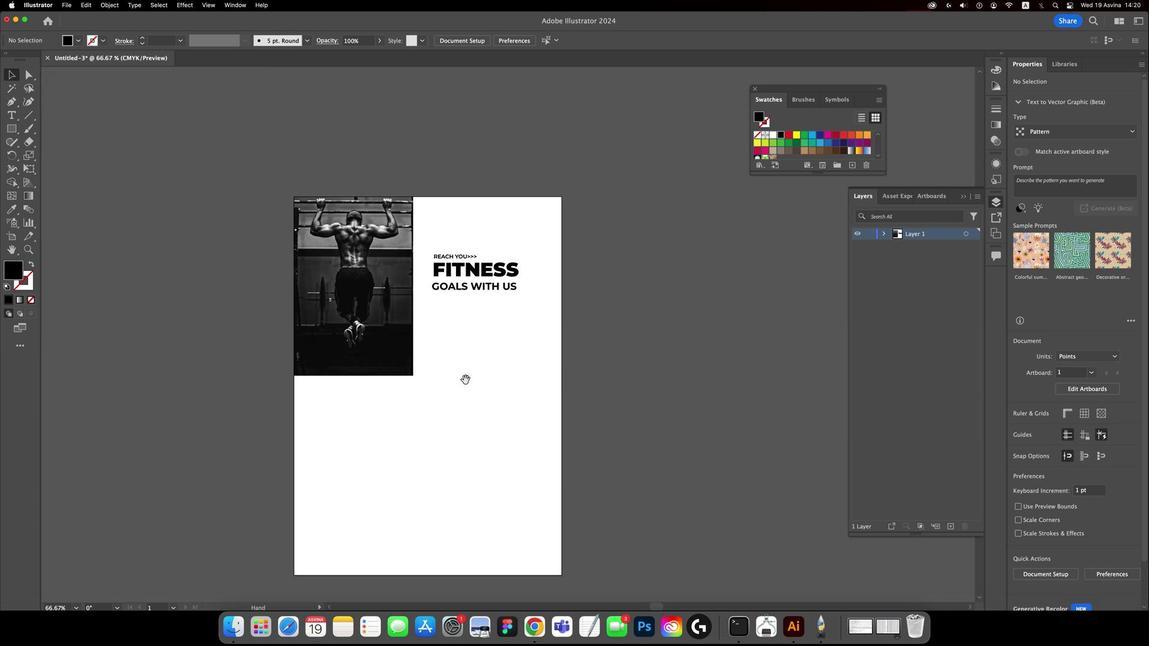 
Action: Mouse moved to (466, 379)
Screenshot: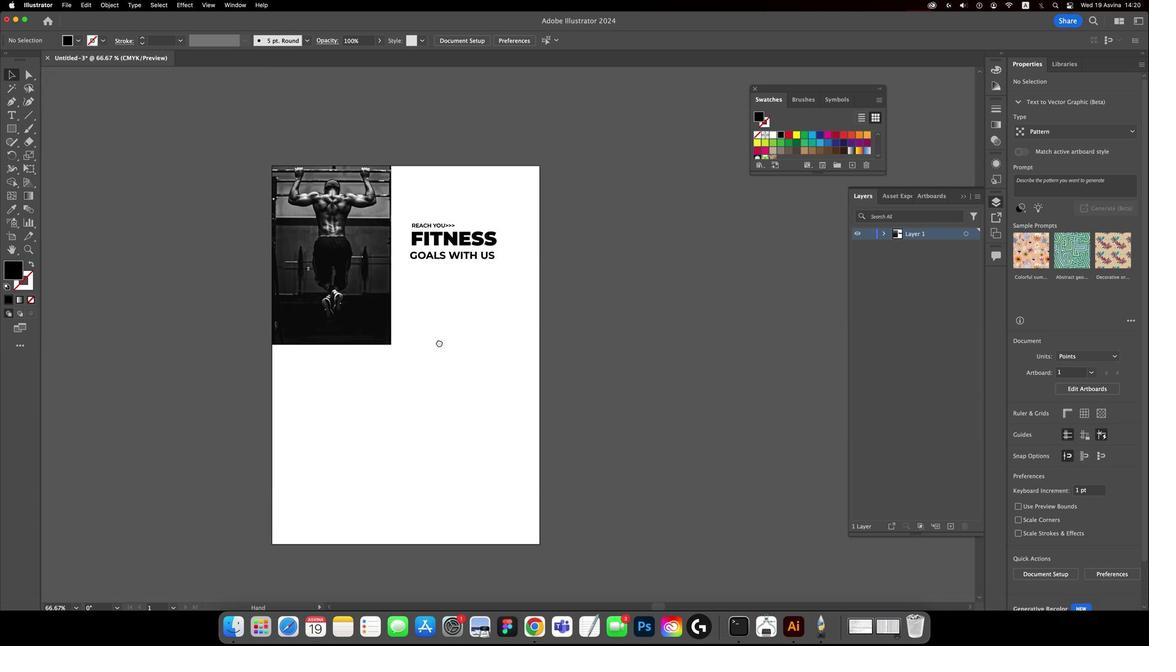 
Action: Mouse pressed left at (466, 379)
Screenshot: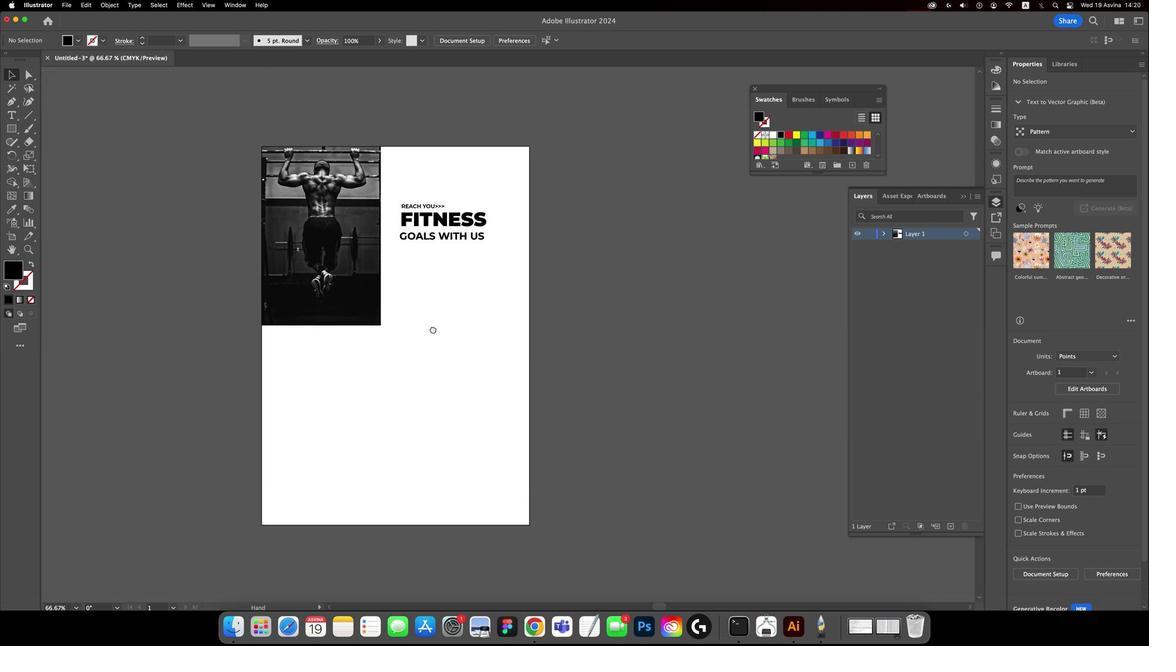 
Action: Mouse moved to (103, 212)
Screenshot: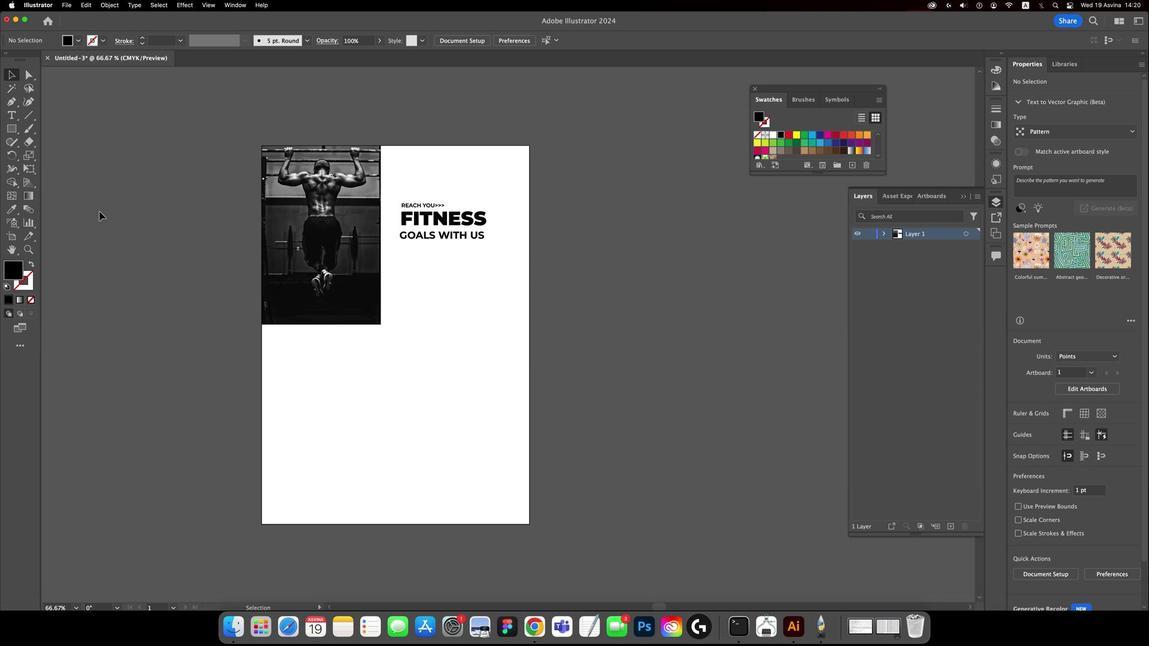 
Action: Key pressed 'B'
Screenshot: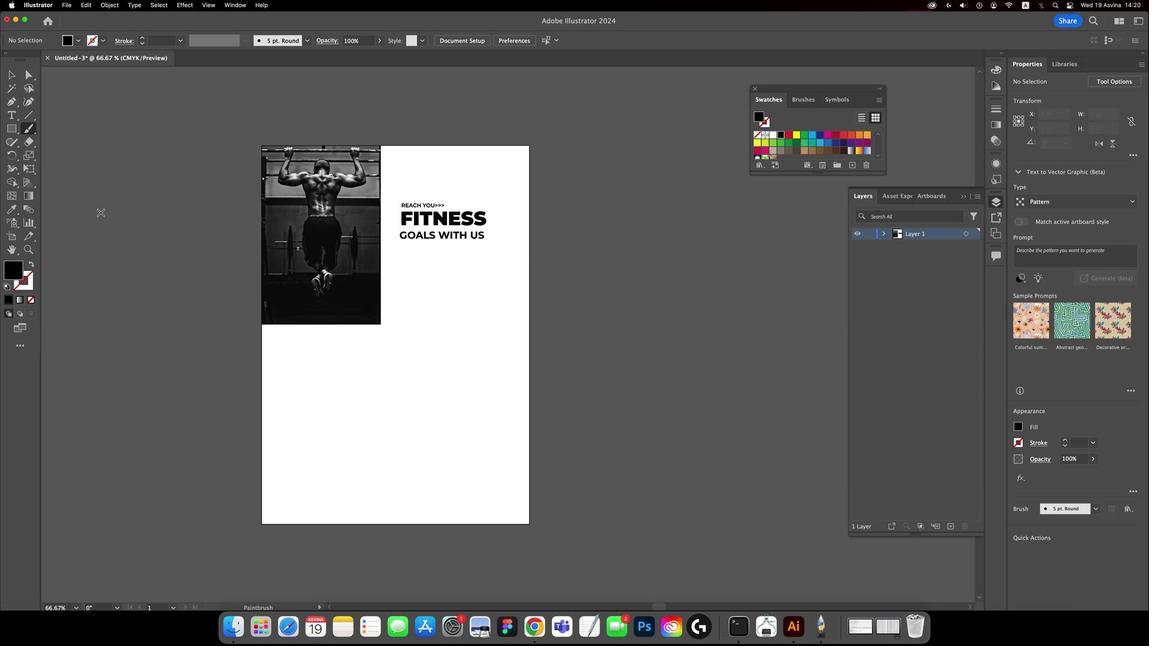 
Action: Mouse moved to (310, 41)
Screenshot: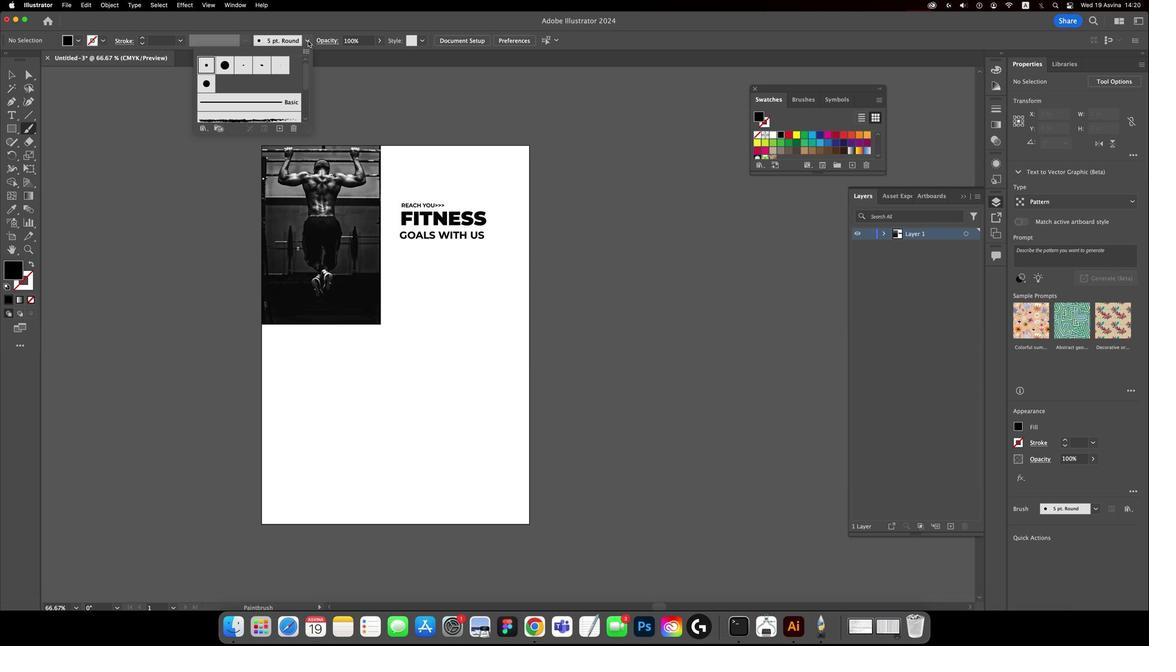 
Action: Mouse pressed left at (310, 41)
Screenshot: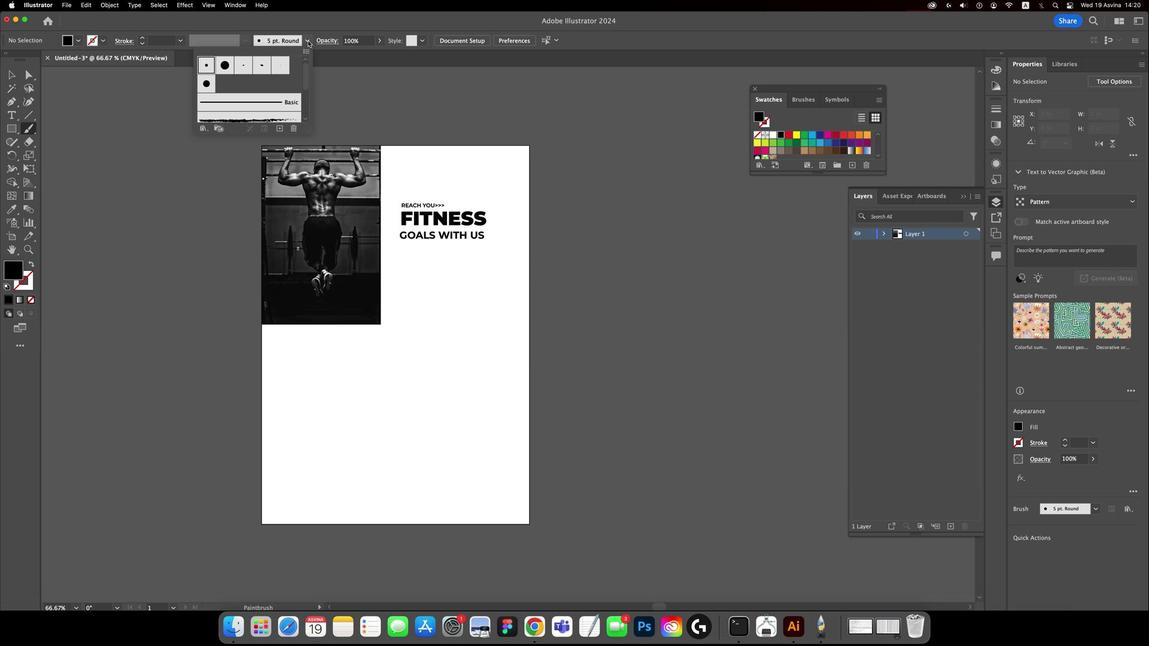 
Action: Mouse moved to (277, 100)
Screenshot: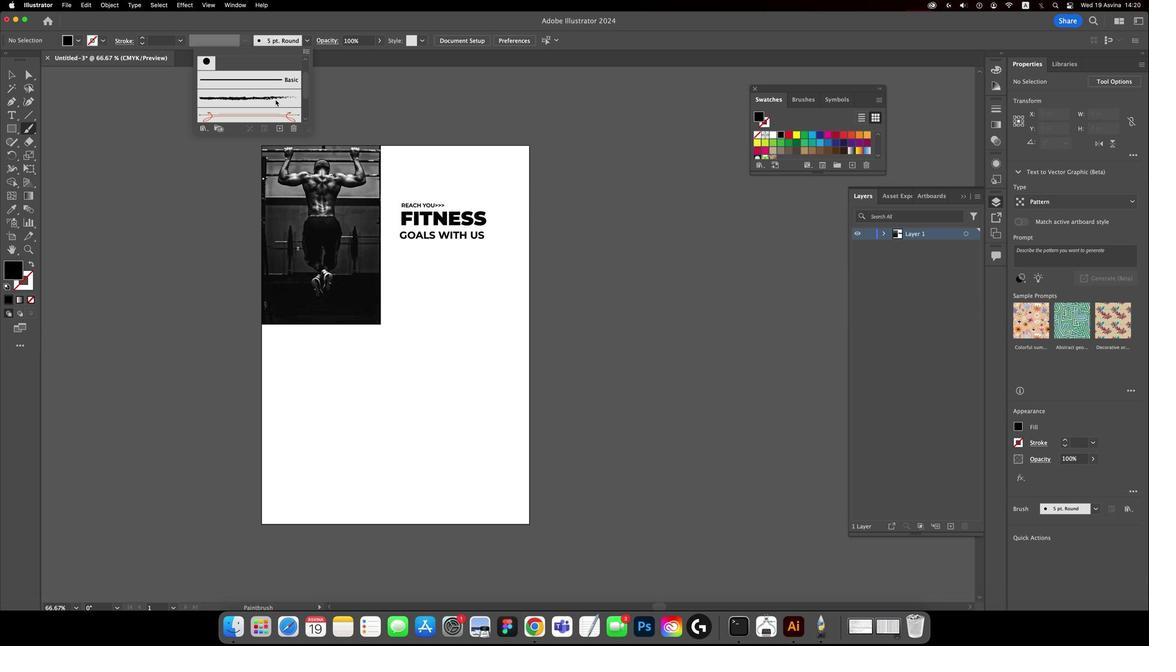 
Action: Mouse scrolled (277, 100) with delta (4, 1)
Screenshot: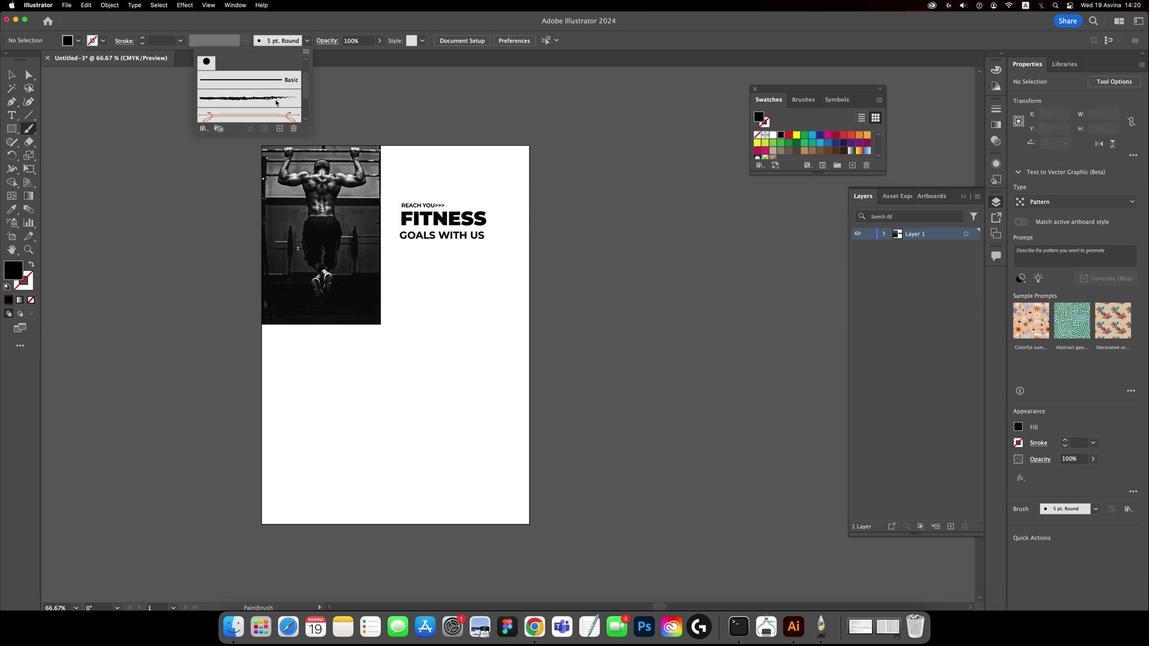 
Action: Mouse scrolled (277, 100) with delta (4, 1)
Screenshot: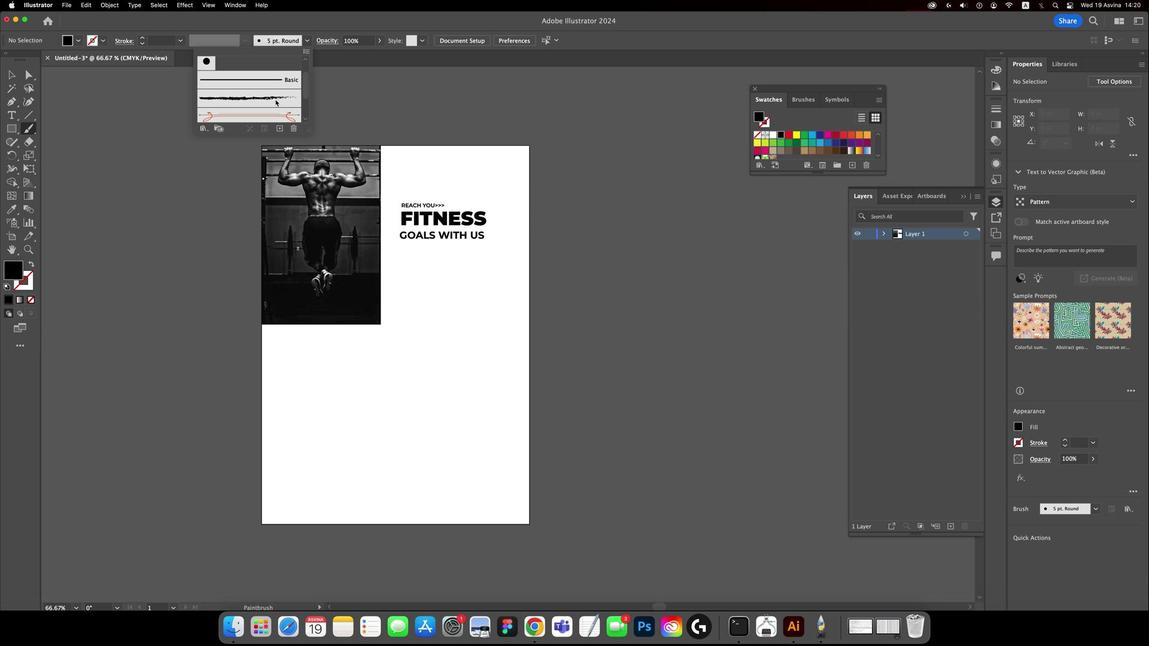 
Action: Mouse moved to (258, 102)
Screenshot: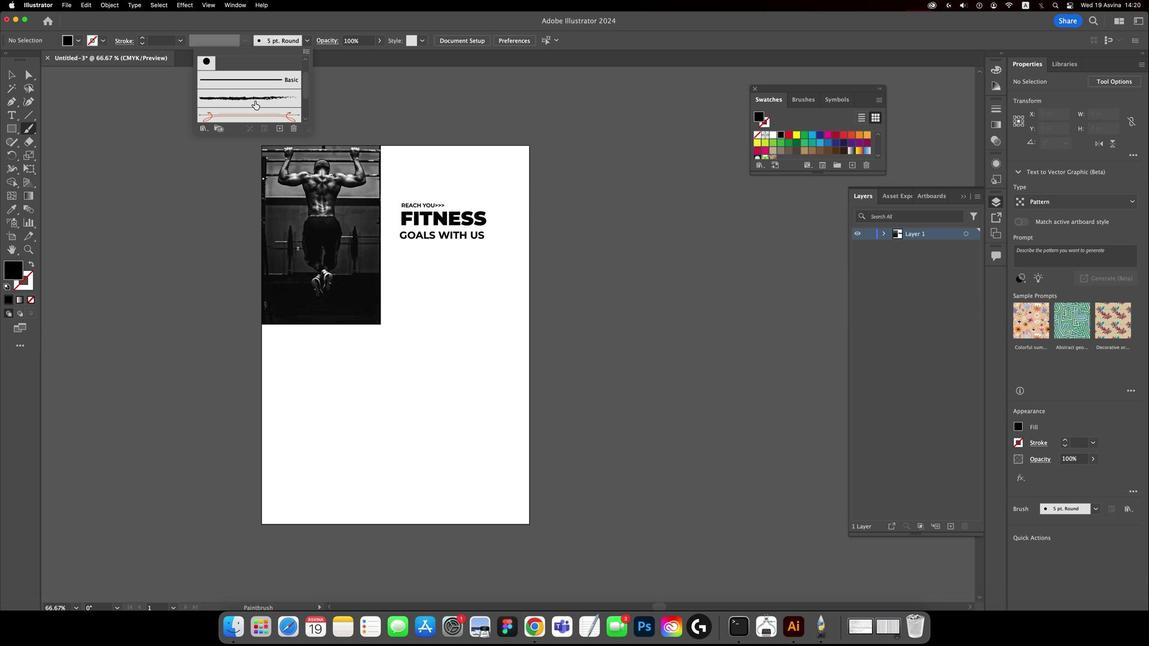 
Action: Mouse scrolled (258, 102) with delta (4, 1)
Screenshot: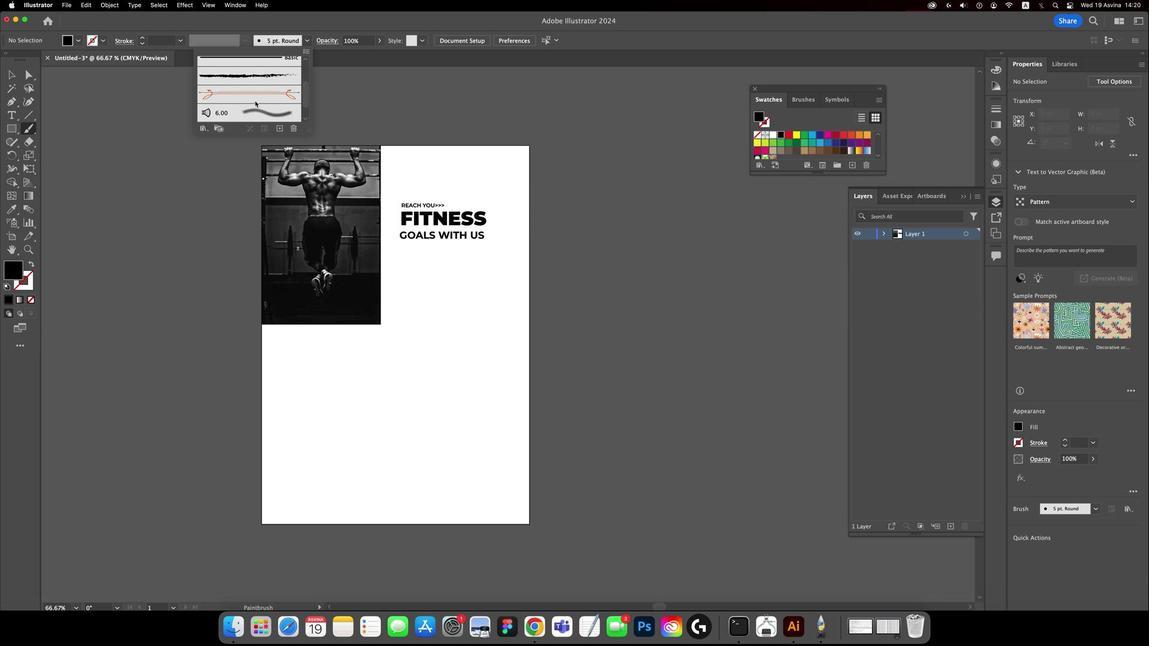
Action: Mouse scrolled (258, 102) with delta (4, 1)
Screenshot: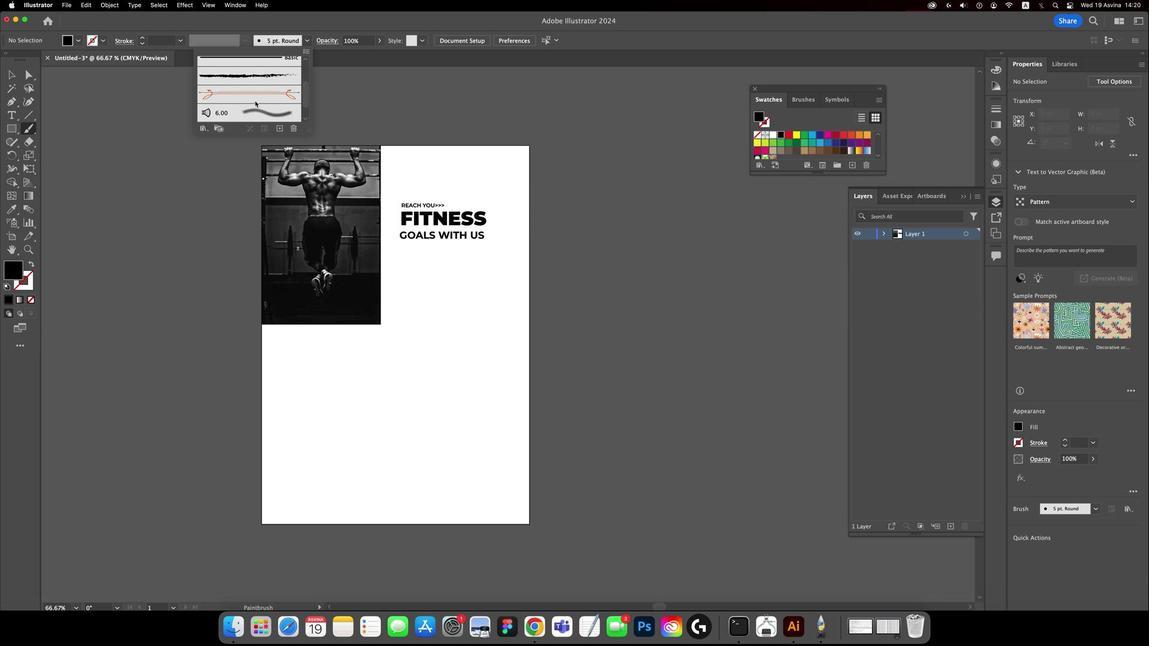 
Action: Mouse moved to (247, 77)
Screenshot: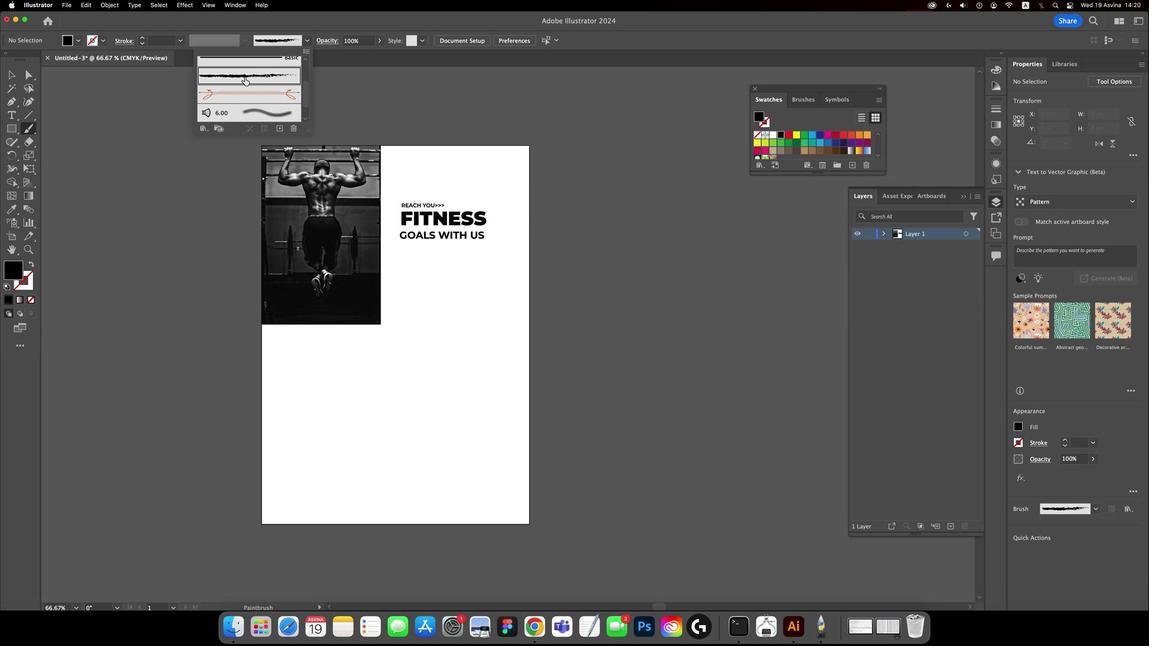 
Action: Mouse pressed left at (247, 77)
Screenshot: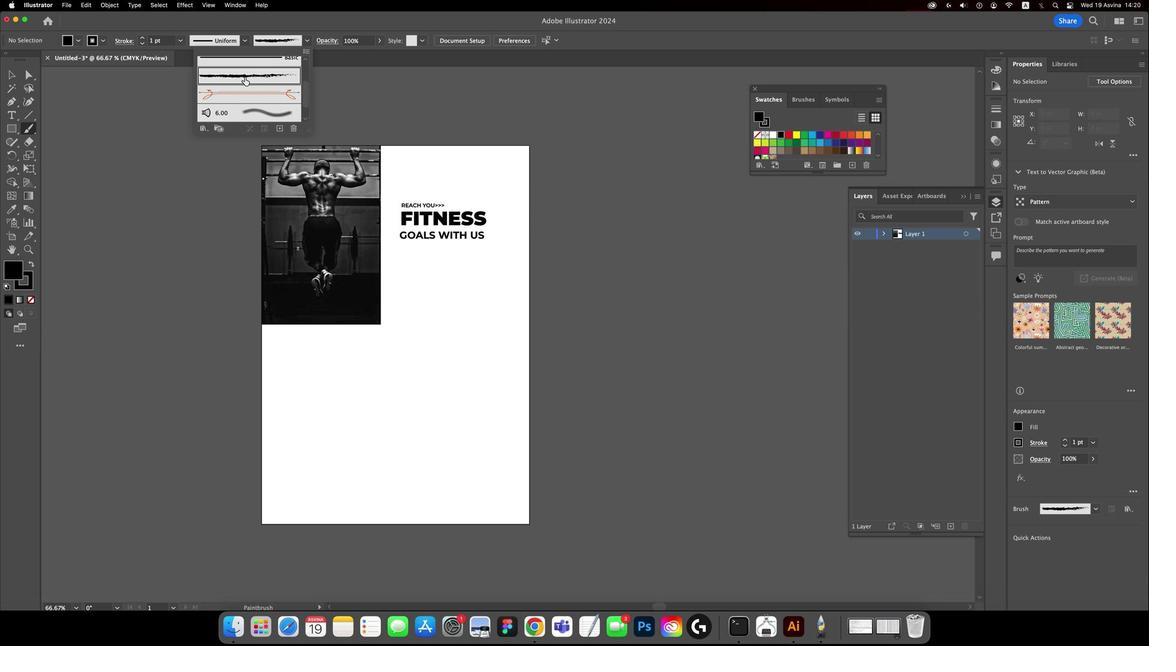 
Action: Mouse moved to (400, 264)
Screenshot: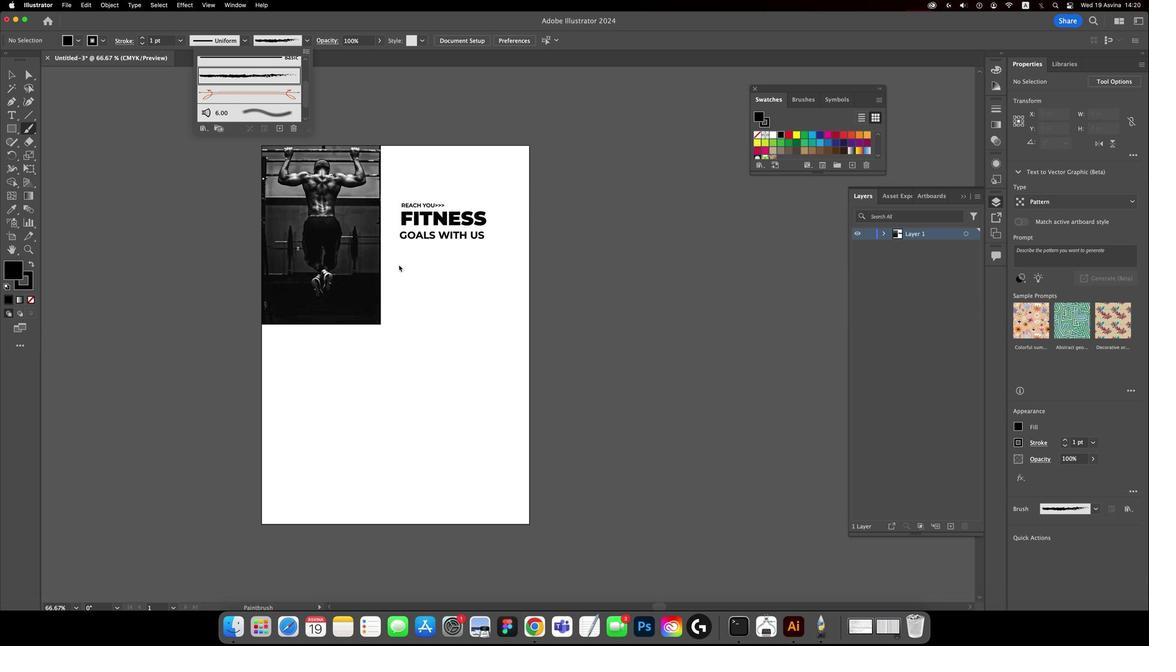 
Action: Mouse pressed left at (400, 264)
Screenshot: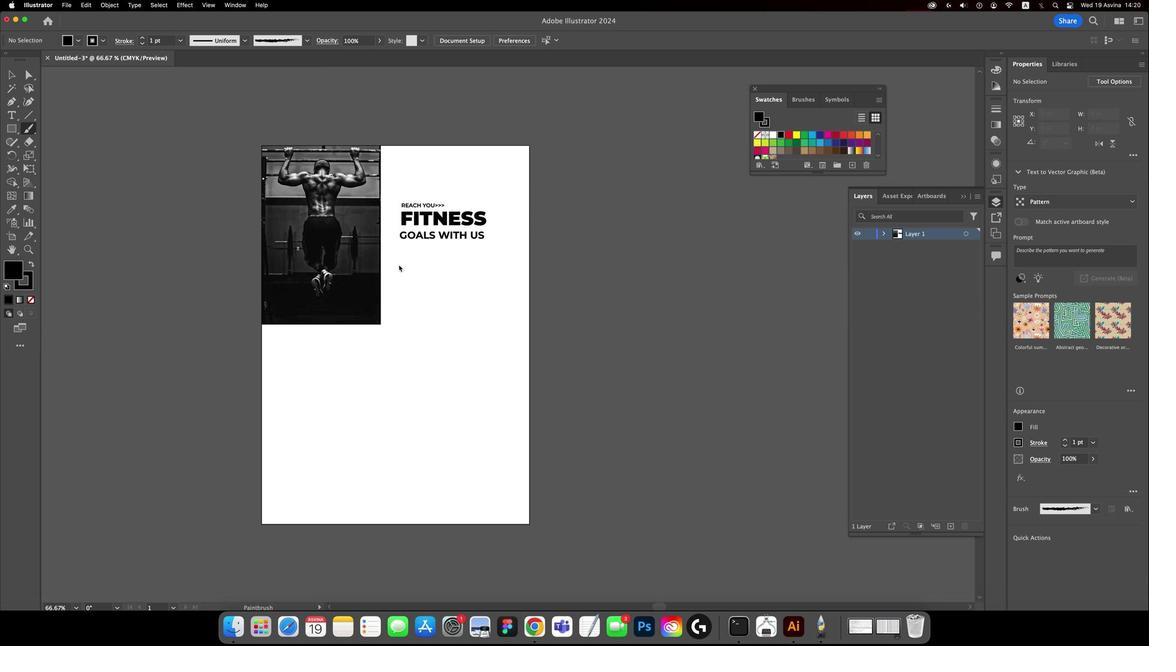 
Action: Mouse moved to (407, 294)
Screenshot: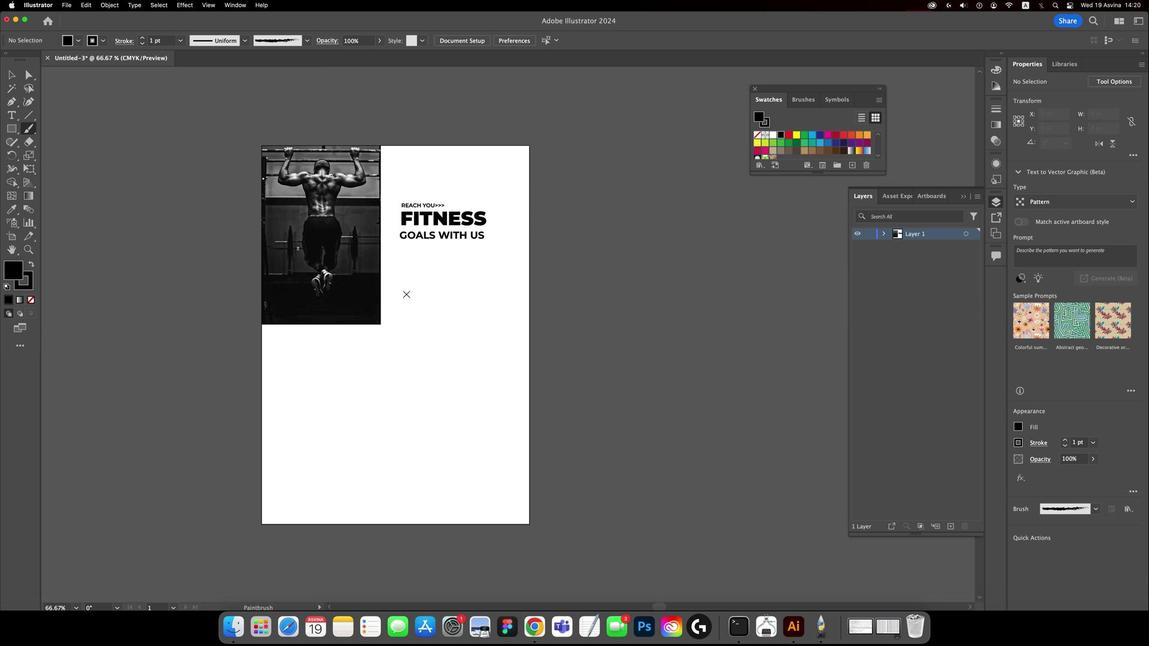 
Action: Key pressed Key.caps_lock
Screenshot: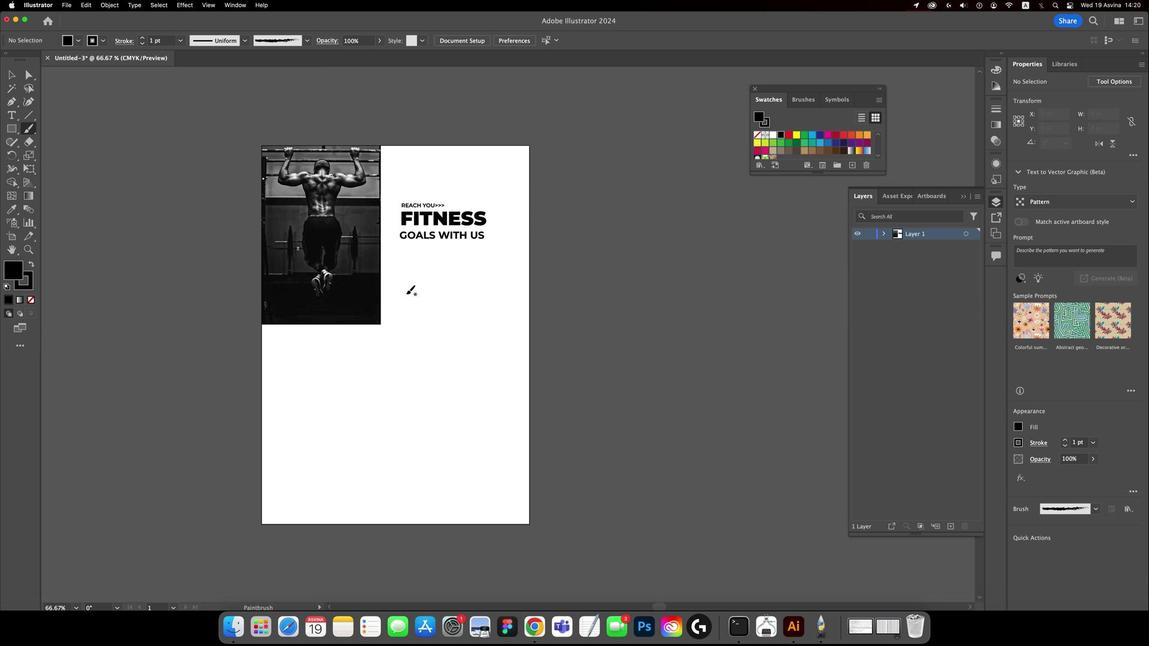 
Action: Mouse moved to (395, 344)
Screenshot: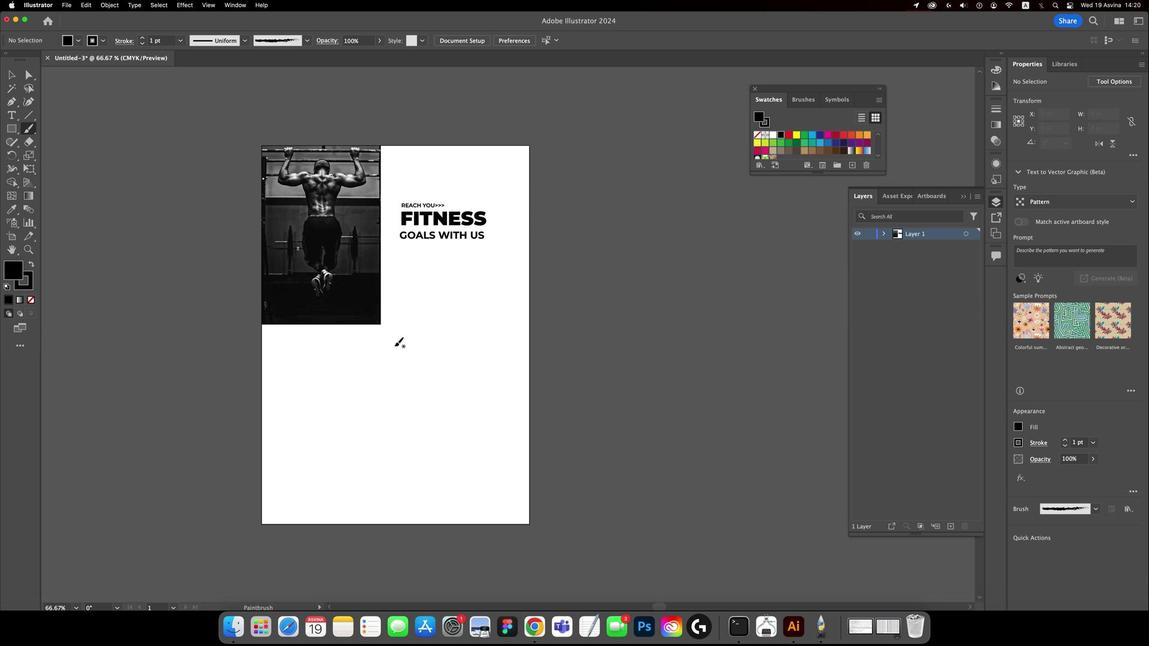 
Action: Key pressed Key.cmd'='Key.cmd
Screenshot: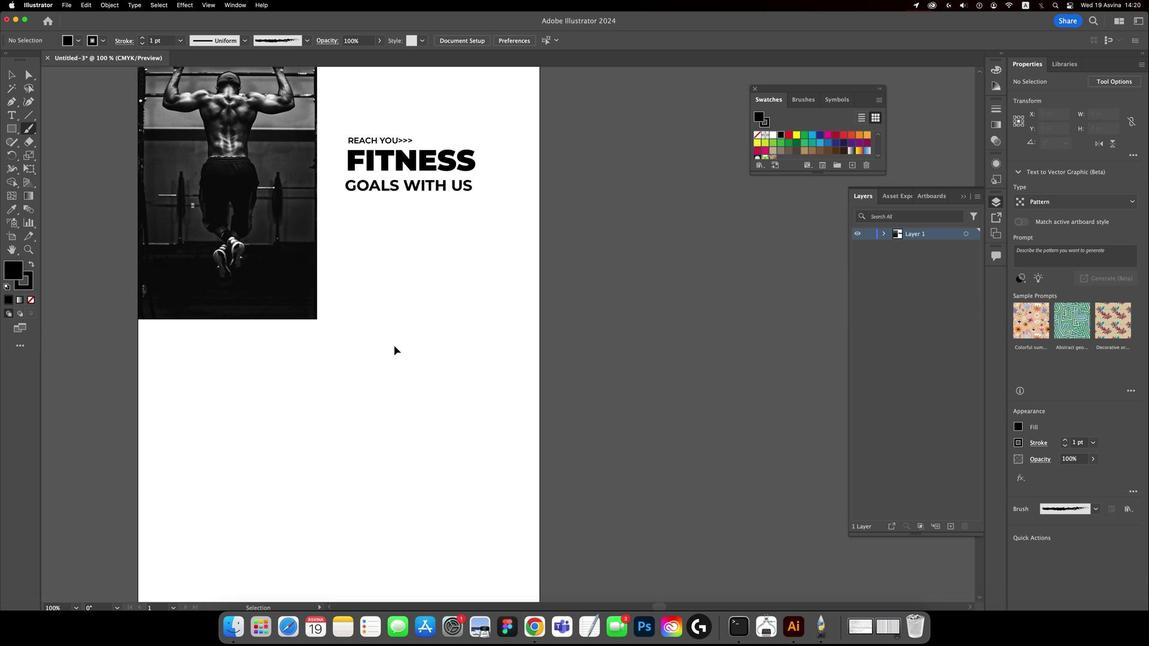 
Action: Mouse moved to (395, 346)
Screenshot: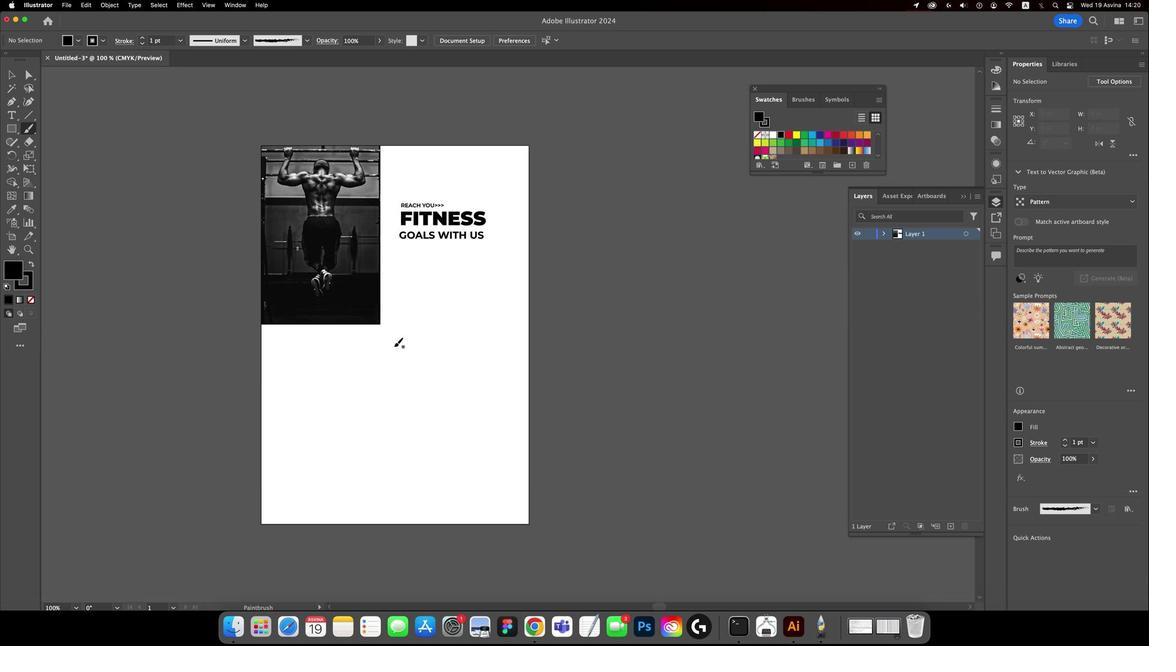 
Action: Key pressed Key.cmd'-'
Screenshot: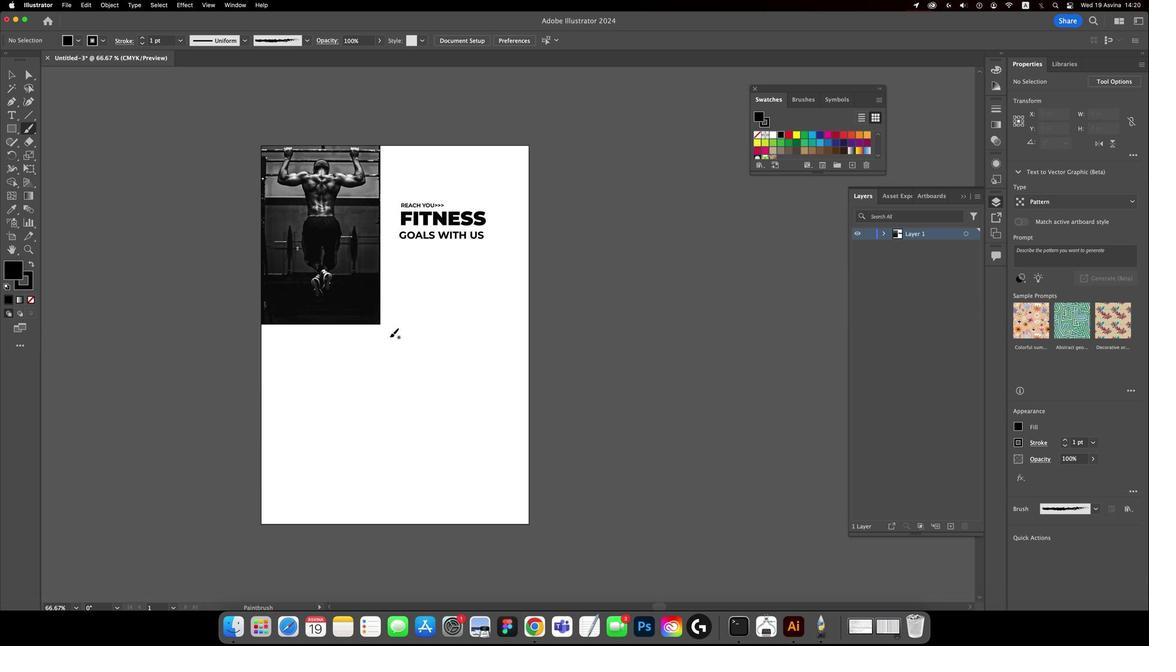 
Action: Mouse moved to (394, 341)
Screenshot: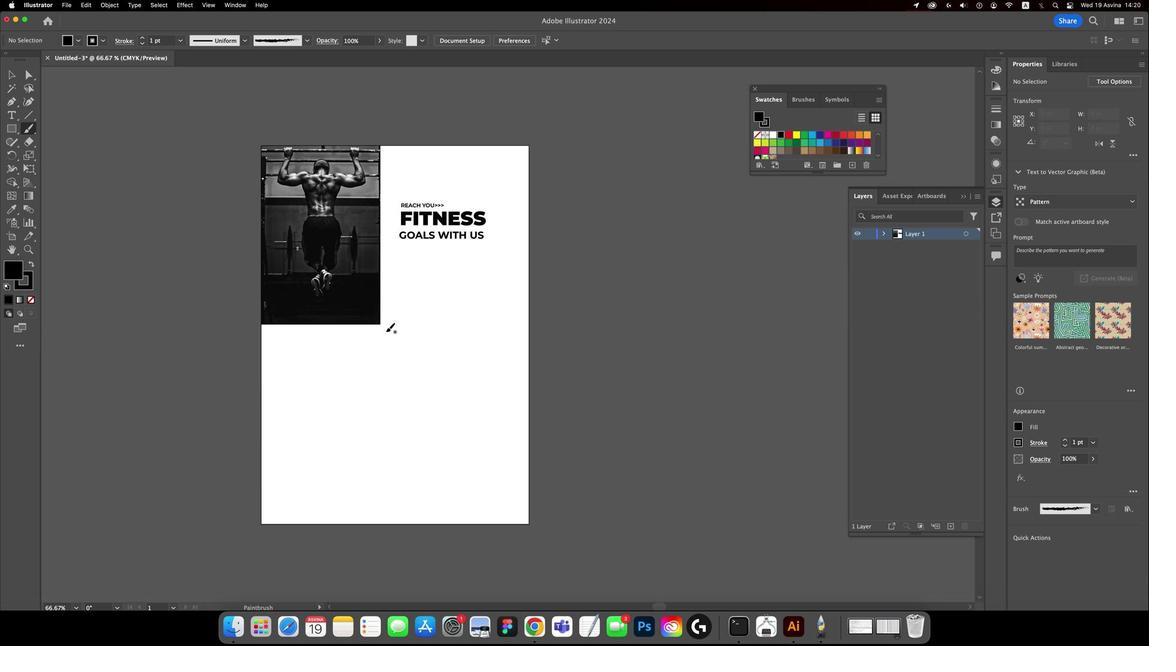 
Action: Key pressed Key.cmd
Screenshot: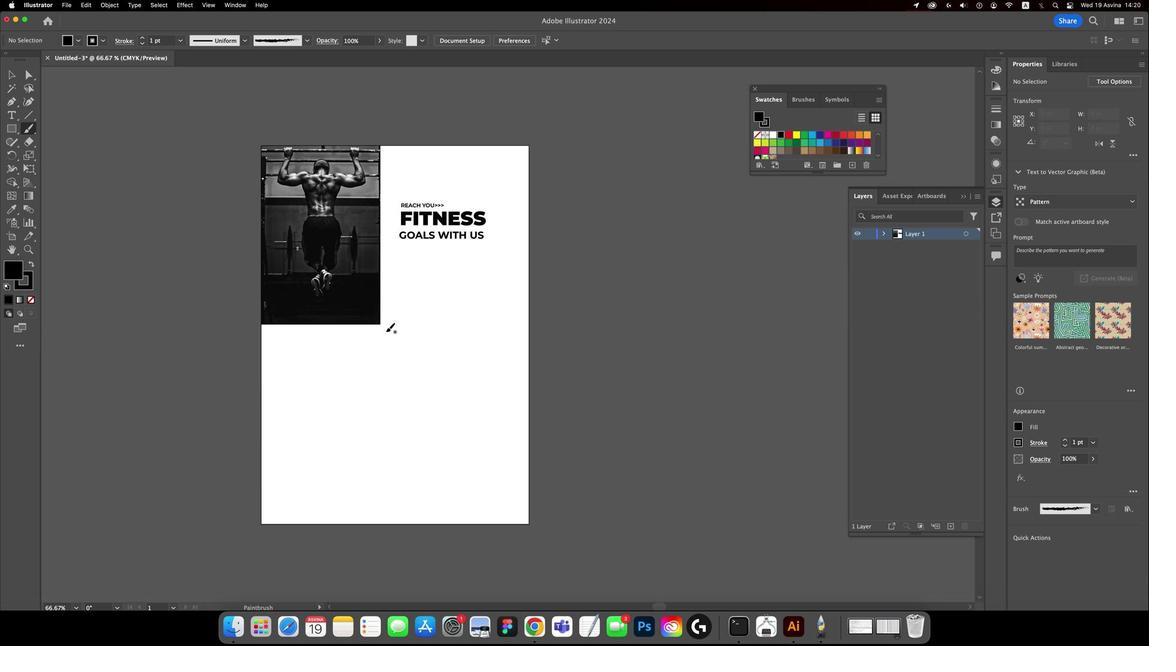 
Action: Mouse moved to (309, 44)
Screenshot: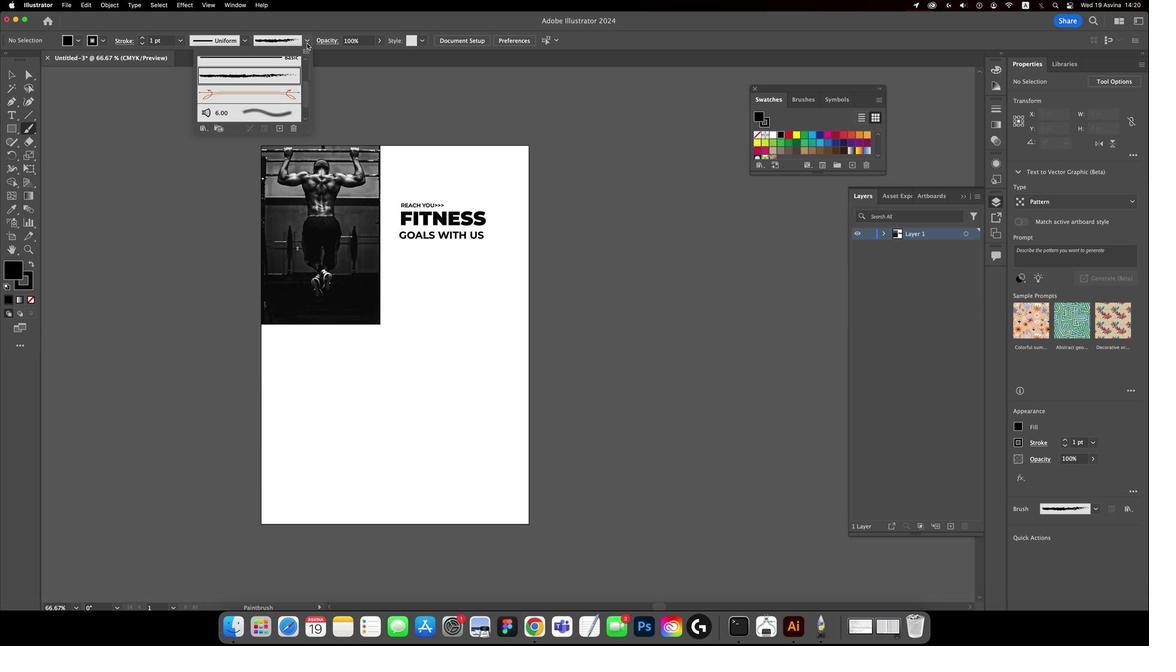 
Action: Mouse pressed left at (309, 44)
Screenshot: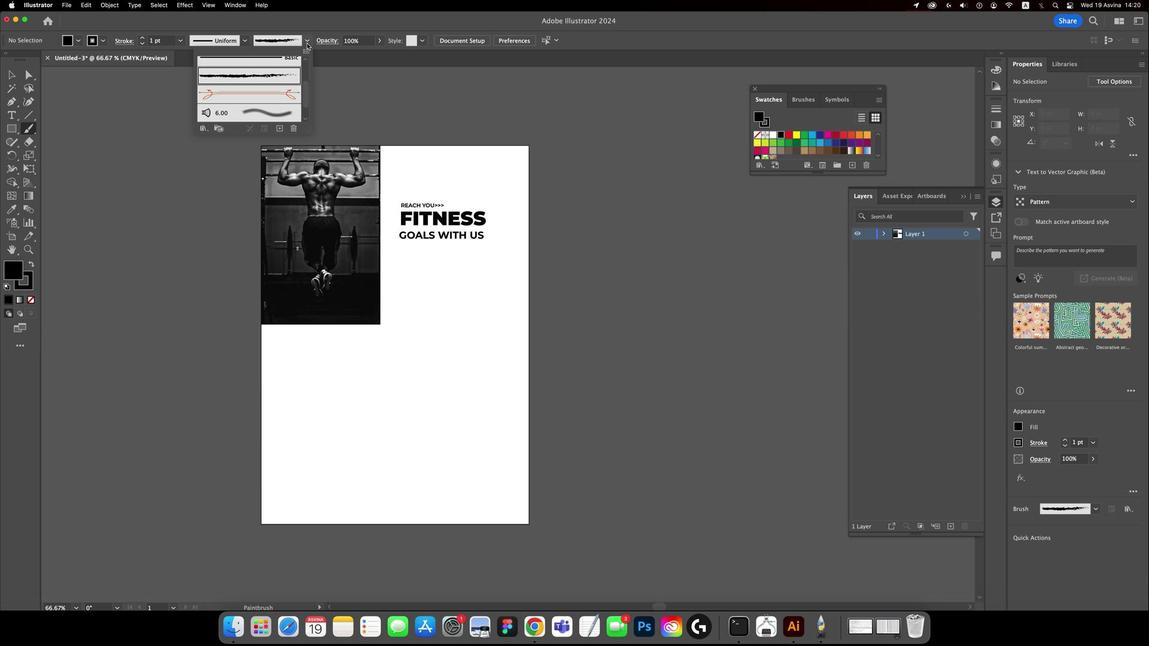 
Action: Mouse moved to (284, 74)
Screenshot: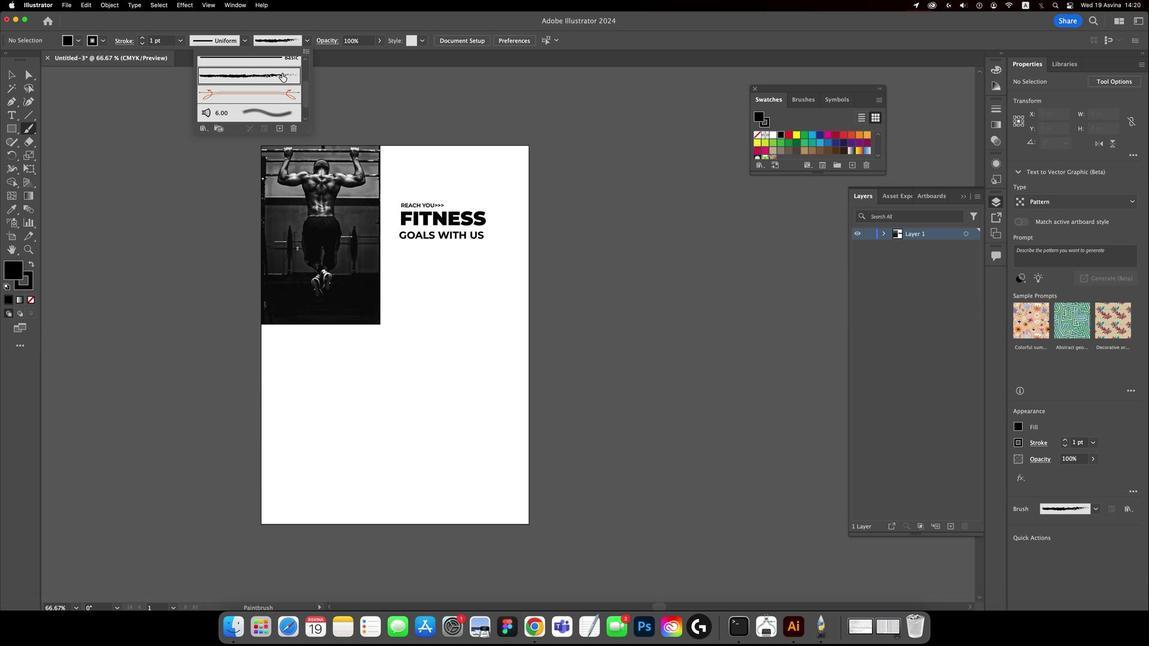 
Action: Mouse pressed left at (284, 74)
Screenshot: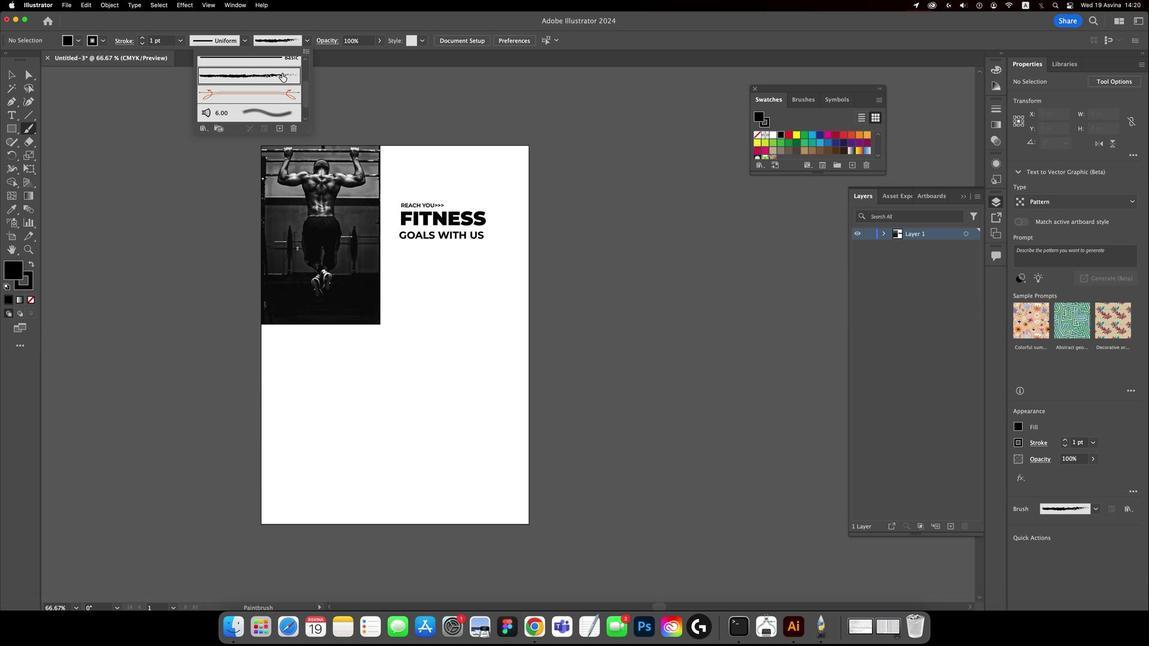 
Action: Mouse moved to (274, 98)
Screenshot: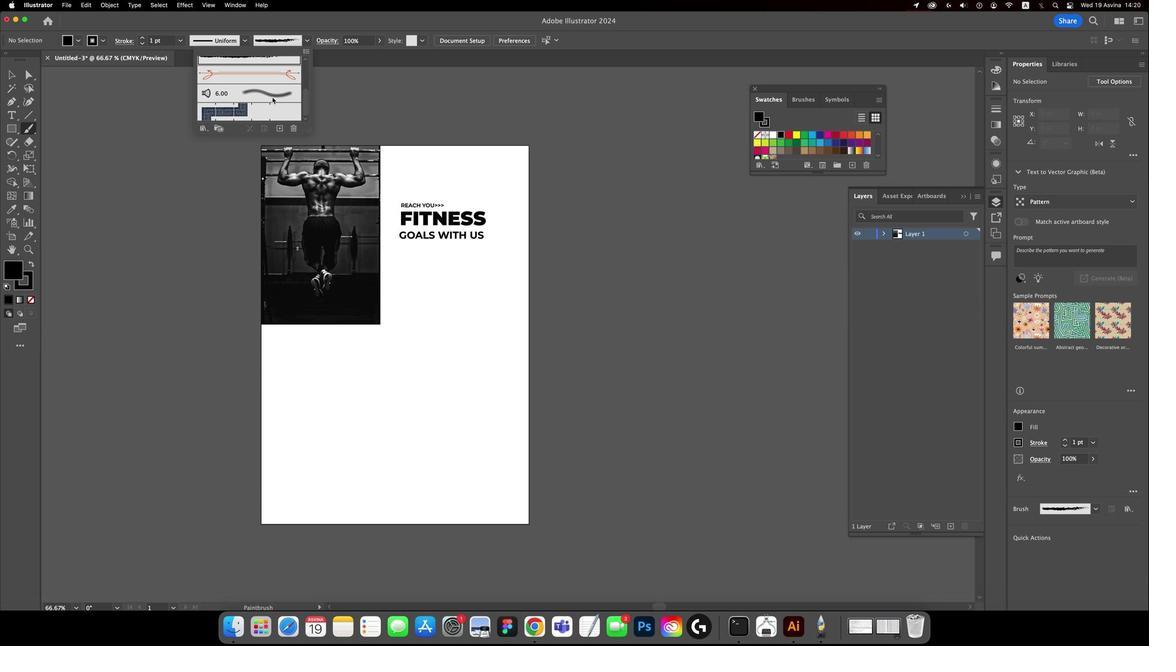 
Action: Mouse scrolled (274, 98) with delta (4, 1)
Screenshot: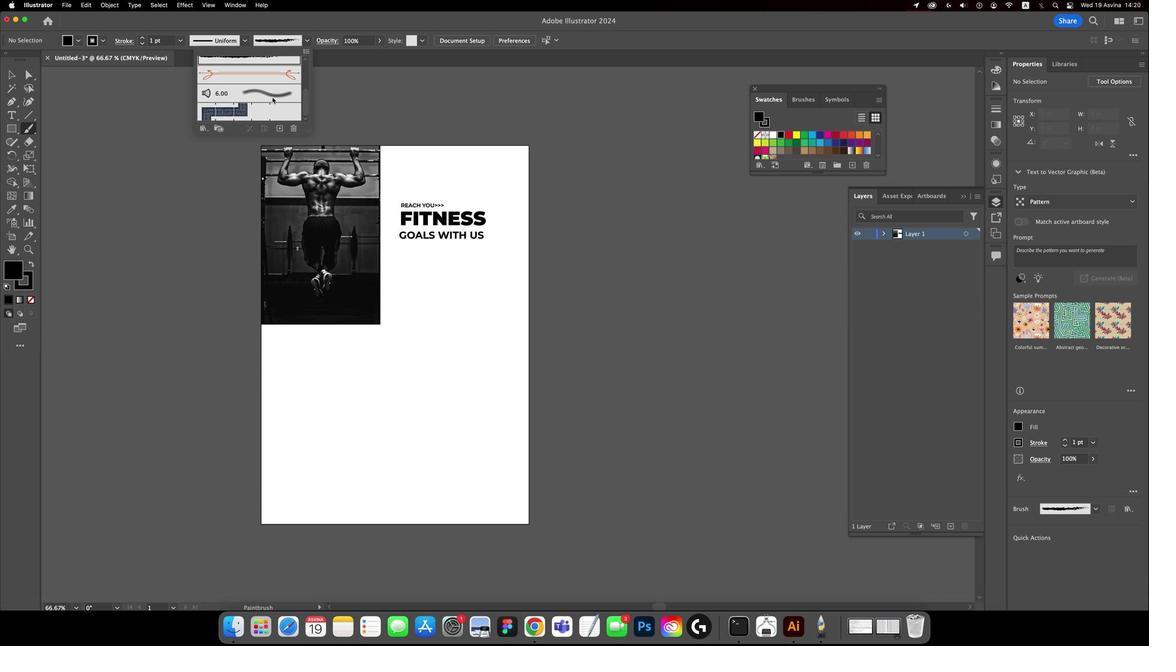 
Action: Mouse scrolled (274, 98) with delta (4, 1)
Screenshot: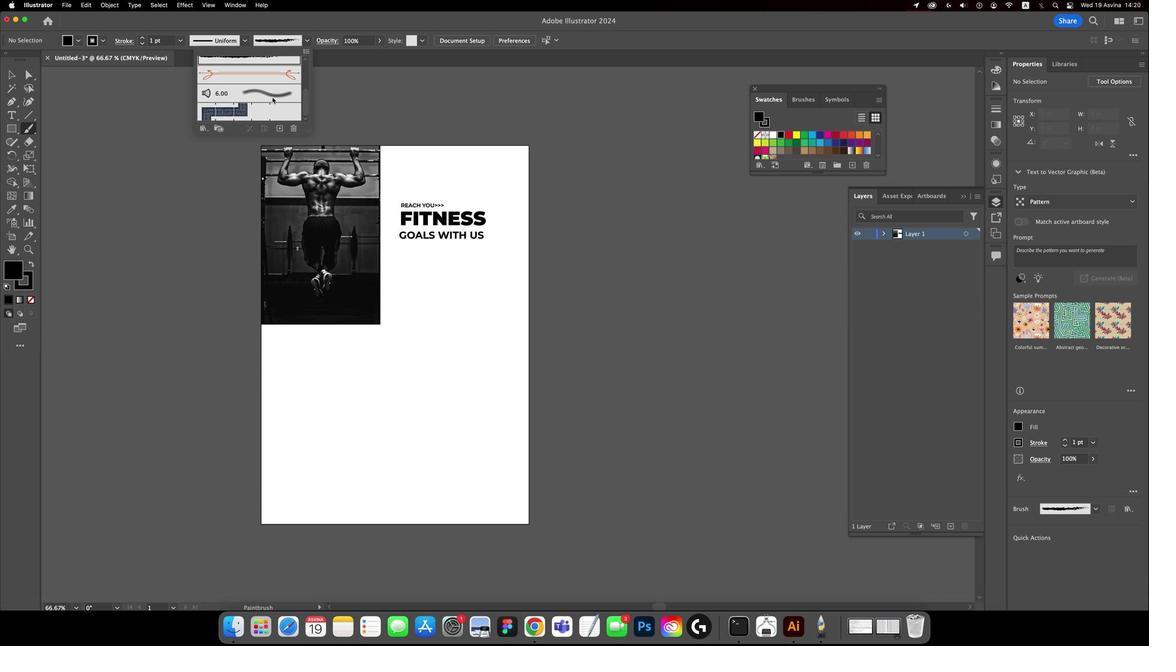
Action: Mouse scrolled (274, 98) with delta (4, 1)
Screenshot: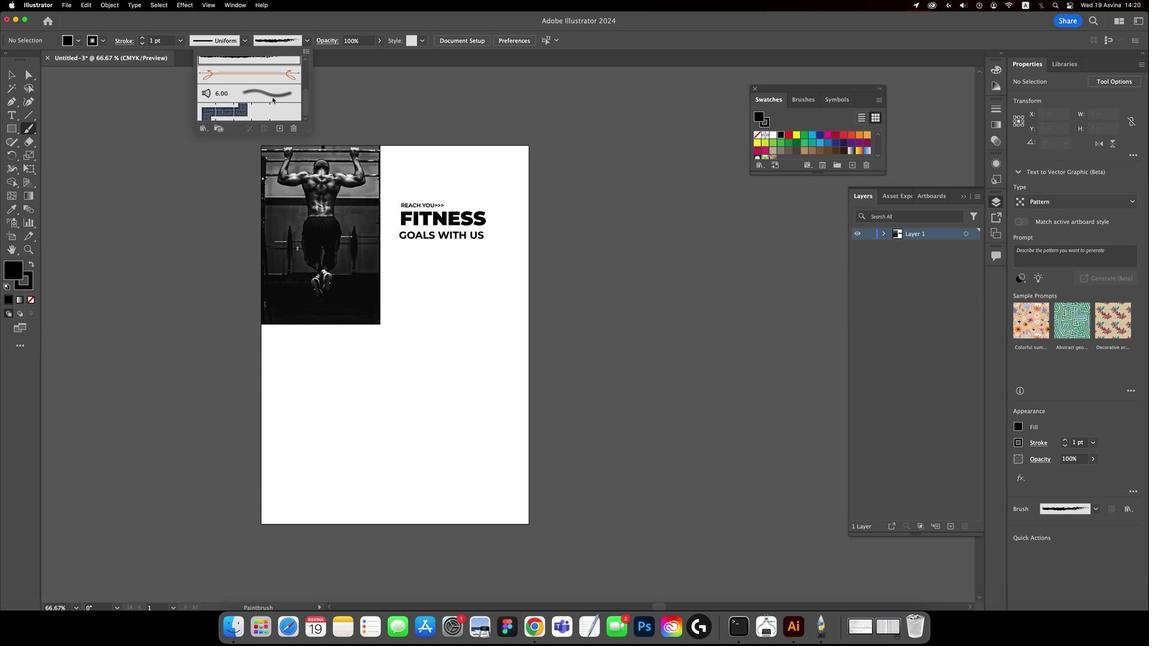 
Action: Mouse moved to (275, 97)
Screenshot: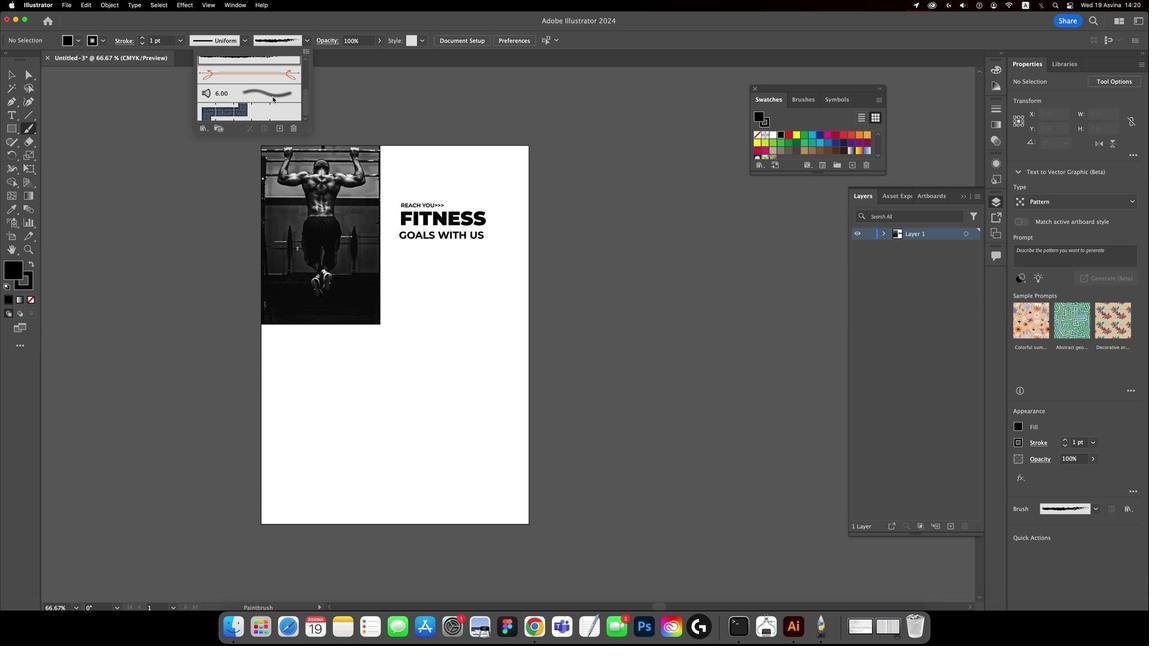 
Action: Mouse scrolled (275, 97) with delta (4, 1)
Screenshot: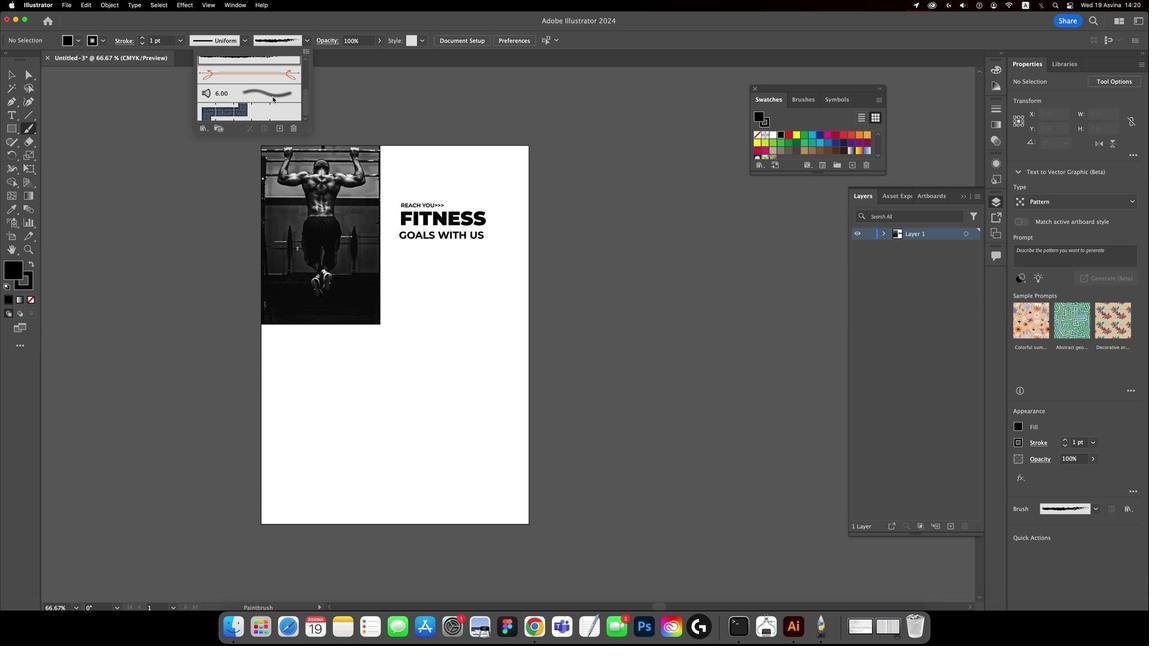 
Action: Mouse moved to (275, 97)
Screenshot: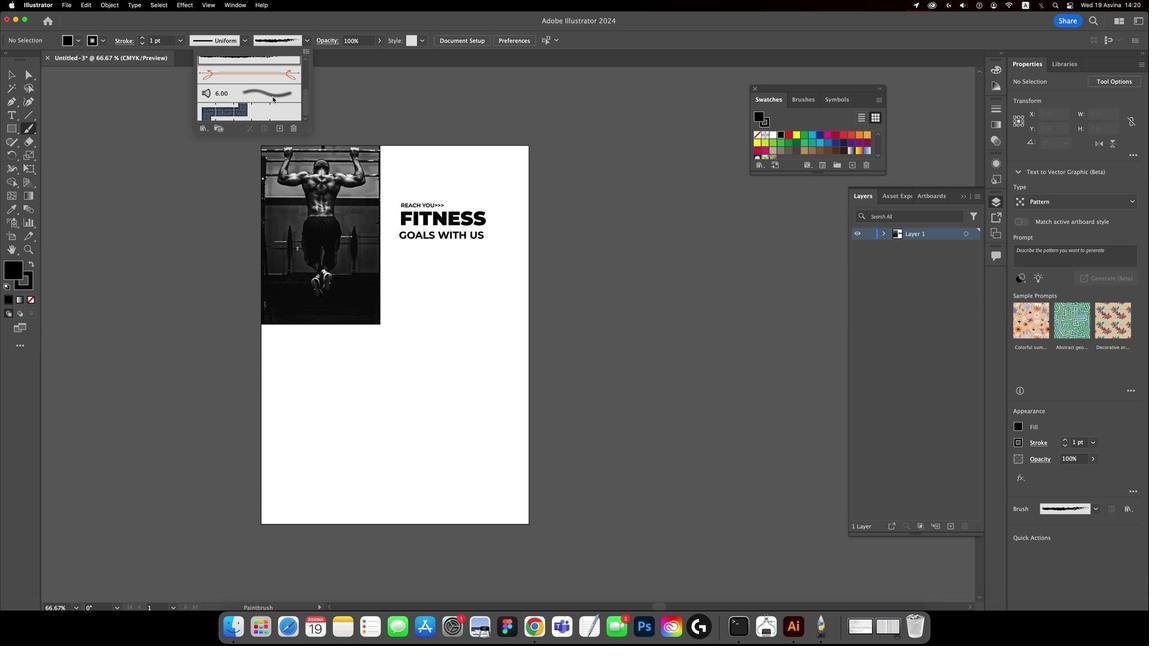 
Action: Mouse scrolled (275, 97) with delta (4, 1)
Screenshot: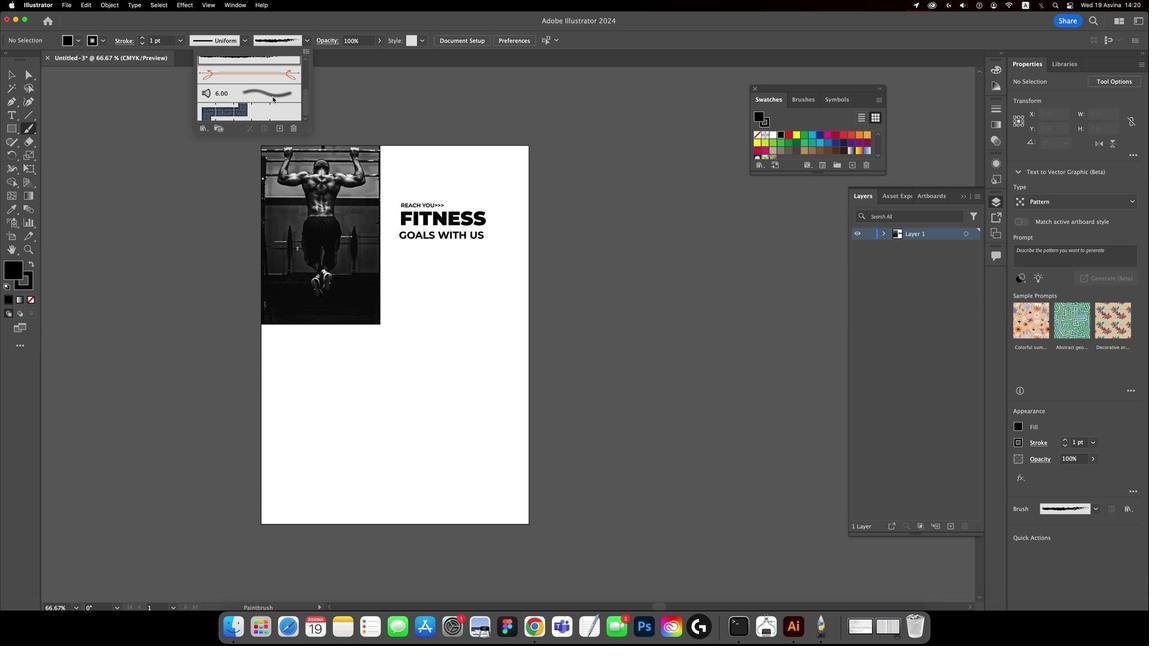 
Action: Mouse scrolled (275, 97) with delta (4, 0)
Screenshot: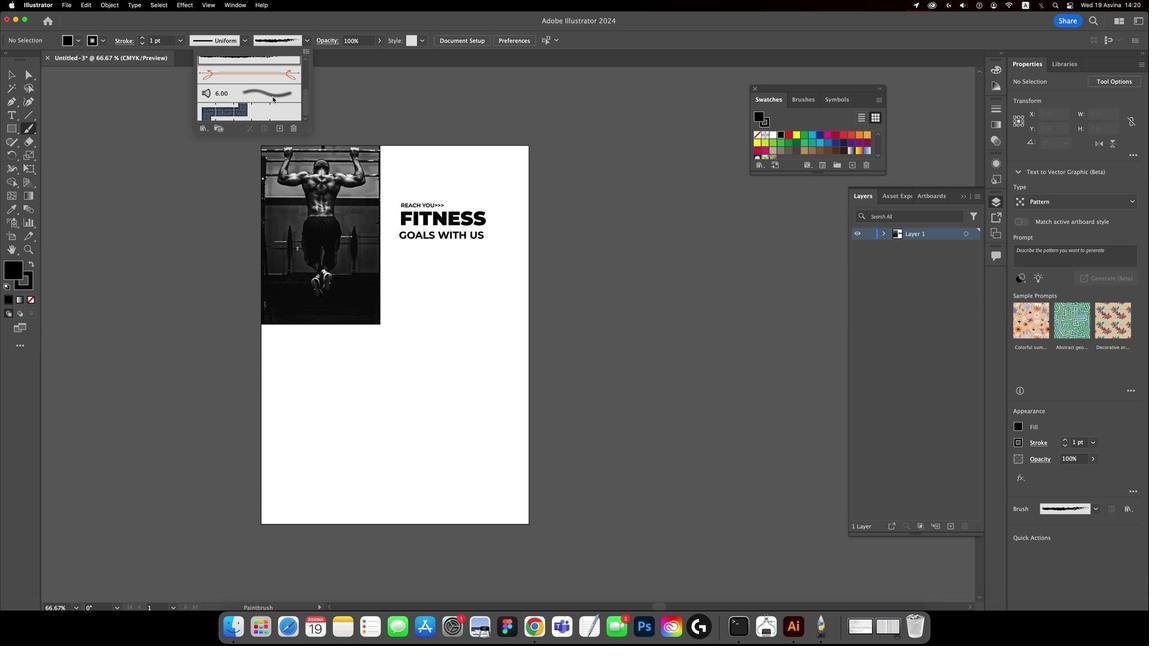 
Action: Mouse scrolled (275, 97) with delta (4, 2)
Screenshot: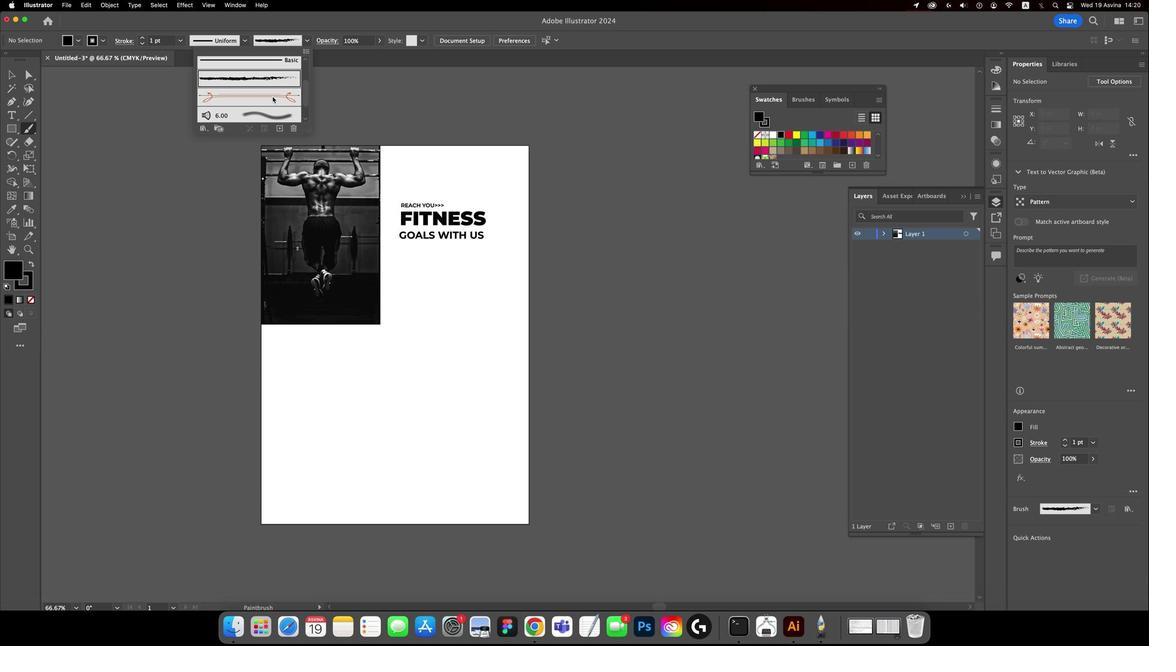 
Action: Mouse scrolled (275, 97) with delta (4, 2)
Screenshot: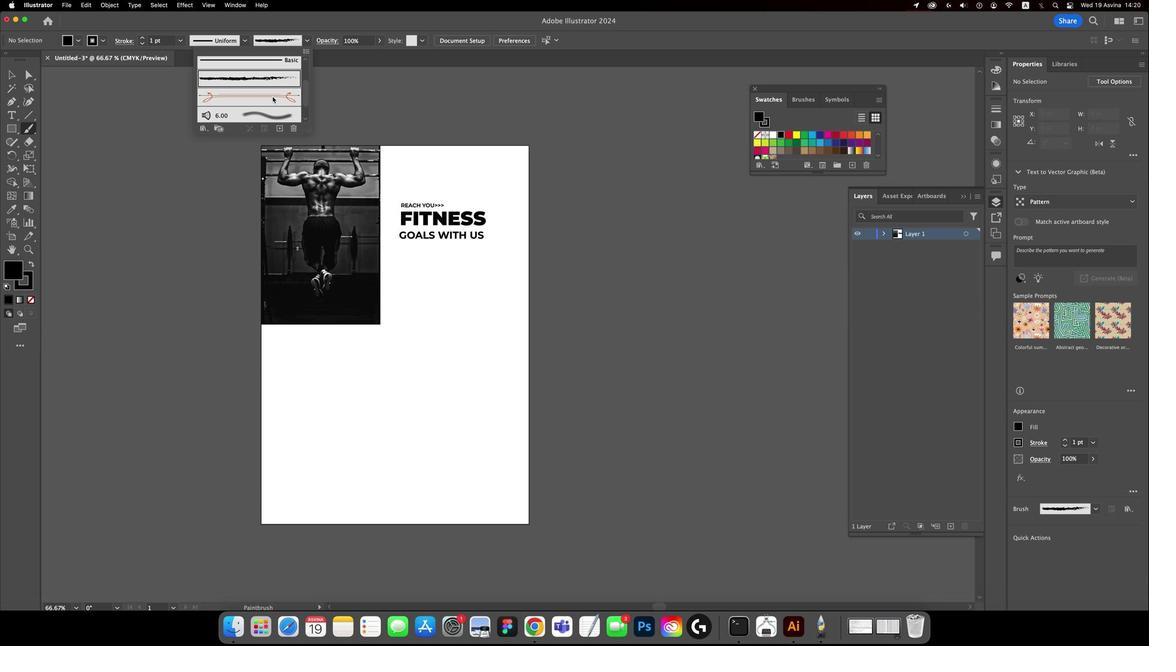 
Action: Mouse moved to (270, 79)
Screenshot: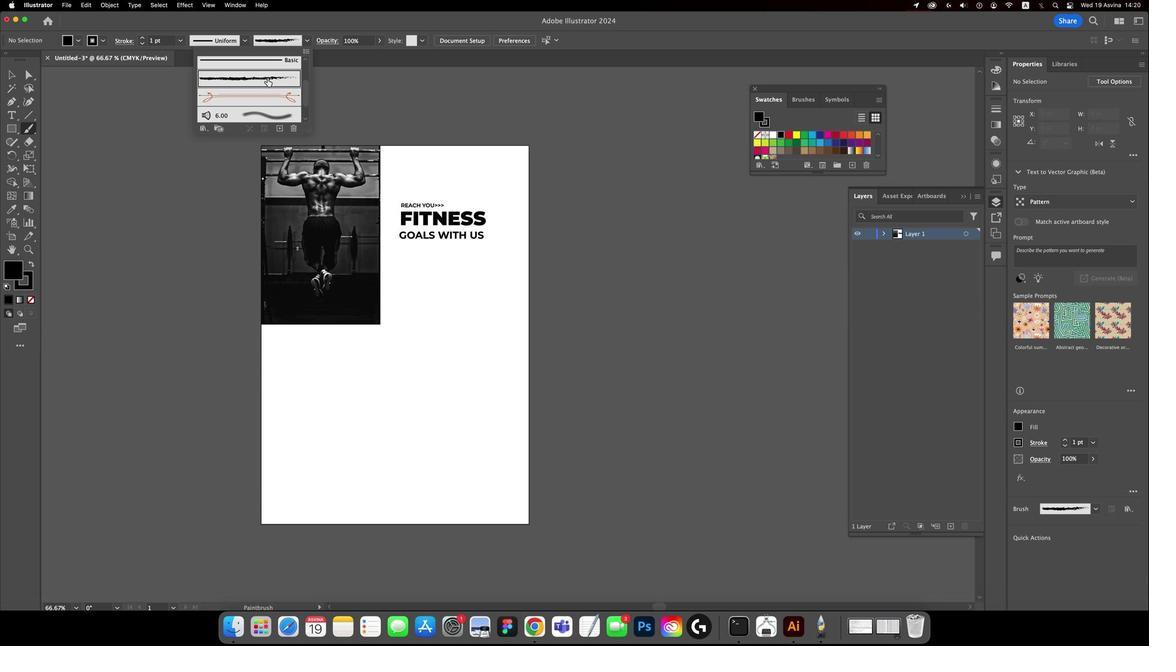 
Action: Mouse pressed left at (270, 79)
Screenshot: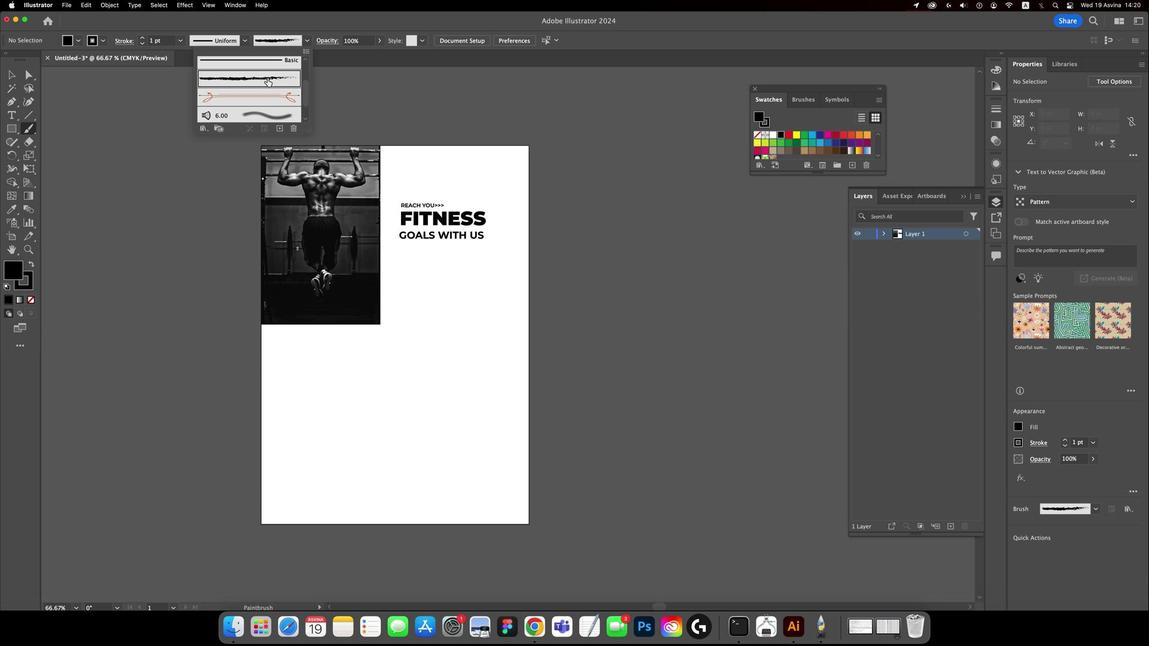 
Action: Mouse pressed left at (270, 79)
Screenshot: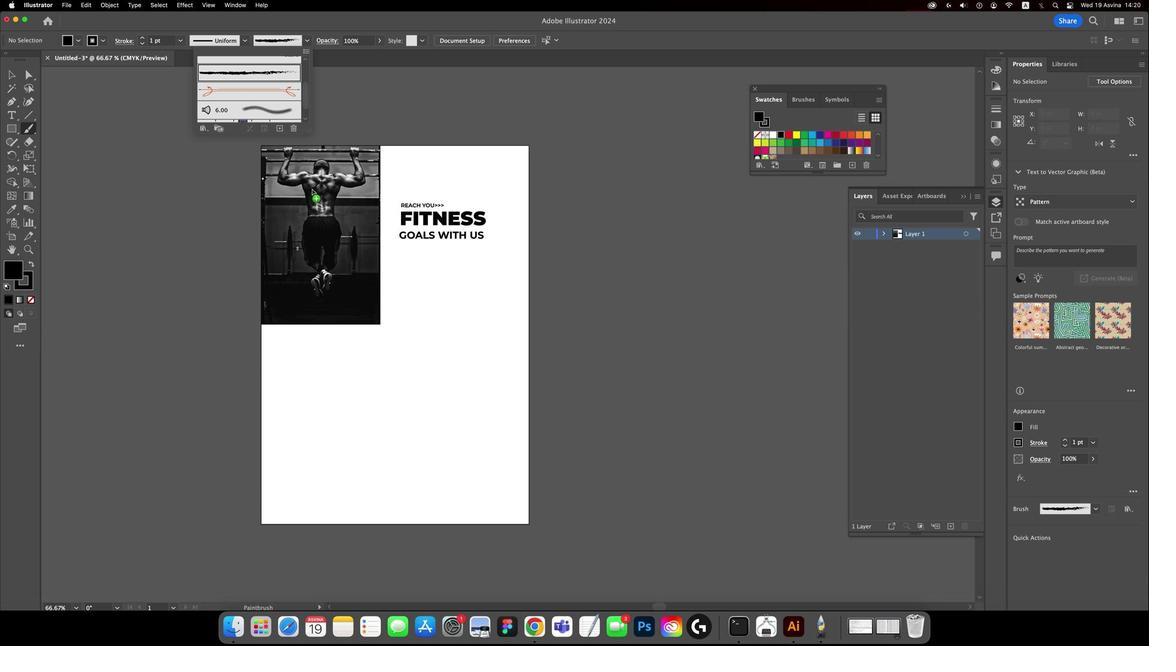 
Action: Mouse moved to (420, 295)
Screenshot: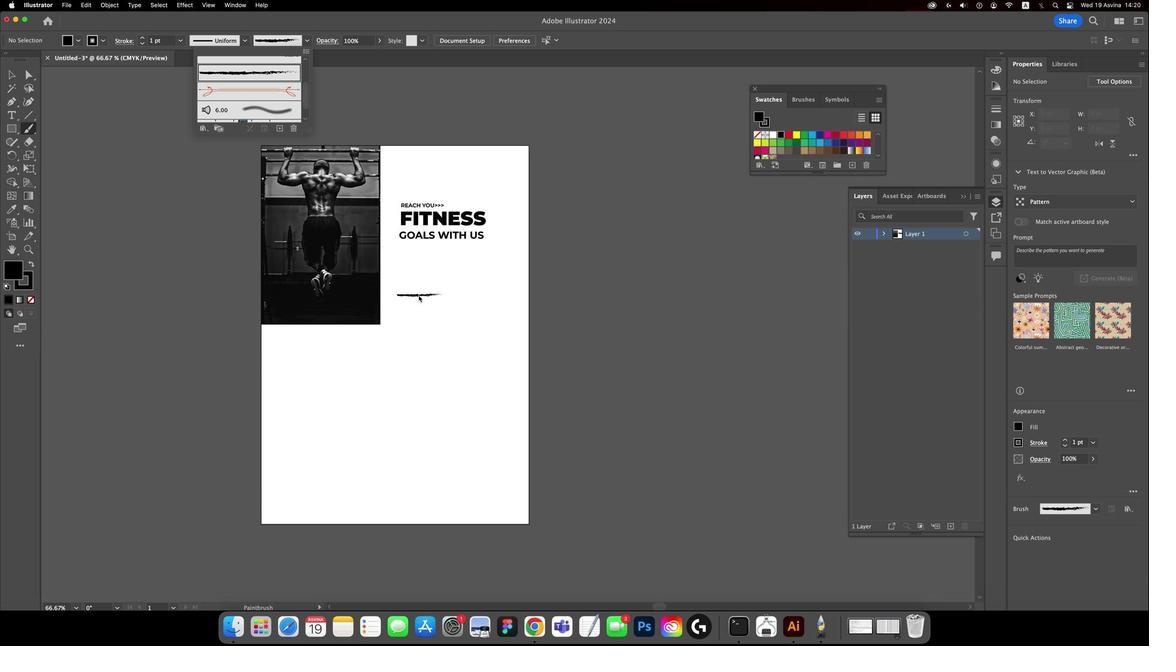 
Action: Key pressed Key.cmd't'
Screenshot: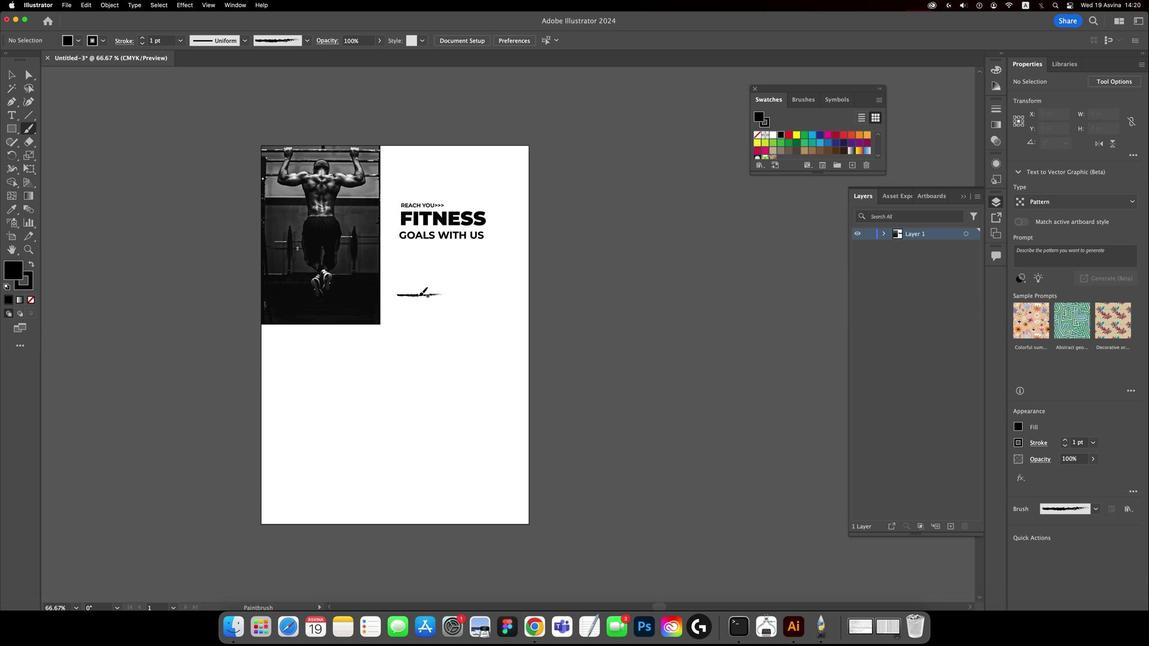 
Action: Mouse moved to (422, 296)
Screenshot: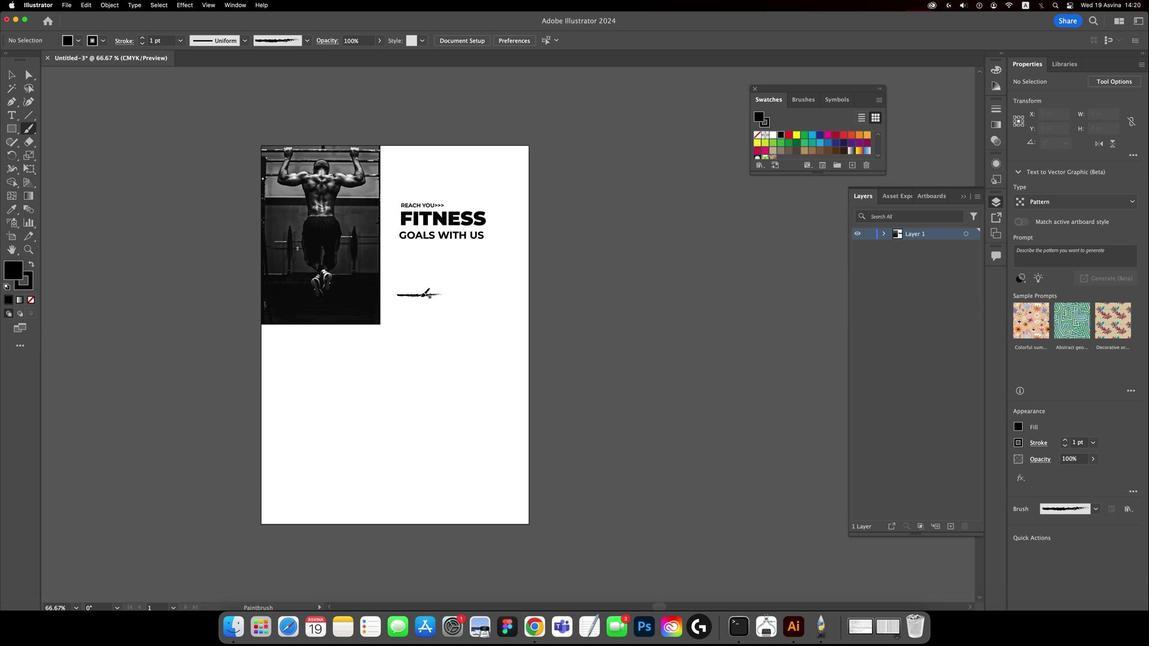 
Action: Key pressed 'v'
Screenshot: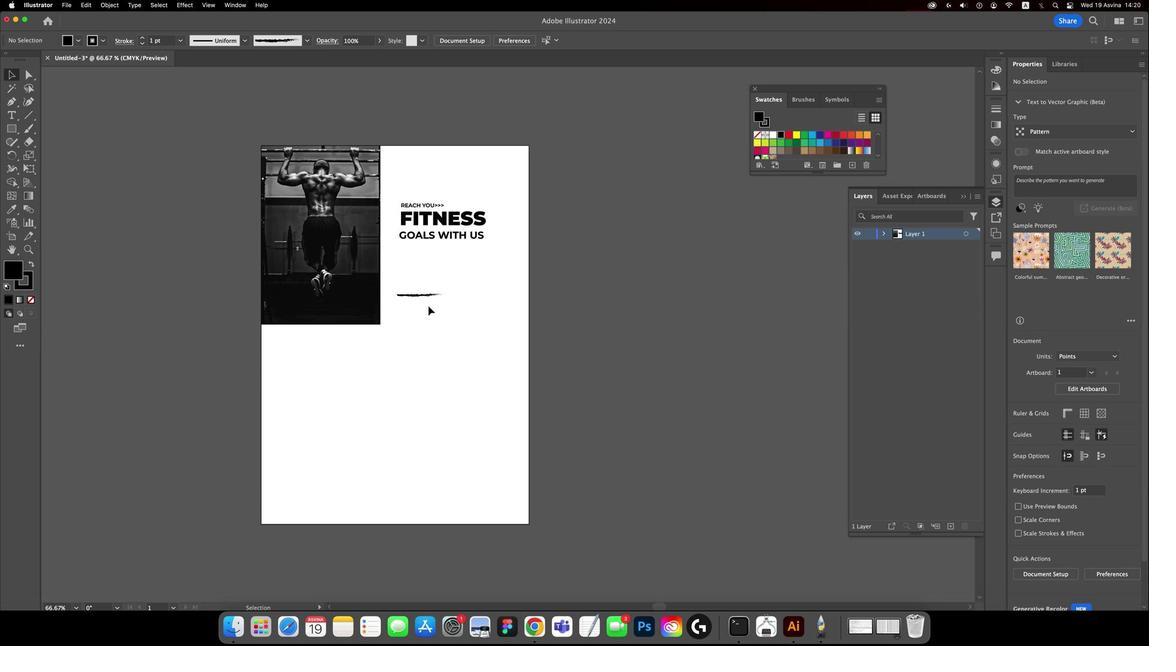 
Action: Mouse moved to (422, 294)
Screenshot: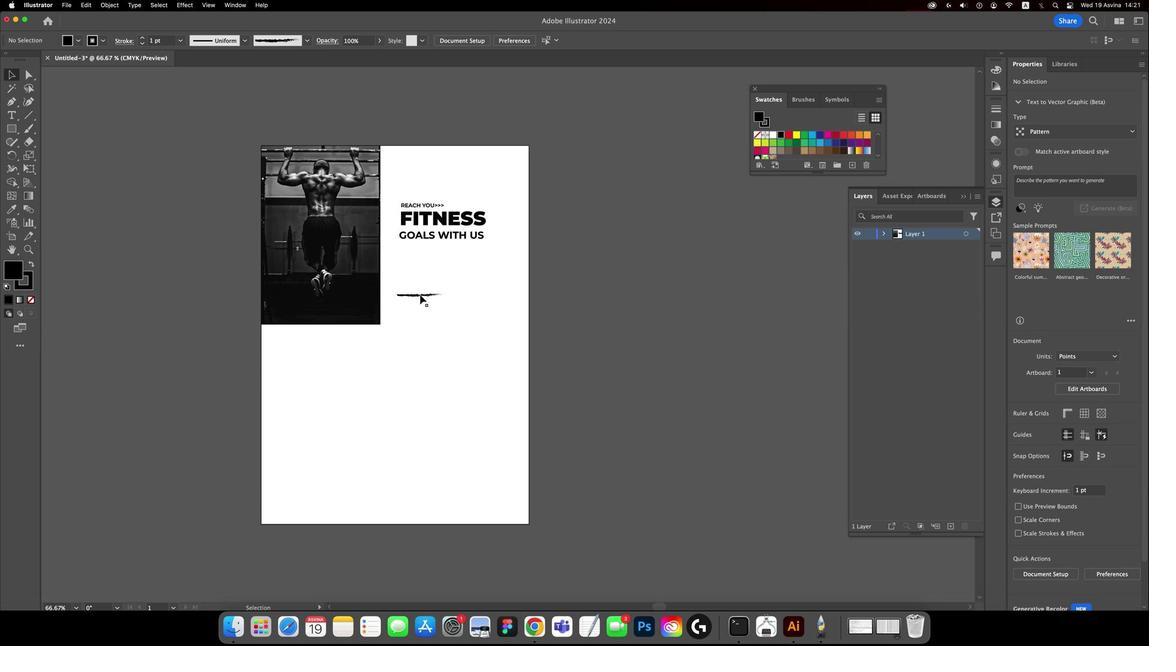 
Action: Mouse pressed left at (422, 294)
Screenshot: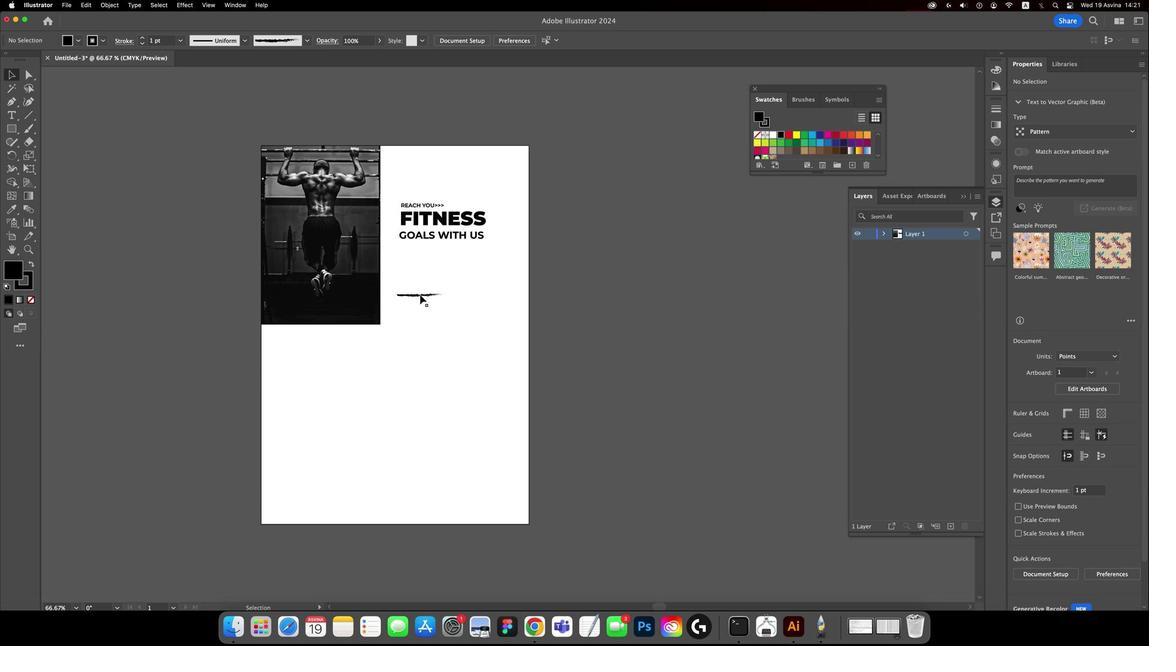 
Action: Mouse moved to (395, 298)
Screenshot: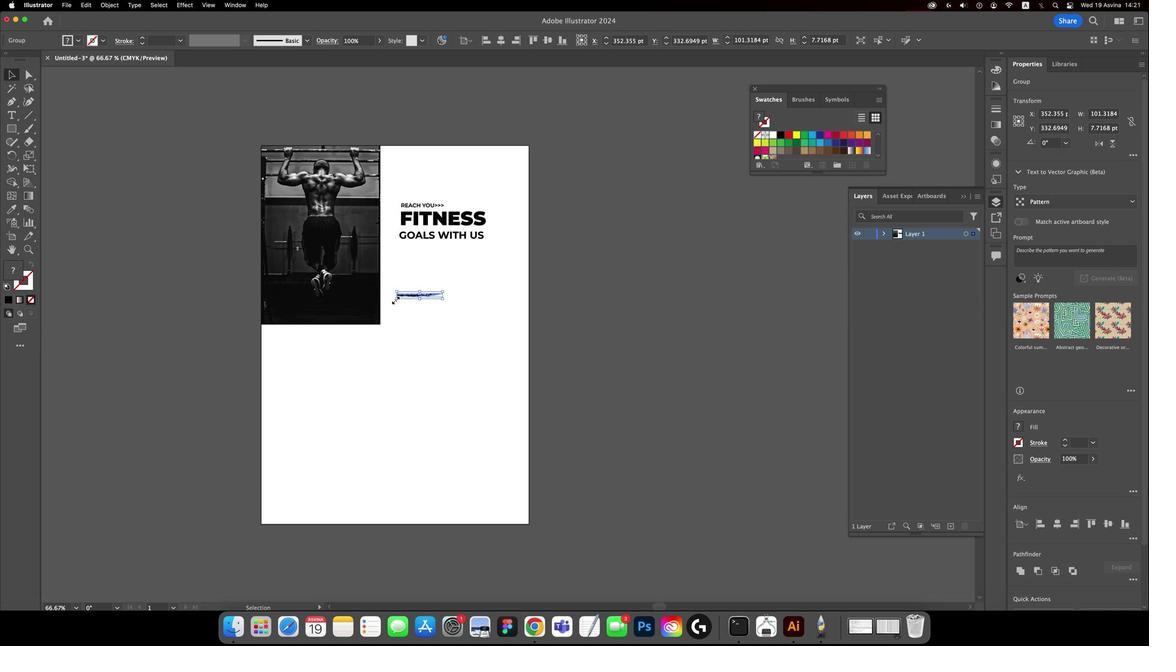 
Action: Mouse pressed left at (395, 298)
Screenshot: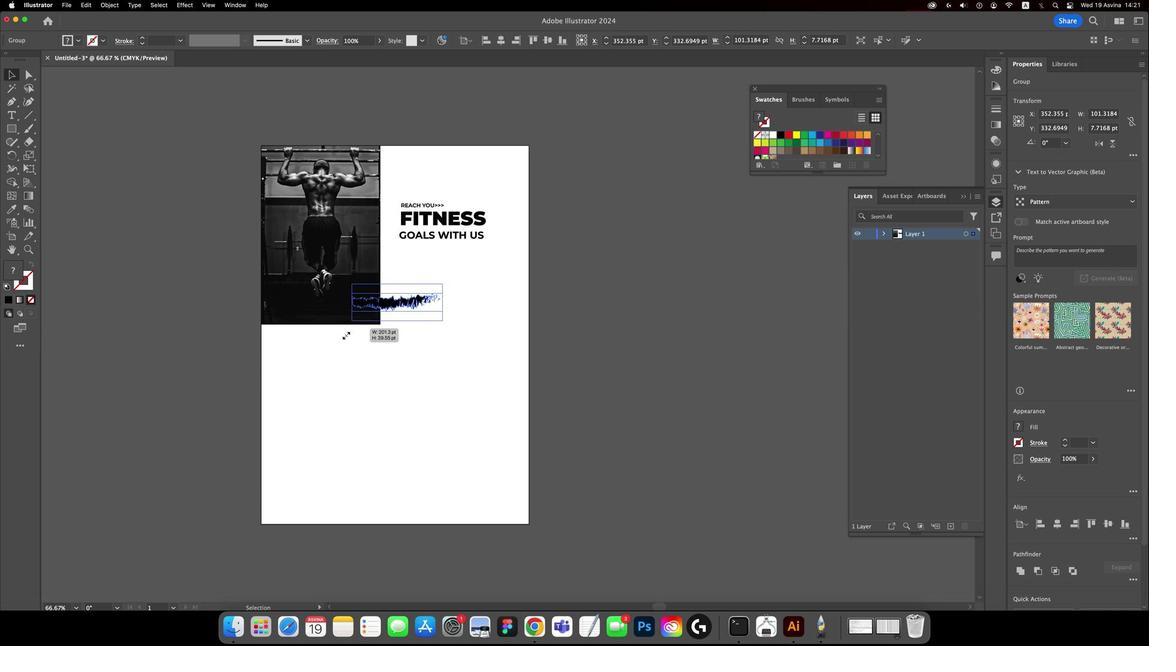 
Action: Mouse moved to (443, 318)
Screenshot: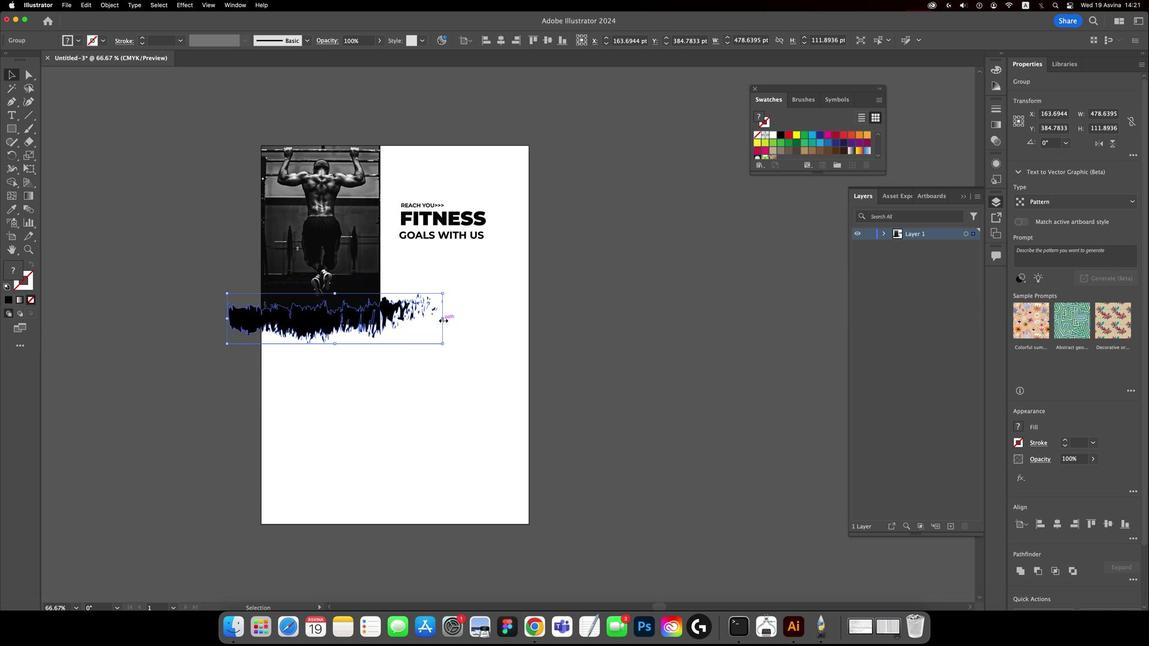 
Action: Mouse pressed left at (443, 318)
Screenshot: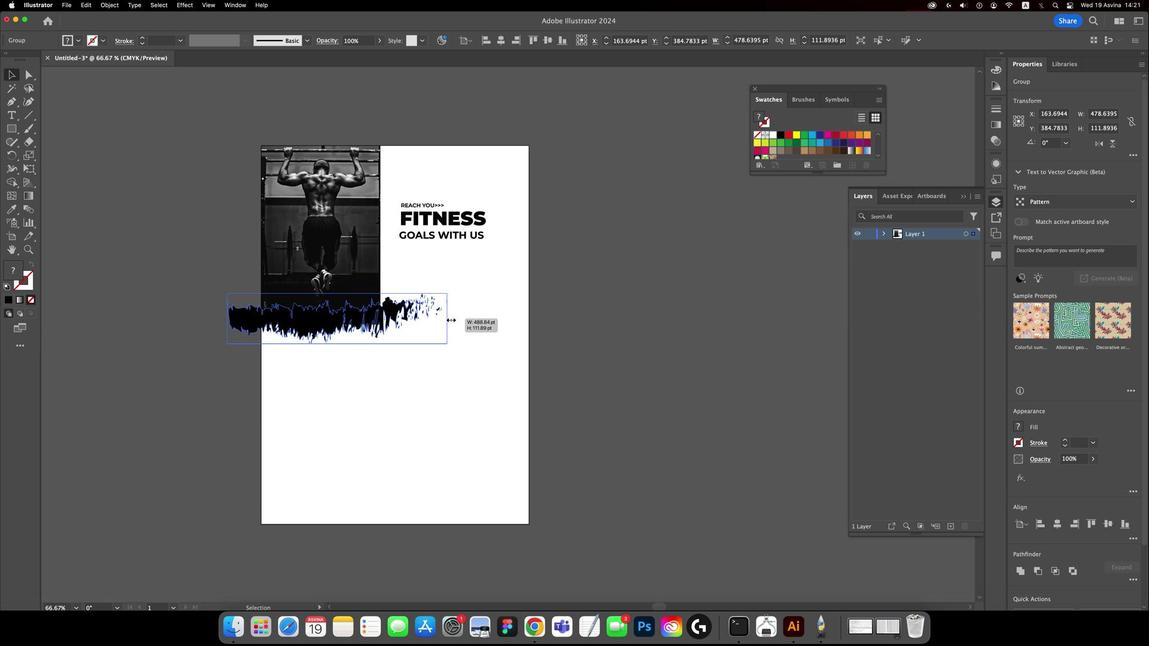 
Action: Mouse moved to (228, 317)
Screenshot: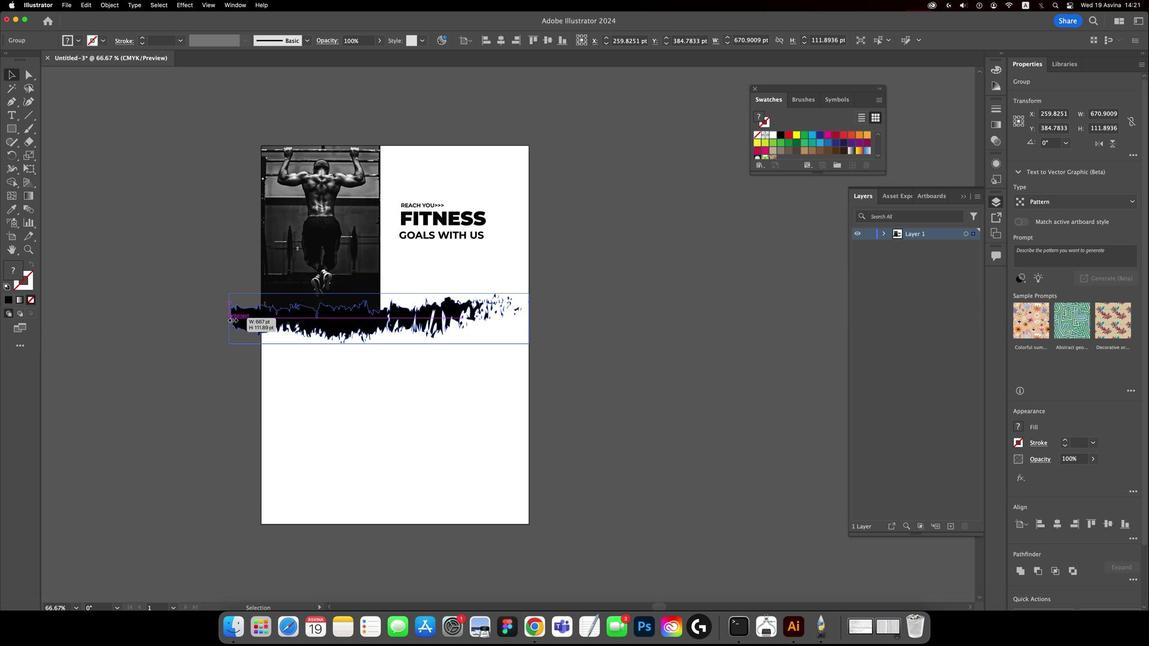 
Action: Mouse pressed left at (228, 317)
Screenshot: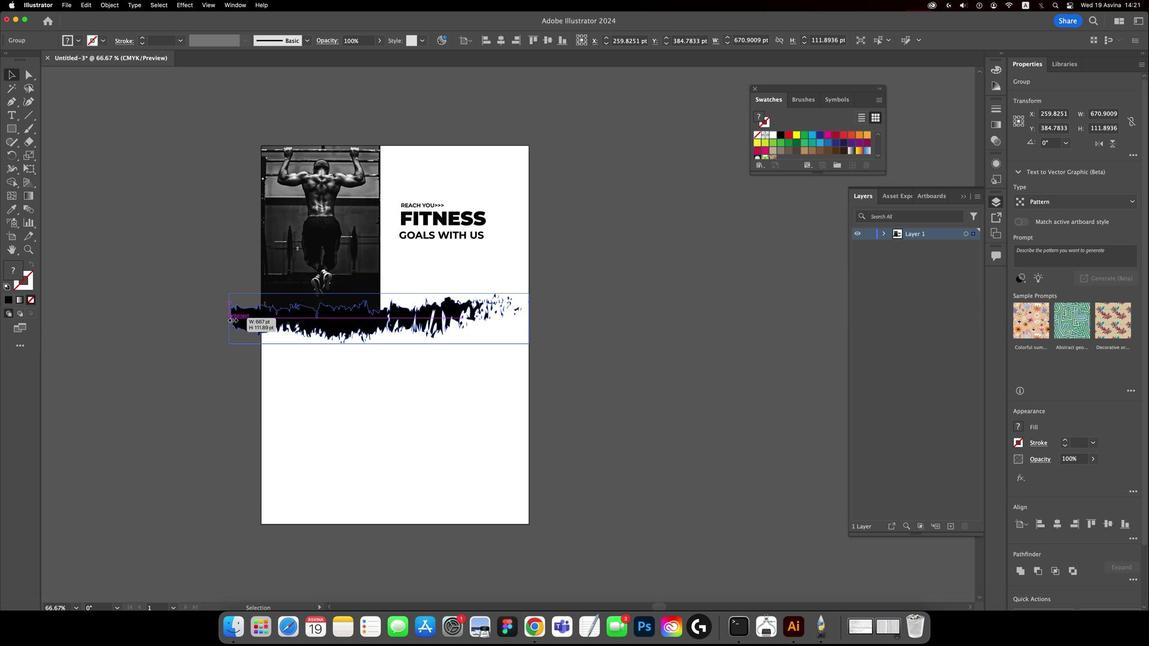 
Action: Mouse moved to (355, 315)
Screenshot: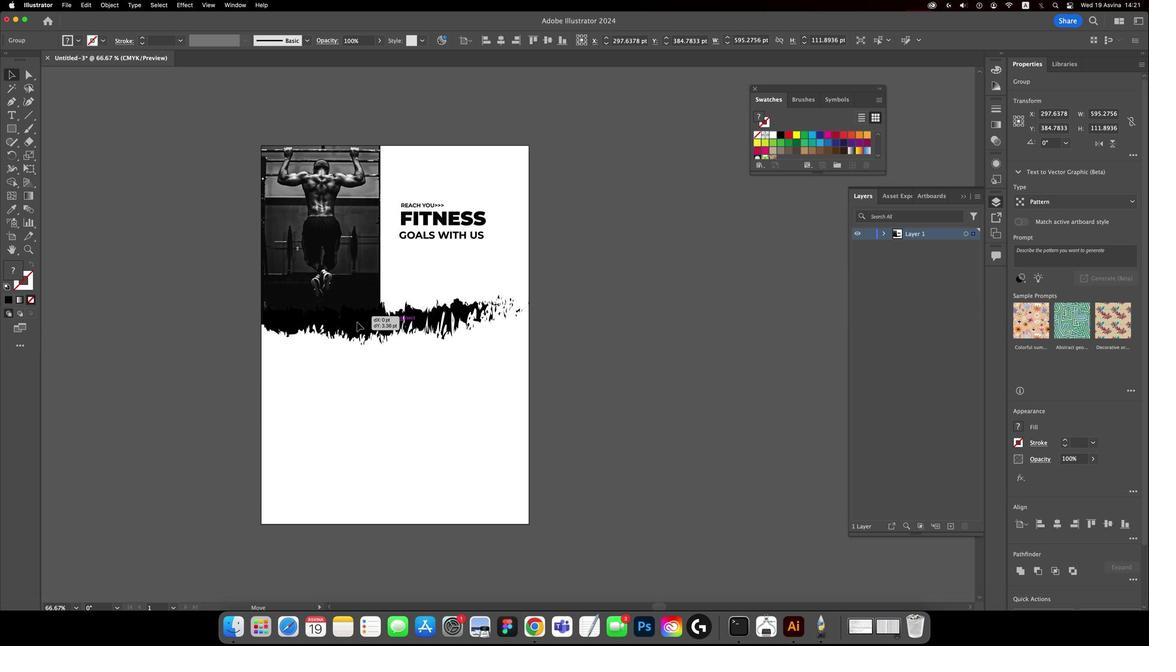 
Action: Mouse pressed left at (355, 315)
Screenshot: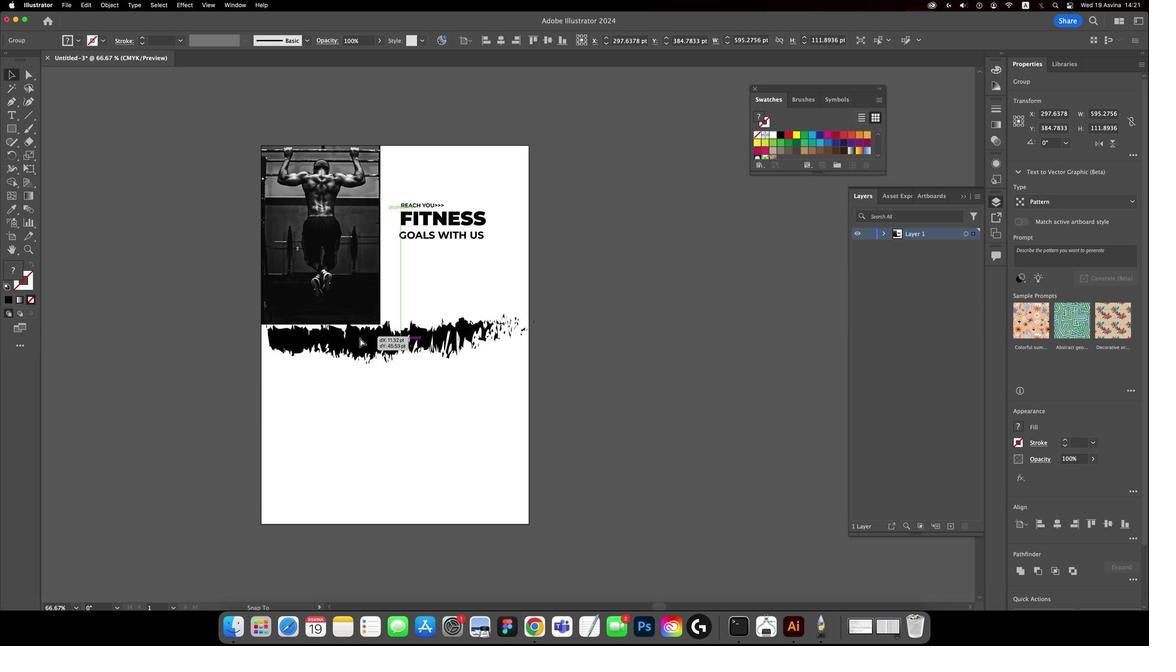 
Action: Mouse moved to (355, 329)
Screenshot: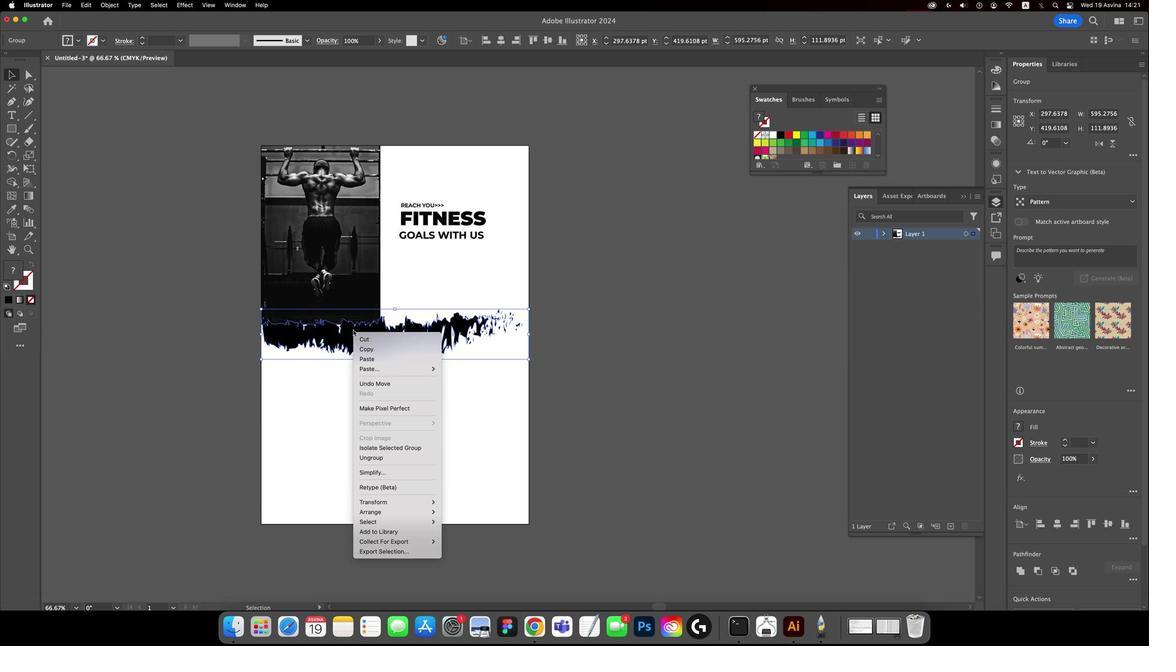 
Action: Mouse pressed right at (355, 329)
Screenshot: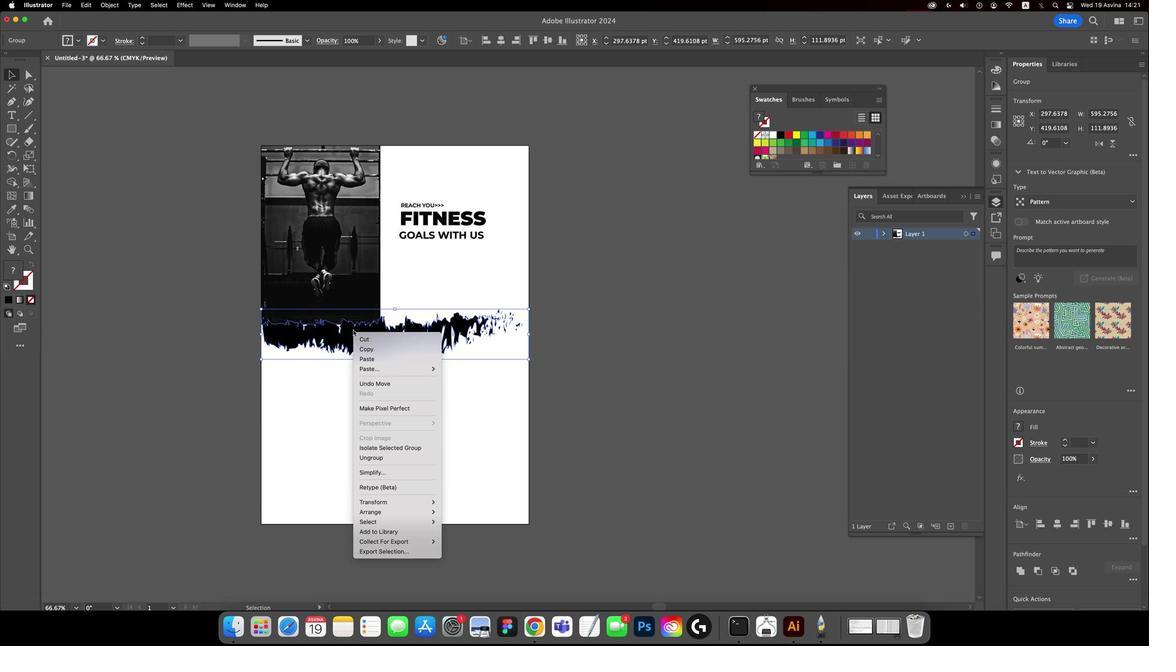 
Action: Mouse moved to (448, 531)
Screenshot: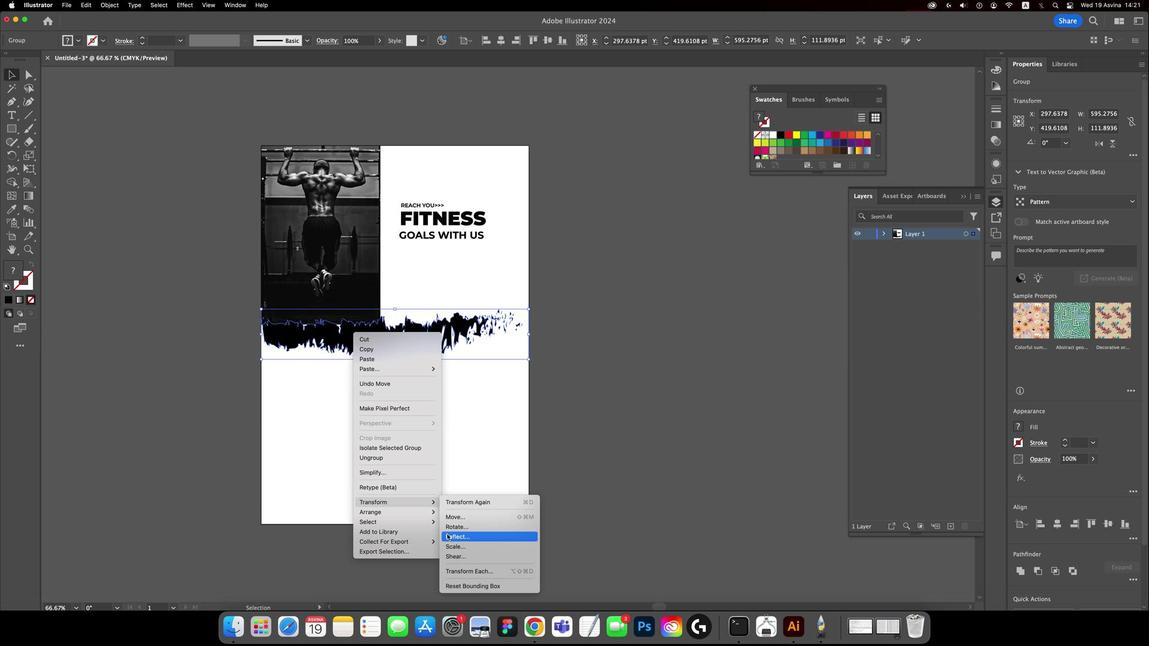 
Action: Mouse pressed left at (448, 531)
Screenshot: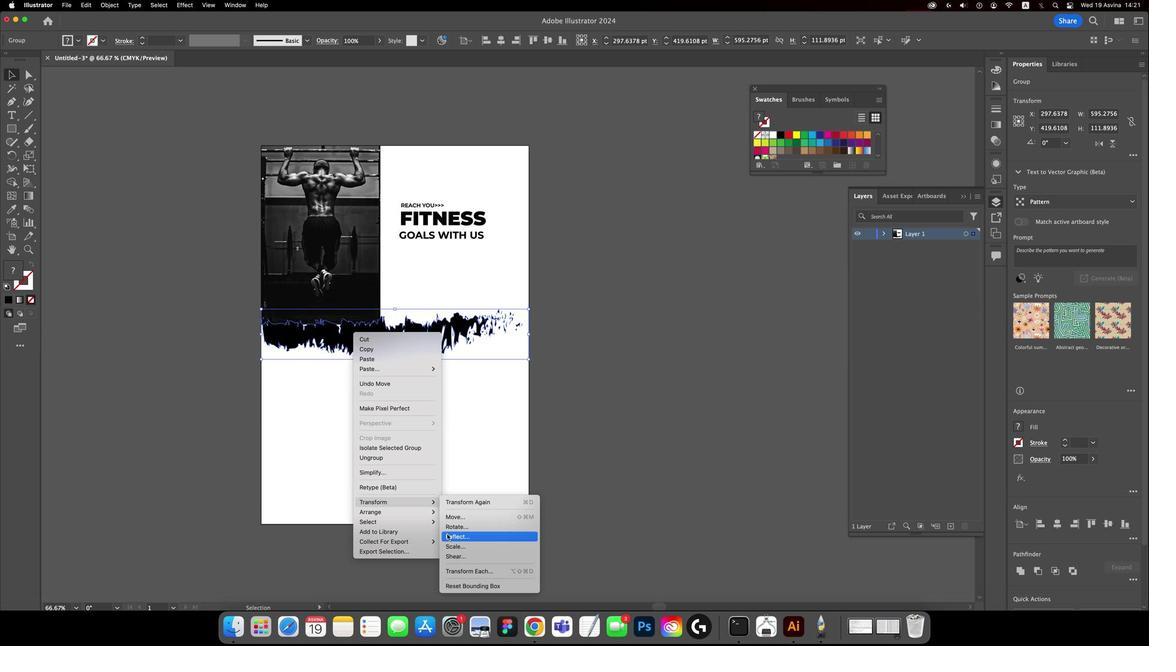 
Action: Mouse moved to (619, 386)
Screenshot: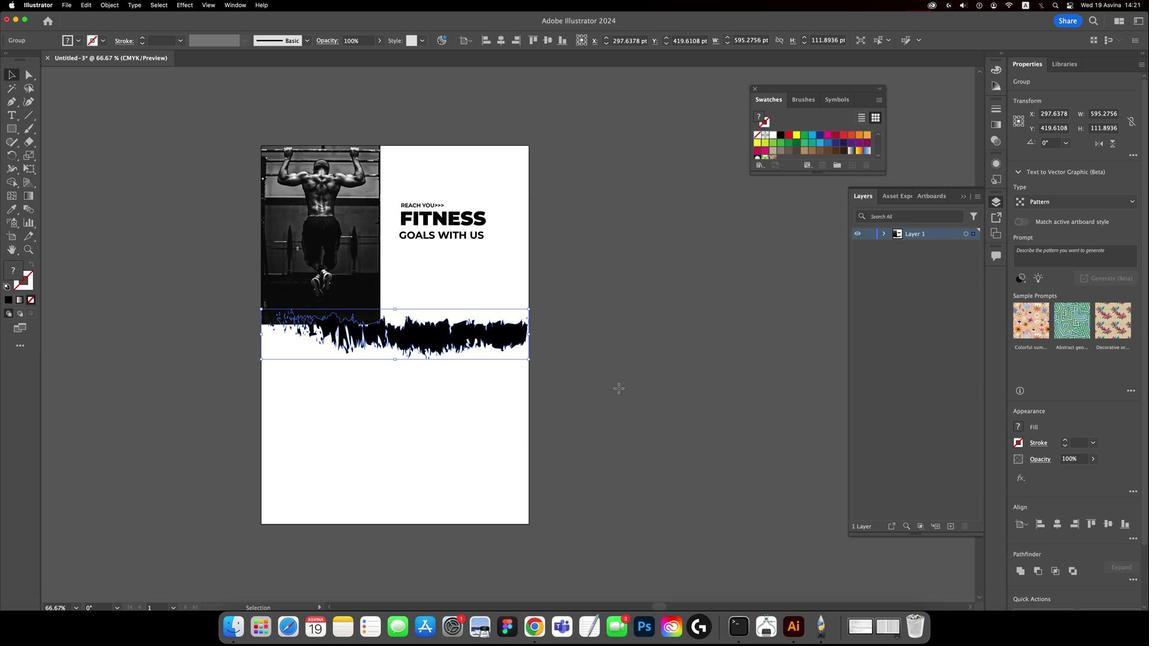 
Action: Mouse pressed left at (619, 386)
Screenshot: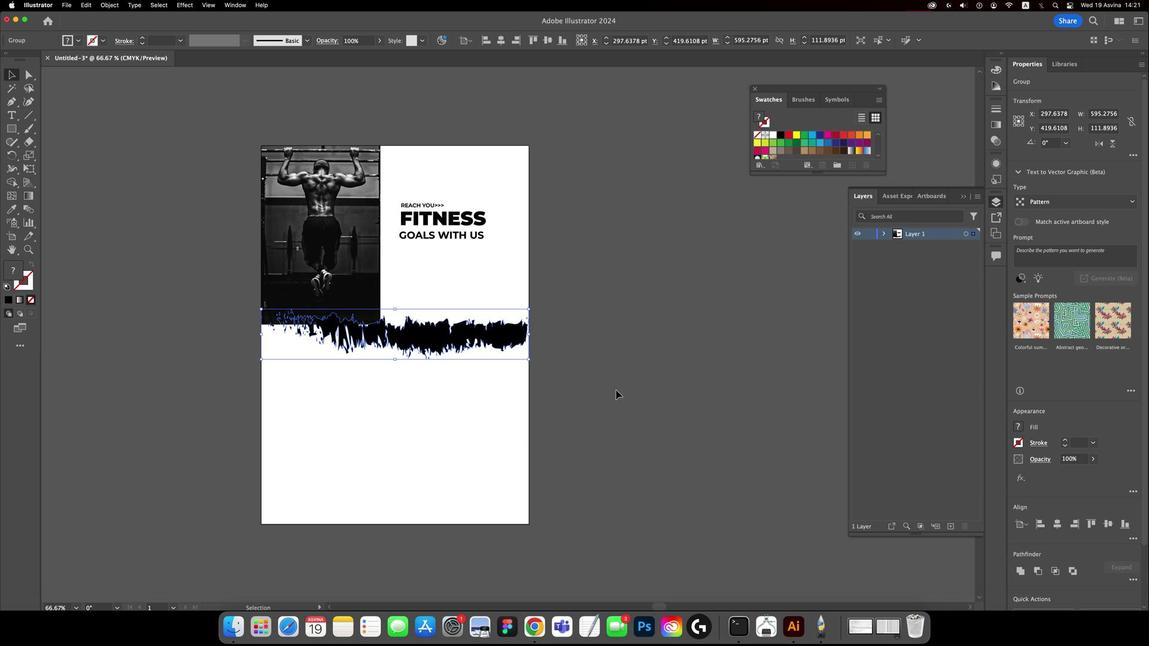 
Action: Mouse moved to (395, 331)
Screenshot: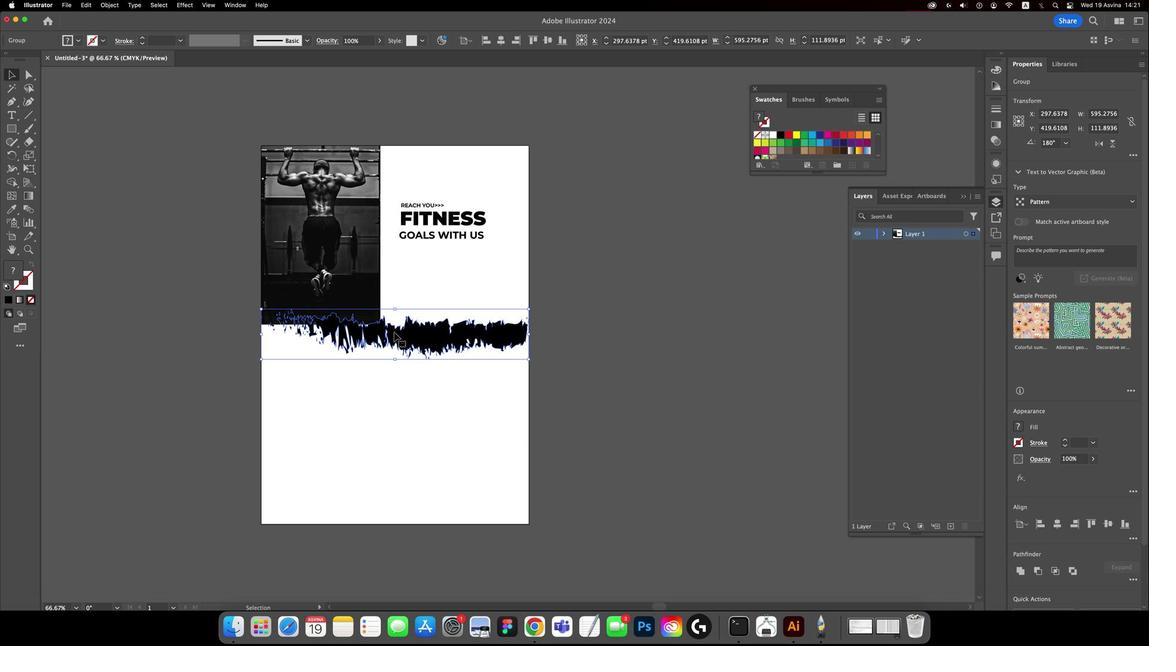 
Action: Mouse pressed left at (395, 331)
Screenshot: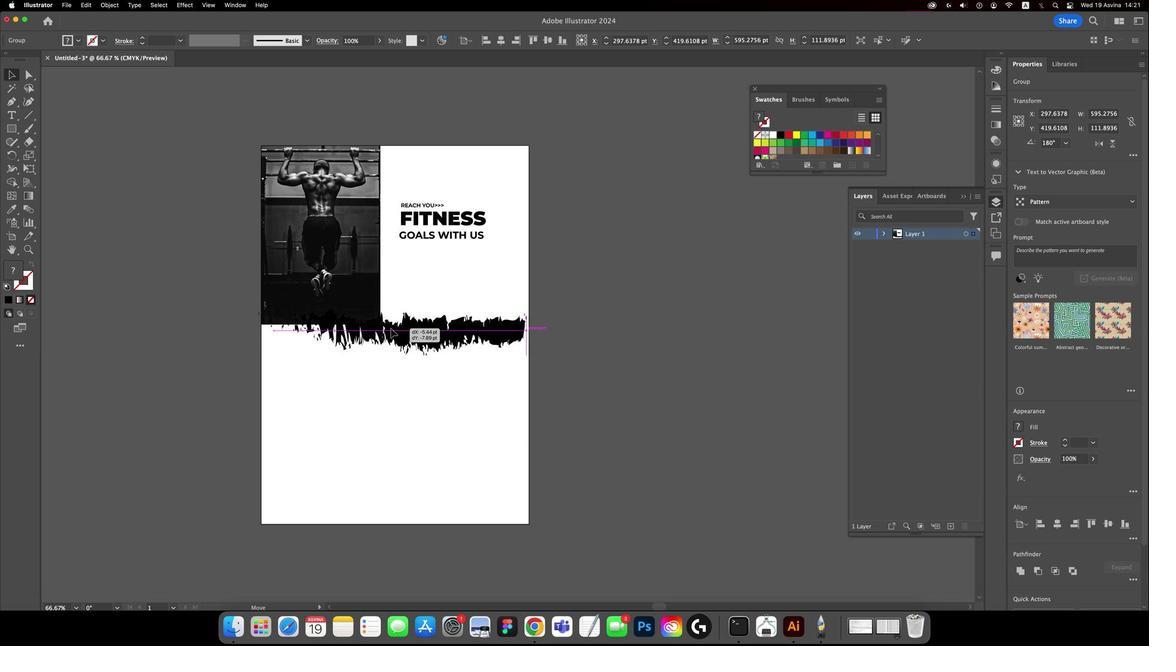 
Action: Mouse moved to (392, 473)
Screenshot: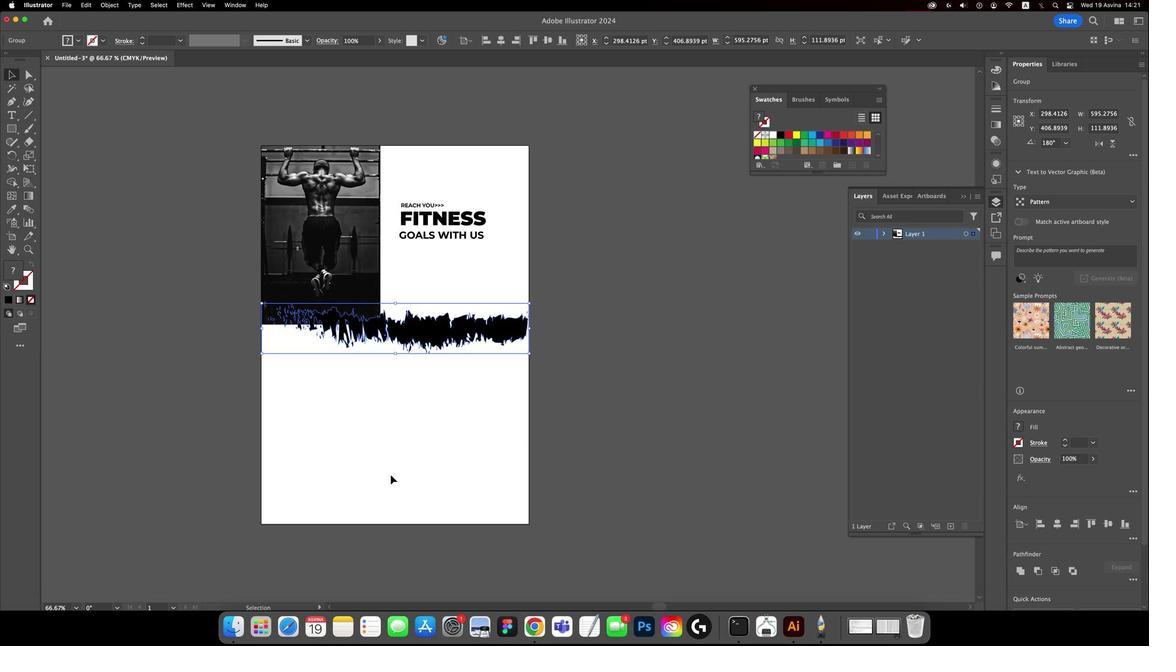 
Action: Mouse pressed left at (392, 473)
Screenshot: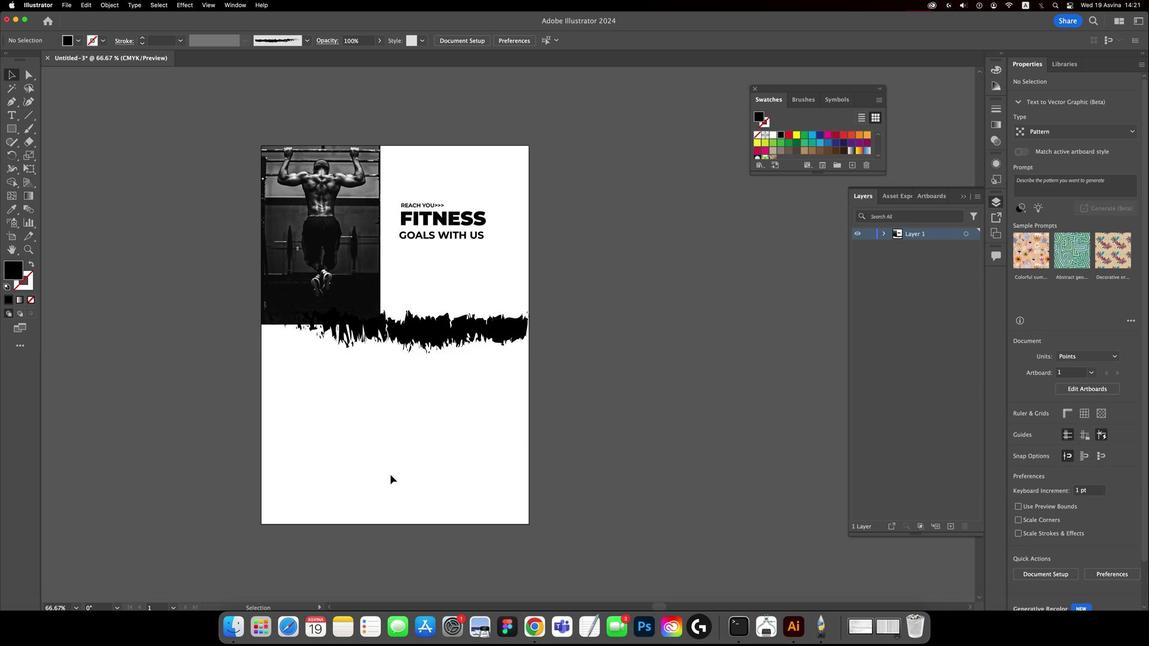 
Action: Mouse moved to (365, 286)
Screenshot: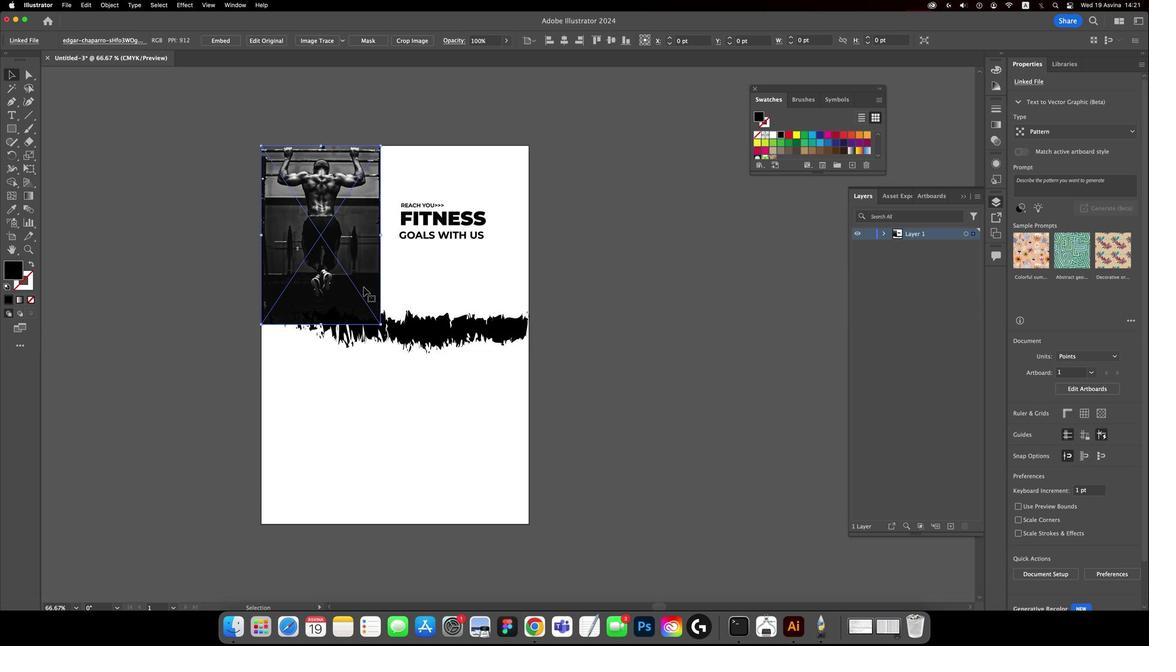 
Action: Mouse pressed left at (365, 286)
Screenshot: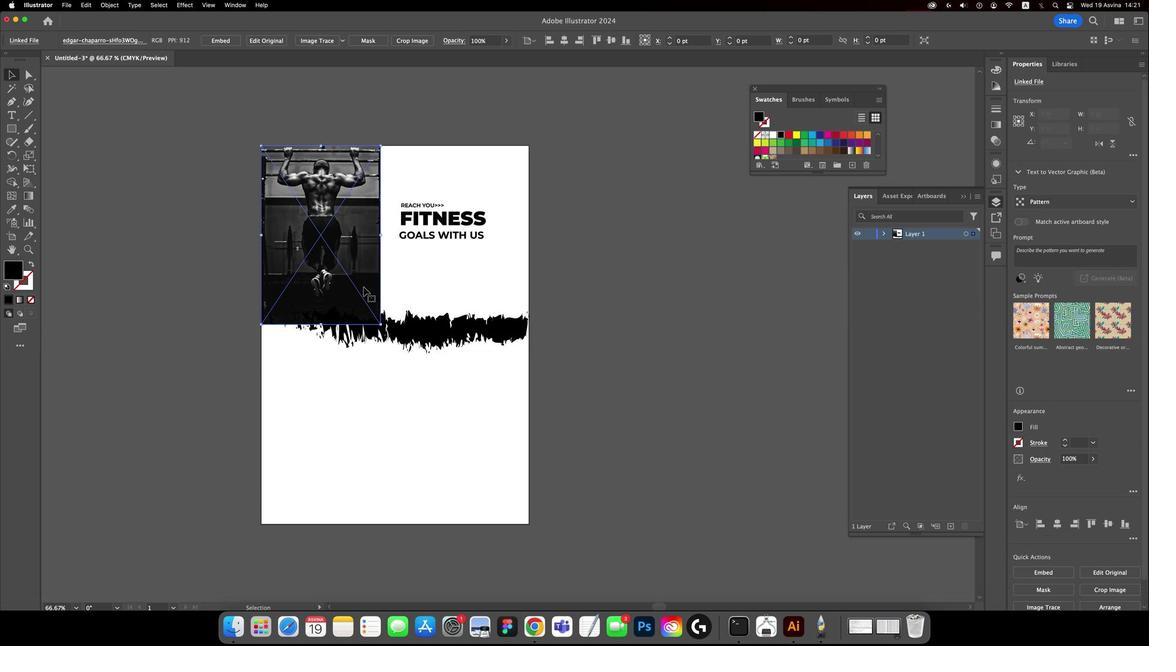 
Action: Mouse moved to (365, 288)
Screenshot: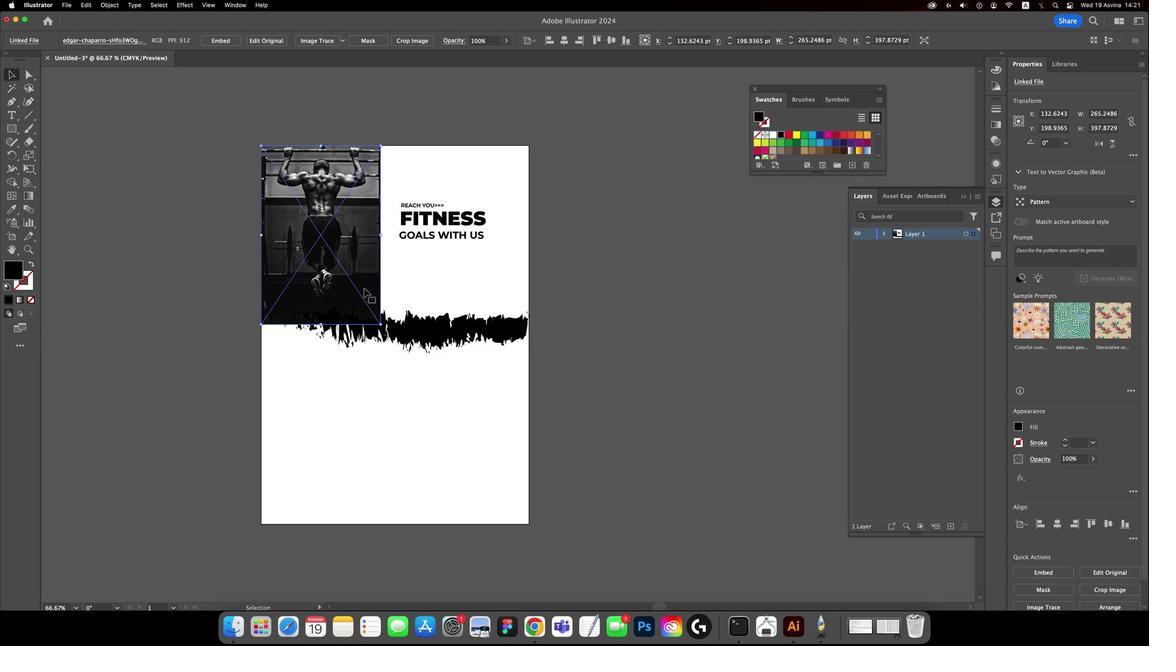 
Action: Key pressed Key.cmd'-'
Screenshot: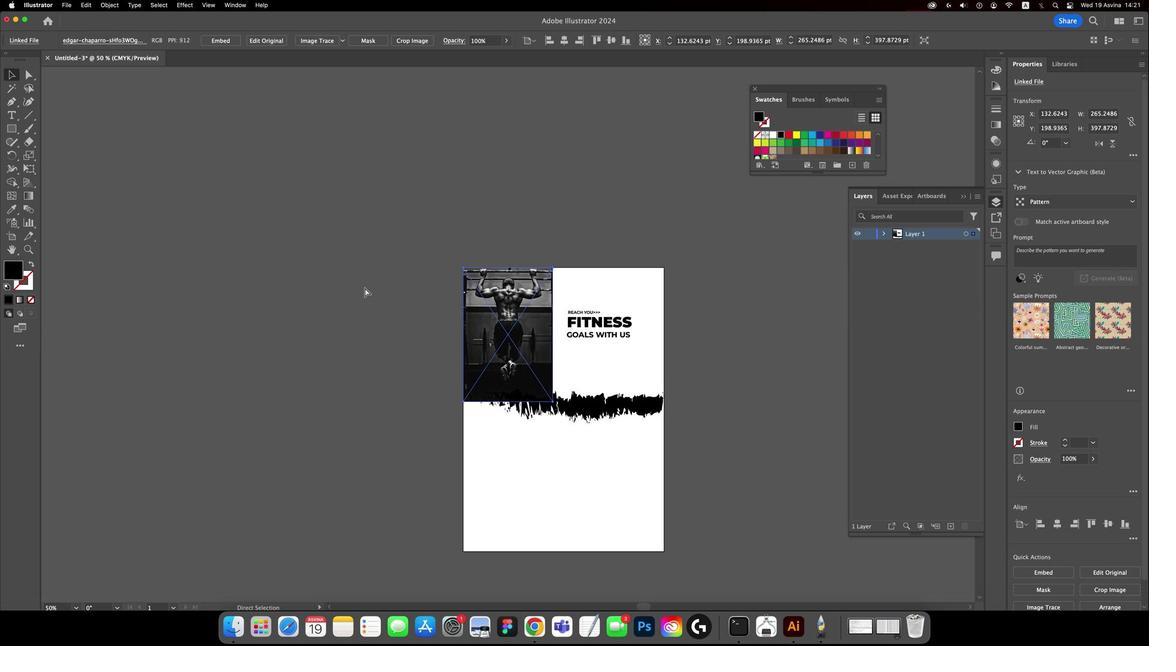 
Action: Mouse moved to (366, 287)
Screenshot: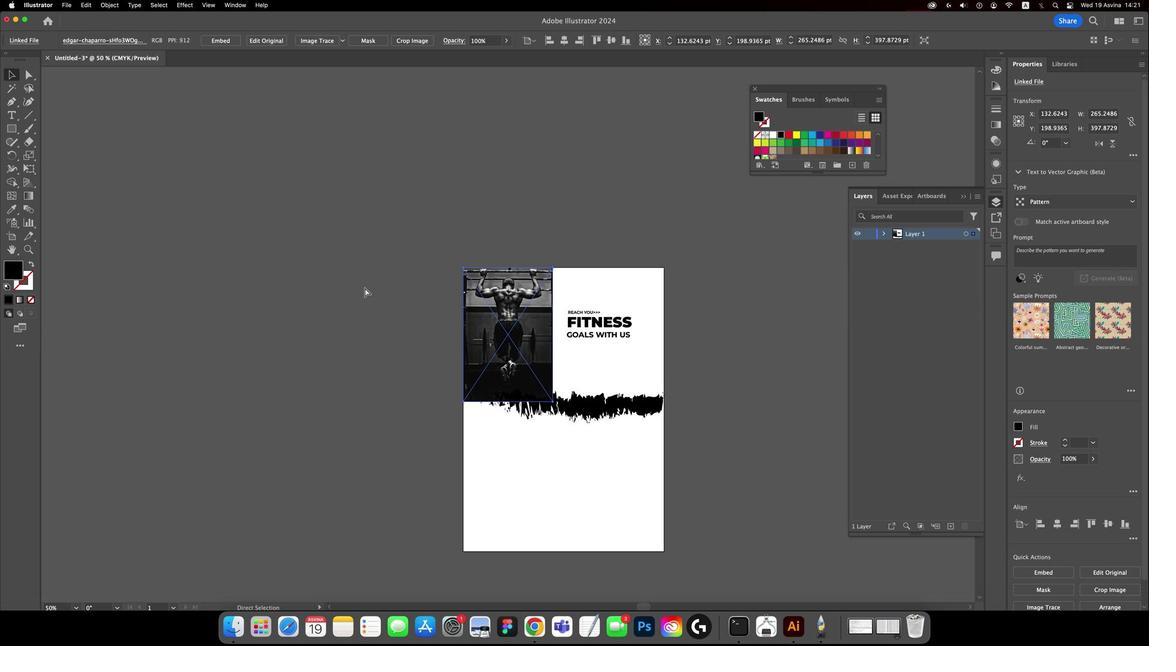 
Action: Key pressed Key.cmd
Screenshot: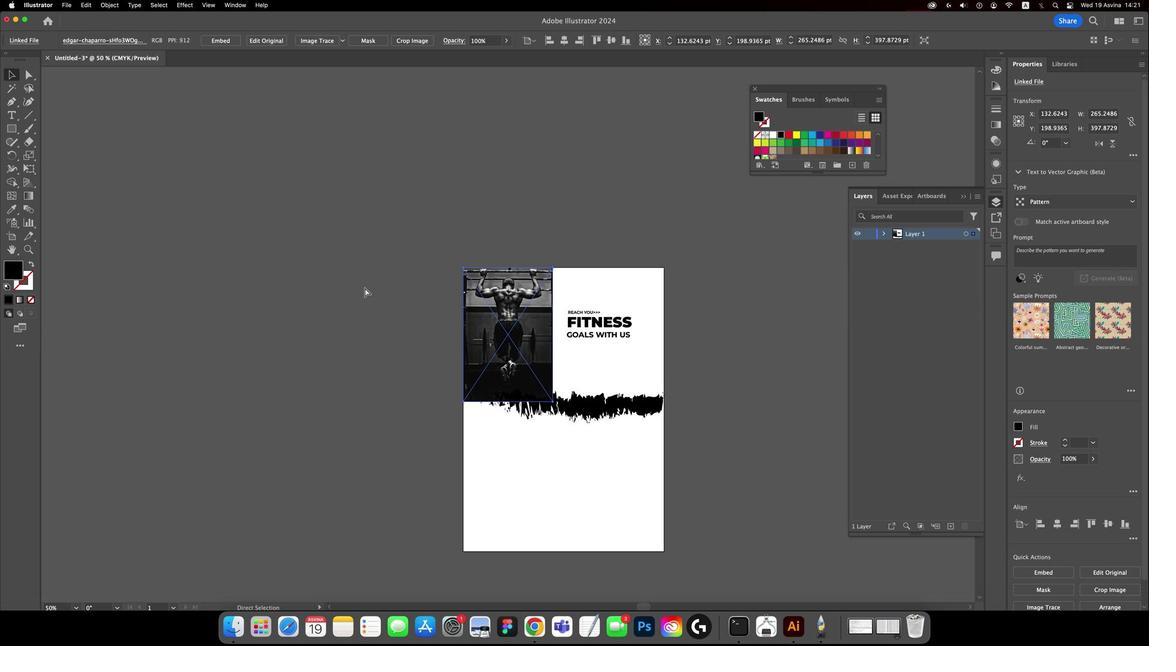 
Action: Mouse moved to (474, 425)
Screenshot: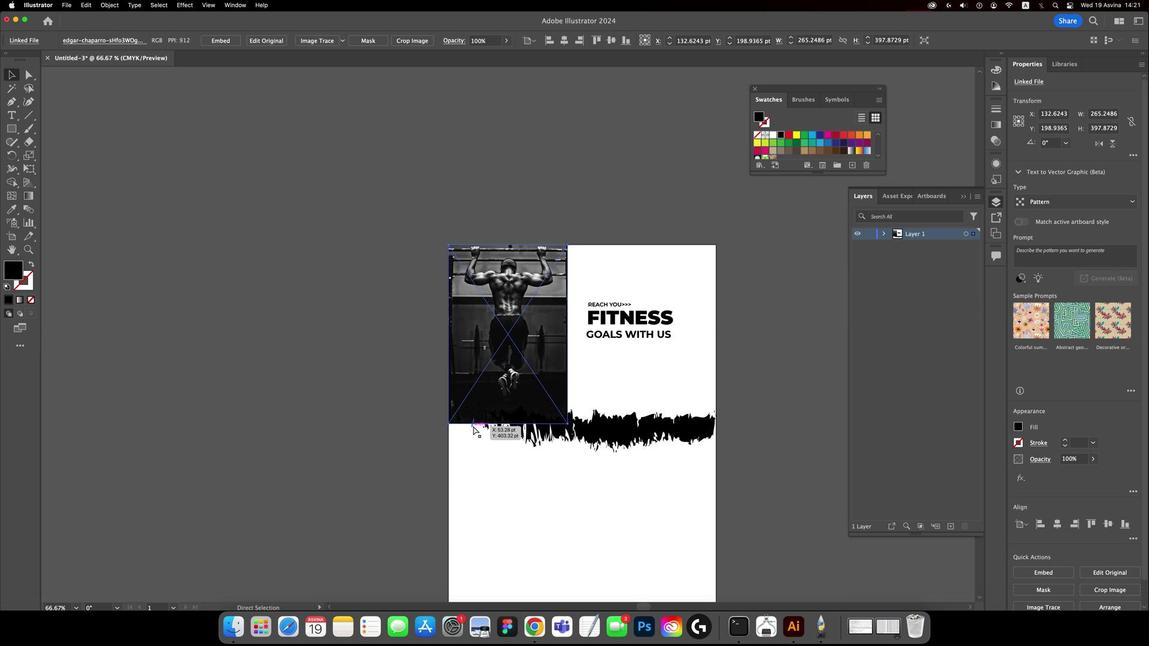 
Action: Key pressed Key.cmd'='Key.cmd
Screenshot: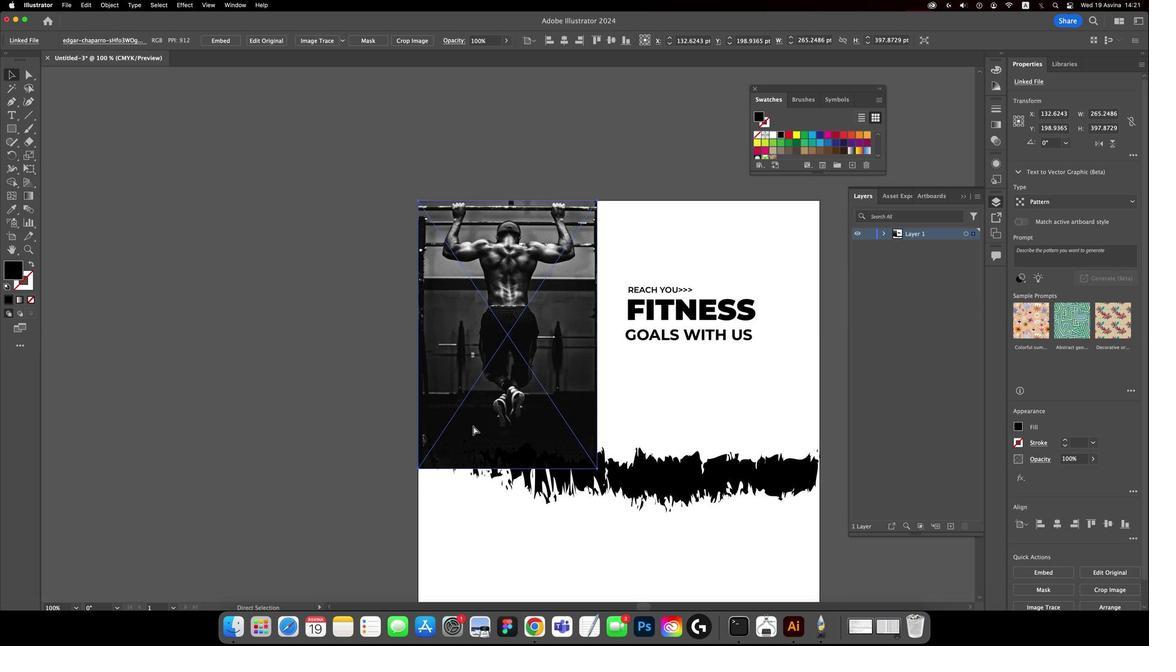 
Action: Mouse moved to (474, 425)
Screenshot: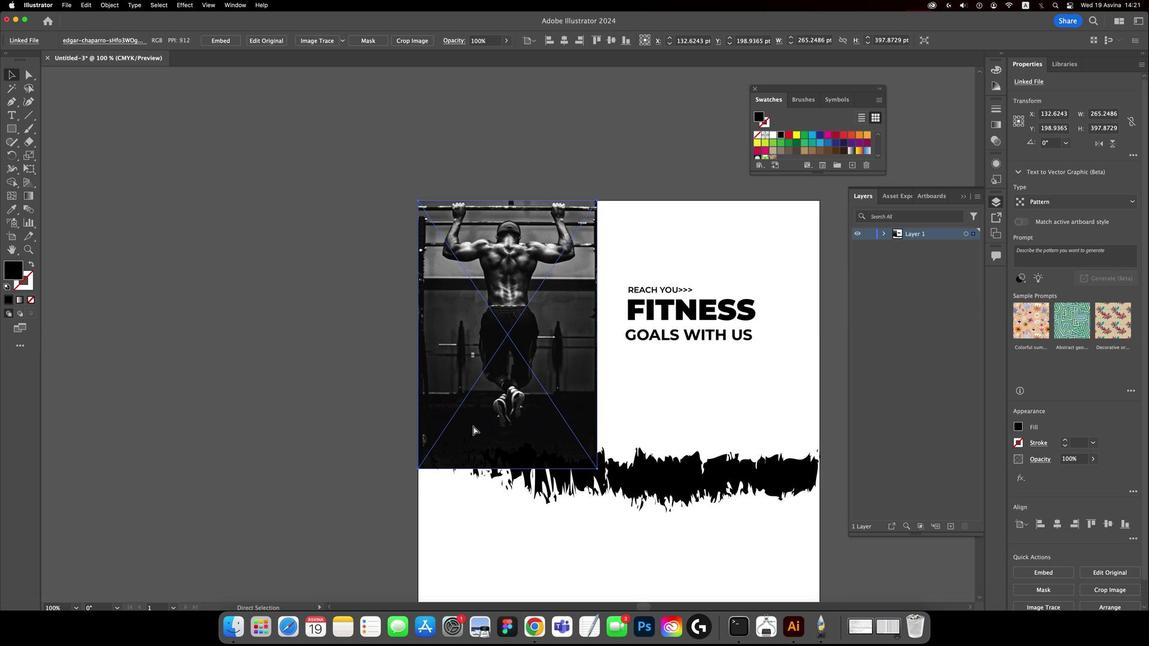 
Action: Key pressed Key.cmd'='Key.cmd
